 Task: Search for beginner-friendly yoga YouTube channels and organize the information in a spreadsheet with columns for 'Yoga Styles', 'Name of Channels', and 'Expertise'.
Action: Mouse moved to (396, 16)
Screenshot: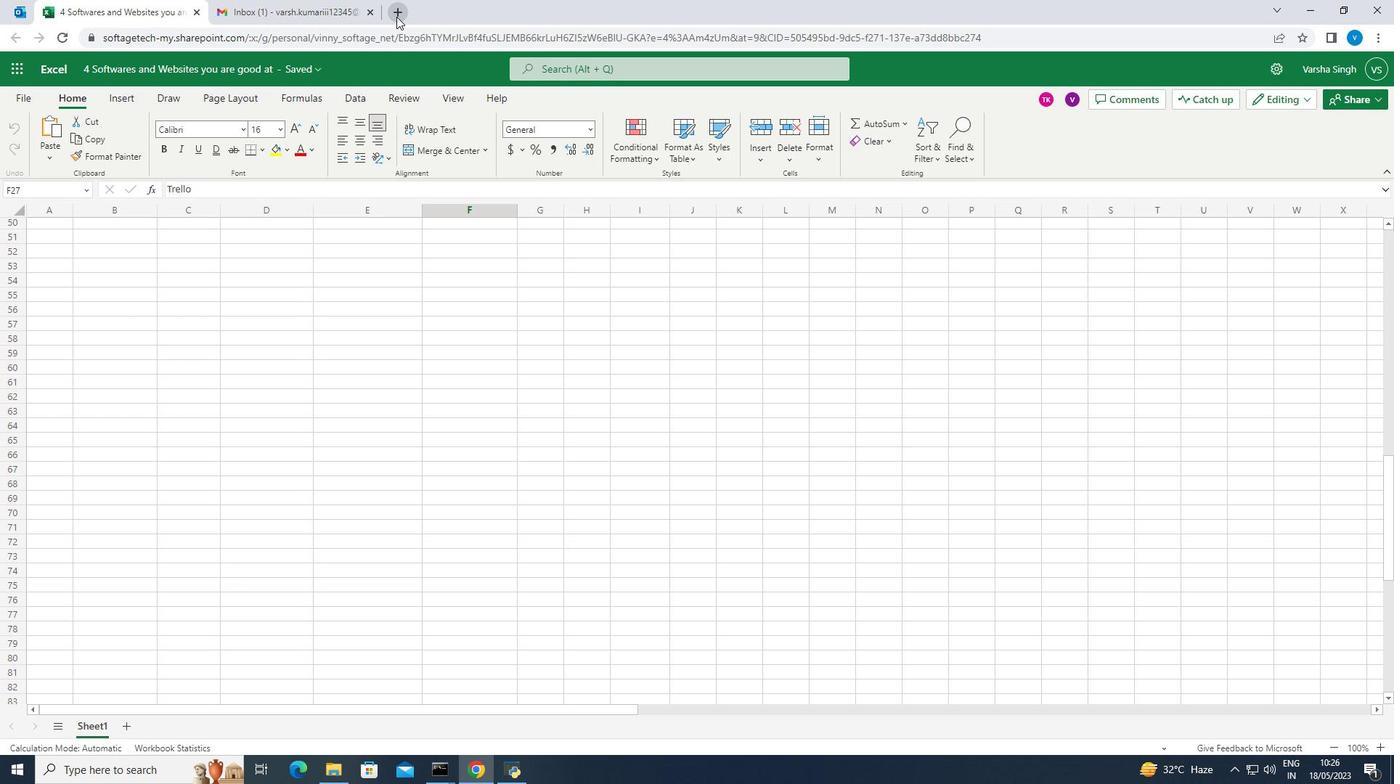 
Action: Mouse pressed left at (396, 16)
Screenshot: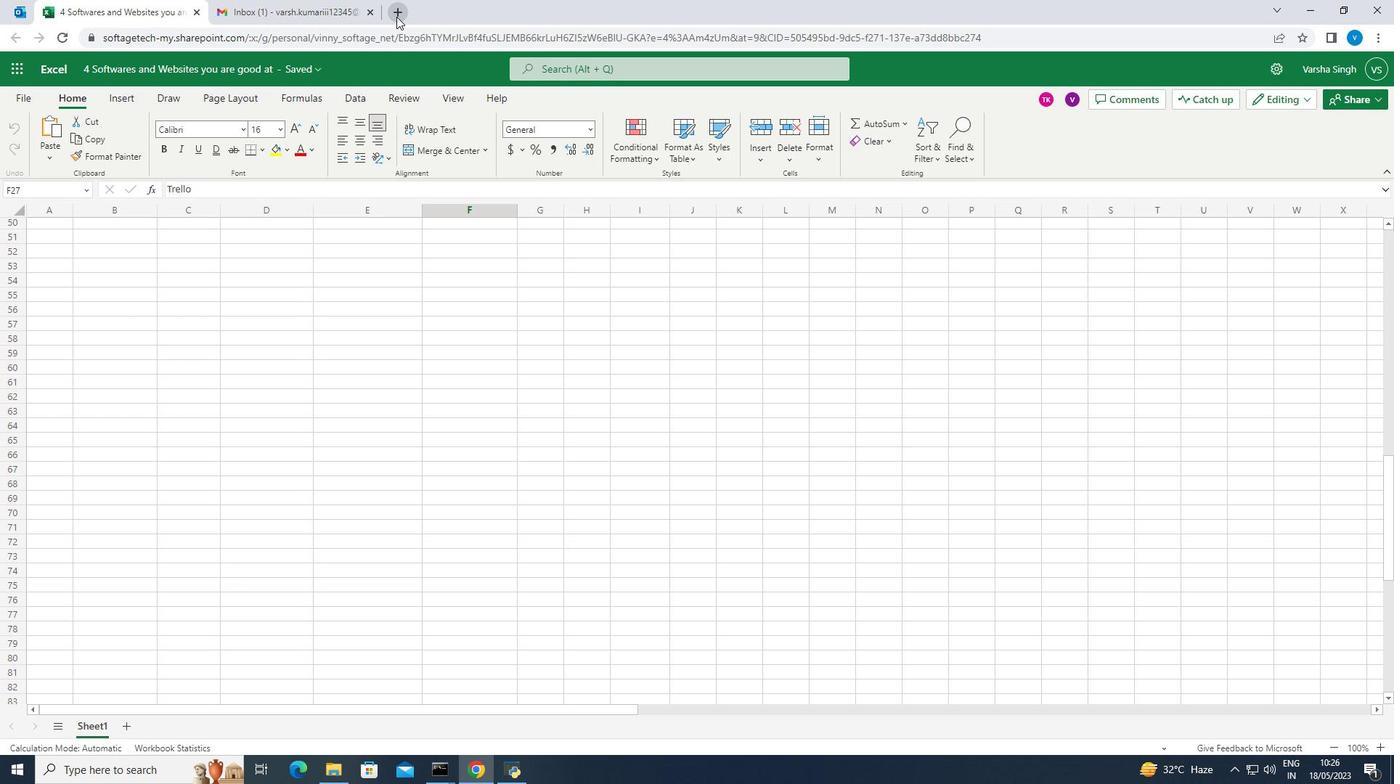 
Action: Mouse moved to (560, 278)
Screenshot: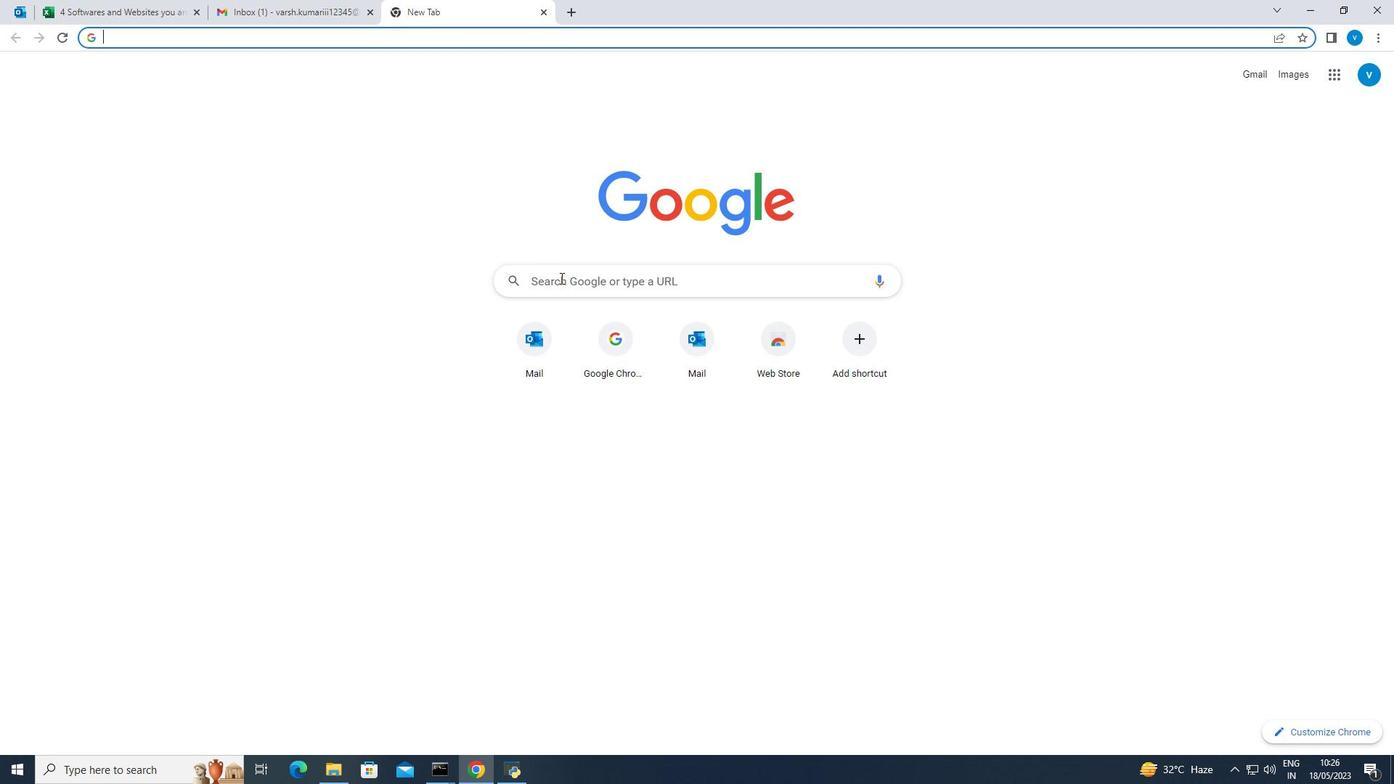 
Action: Mouse pressed left at (560, 278)
Screenshot: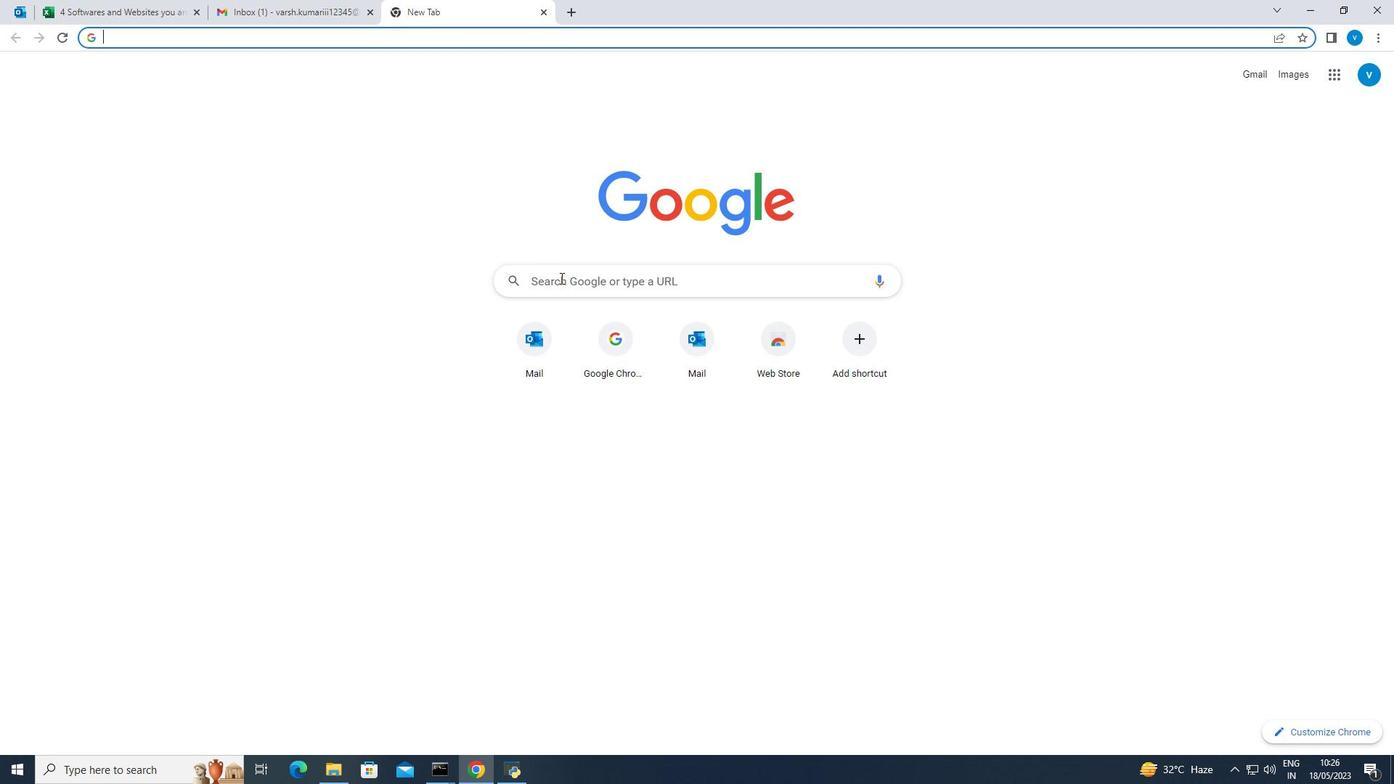 
Action: Key pressed beginner<Key.space>friendly<Key.space><Key.backspace><Key.backspace><Key.backspace><Key.backspace><Key.backspace><Key.backspace><Key.backspace><Key.backspace><Key.backspace><Key.backspace><Key.backspace><Key.backspace><Key.backspace><Key.backspace><Key.backspace><Key.backspace><Key.backspace><Key.backspace><Key.backspace><Key.backspace><Key.backspace><Key.backspace><Key.backspace><Key.backspace>you
Screenshot: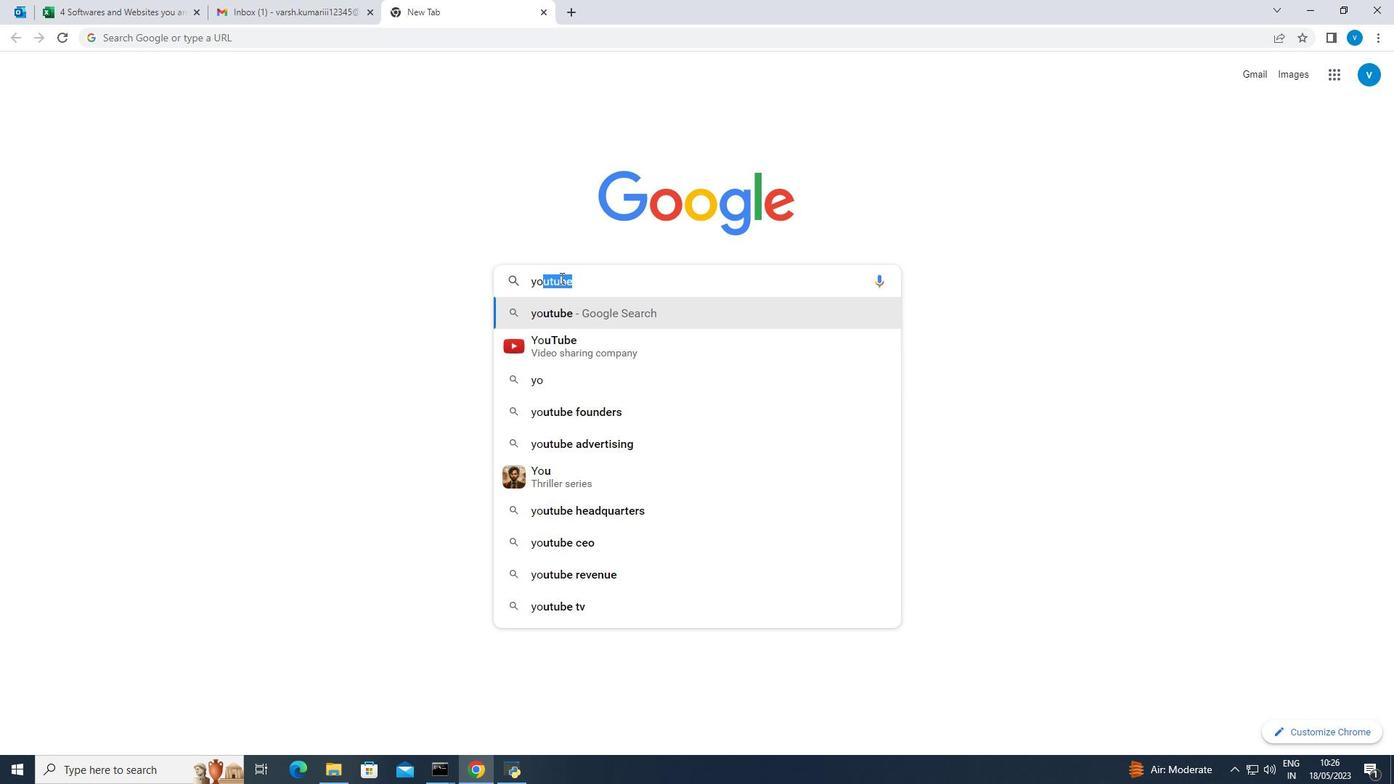 
Action: Mouse moved to (562, 287)
Screenshot: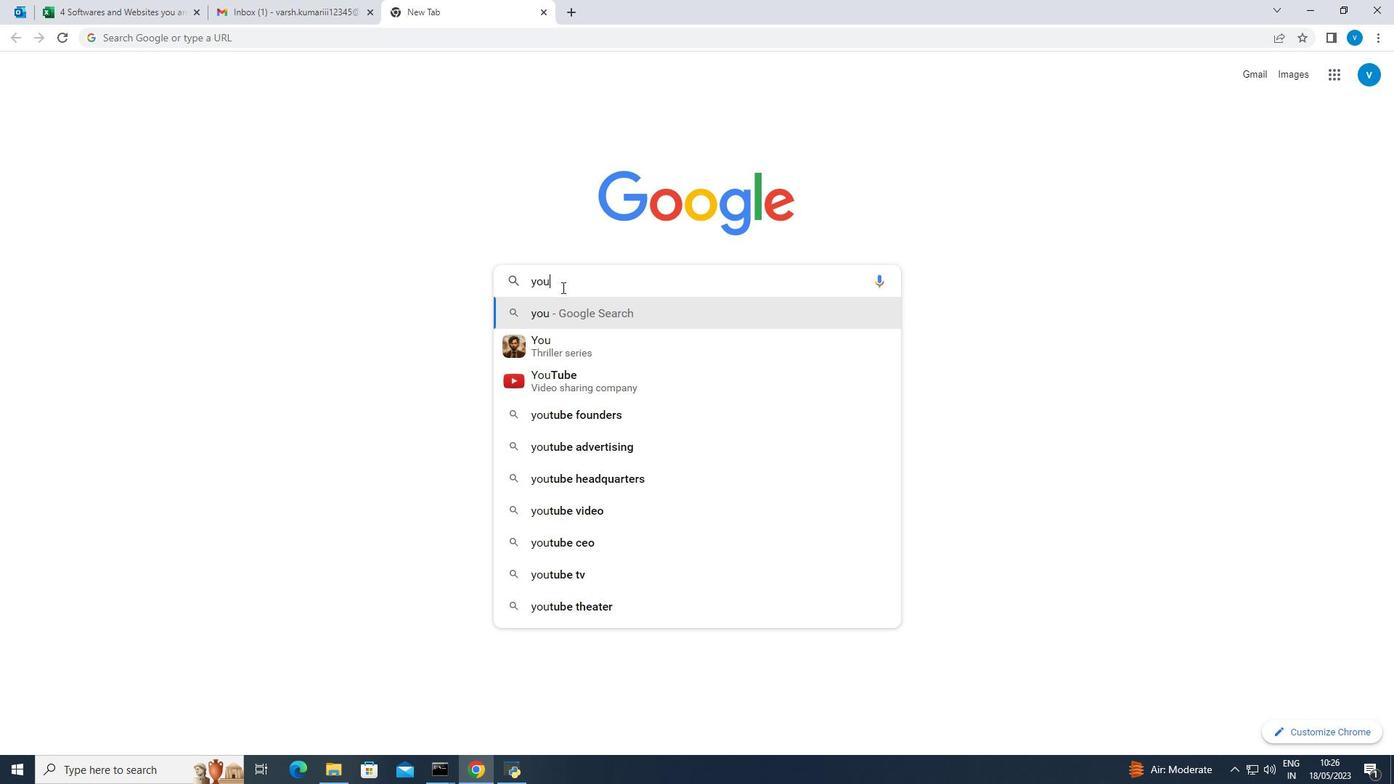 
Action: Key pressed <Key.space>tube<Key.enter>
Screenshot: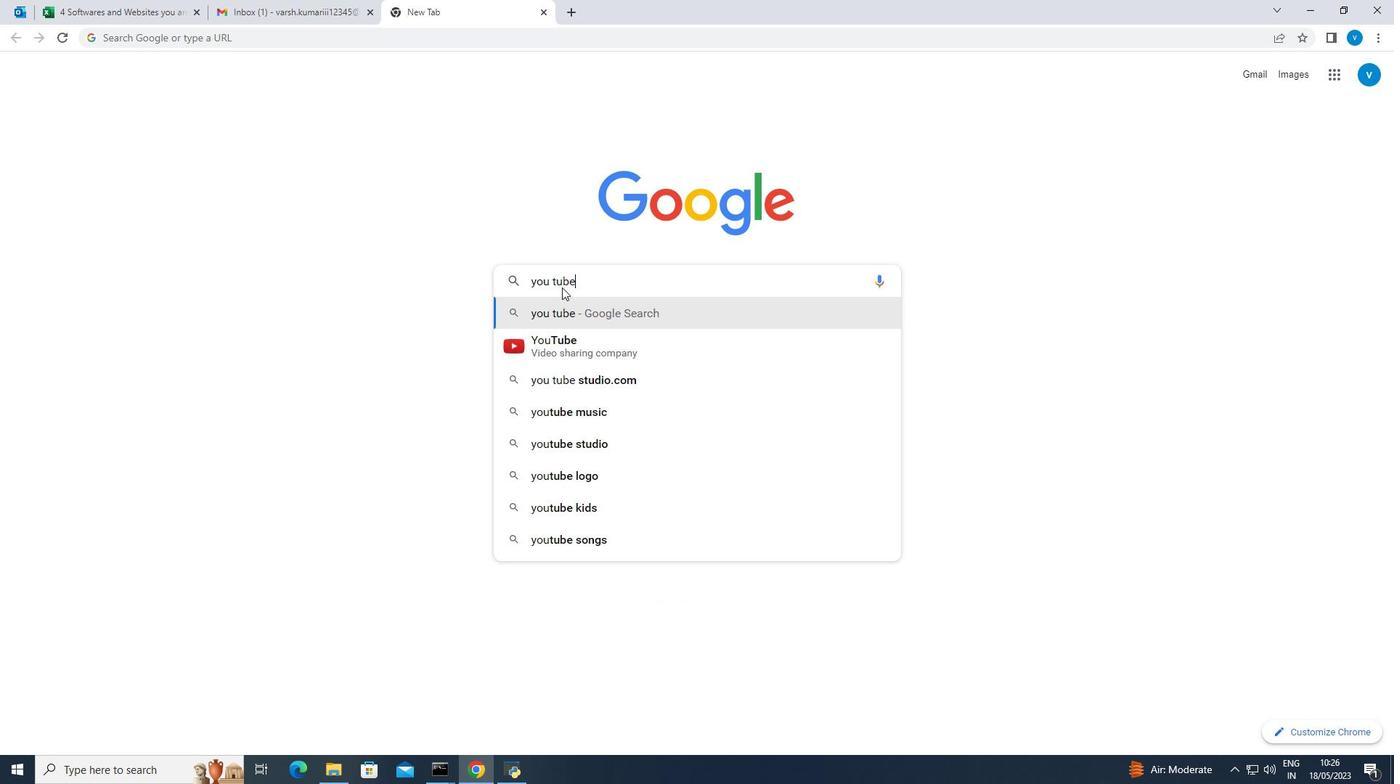 
Action: Mouse moved to (201, 276)
Screenshot: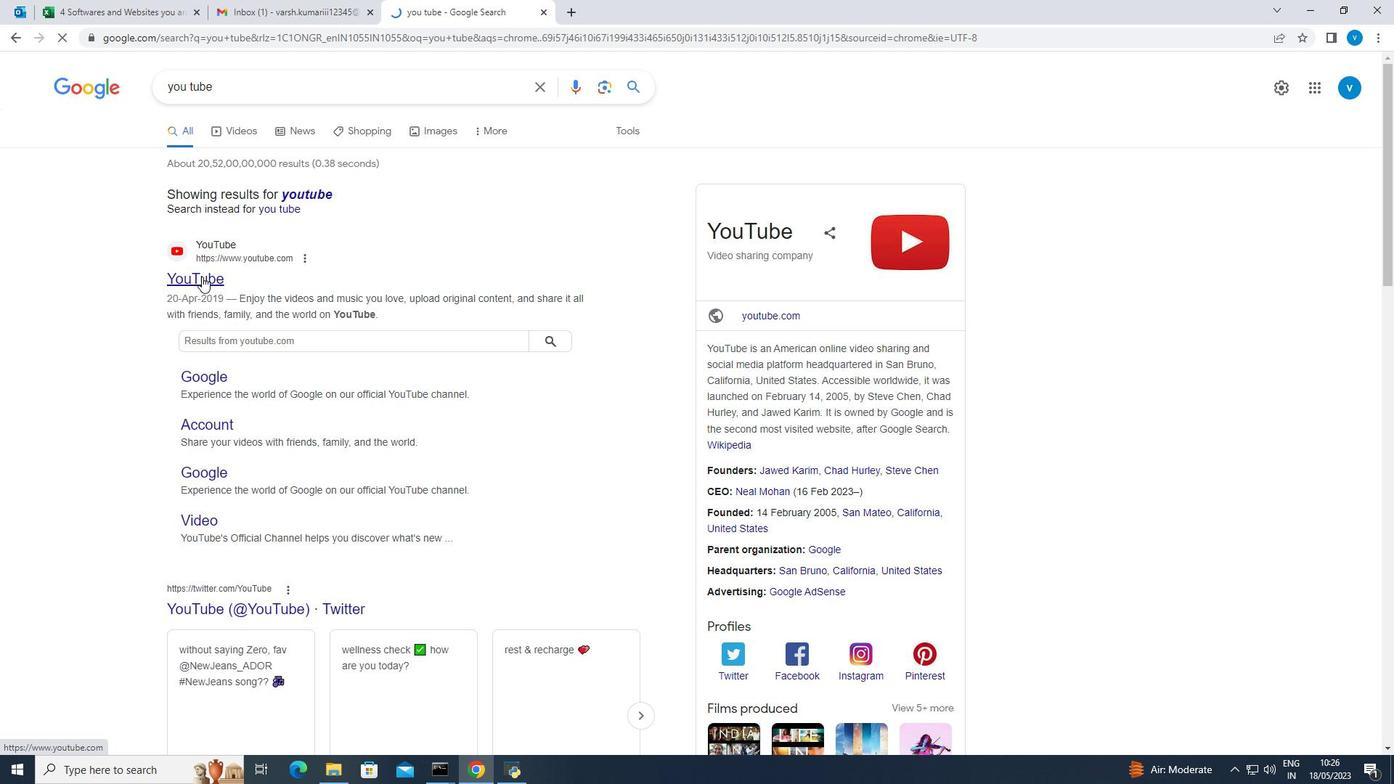 
Action: Mouse pressed left at (201, 276)
Screenshot: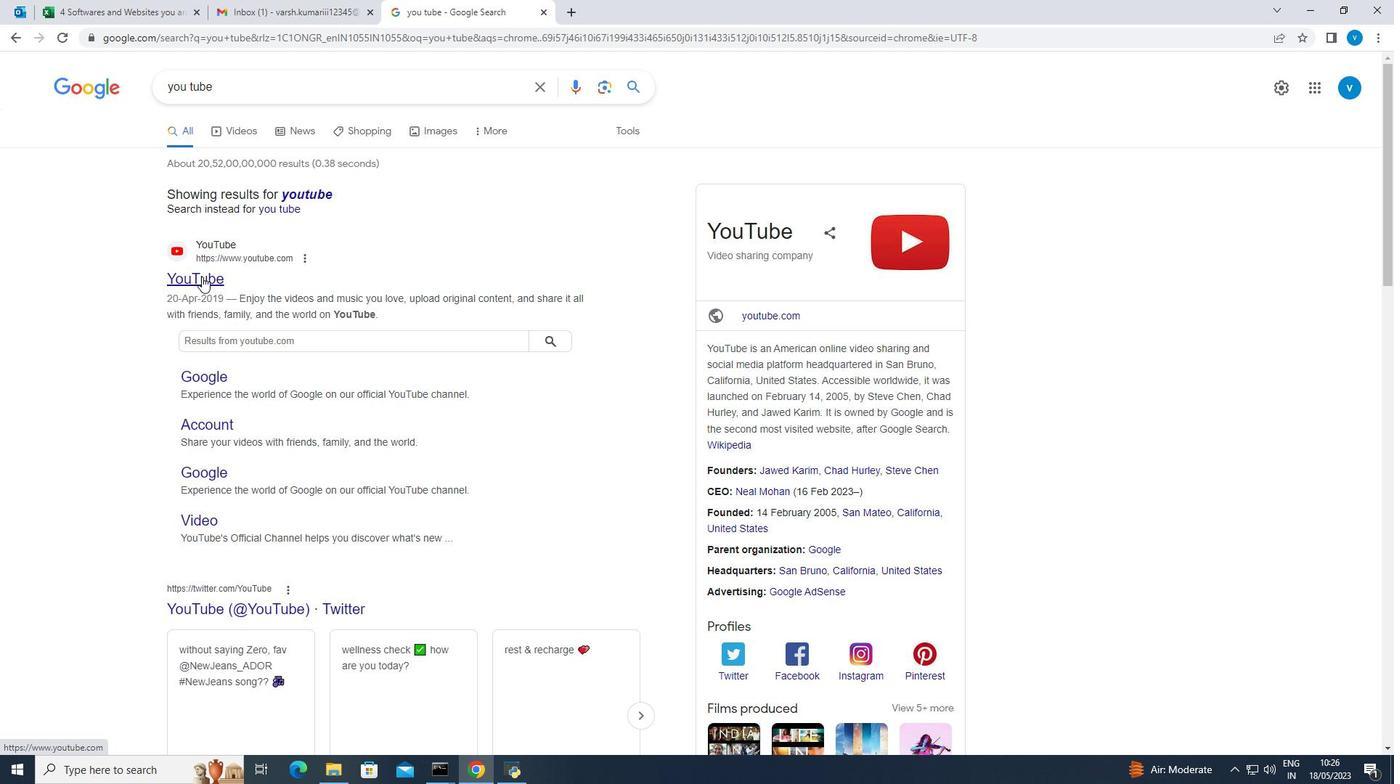 
Action: Mouse pressed left at (201, 276)
Screenshot: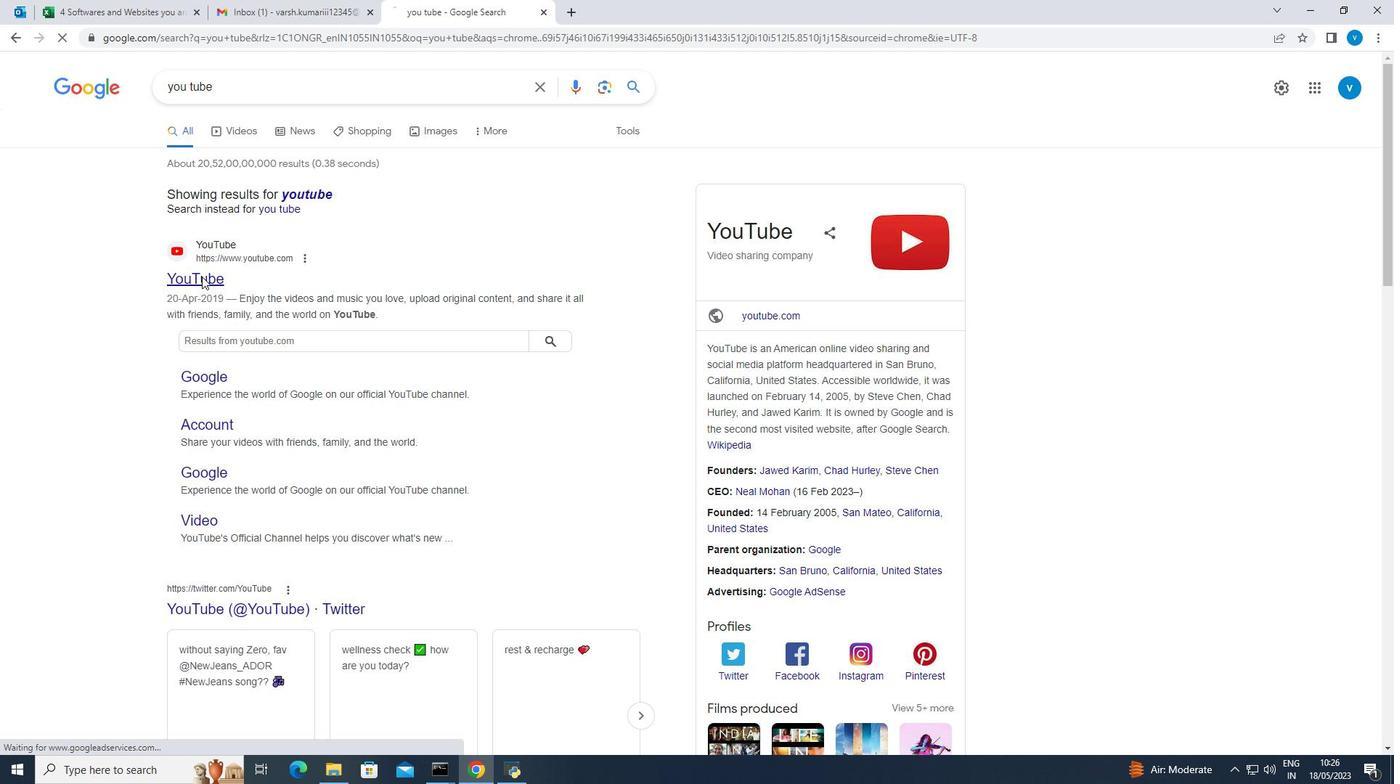 
Action: Mouse moved to (527, 71)
Screenshot: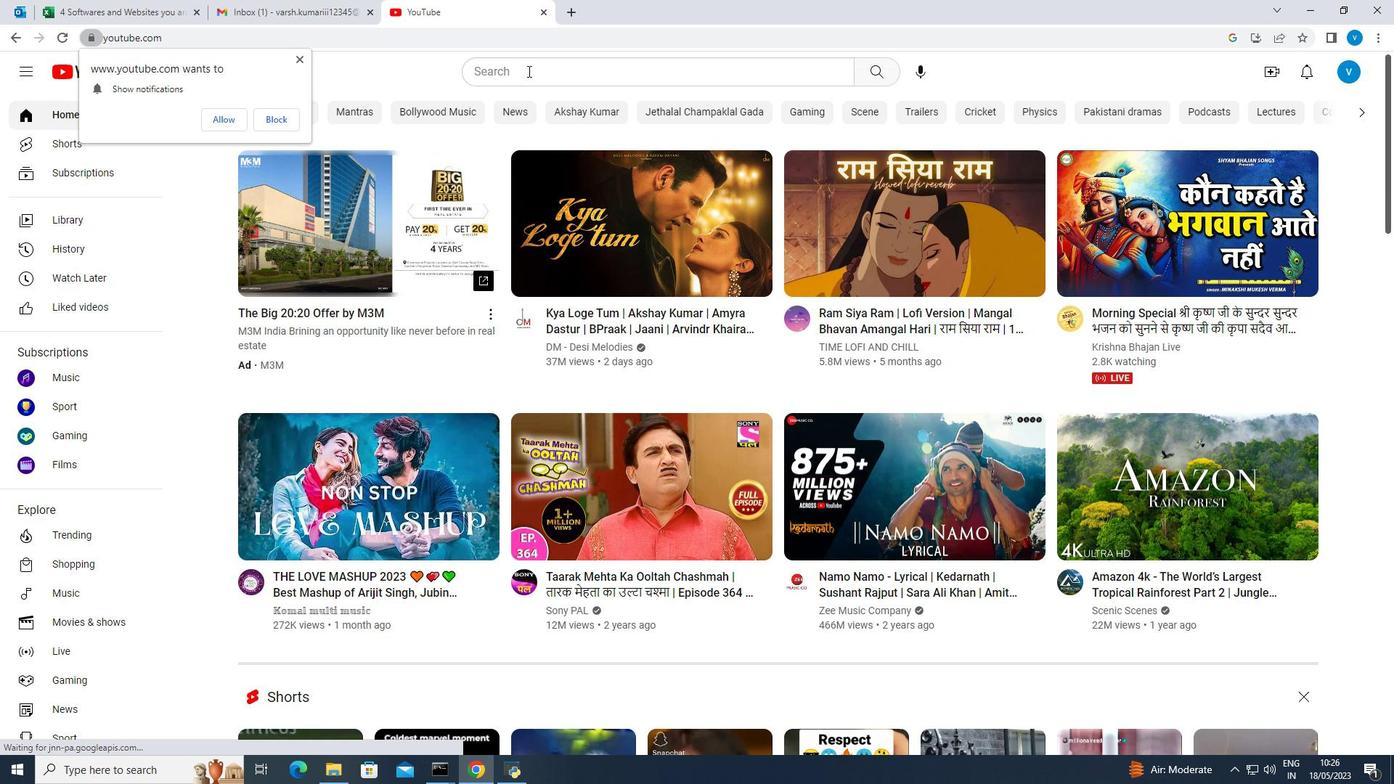 
Action: Mouse pressed left at (527, 71)
Screenshot: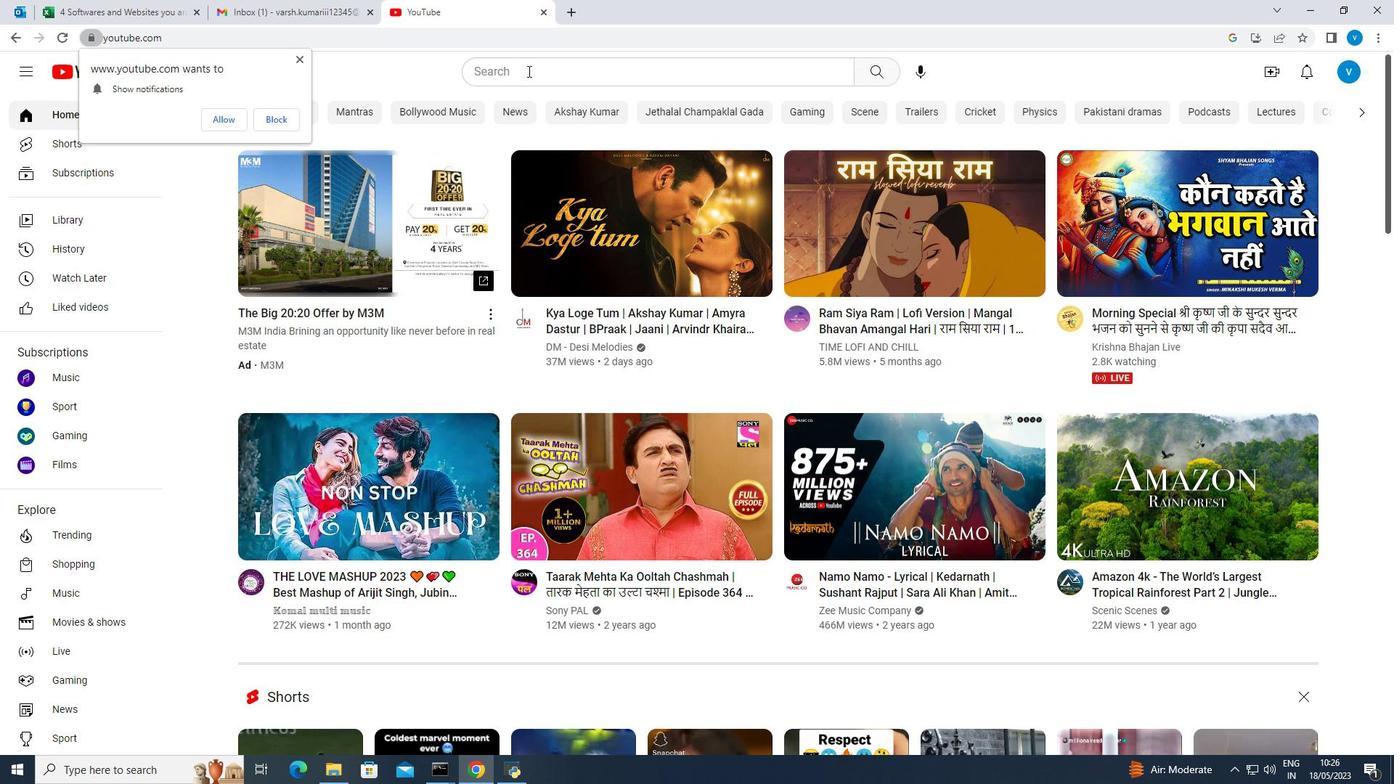 
Action: Key pressed beginner<Key.space>friendly<Key.space>yoga<Key.space>youtube<Key.space>
Screenshot: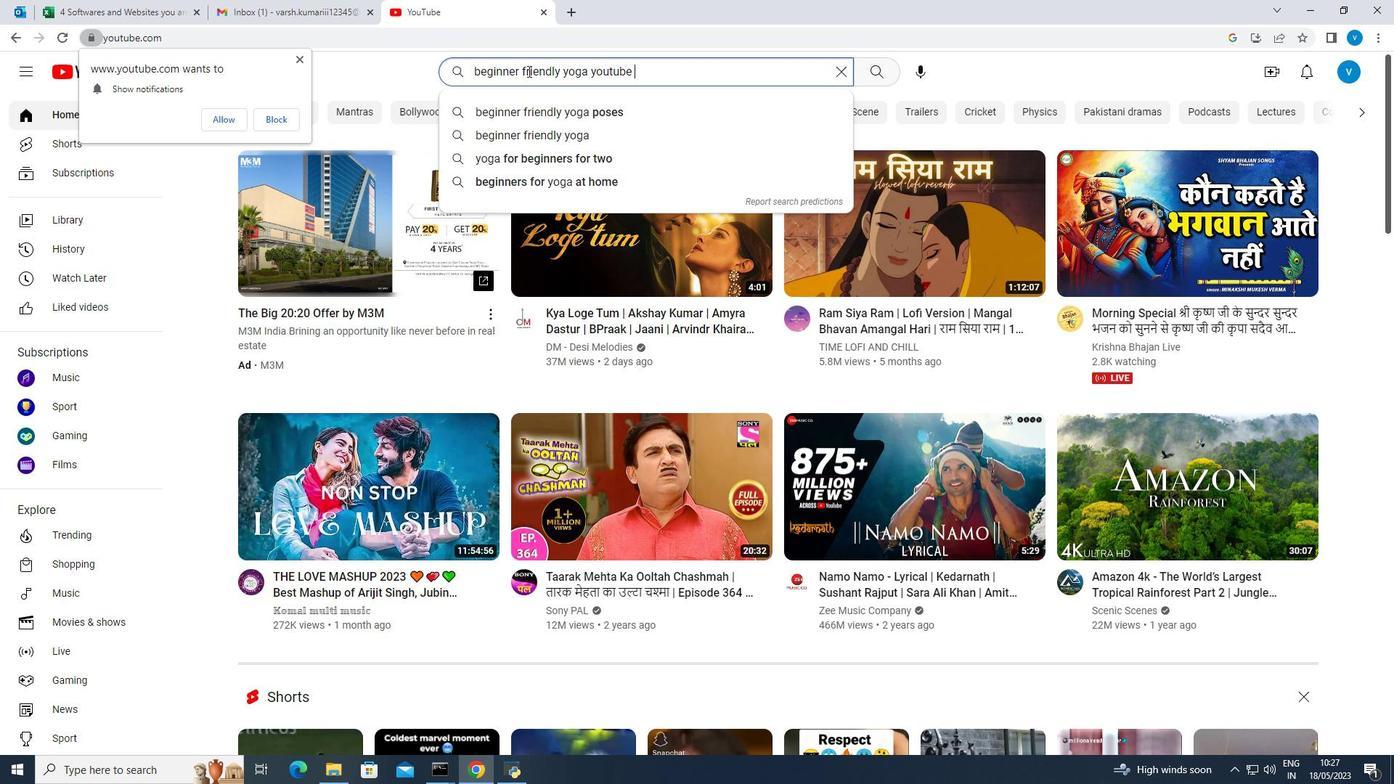 
Action: Mouse moved to (545, 111)
Screenshot: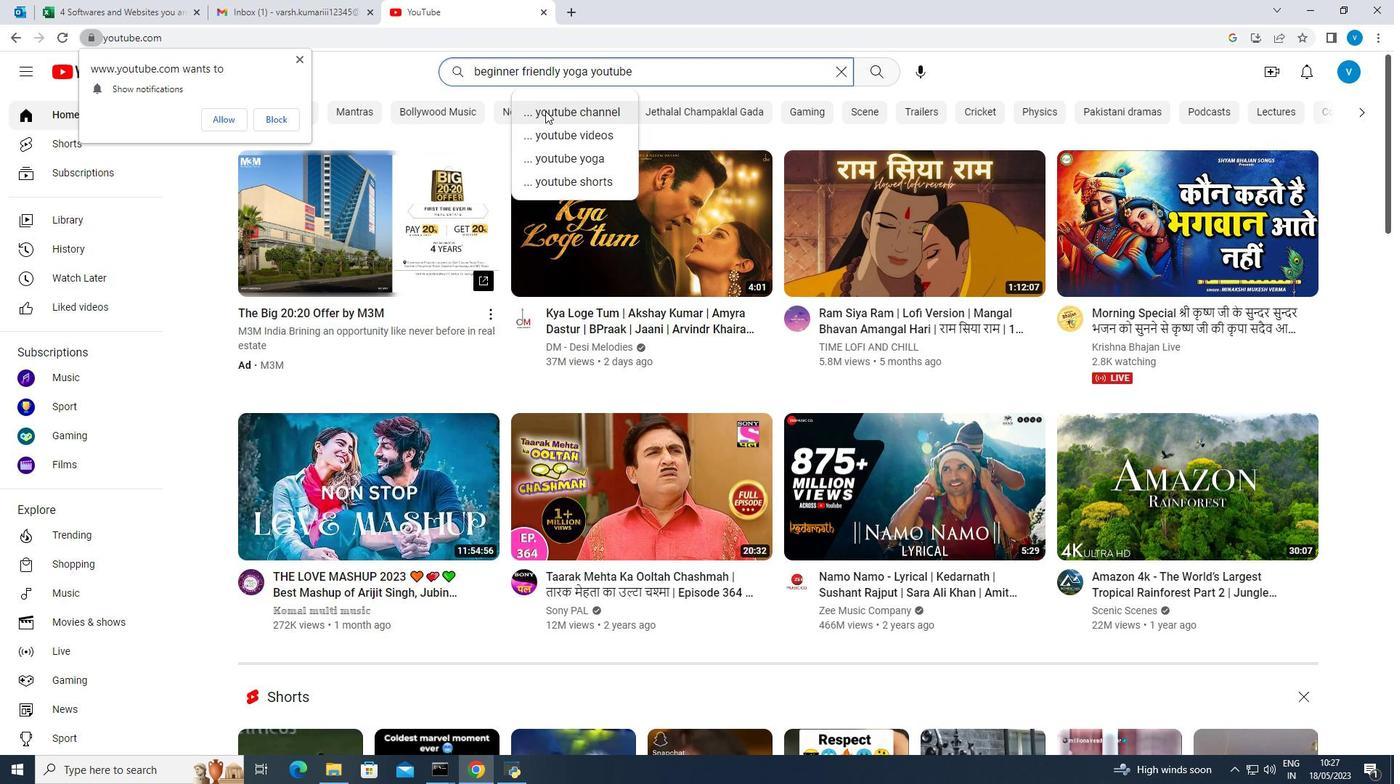 
Action: Mouse pressed left at (545, 111)
Screenshot: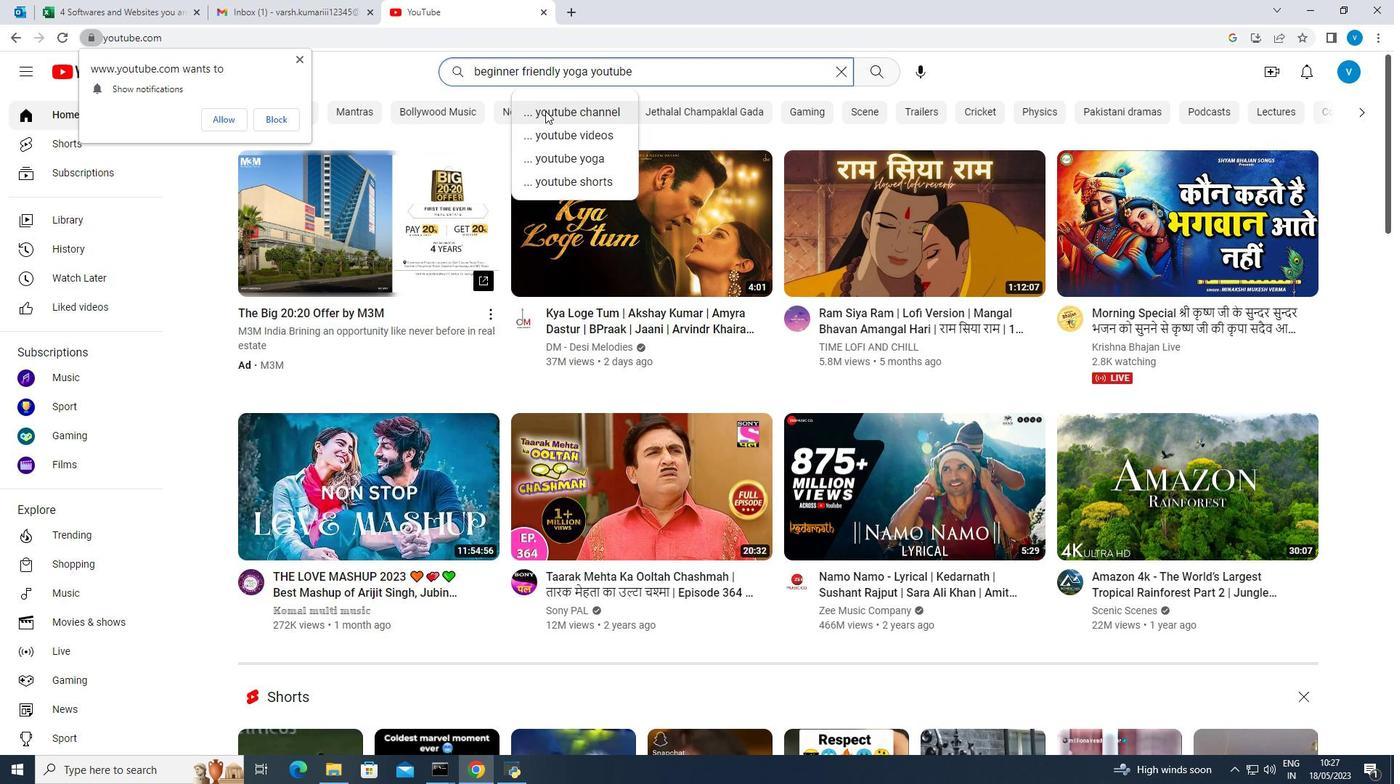 
Action: Mouse moved to (620, 192)
Screenshot: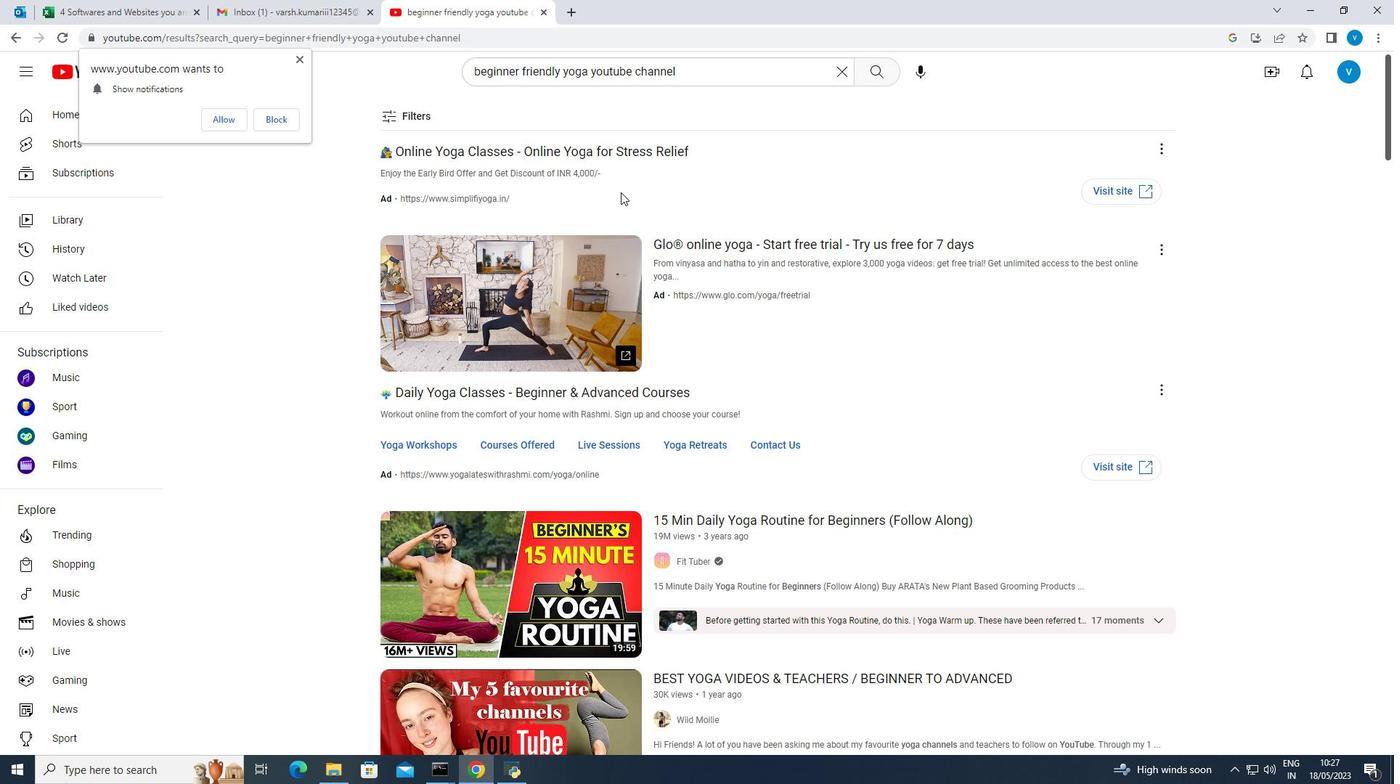 
Action: Mouse scrolled (620, 191) with delta (0, 0)
Screenshot: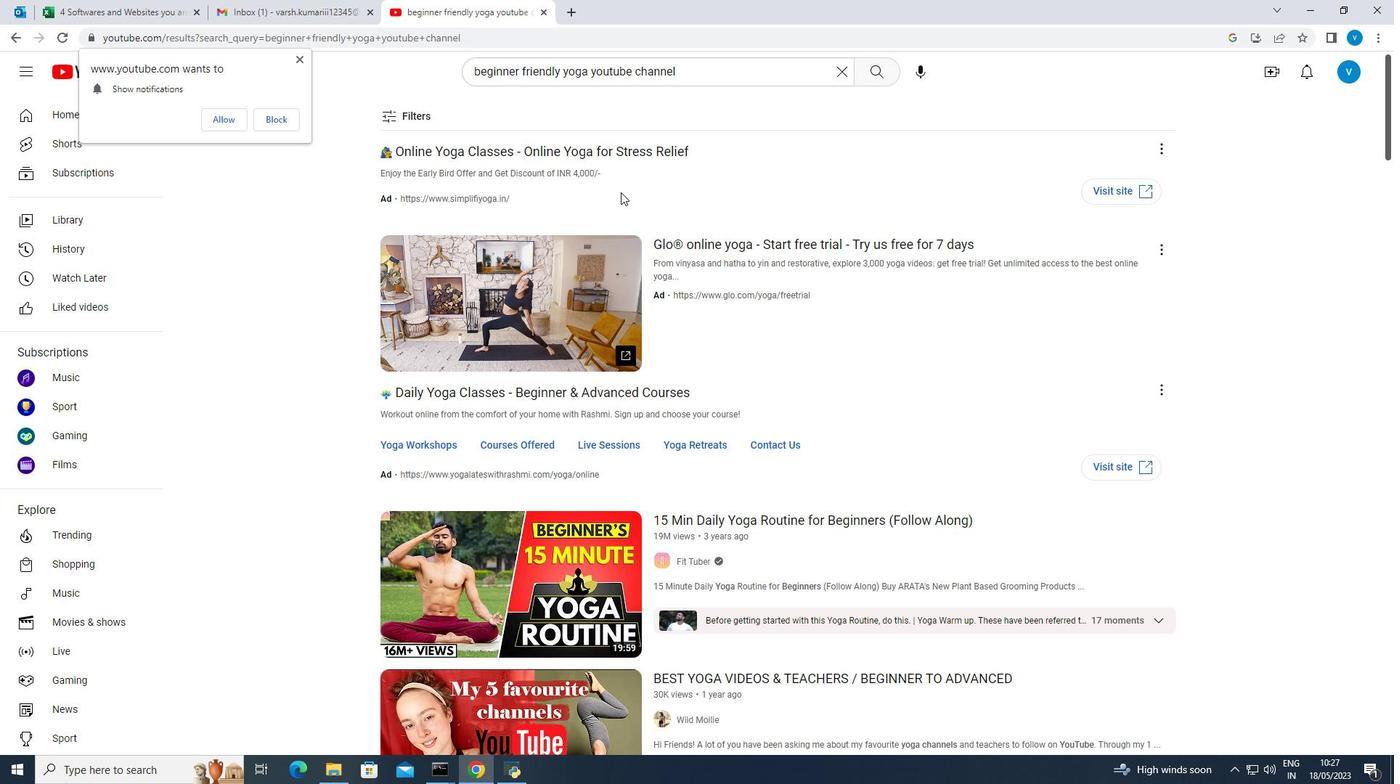 
Action: Mouse moved to (700, 221)
Screenshot: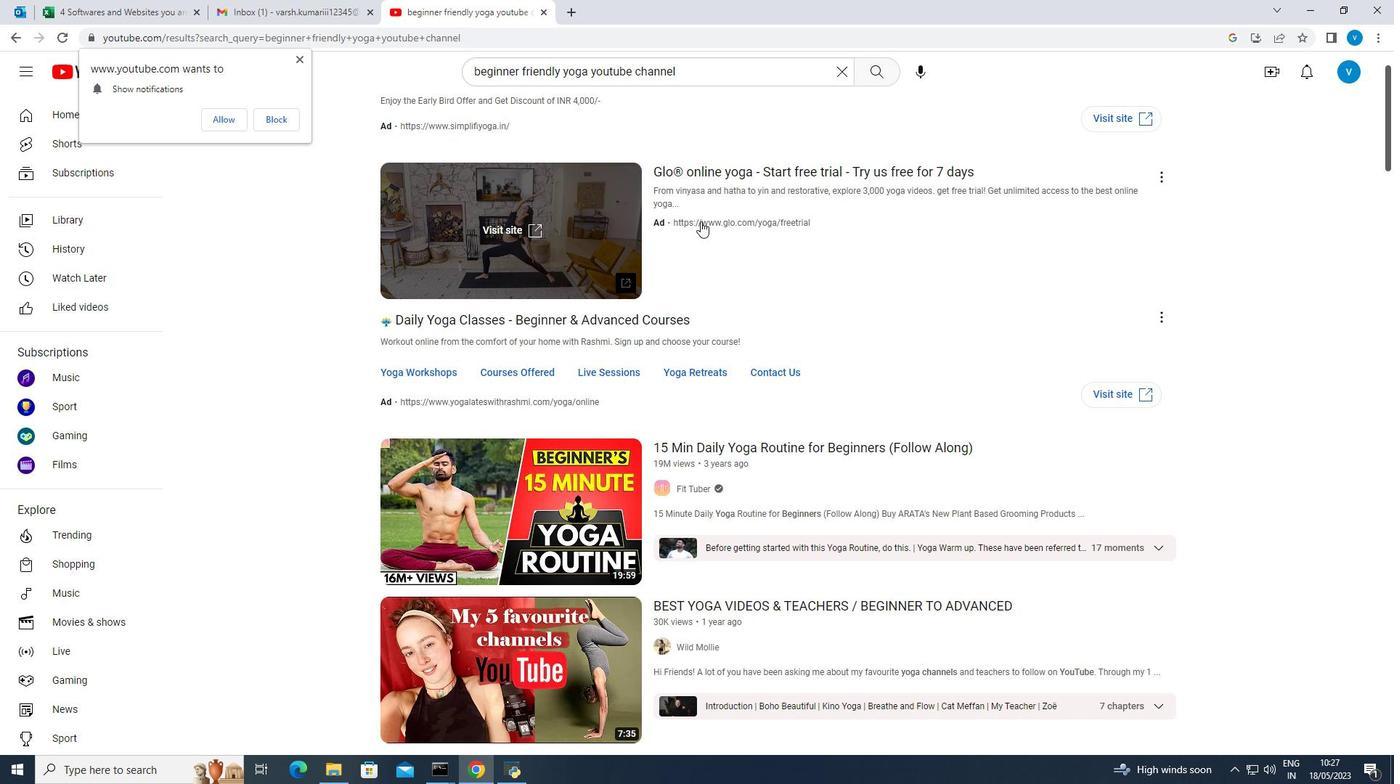 
Action: Mouse scrolled (700, 220) with delta (0, 0)
Screenshot: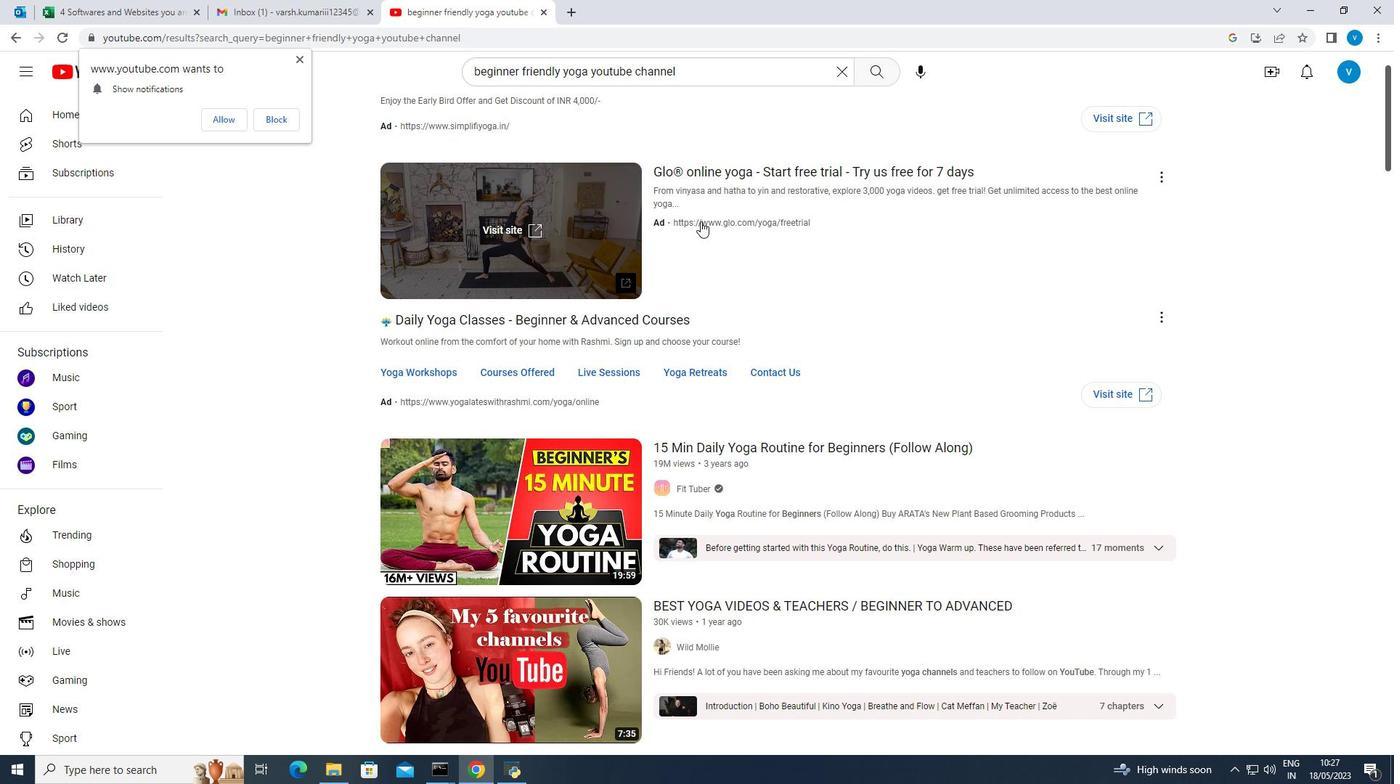
Action: Mouse scrolled (700, 220) with delta (0, 0)
Screenshot: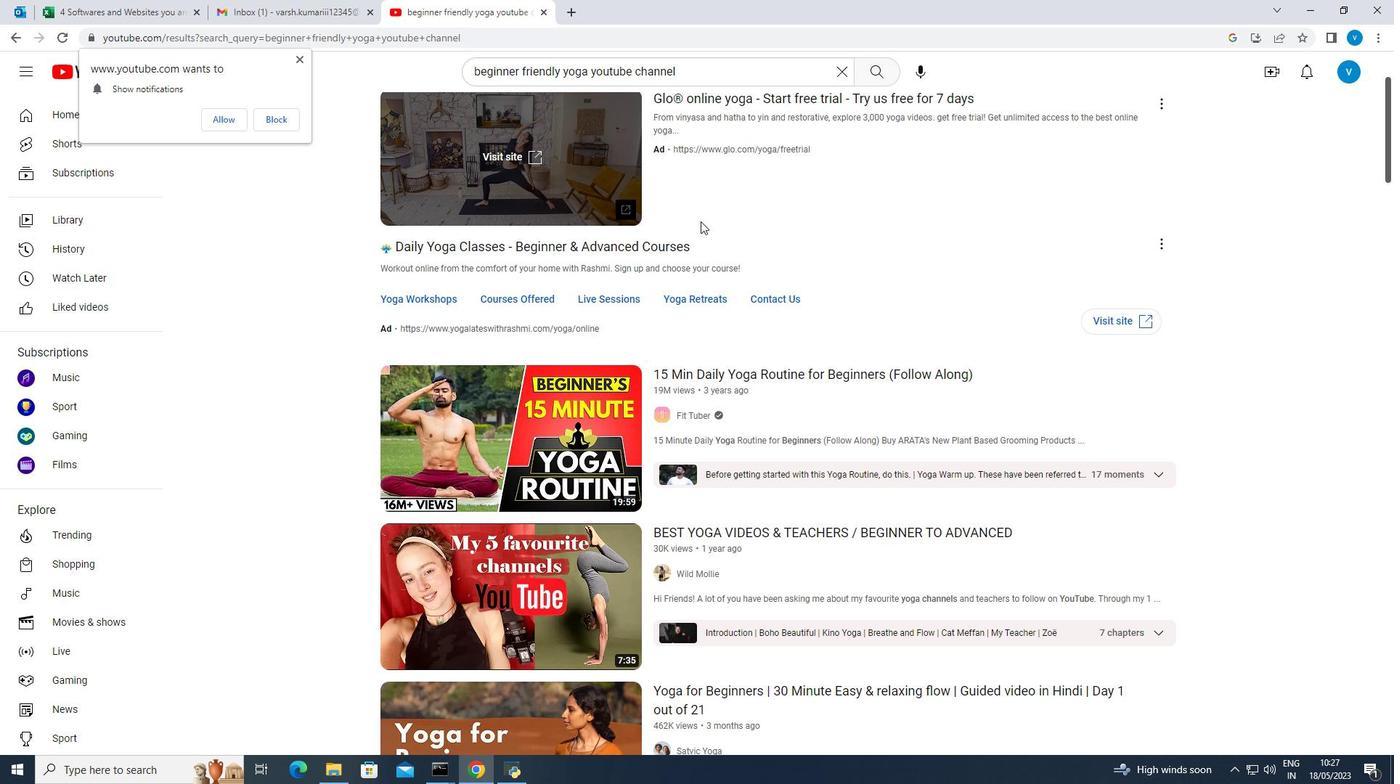 
Action: Mouse moved to (702, 221)
Screenshot: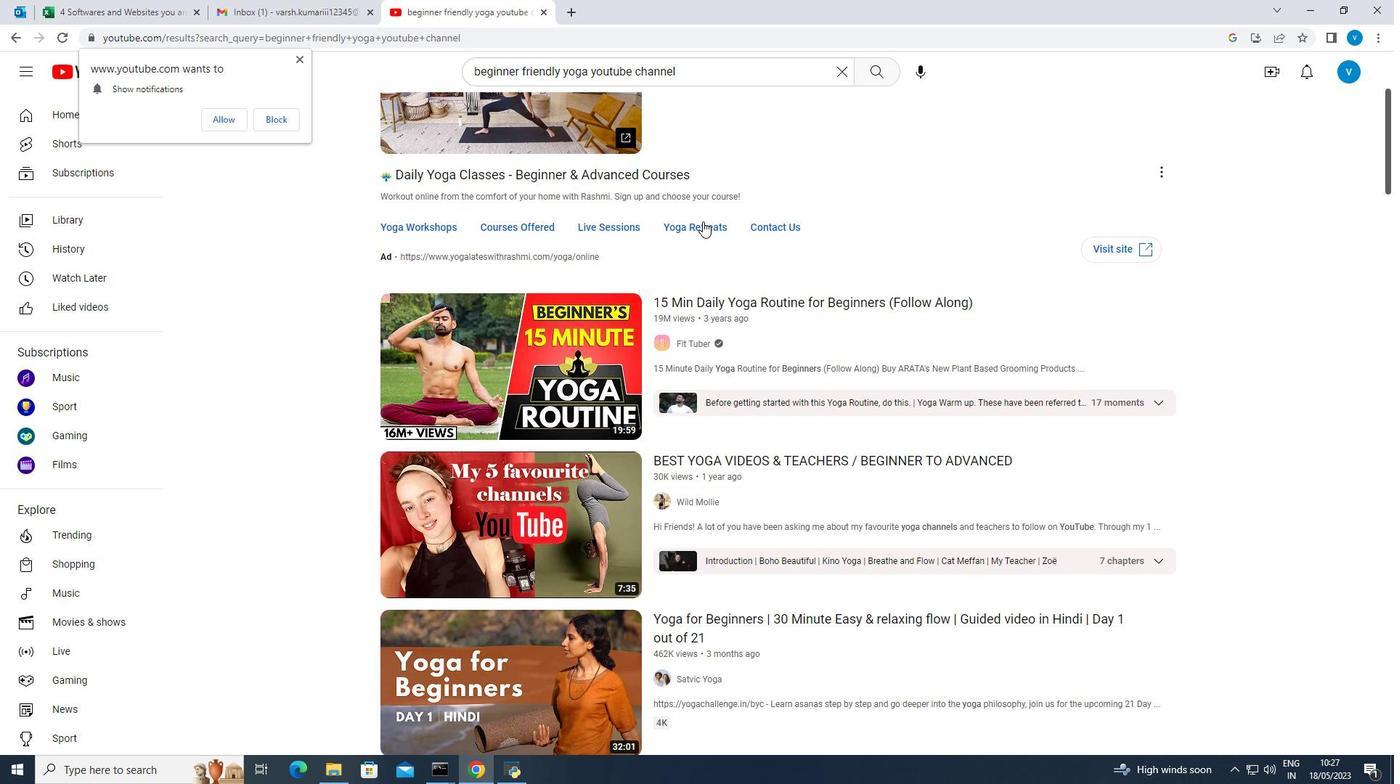 
Action: Mouse scrolled (702, 220) with delta (0, 0)
Screenshot: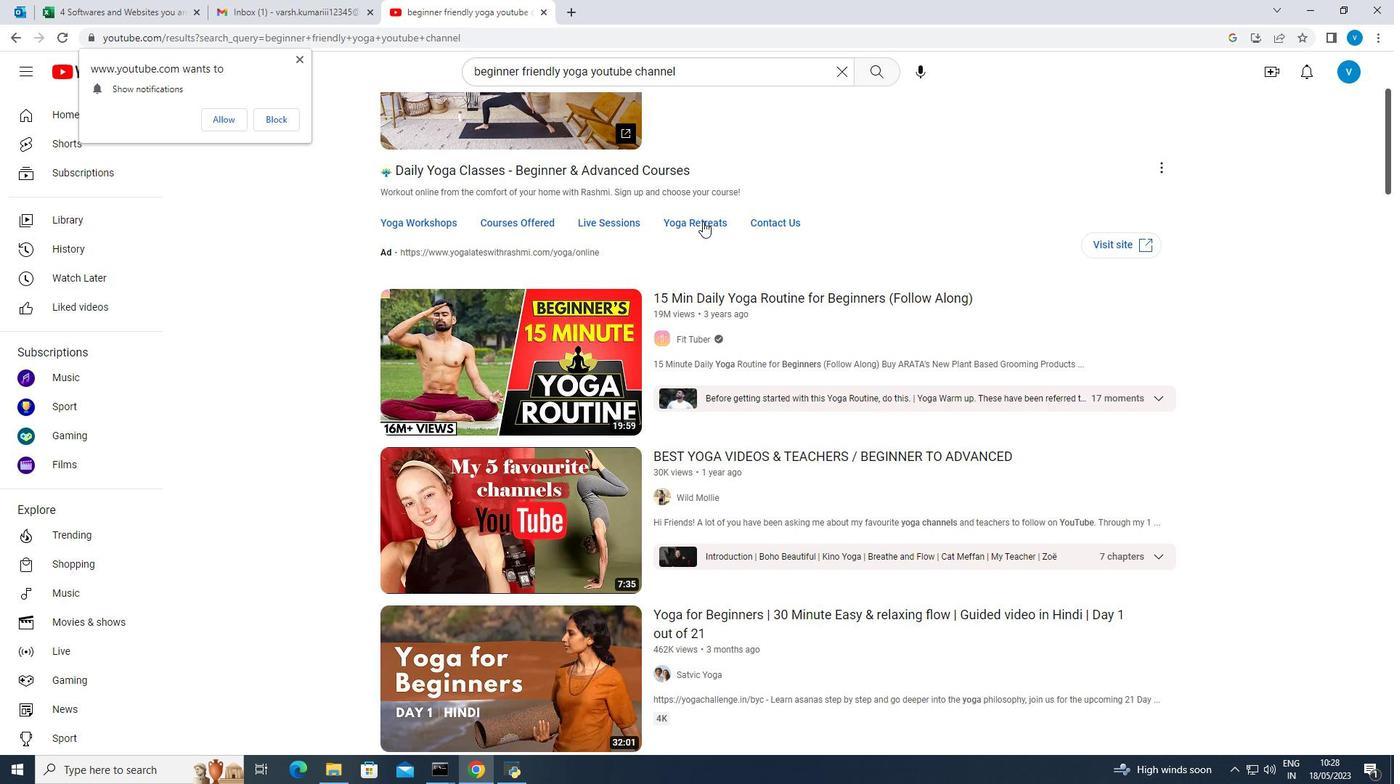 
Action: Mouse moved to (747, 238)
Screenshot: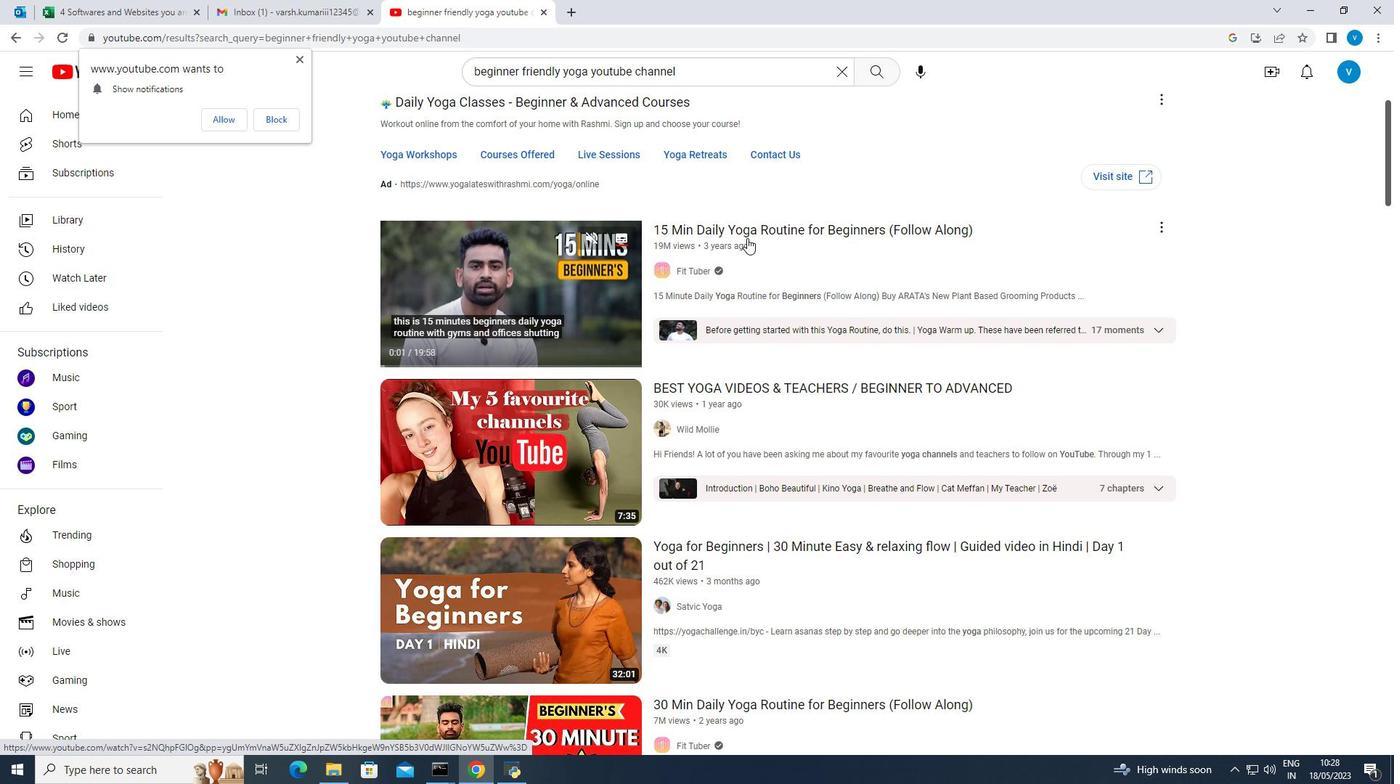 
Action: Mouse scrolled (747, 237) with delta (0, 0)
Screenshot: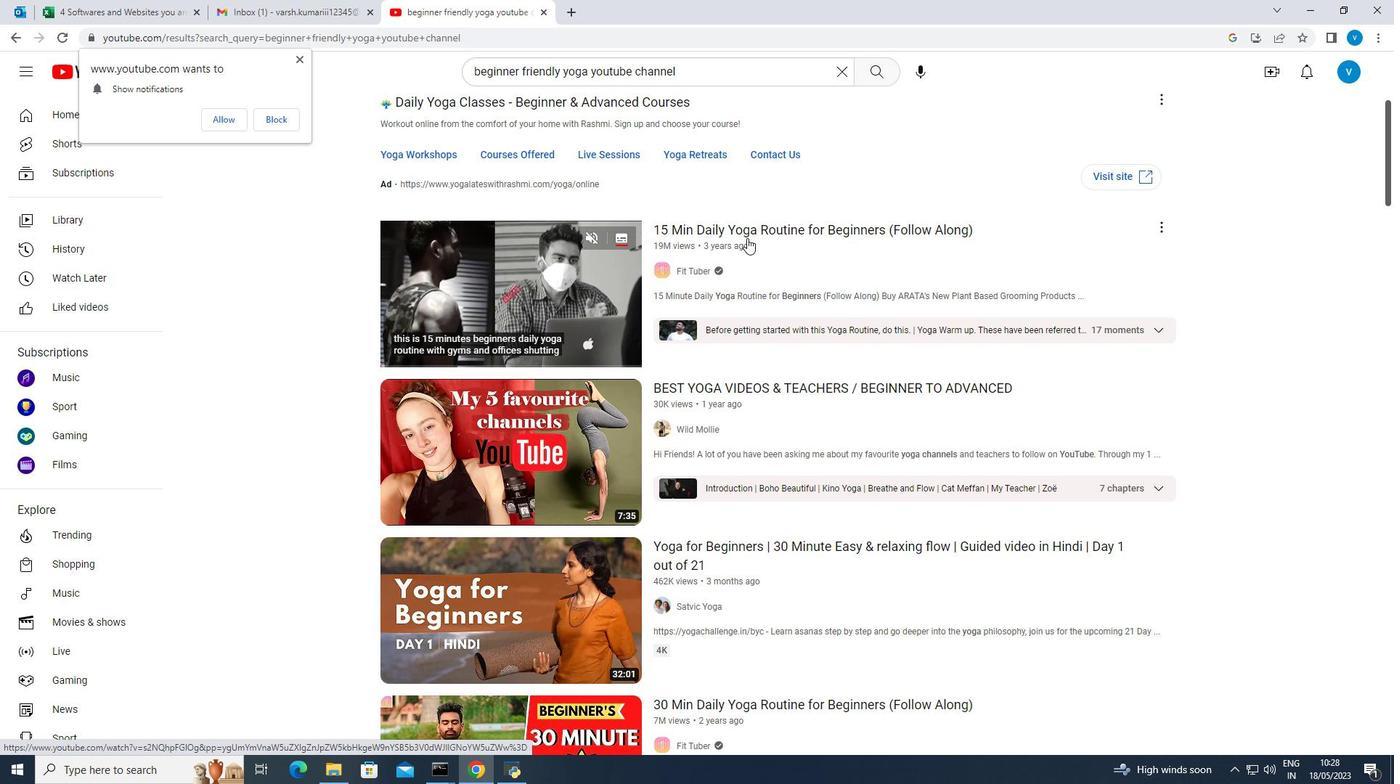 
Action: Mouse scrolled (747, 237) with delta (0, 0)
Screenshot: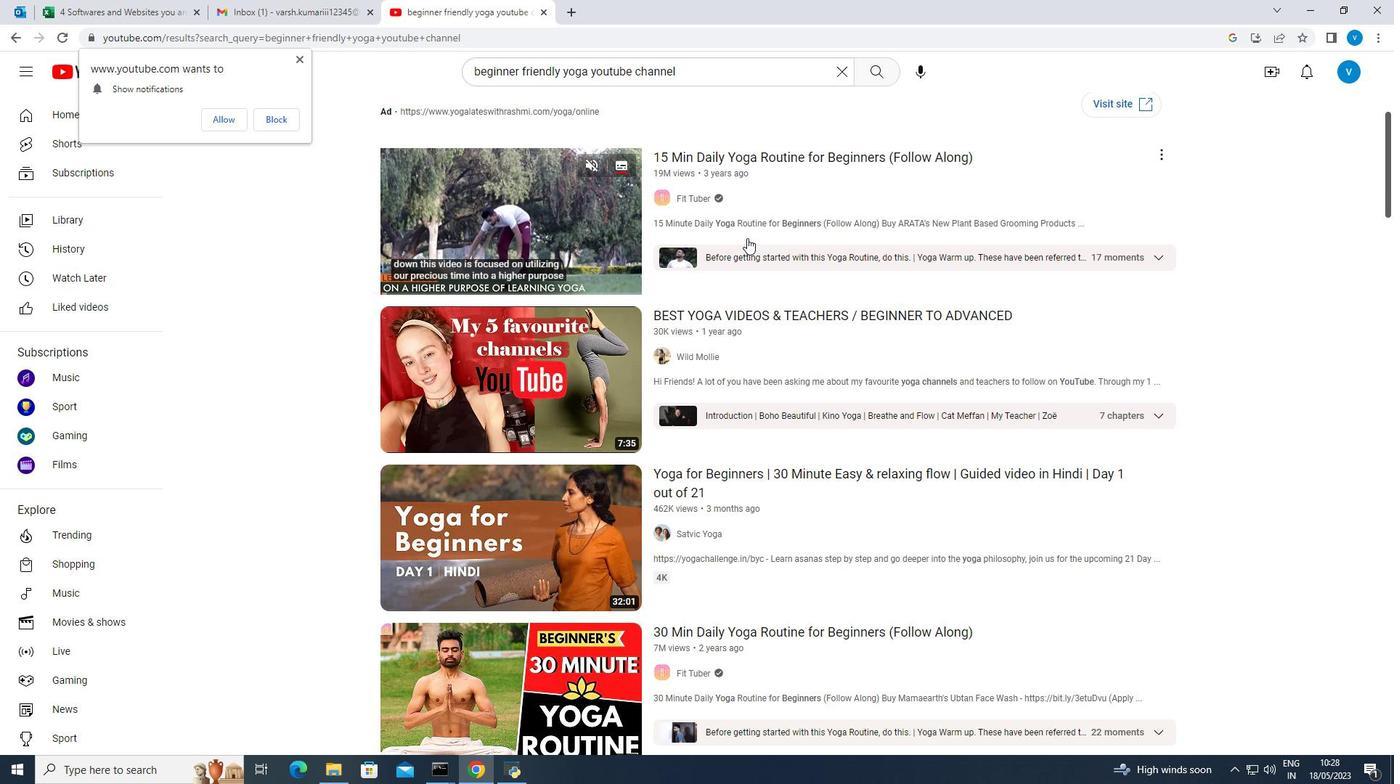 
Action: Mouse scrolled (747, 237) with delta (0, 0)
Screenshot: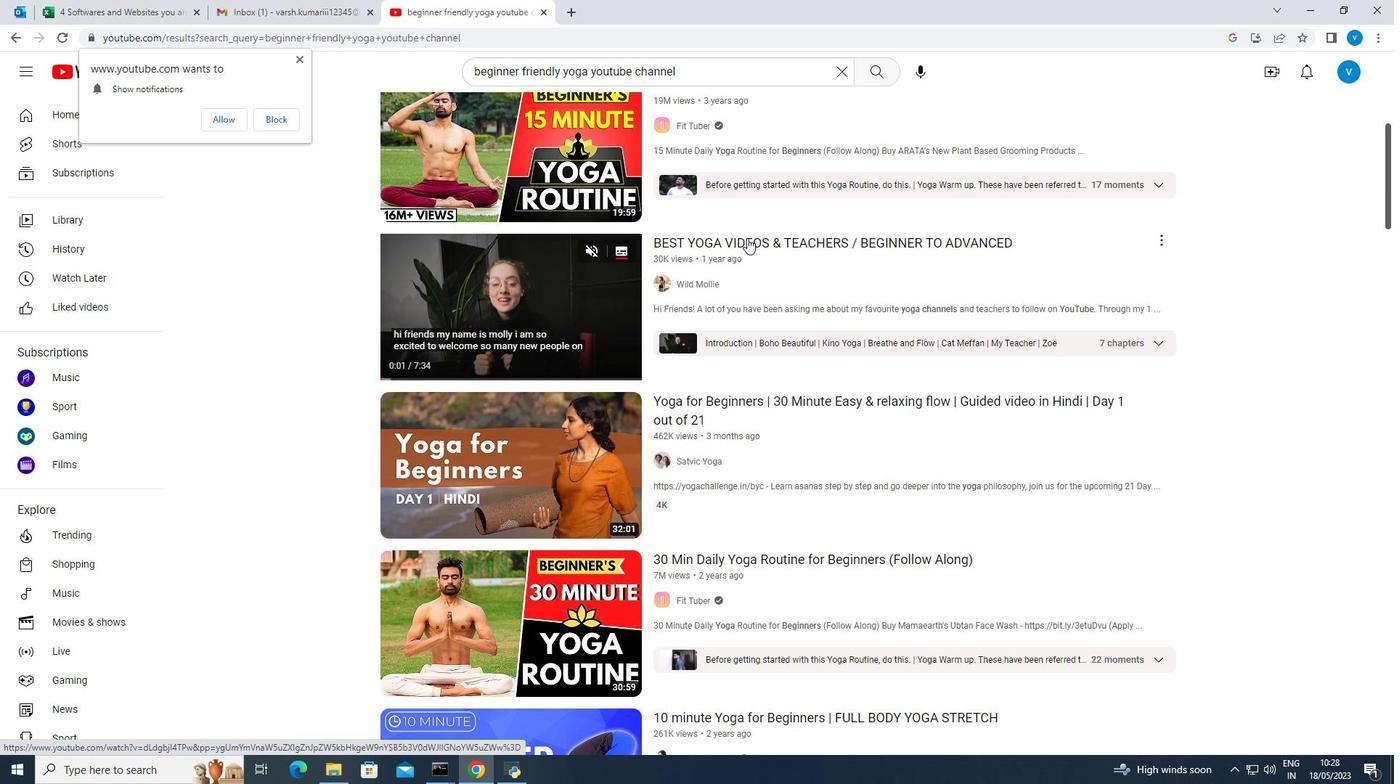 
Action: Mouse scrolled (747, 237) with delta (0, 0)
Screenshot: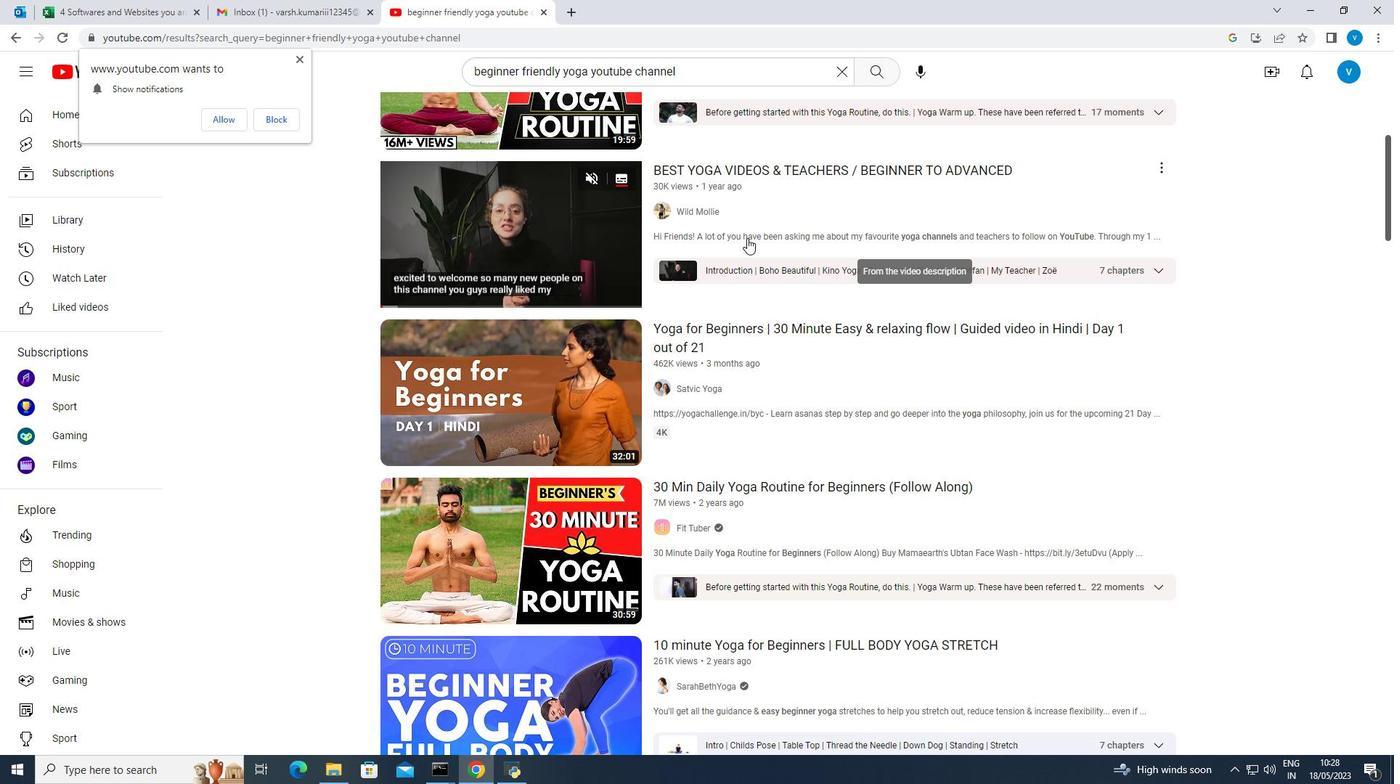 
Action: Mouse scrolled (747, 237) with delta (0, 0)
Screenshot: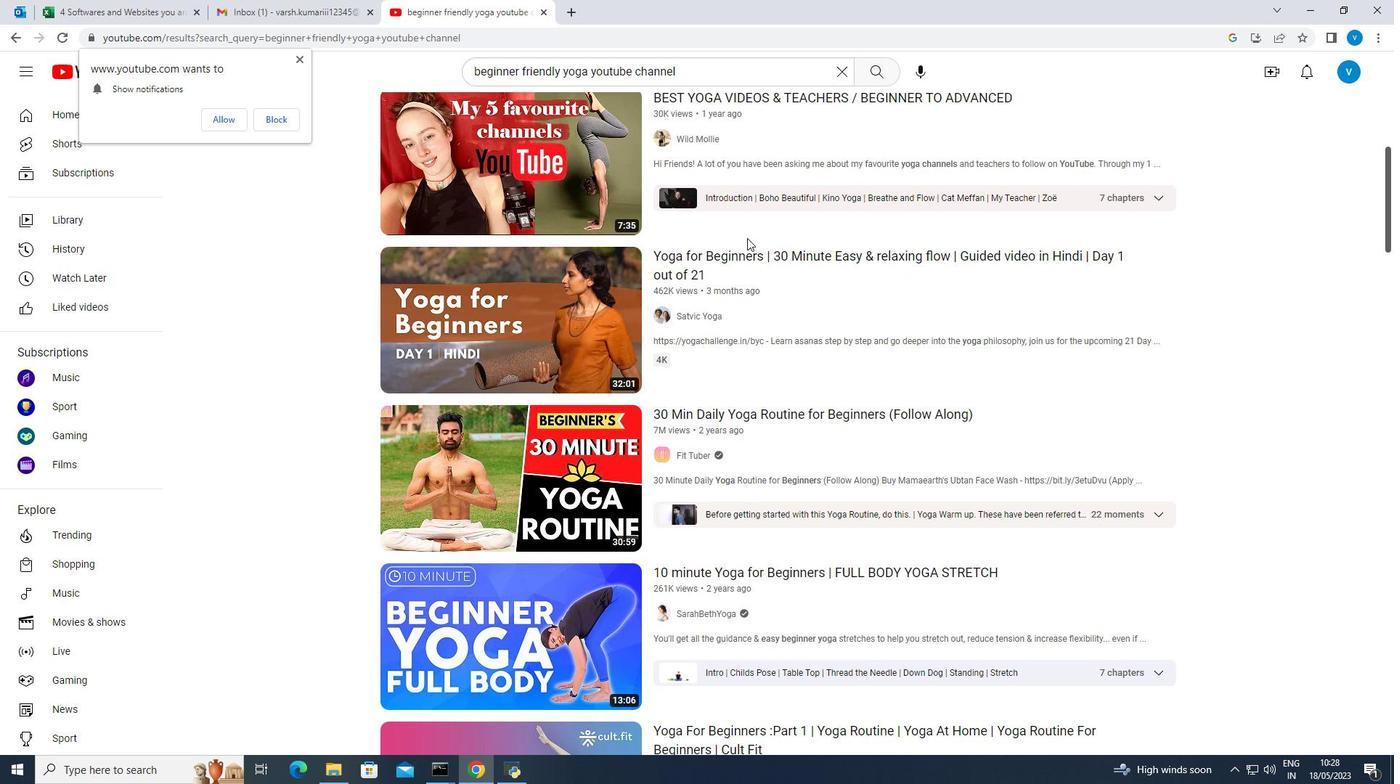 
Action: Mouse scrolled (747, 237) with delta (0, 0)
Screenshot: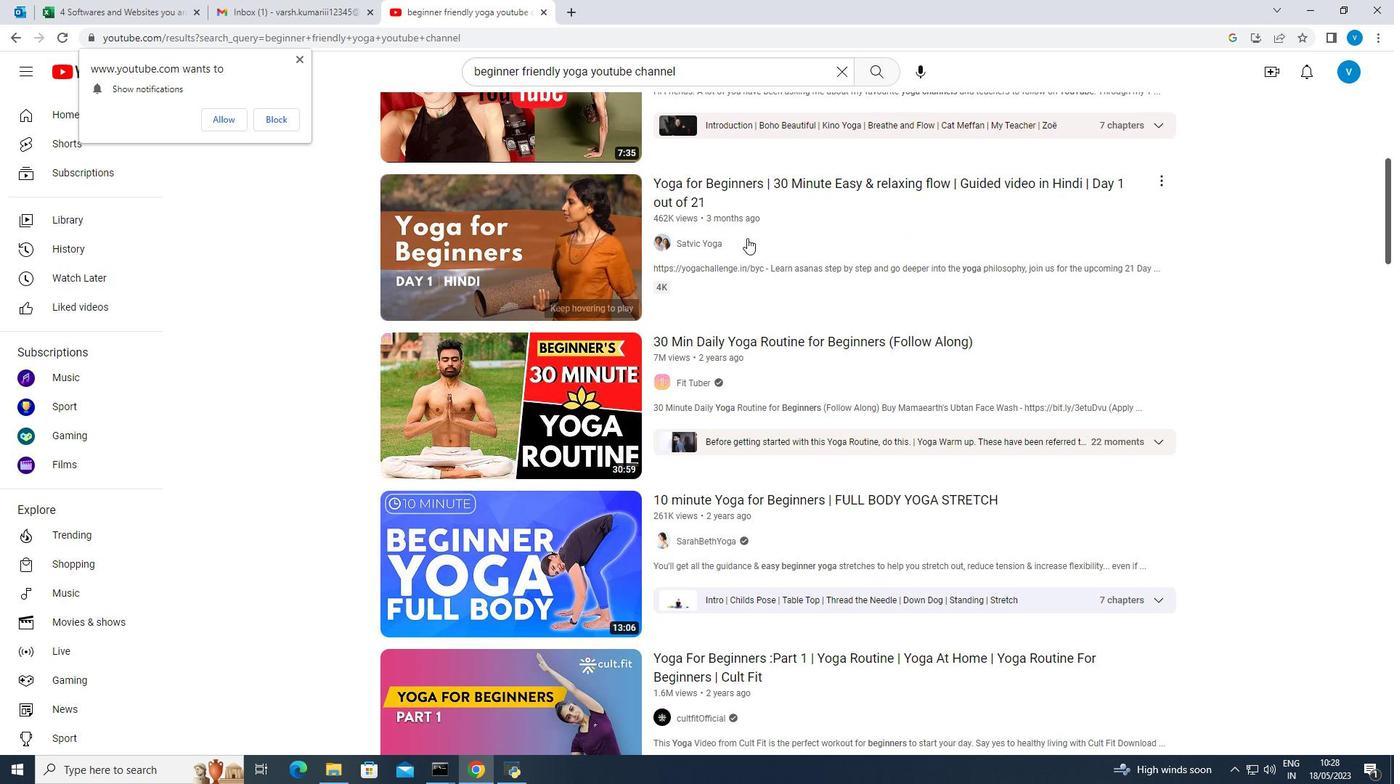 
Action: Mouse scrolled (747, 237) with delta (0, 0)
Screenshot: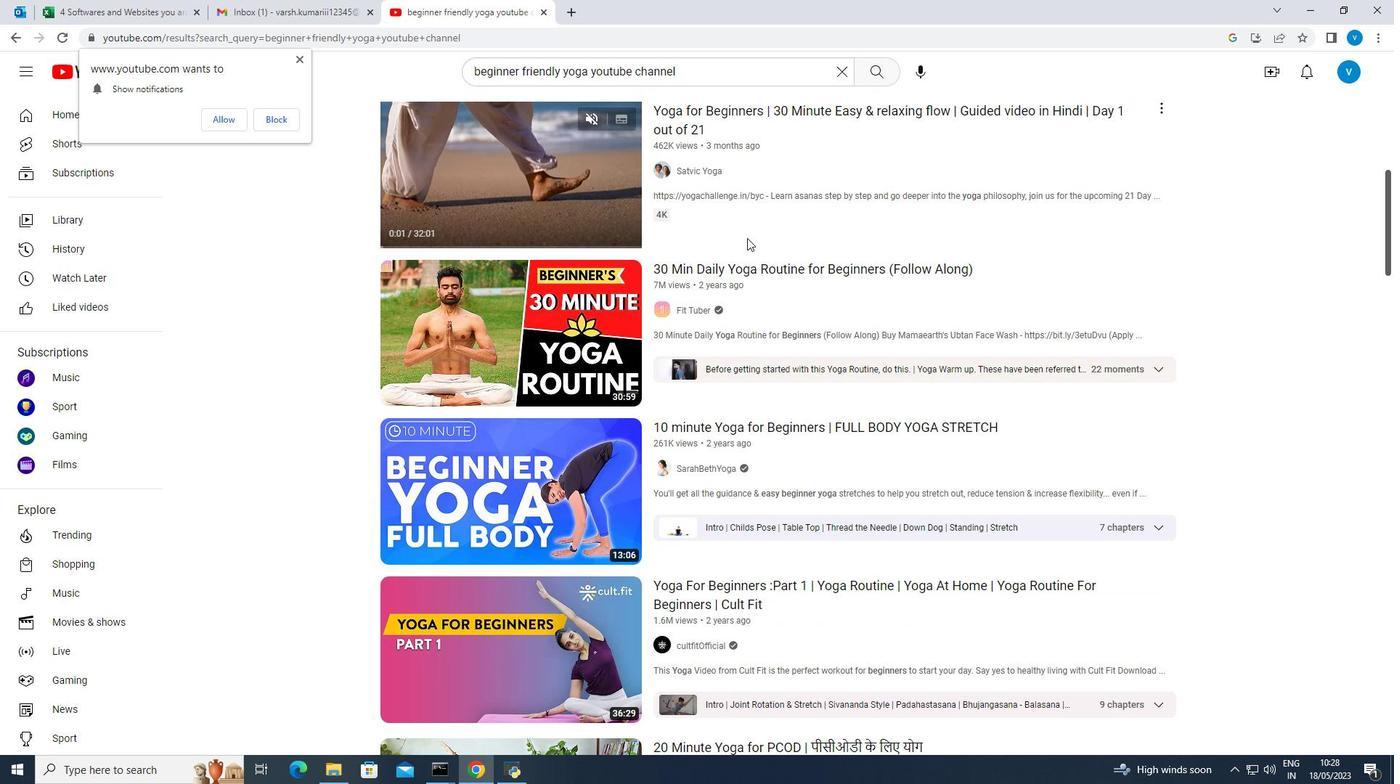 
Action: Mouse scrolled (747, 237) with delta (0, 0)
Screenshot: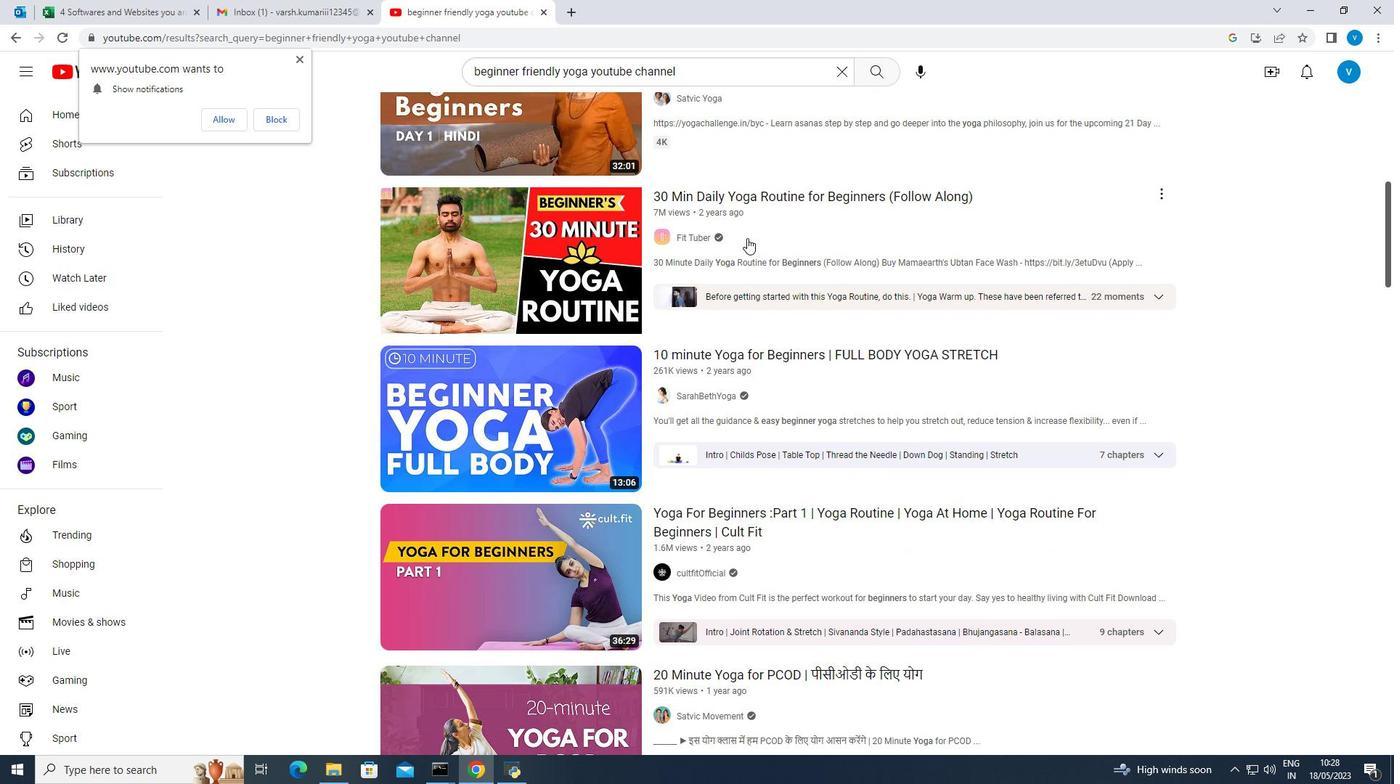 
Action: Mouse scrolled (747, 237) with delta (0, 0)
Screenshot: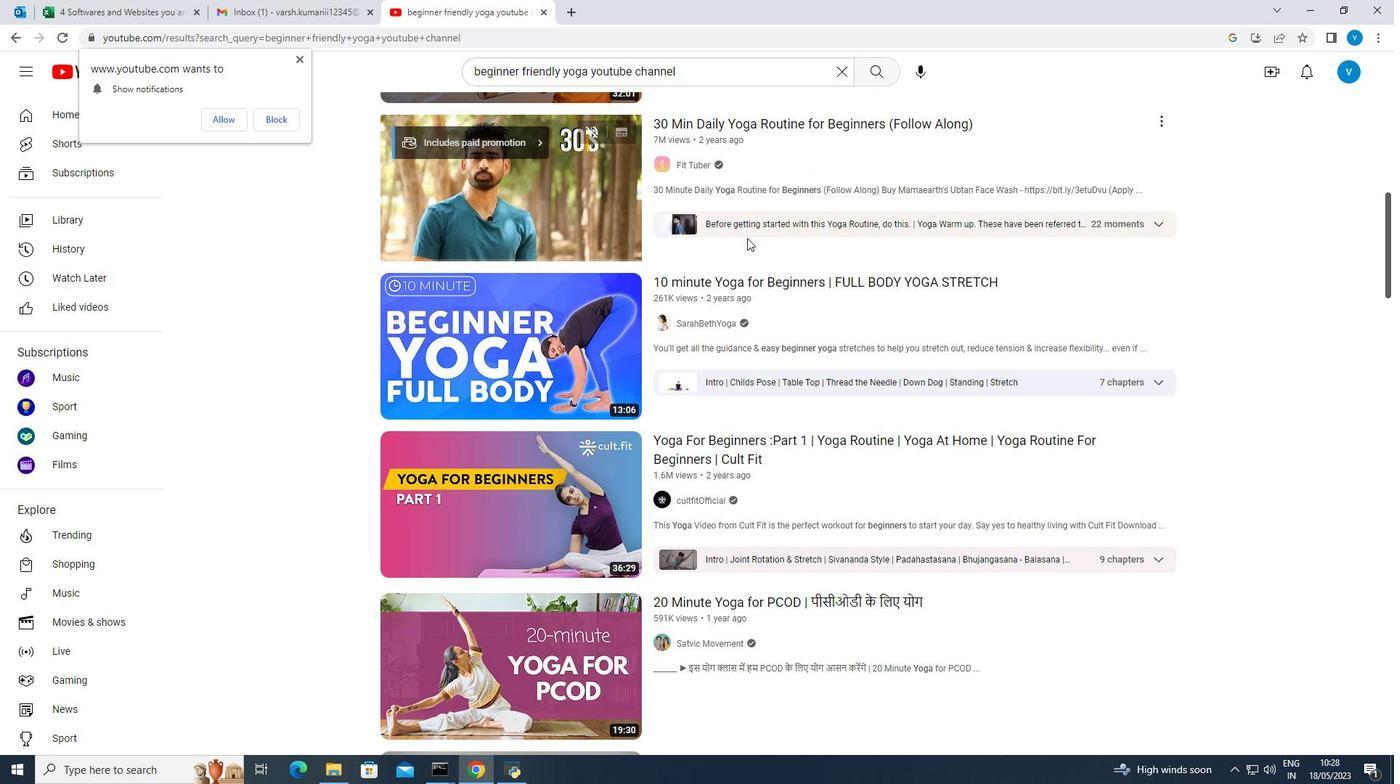 
Action: Mouse scrolled (747, 237) with delta (0, 0)
Screenshot: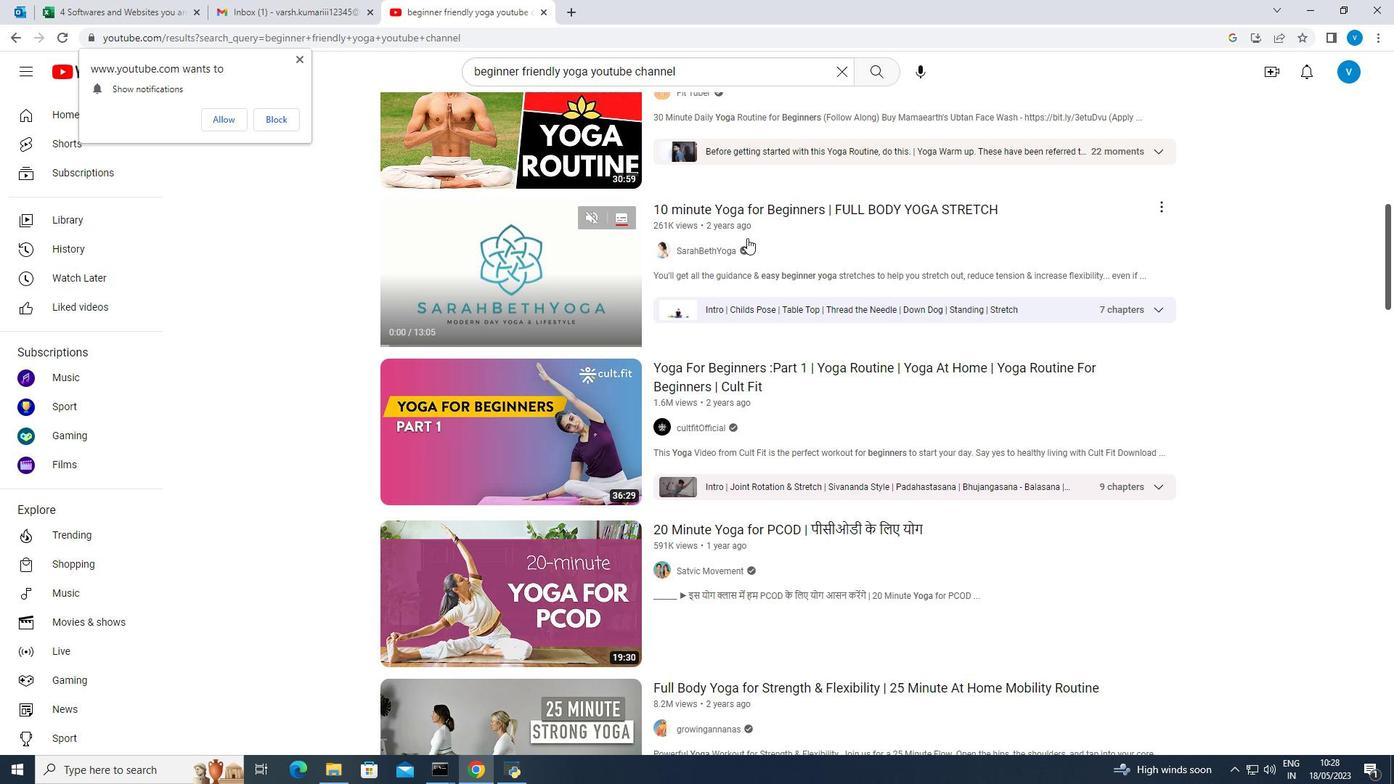 
Action: Mouse scrolled (747, 237) with delta (0, 0)
Screenshot: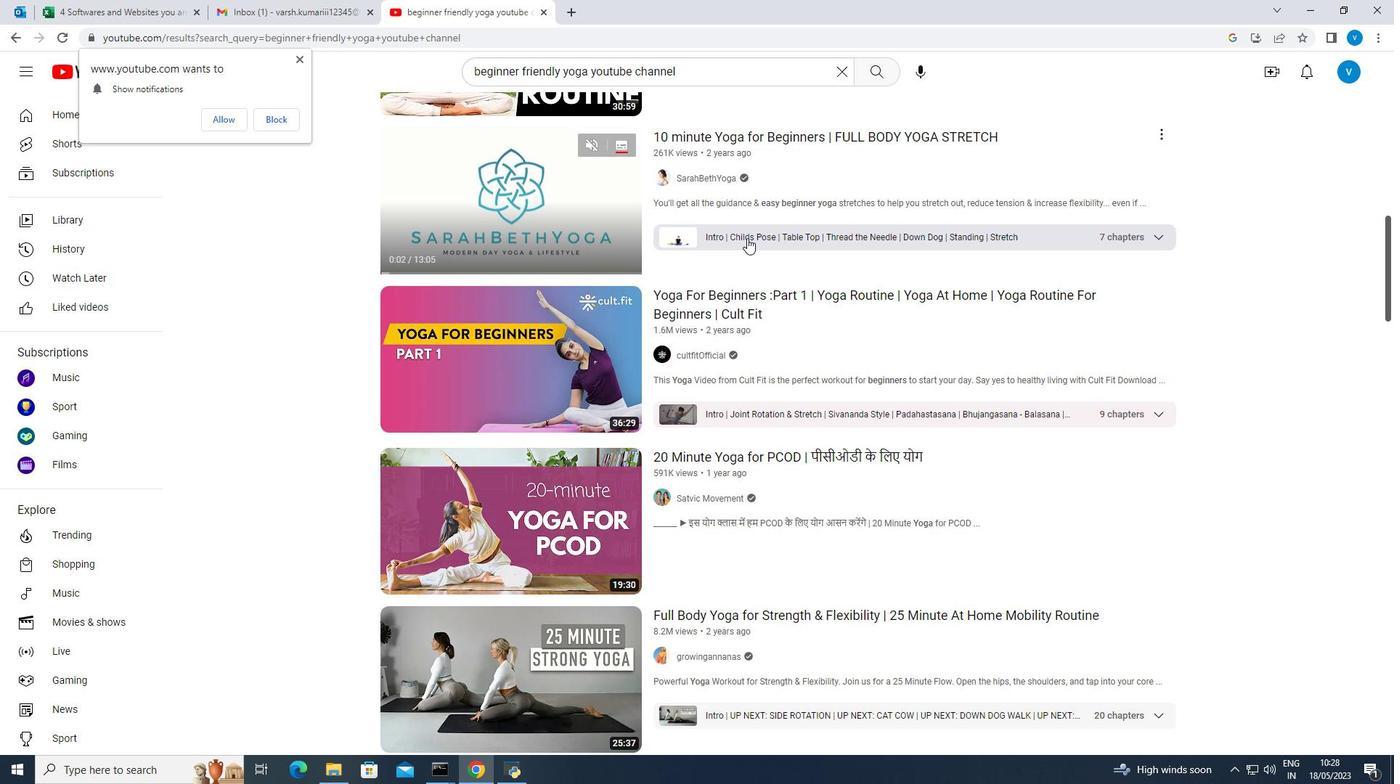 
Action: Mouse scrolled (747, 237) with delta (0, 0)
Screenshot: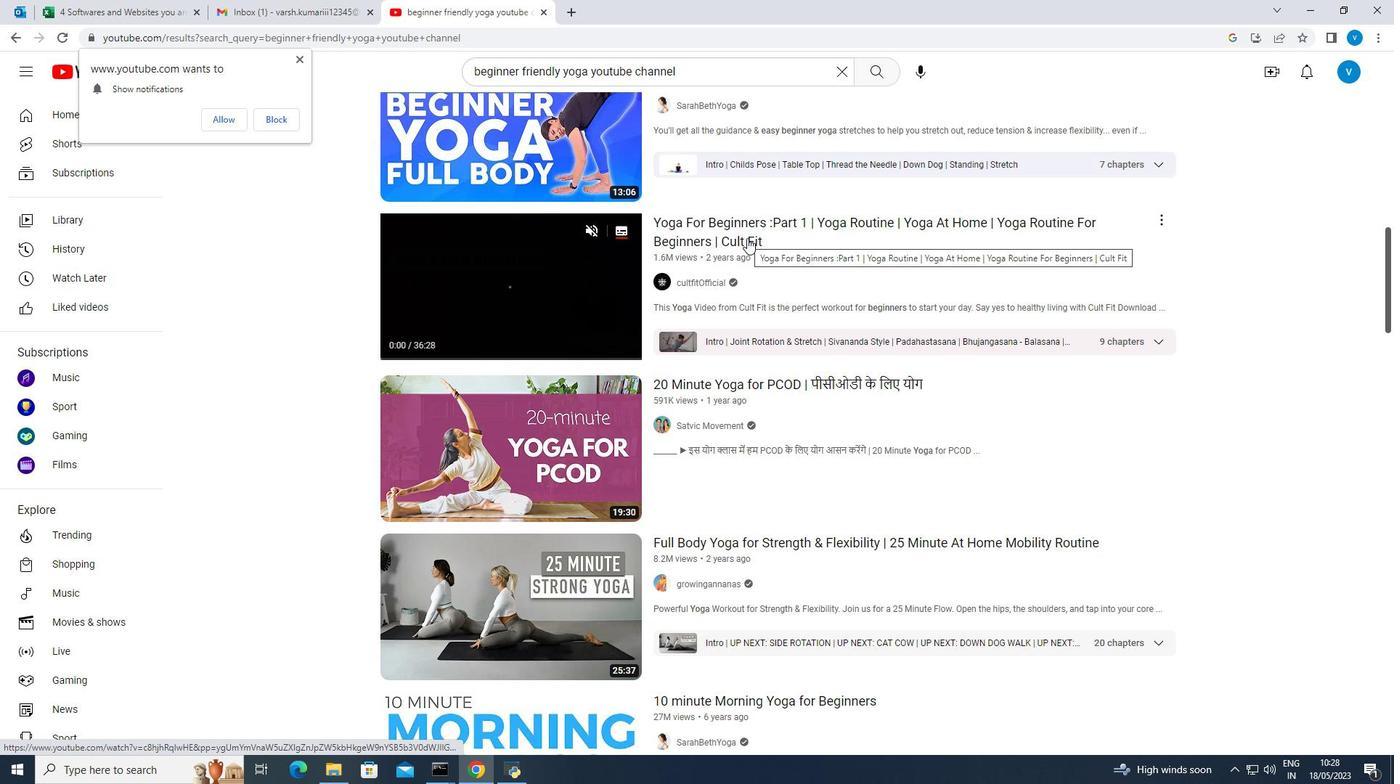 
Action: Mouse scrolled (747, 237) with delta (0, 0)
Screenshot: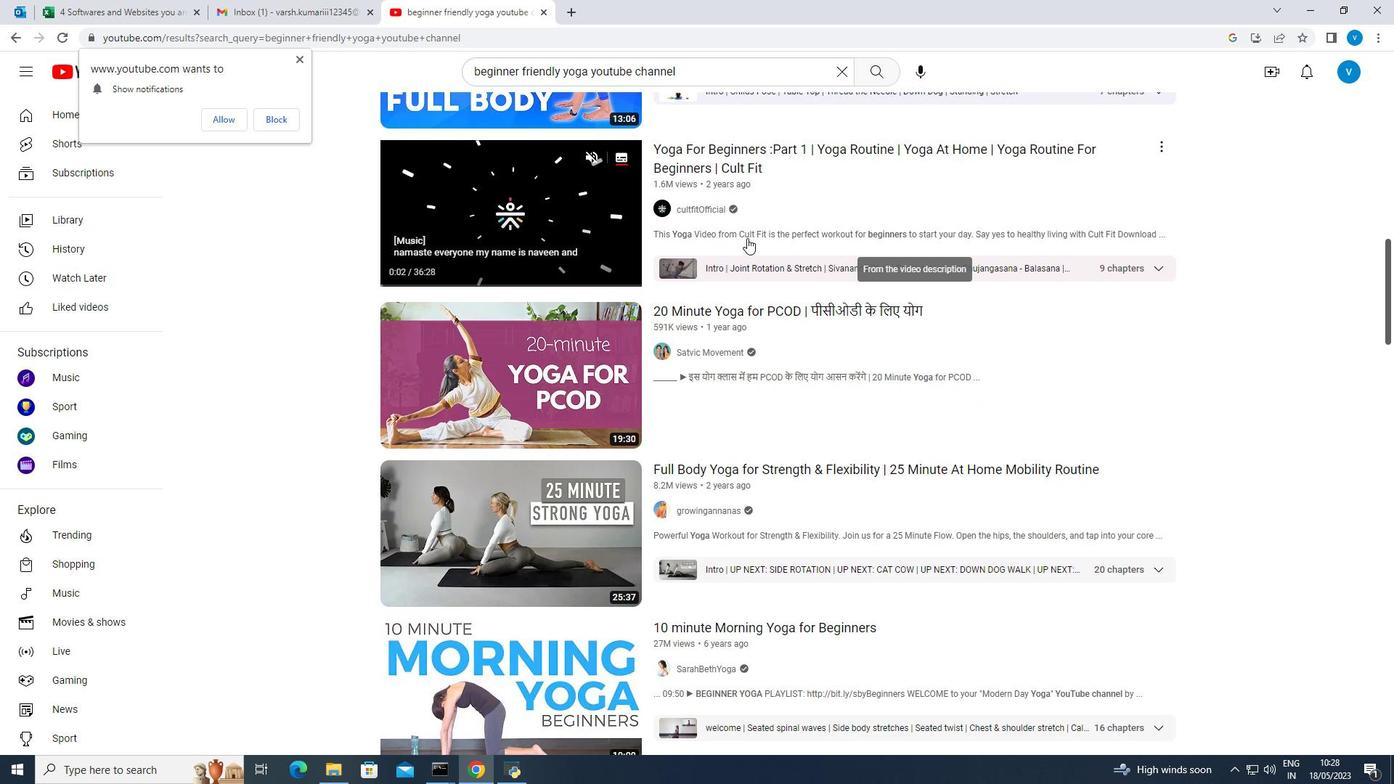 
Action: Mouse scrolled (747, 237) with delta (0, 0)
Screenshot: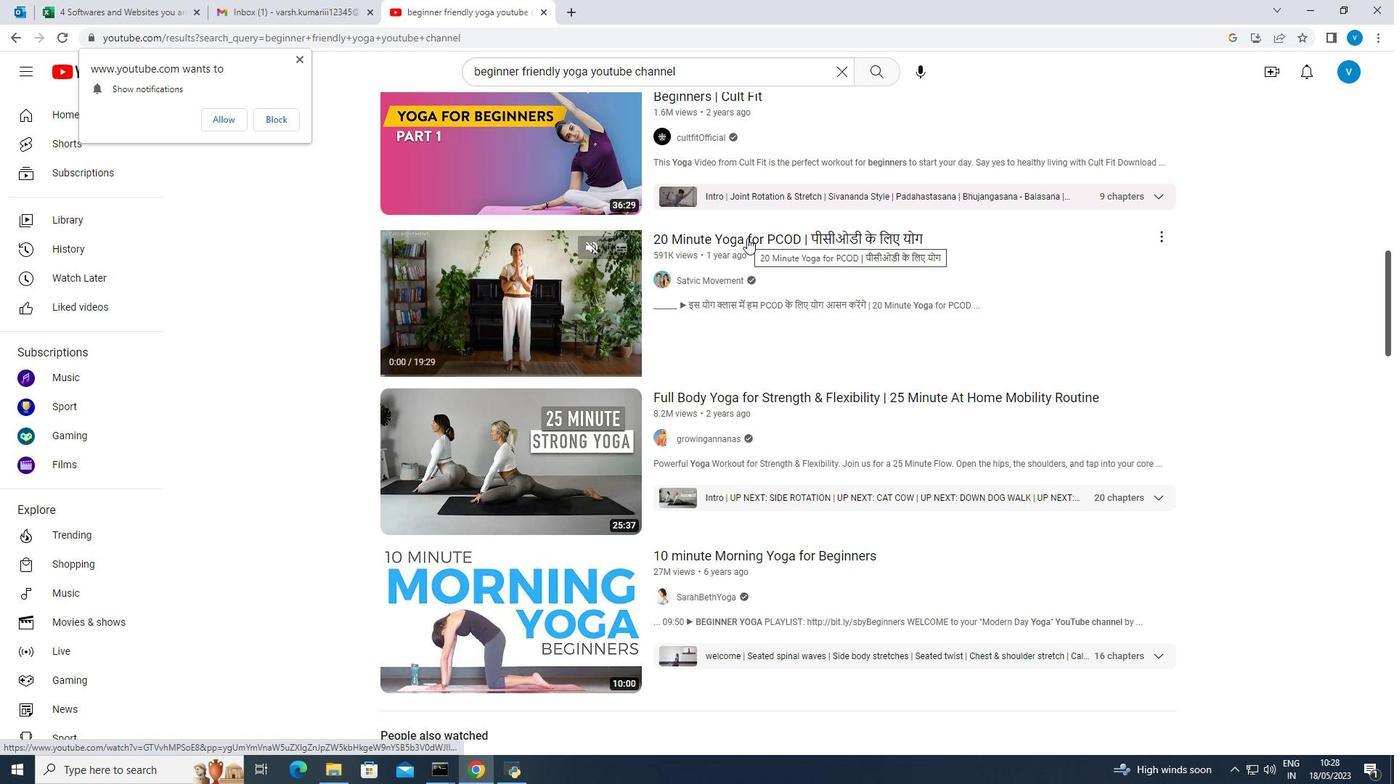 
Action: Mouse scrolled (747, 237) with delta (0, 0)
Screenshot: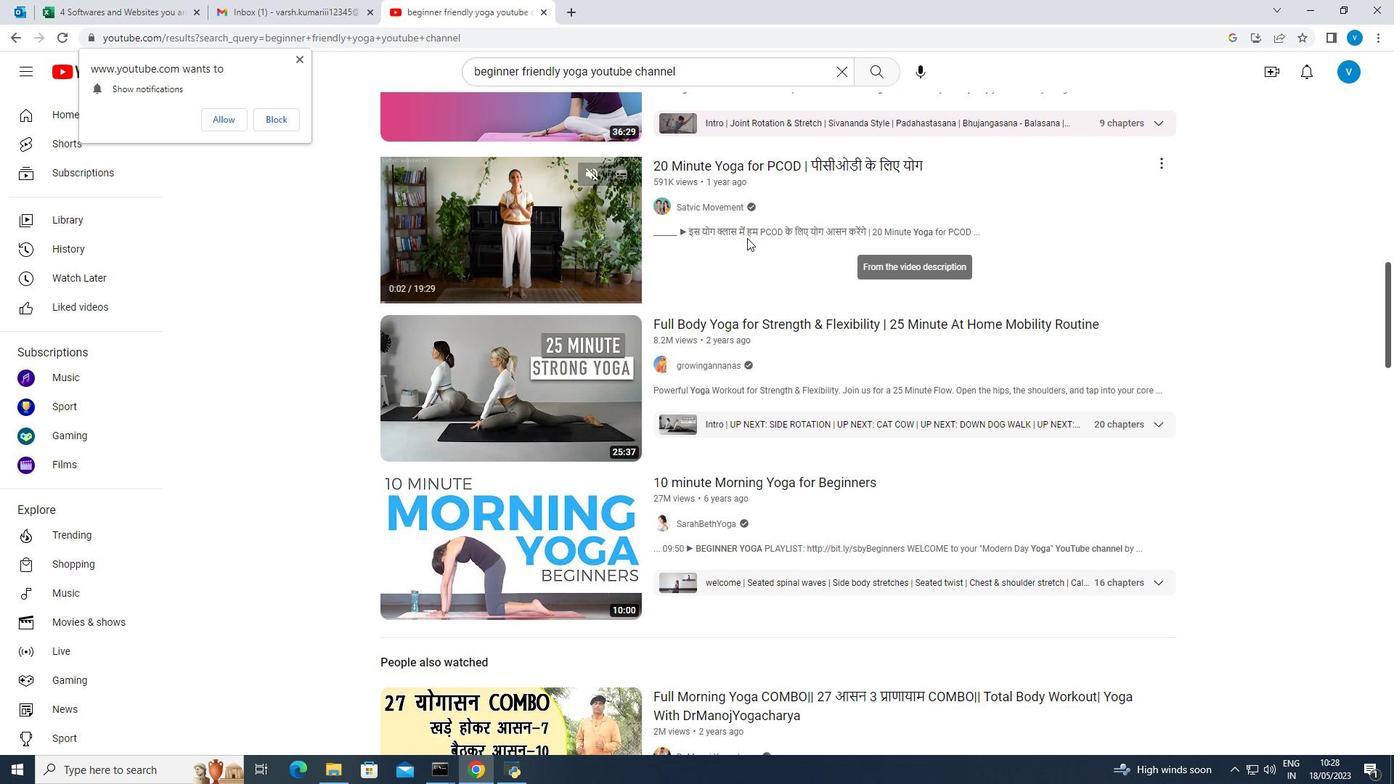 
Action: Mouse moved to (750, 236)
Screenshot: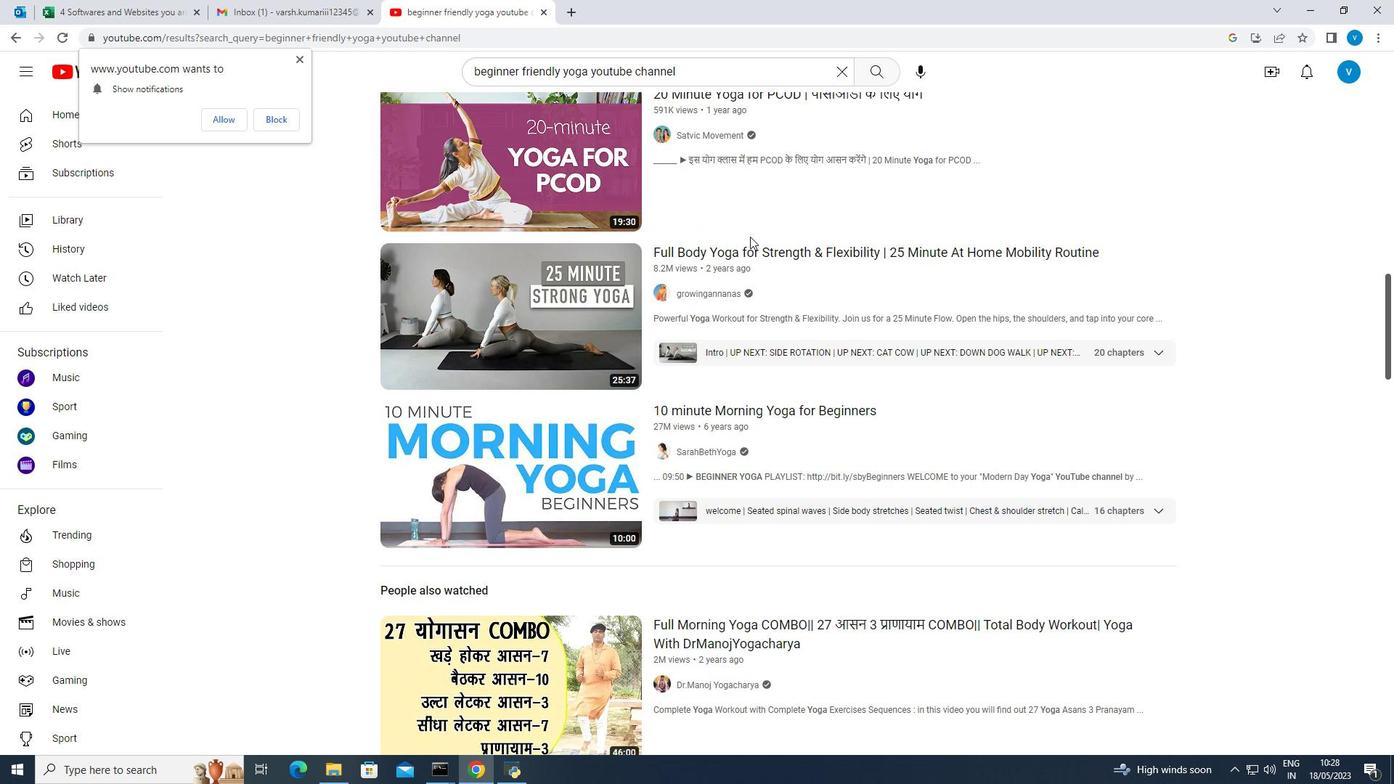 
Action: Mouse scrolled (750, 235) with delta (0, 0)
Screenshot: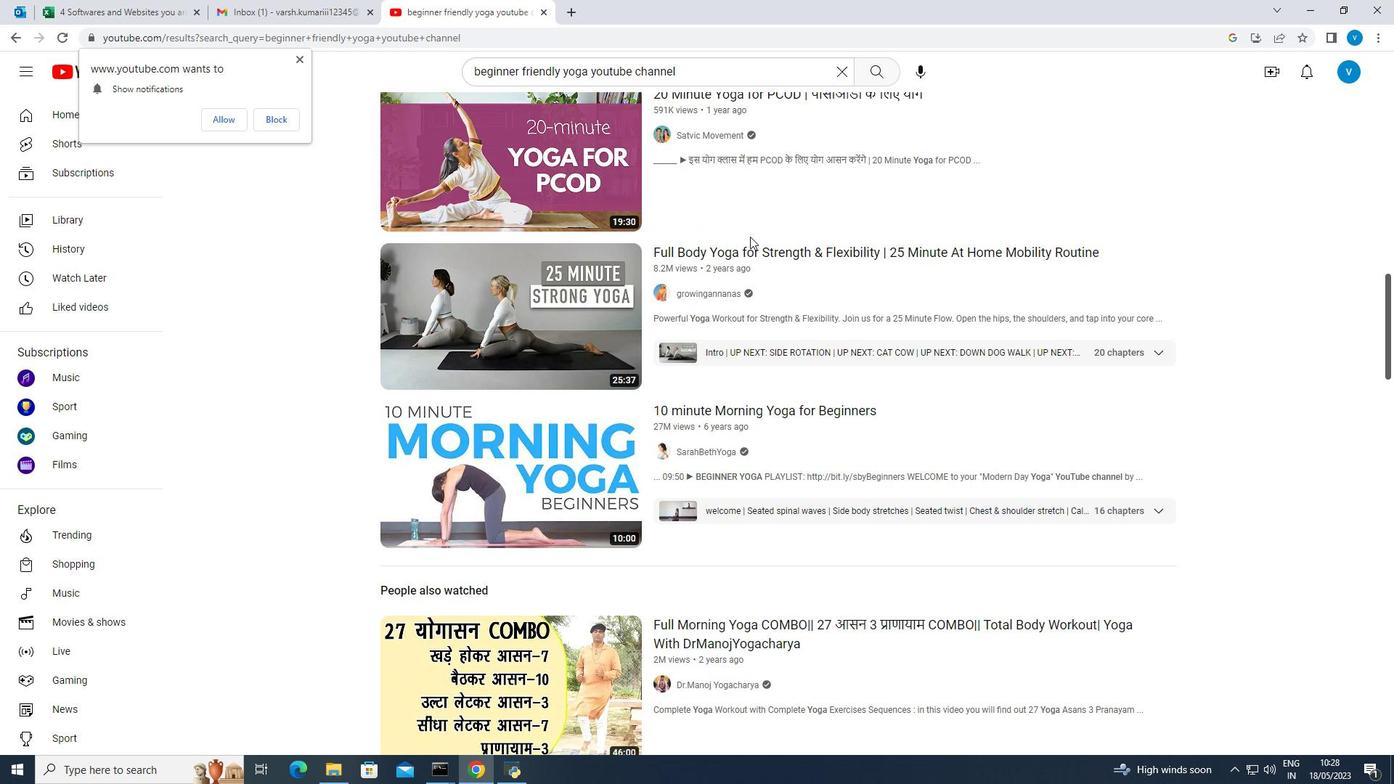 
Action: Mouse scrolled (750, 235) with delta (0, 0)
Screenshot: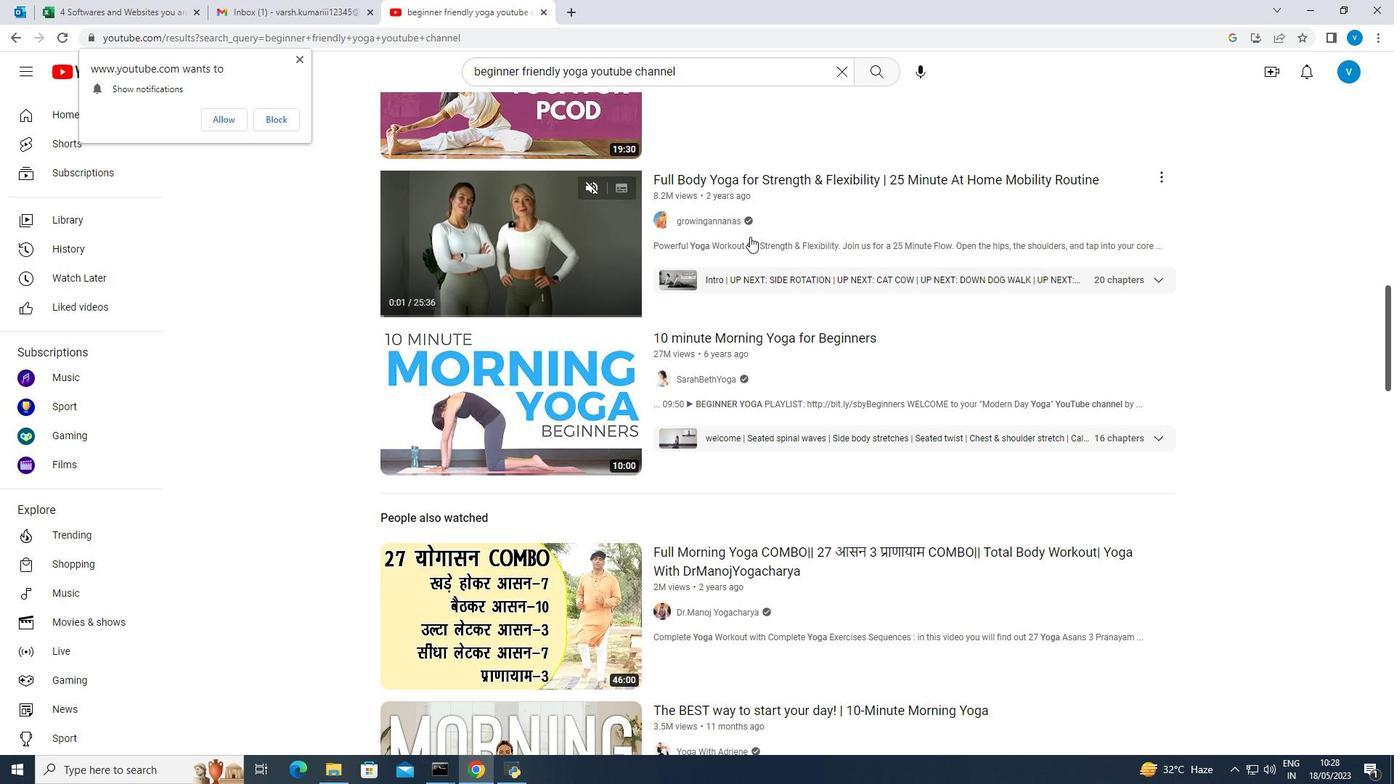 
Action: Mouse moved to (750, 235)
Screenshot: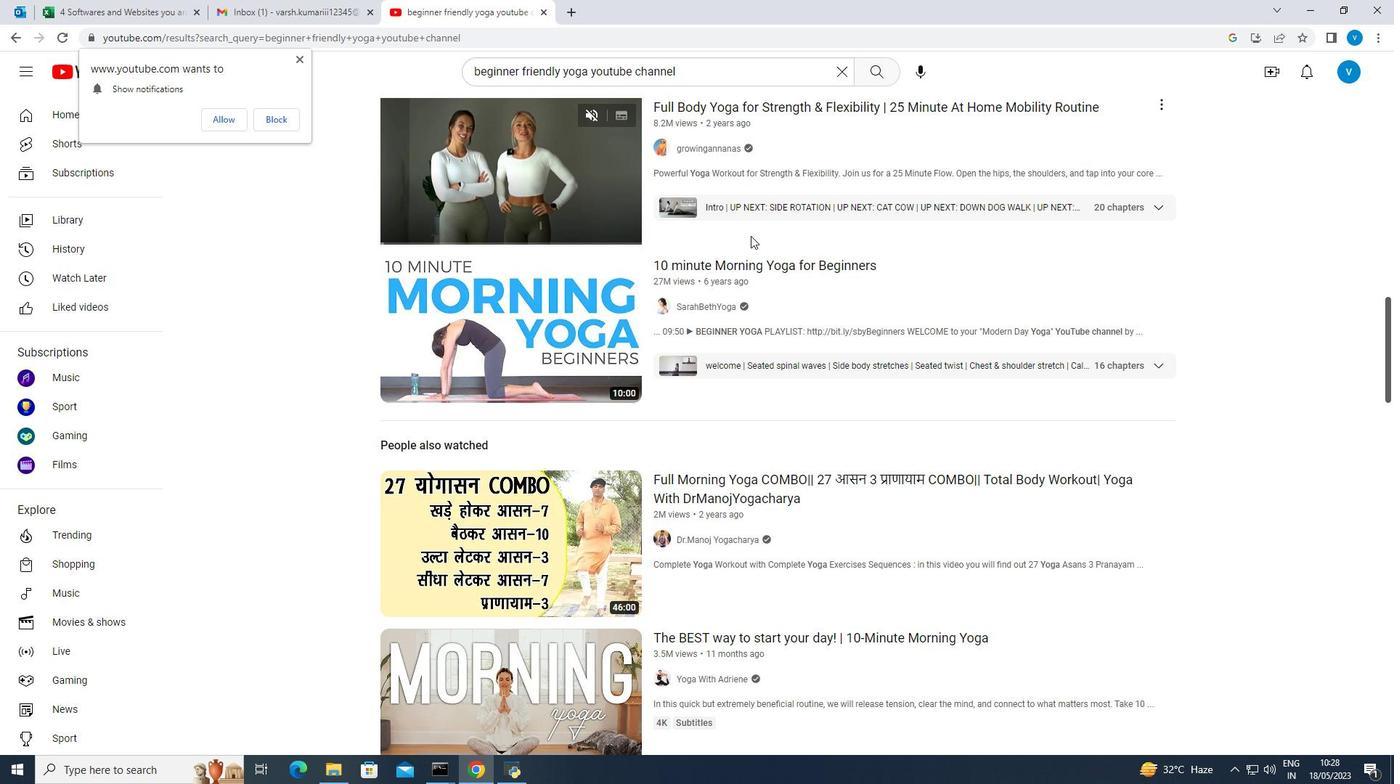 
Action: Mouse scrolled (750, 235) with delta (0, 0)
Screenshot: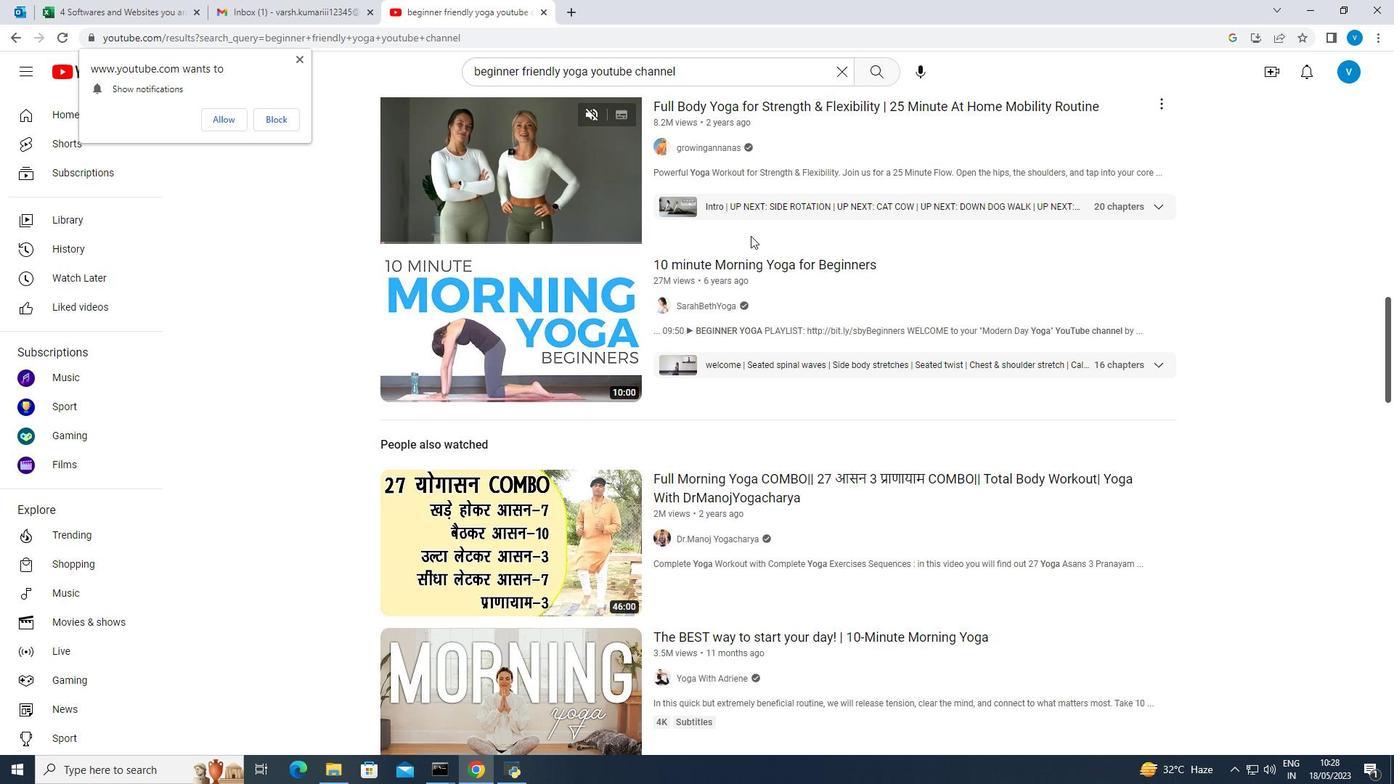 
Action: Mouse scrolled (750, 235) with delta (0, 0)
Screenshot: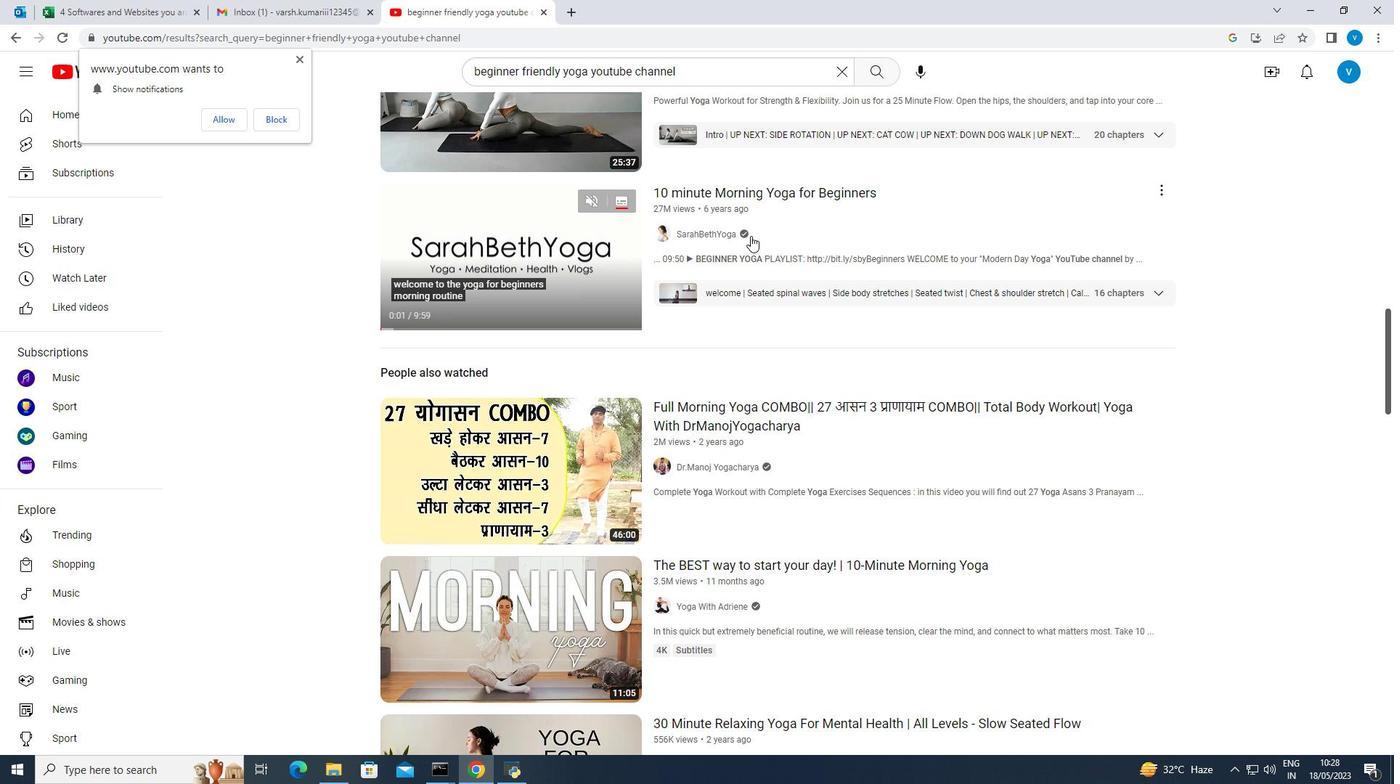 
Action: Mouse scrolled (750, 235) with delta (0, 0)
Screenshot: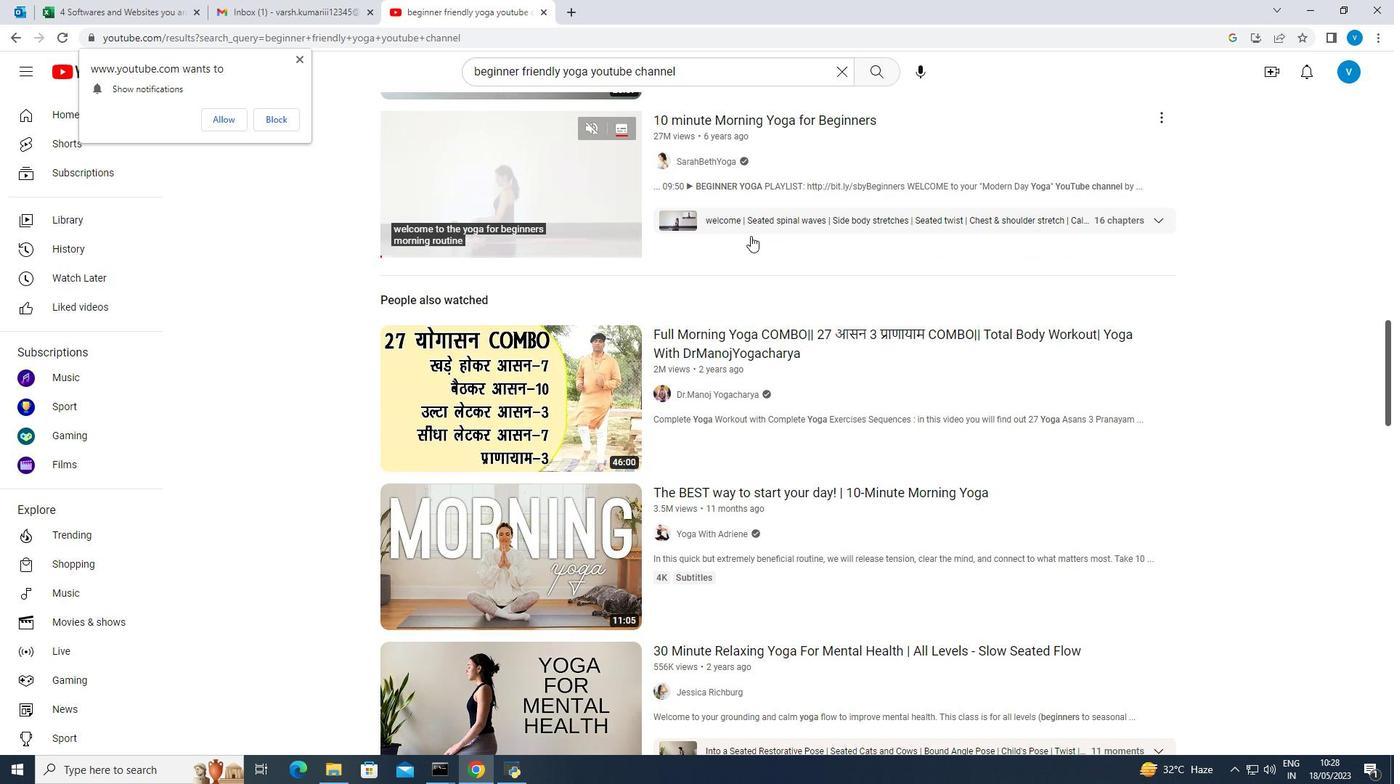 
Action: Mouse moved to (754, 233)
Screenshot: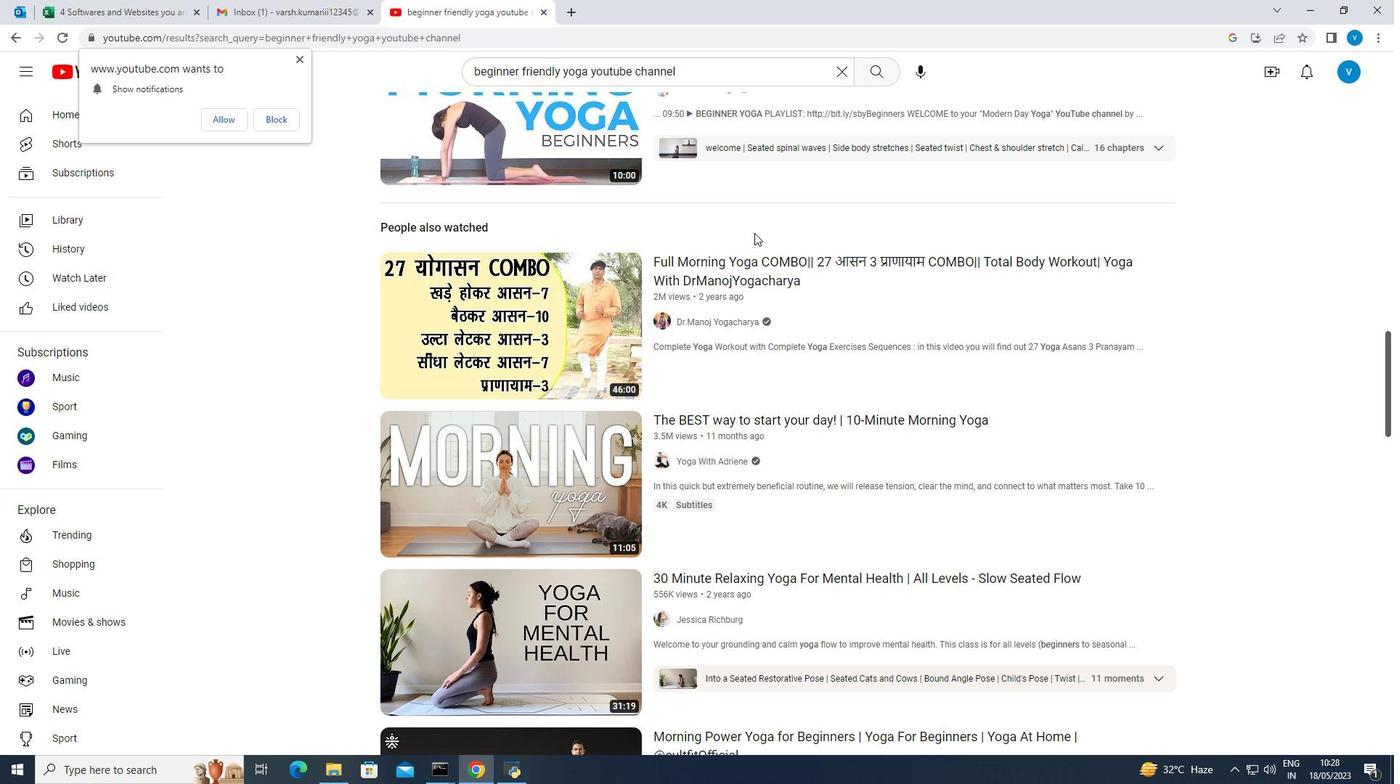 
Action: Mouse scrolled (754, 232) with delta (0, 0)
Screenshot: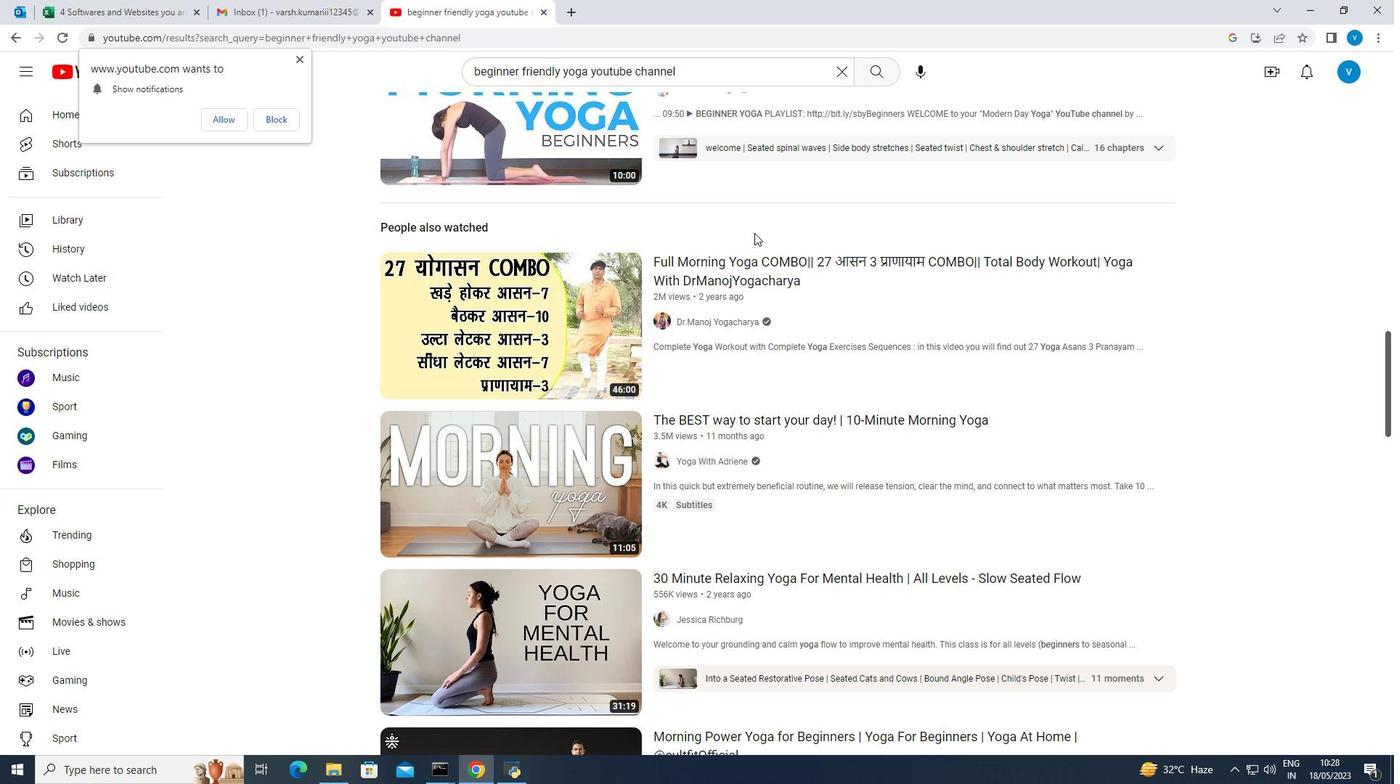 
Action: Mouse moved to (755, 232)
Screenshot: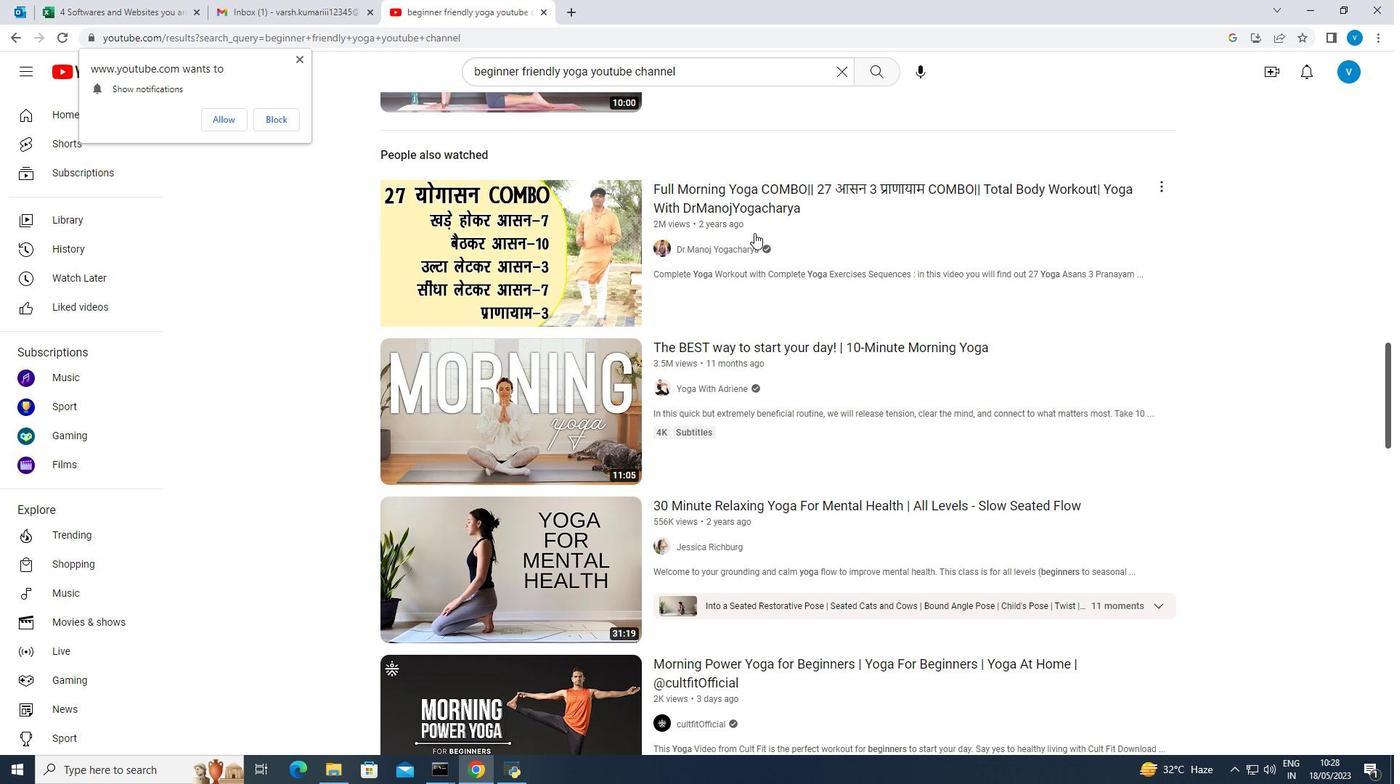 
Action: Mouse scrolled (755, 231) with delta (0, 0)
Screenshot: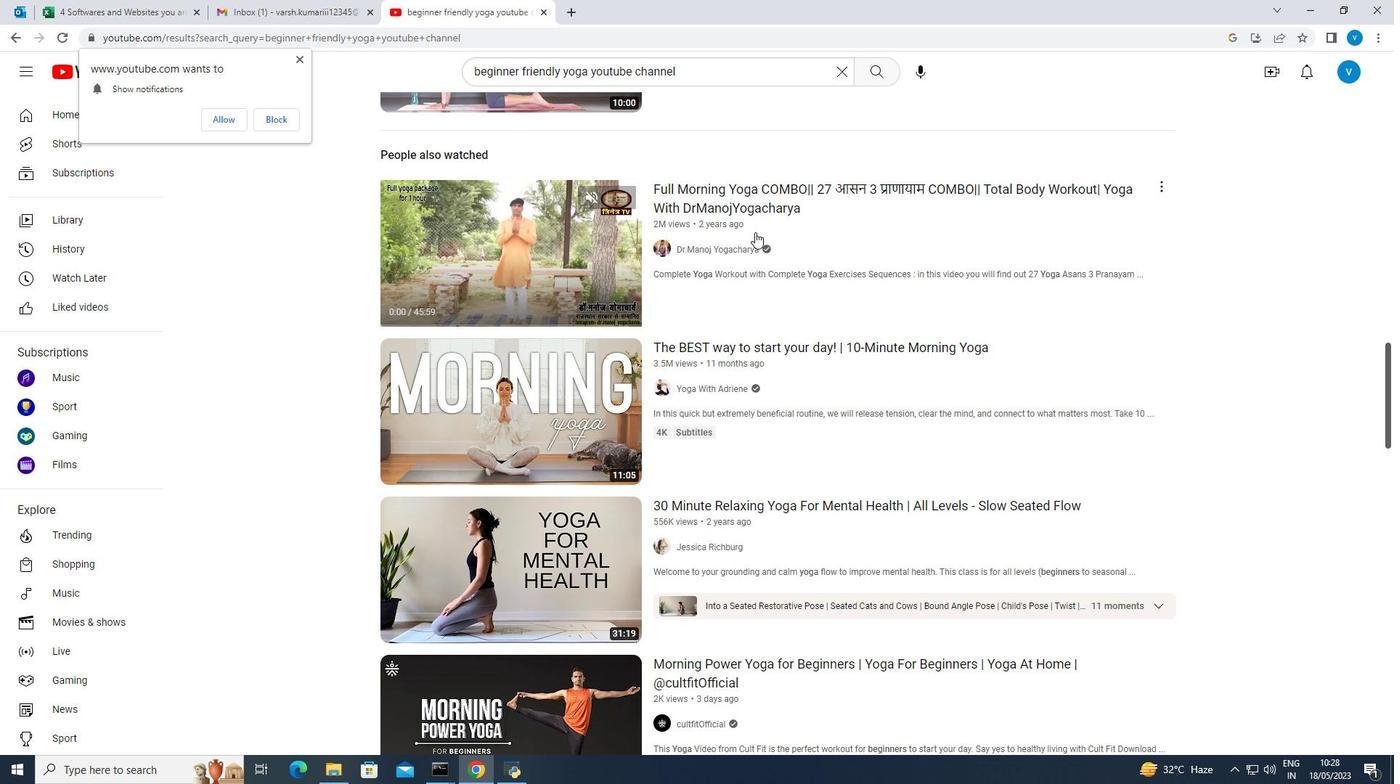 
Action: Mouse moved to (763, 246)
Screenshot: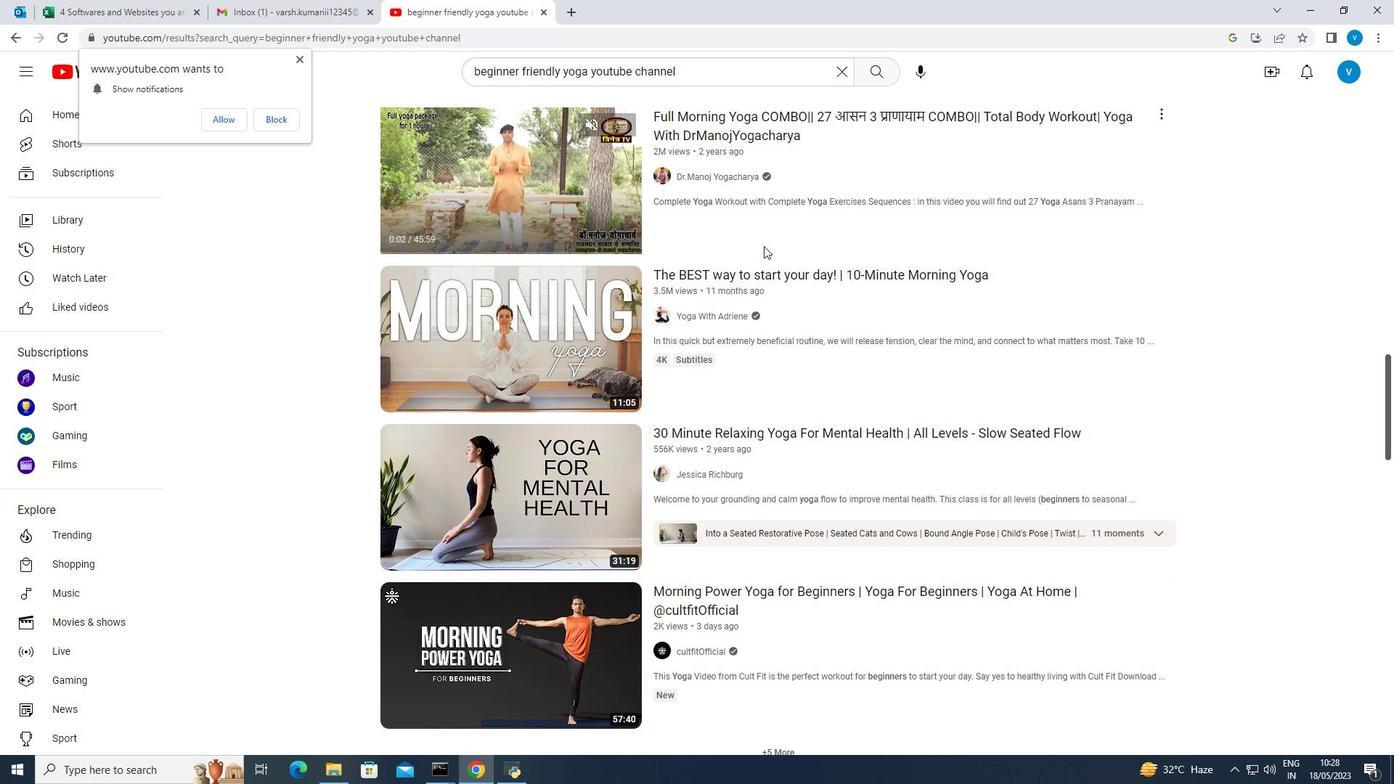 
Action: Mouse scrolled (763, 245) with delta (0, 0)
Screenshot: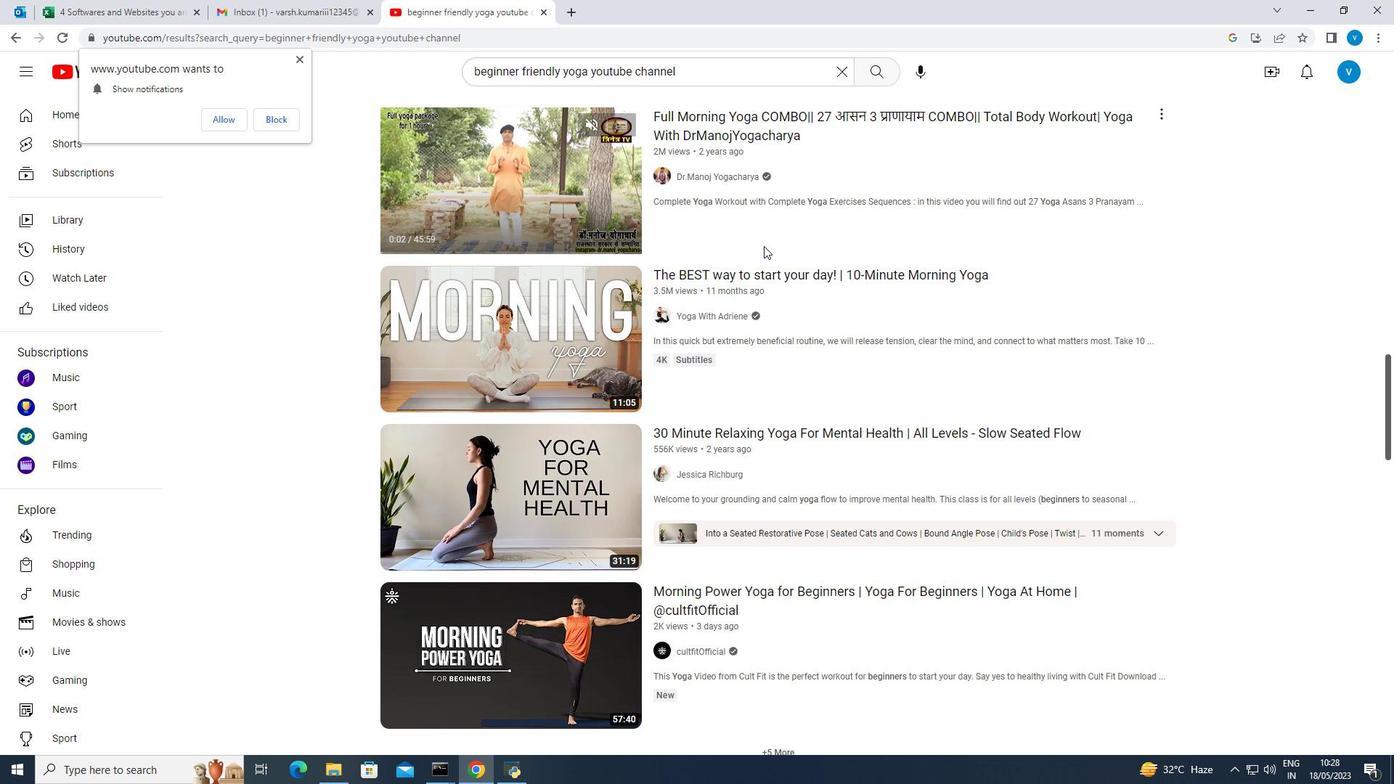 
Action: Mouse moved to (765, 246)
Screenshot: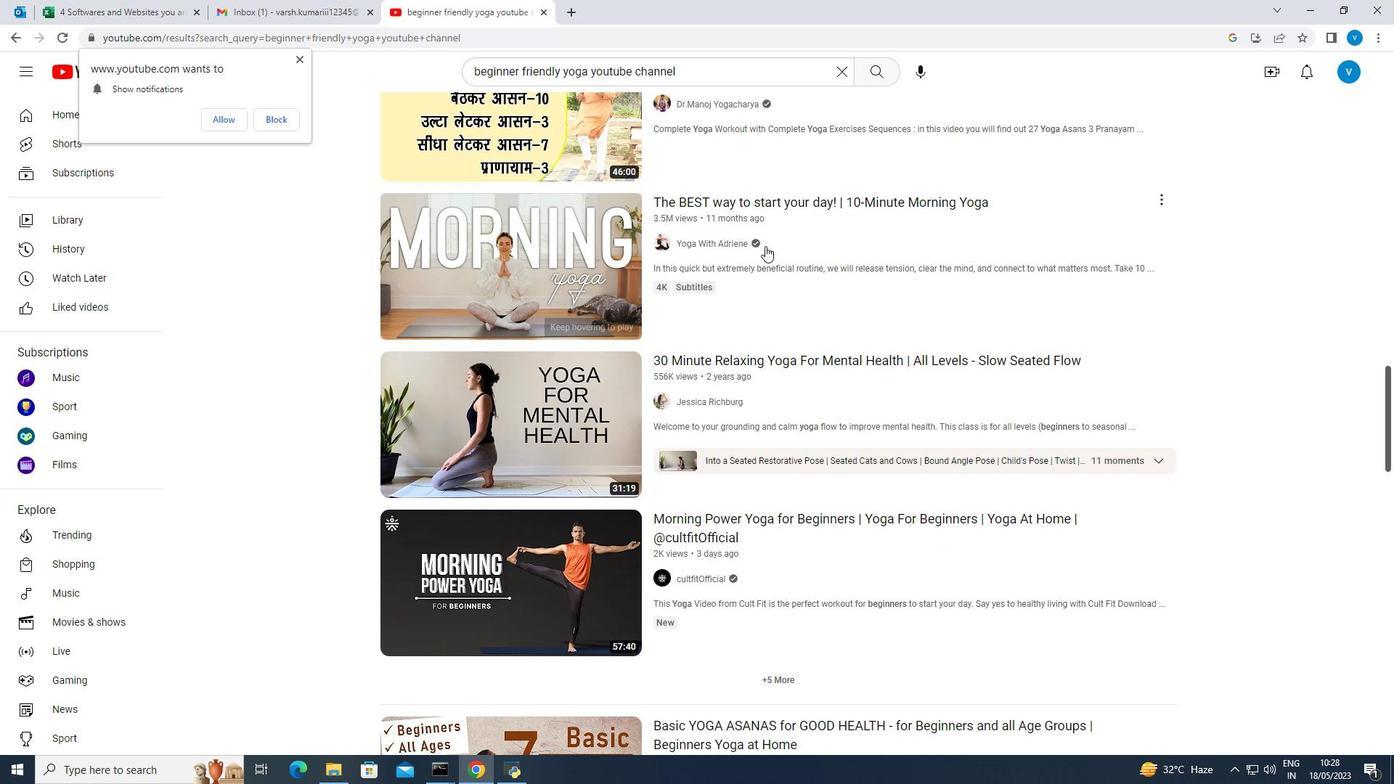 
Action: Mouse scrolled (765, 245) with delta (0, 0)
Screenshot: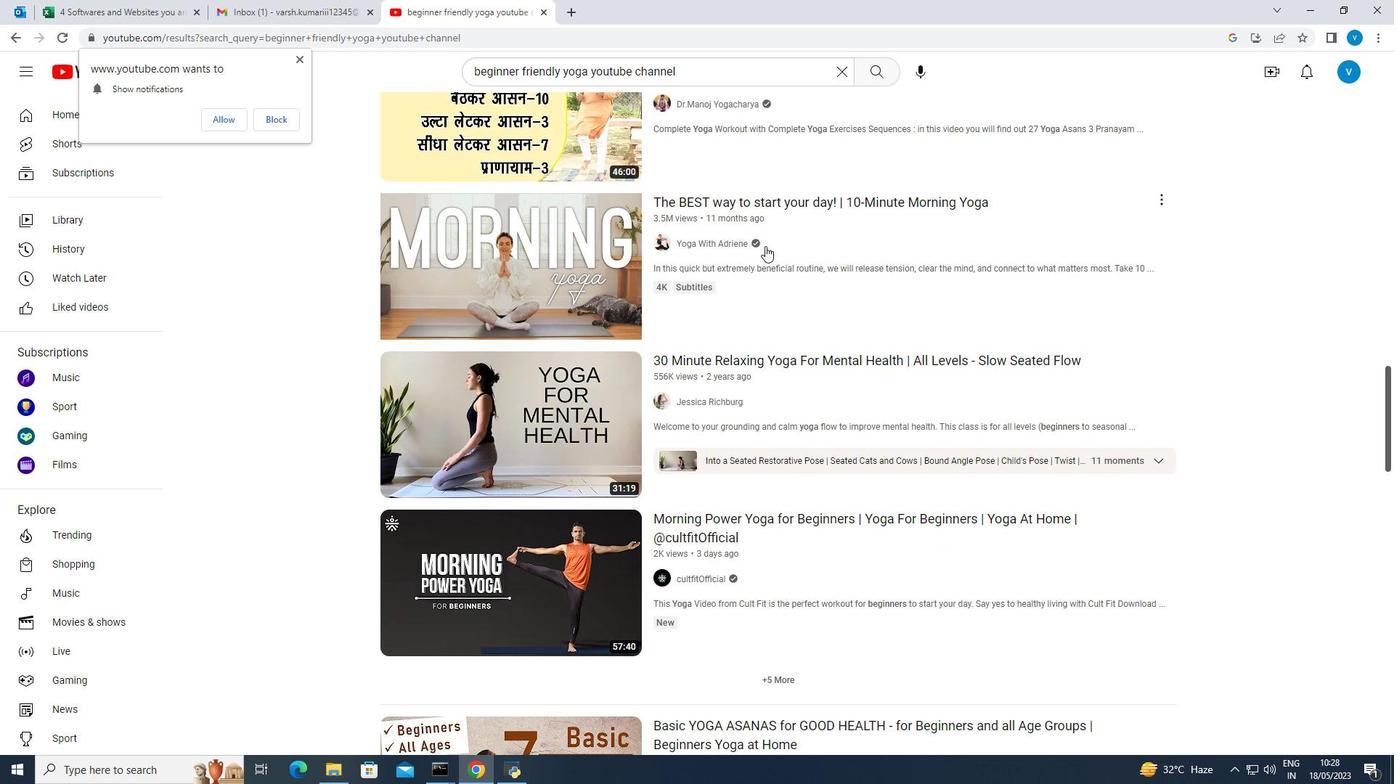 
Action: Mouse moved to (766, 246)
Screenshot: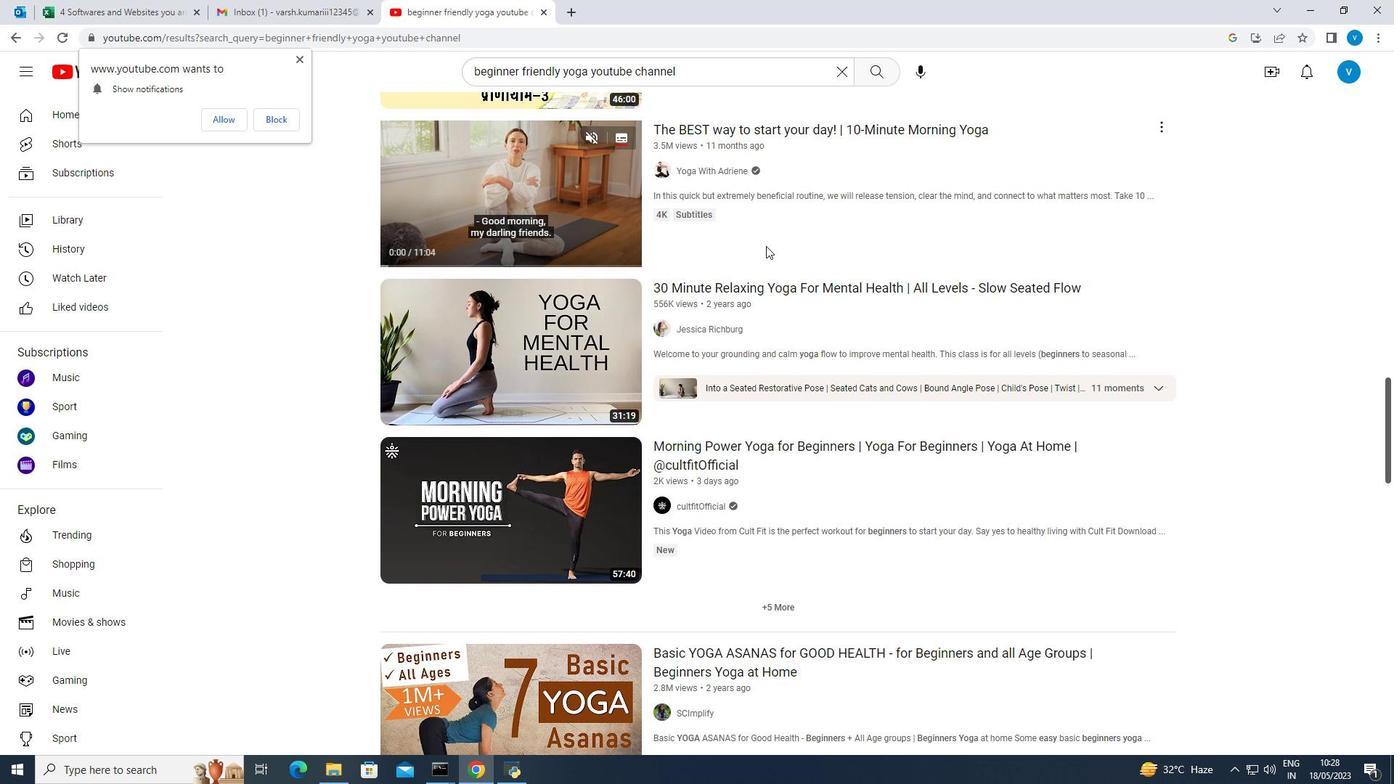 
Action: Mouse scrolled (766, 245) with delta (0, 0)
Screenshot: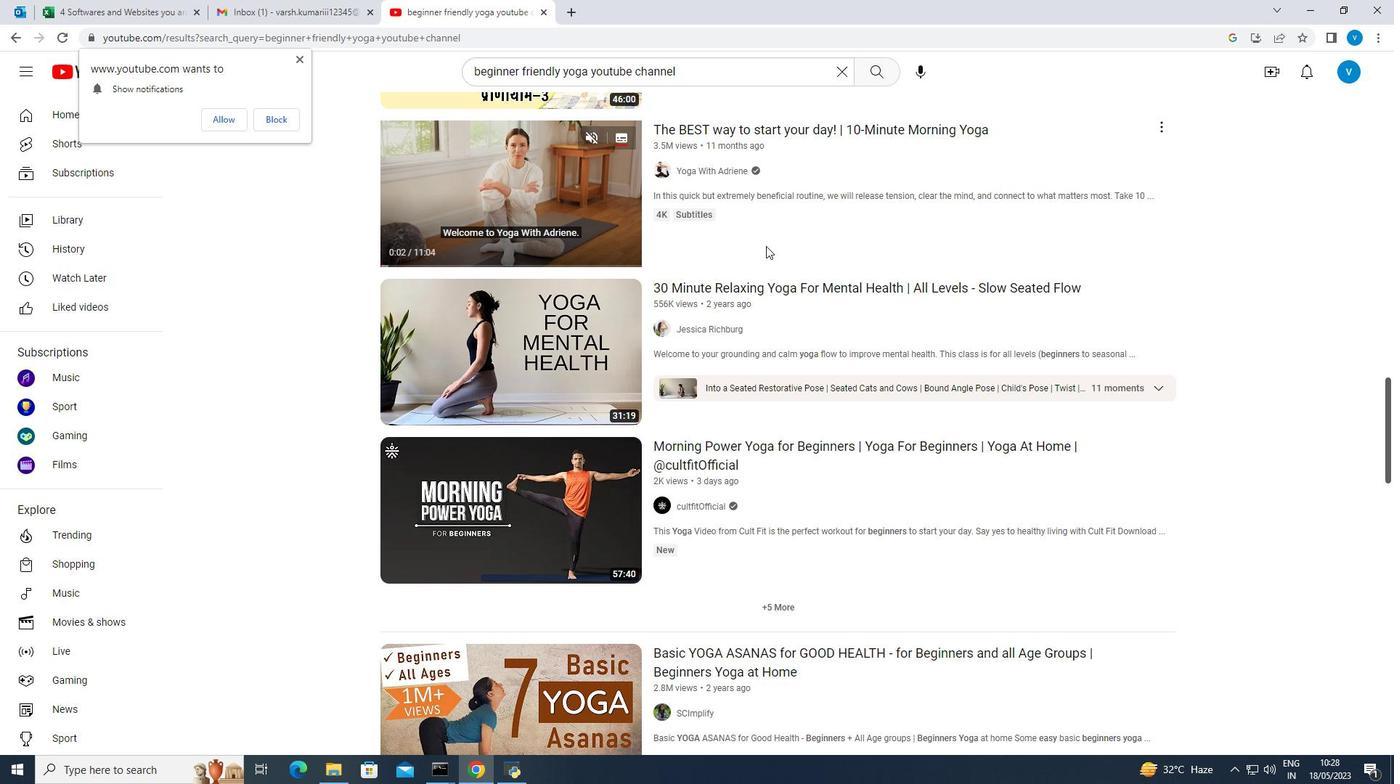 
Action: Mouse scrolled (766, 245) with delta (0, 0)
Screenshot: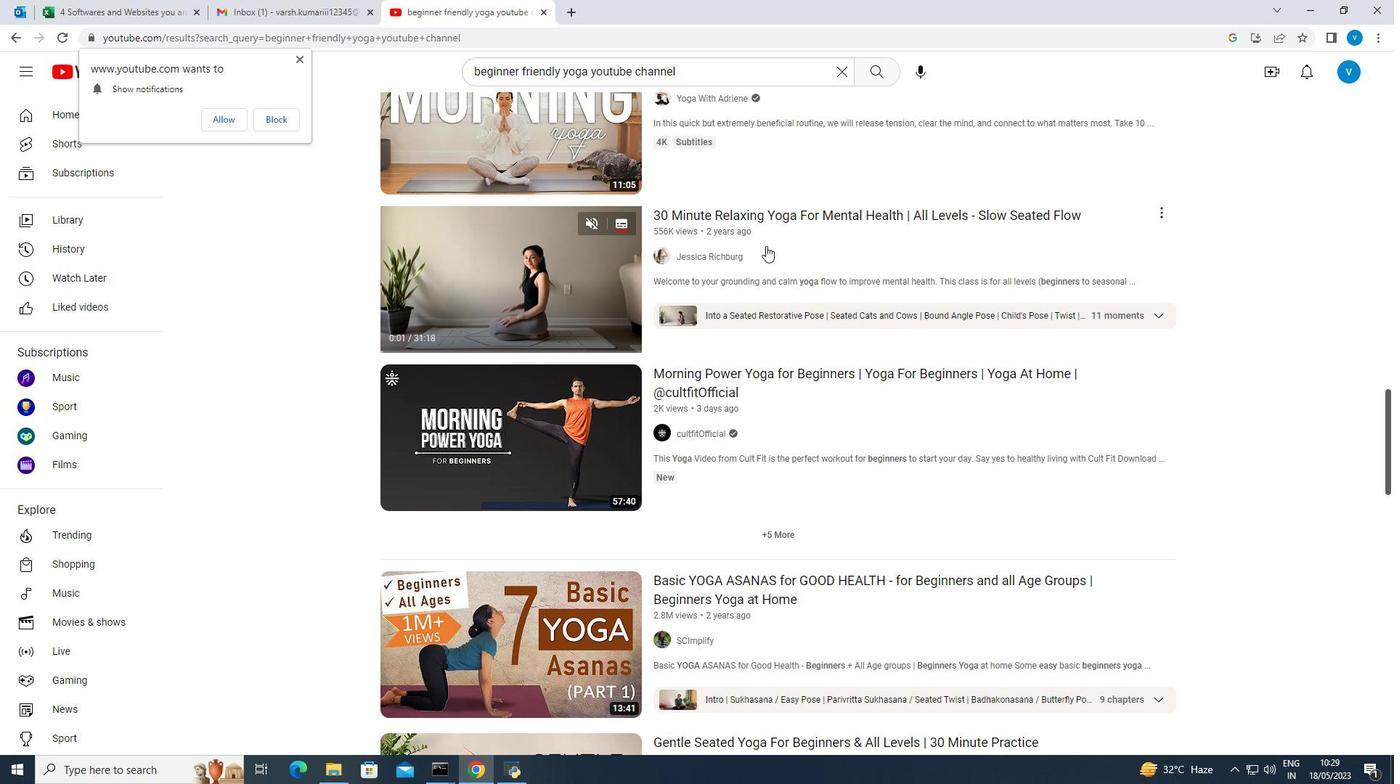 
Action: Mouse moved to (766, 246)
Screenshot: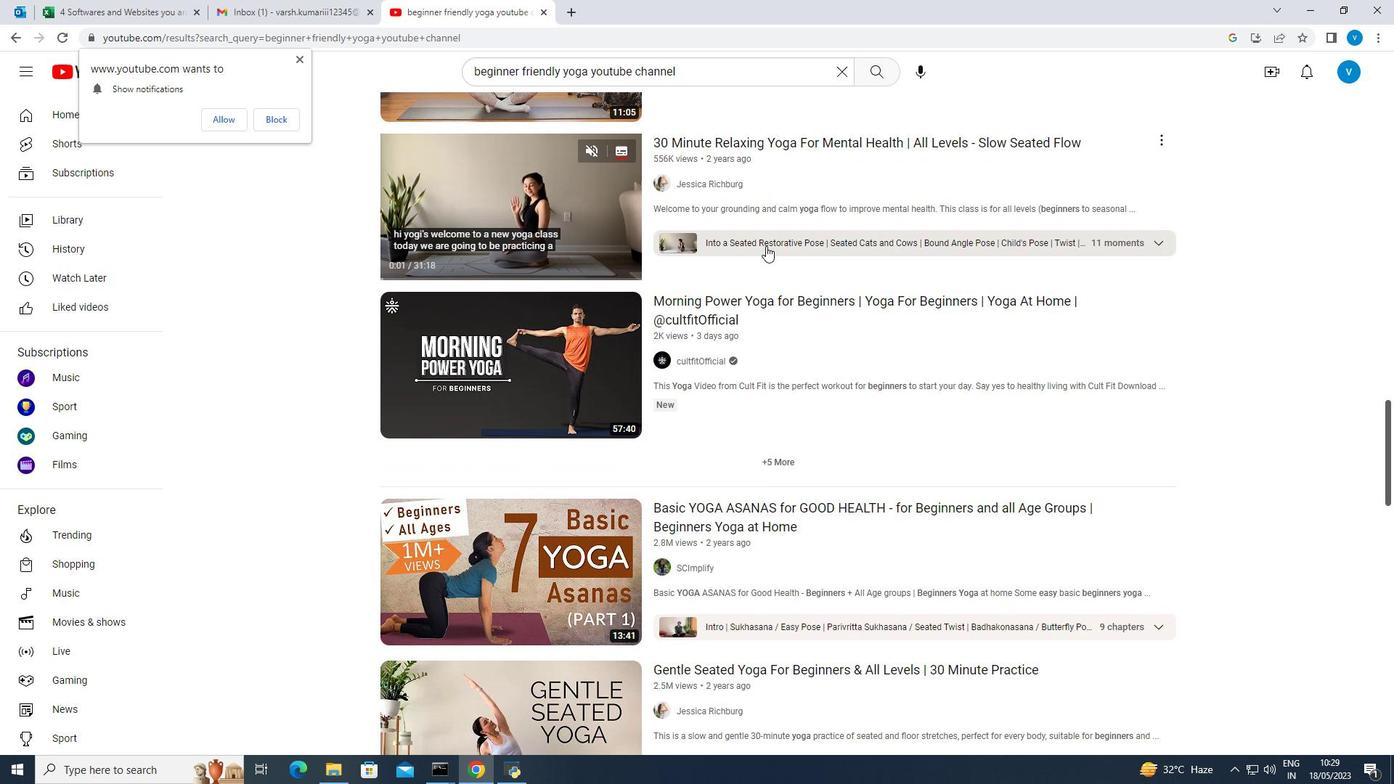 
Action: Mouse scrolled (766, 245) with delta (0, 0)
Screenshot: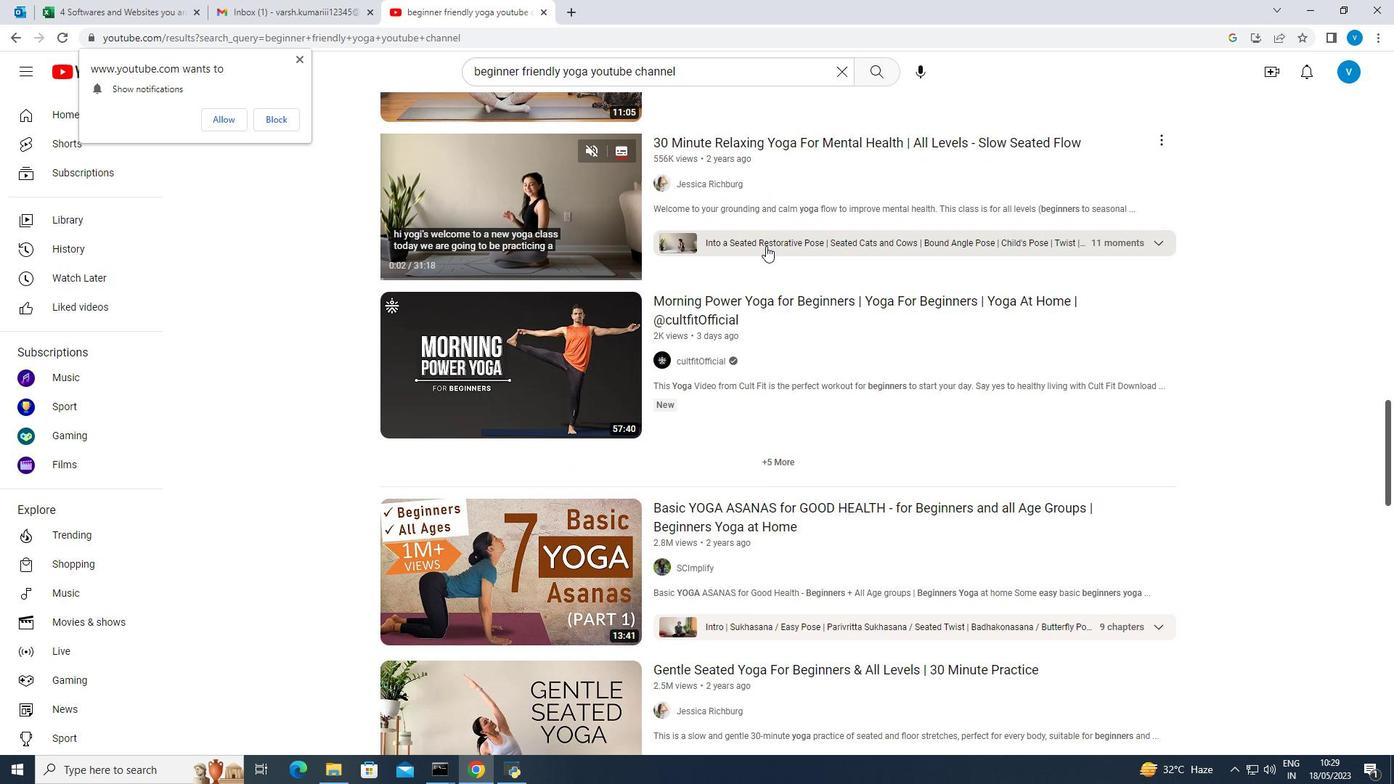 
Action: Mouse scrolled (766, 245) with delta (0, 0)
Screenshot: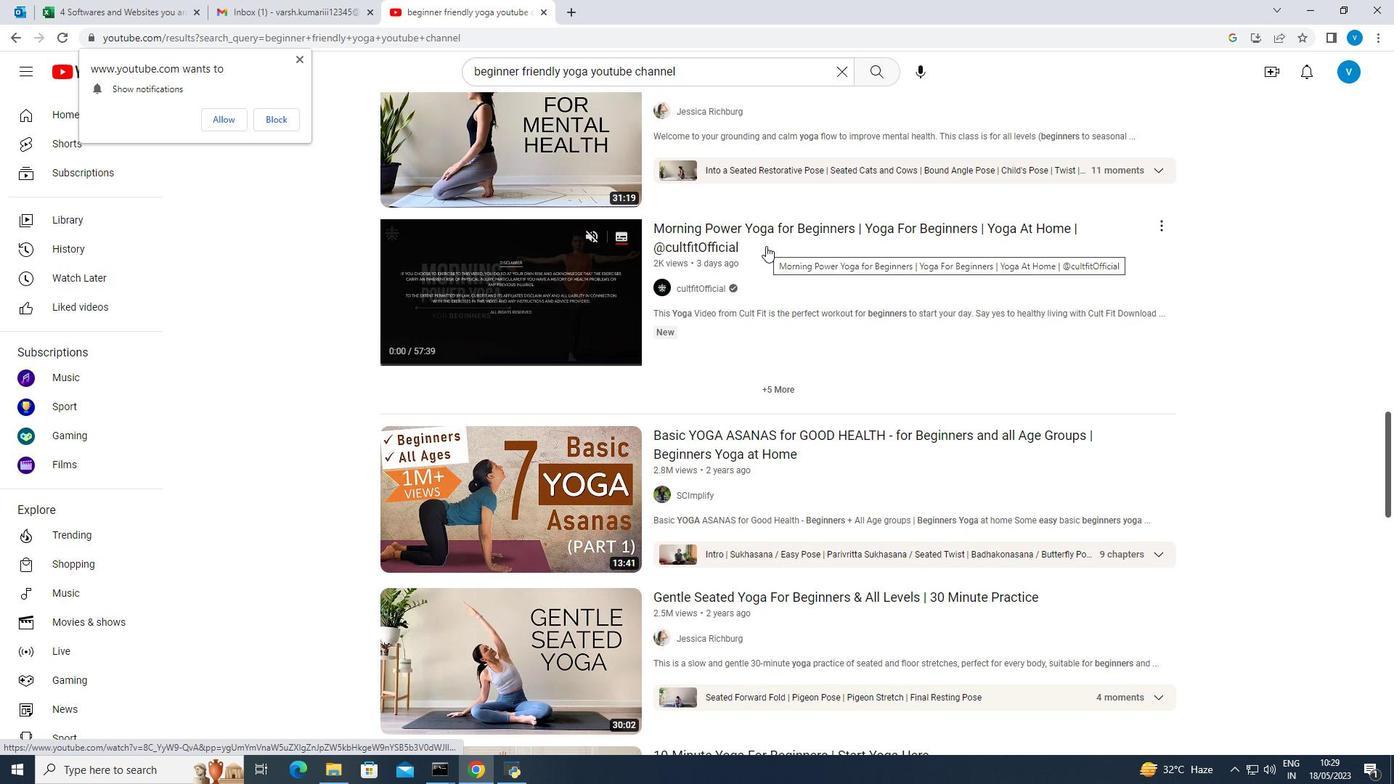 
Action: Mouse scrolled (766, 245) with delta (0, 0)
Screenshot: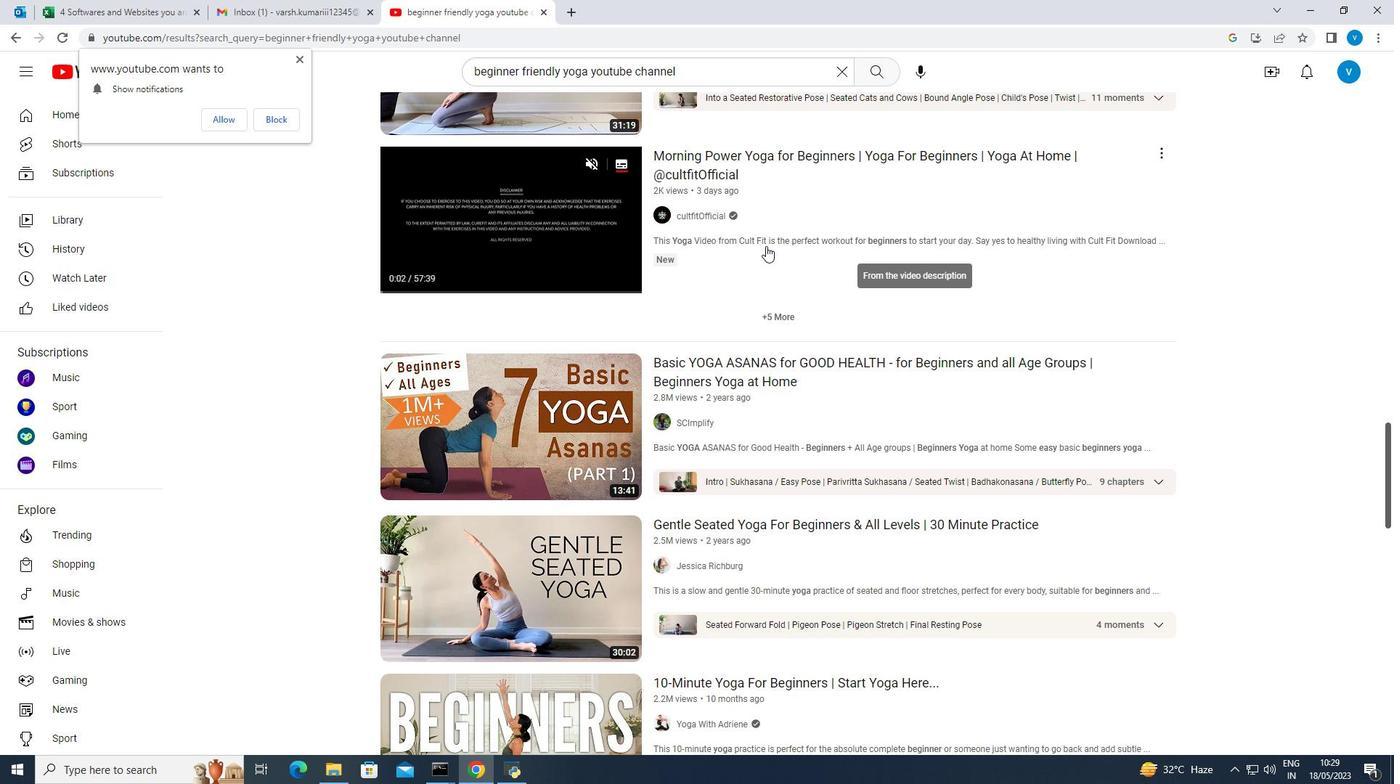 
Action: Mouse scrolled (766, 245) with delta (0, 0)
Screenshot: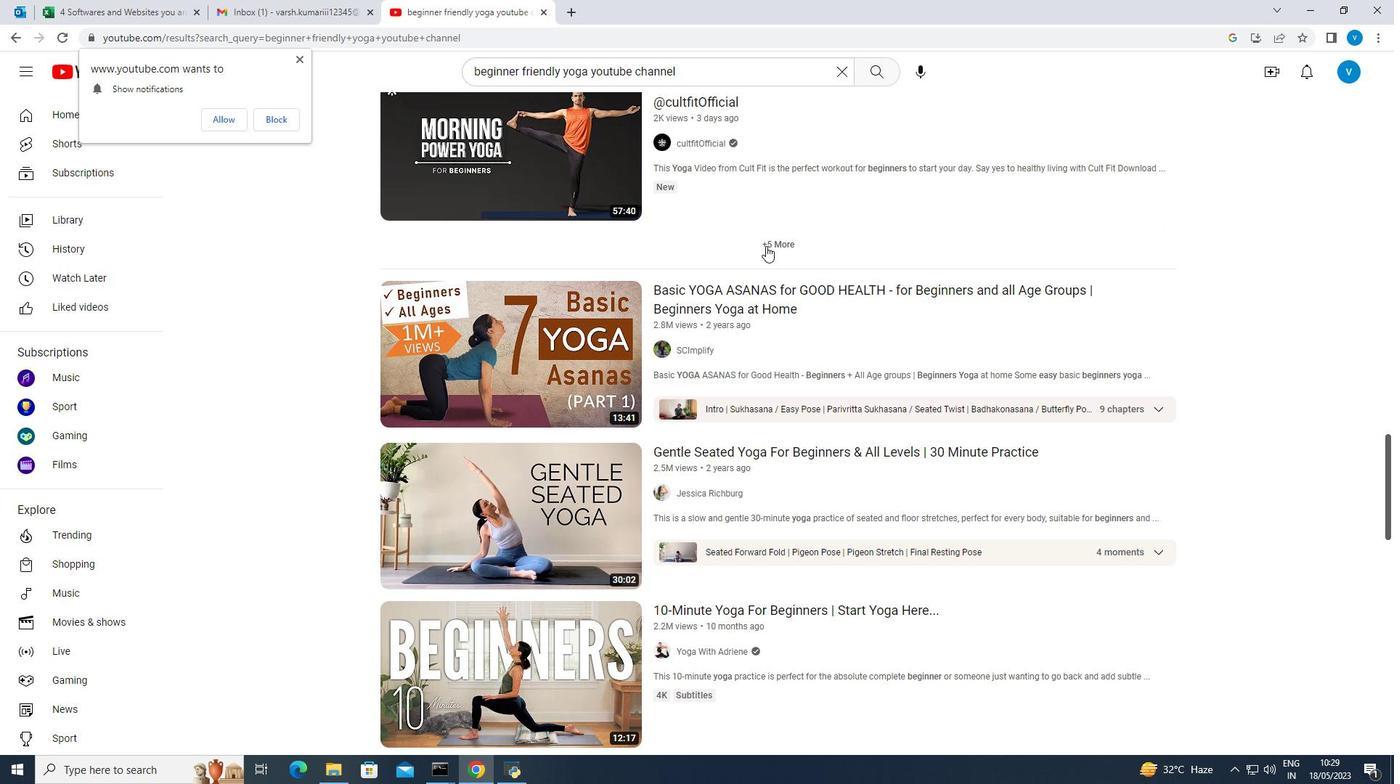 
Action: Mouse moved to (766, 246)
Screenshot: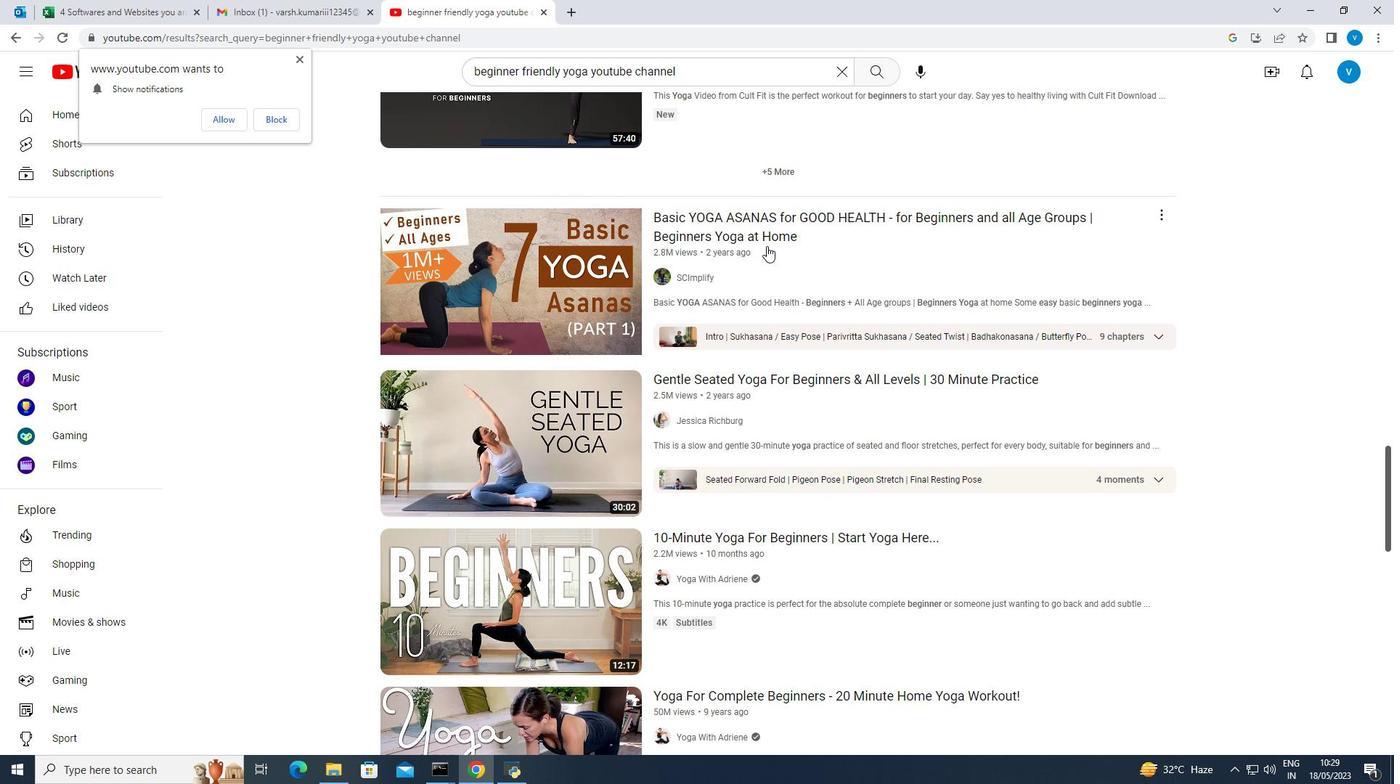 
Action: Mouse scrolled (766, 245) with delta (0, 0)
Screenshot: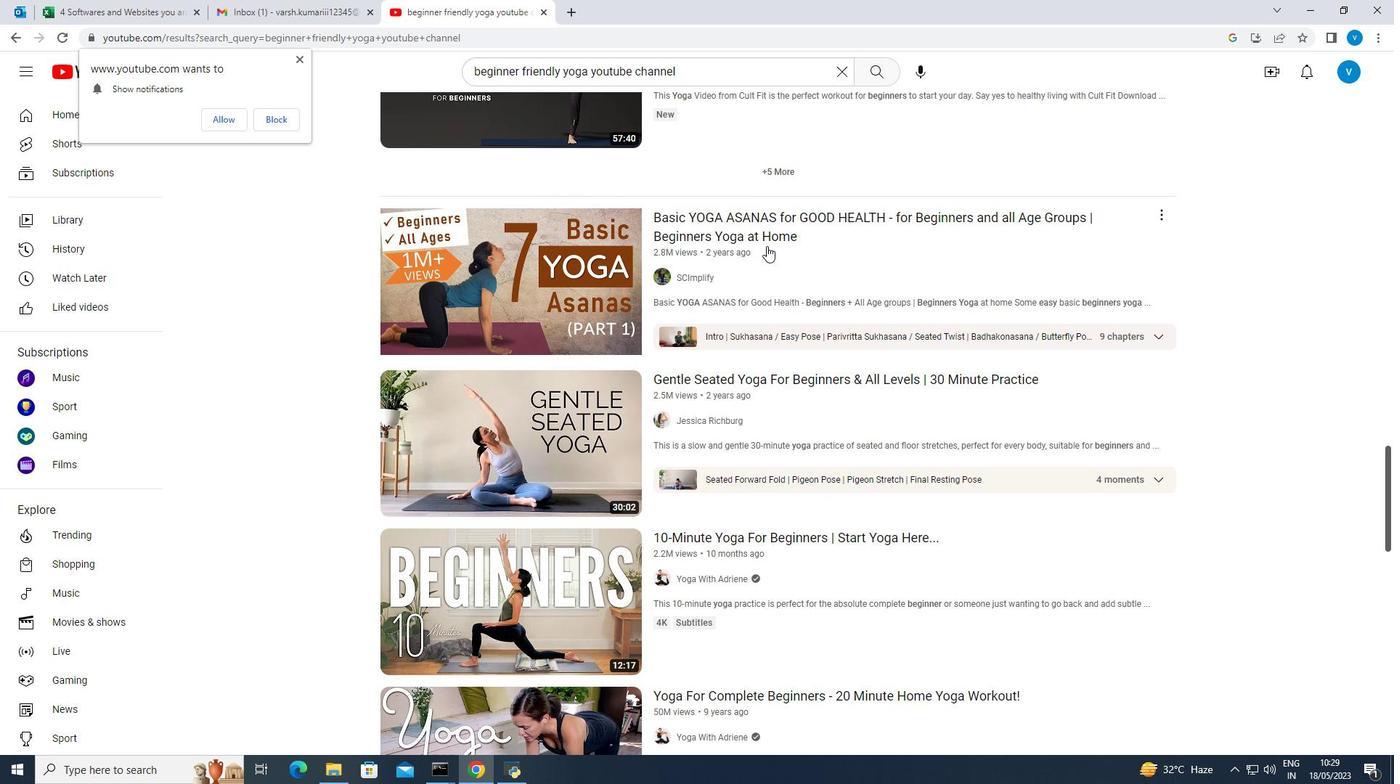 
Action: Mouse scrolled (766, 245) with delta (0, 0)
Screenshot: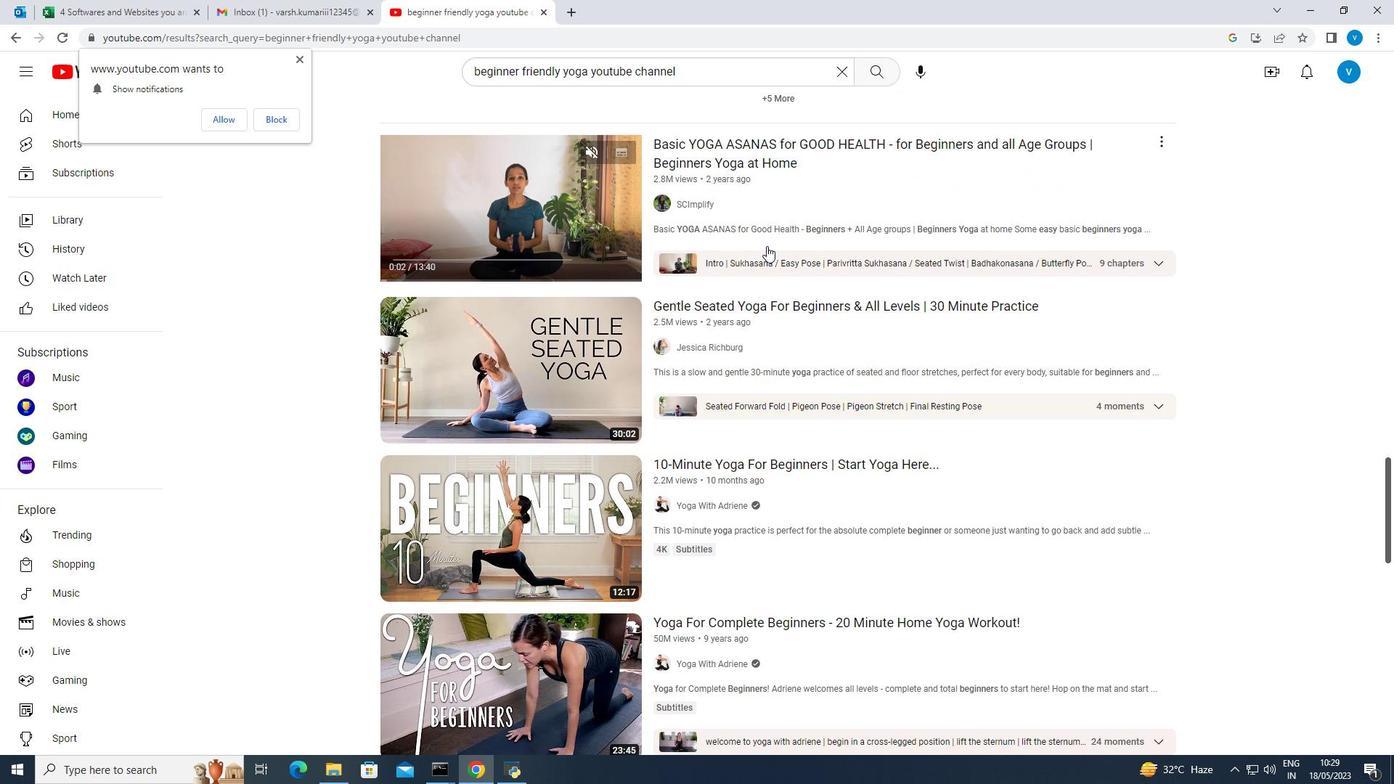 
Action: Mouse scrolled (766, 245) with delta (0, 0)
Screenshot: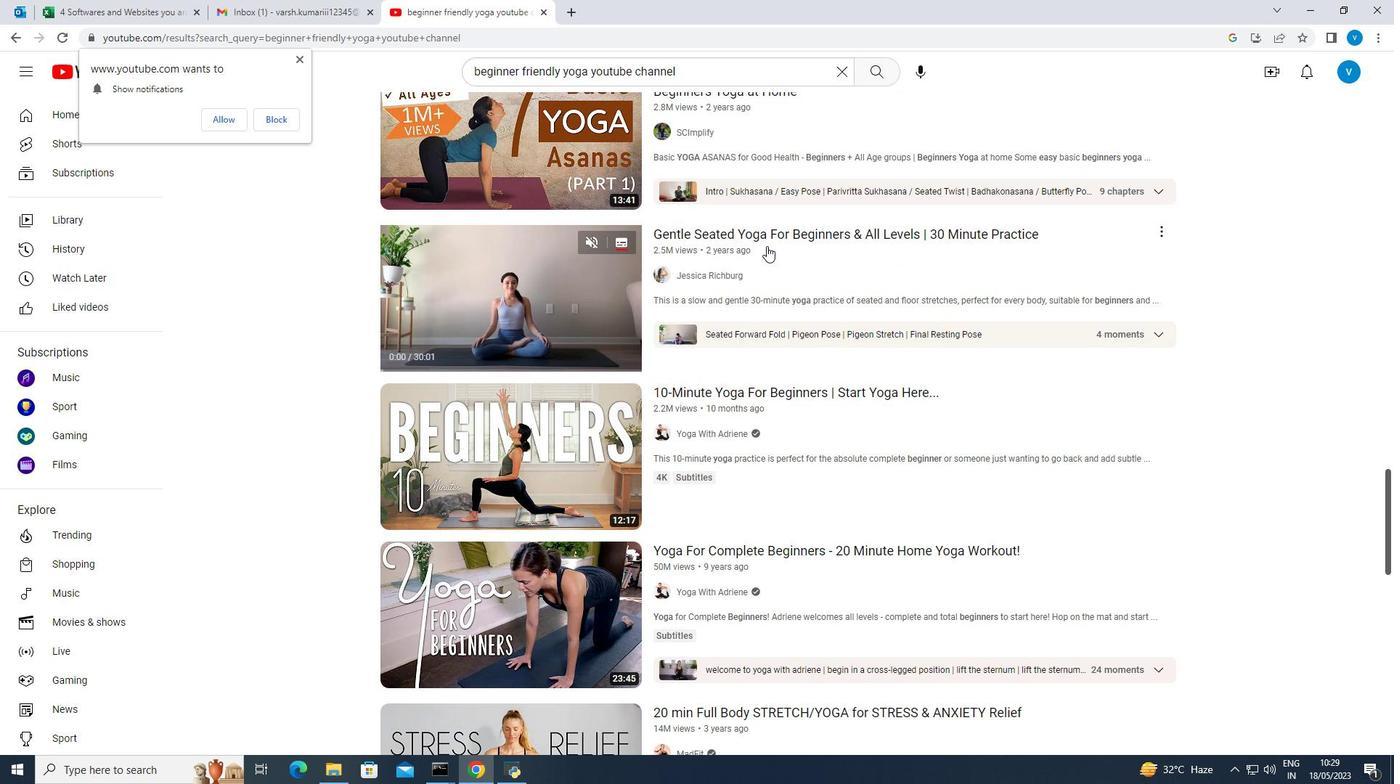 
Action: Mouse scrolled (766, 245) with delta (0, 0)
Screenshot: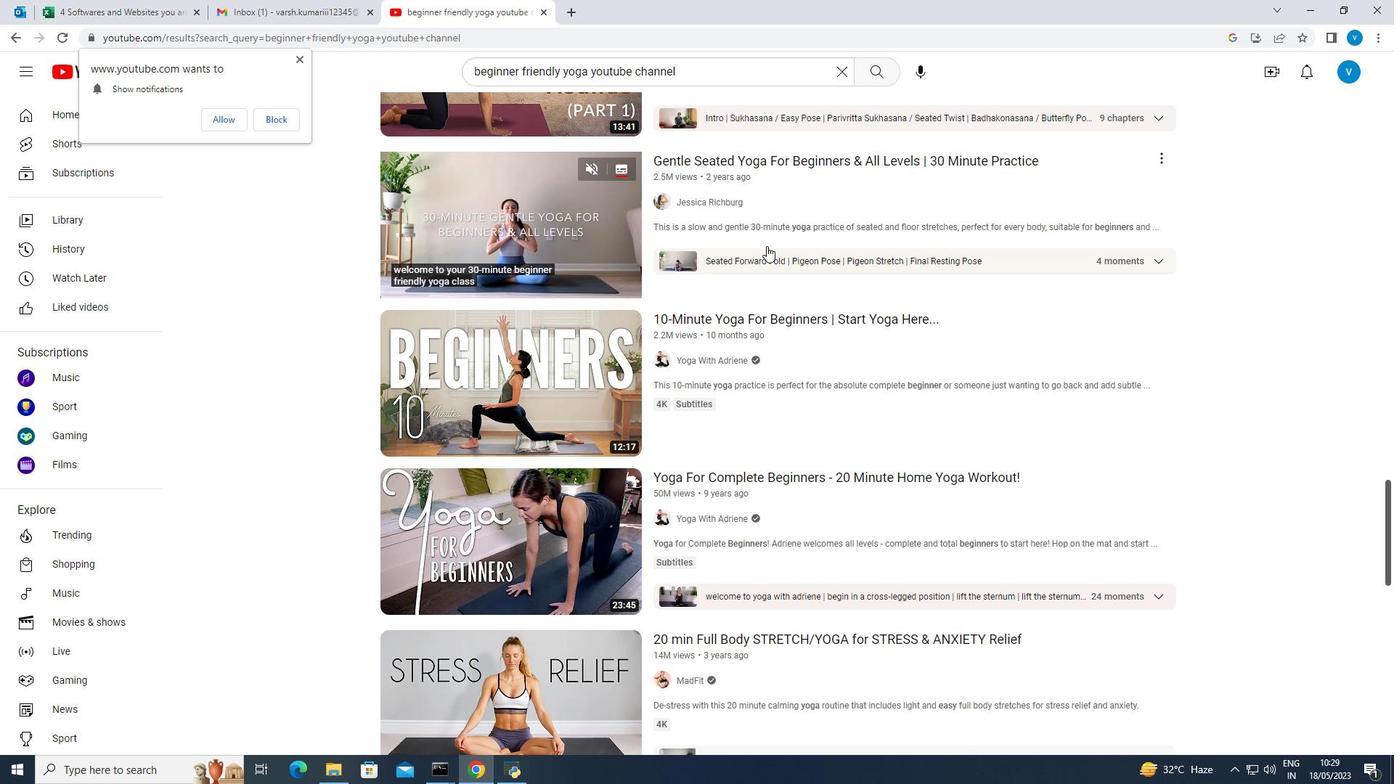 
Action: Mouse scrolled (766, 245) with delta (0, 0)
Screenshot: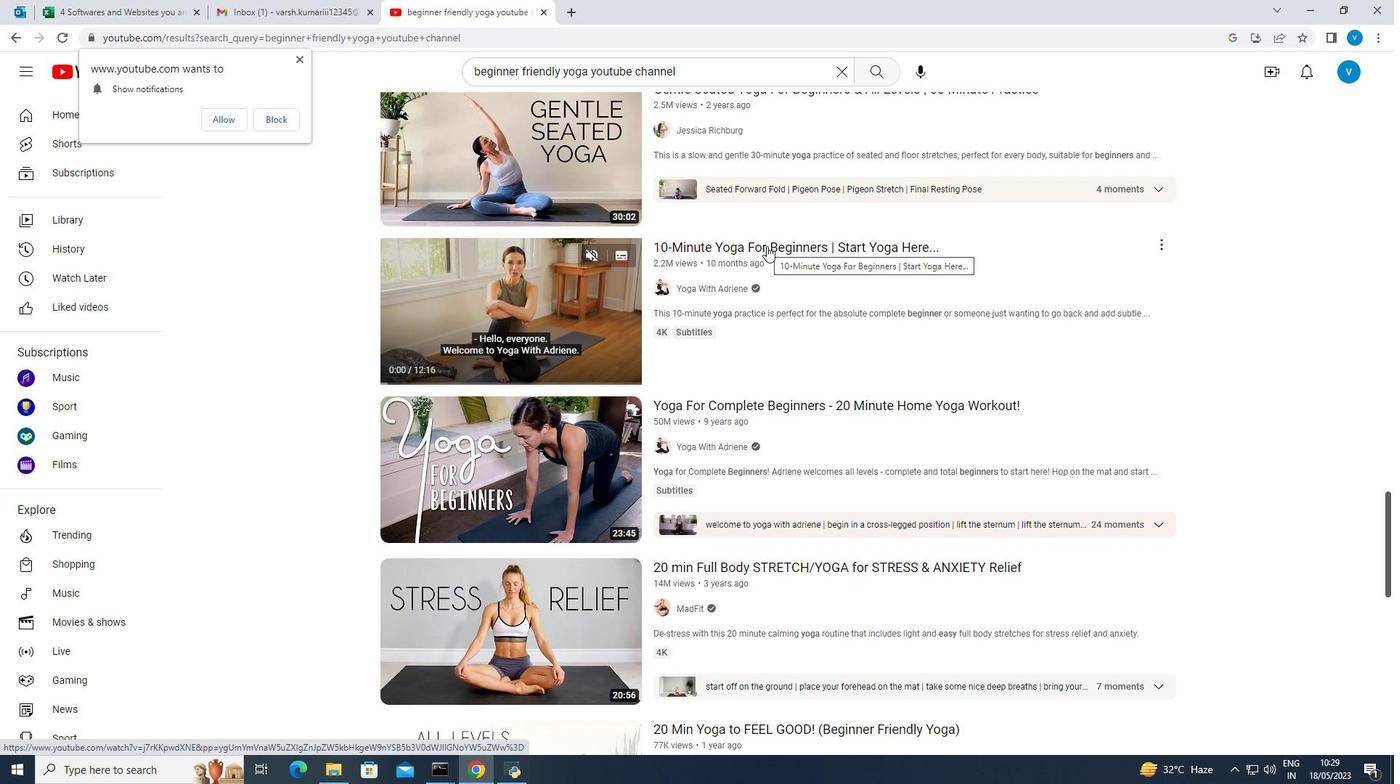 
Action: Mouse scrolled (766, 245) with delta (0, 0)
Screenshot: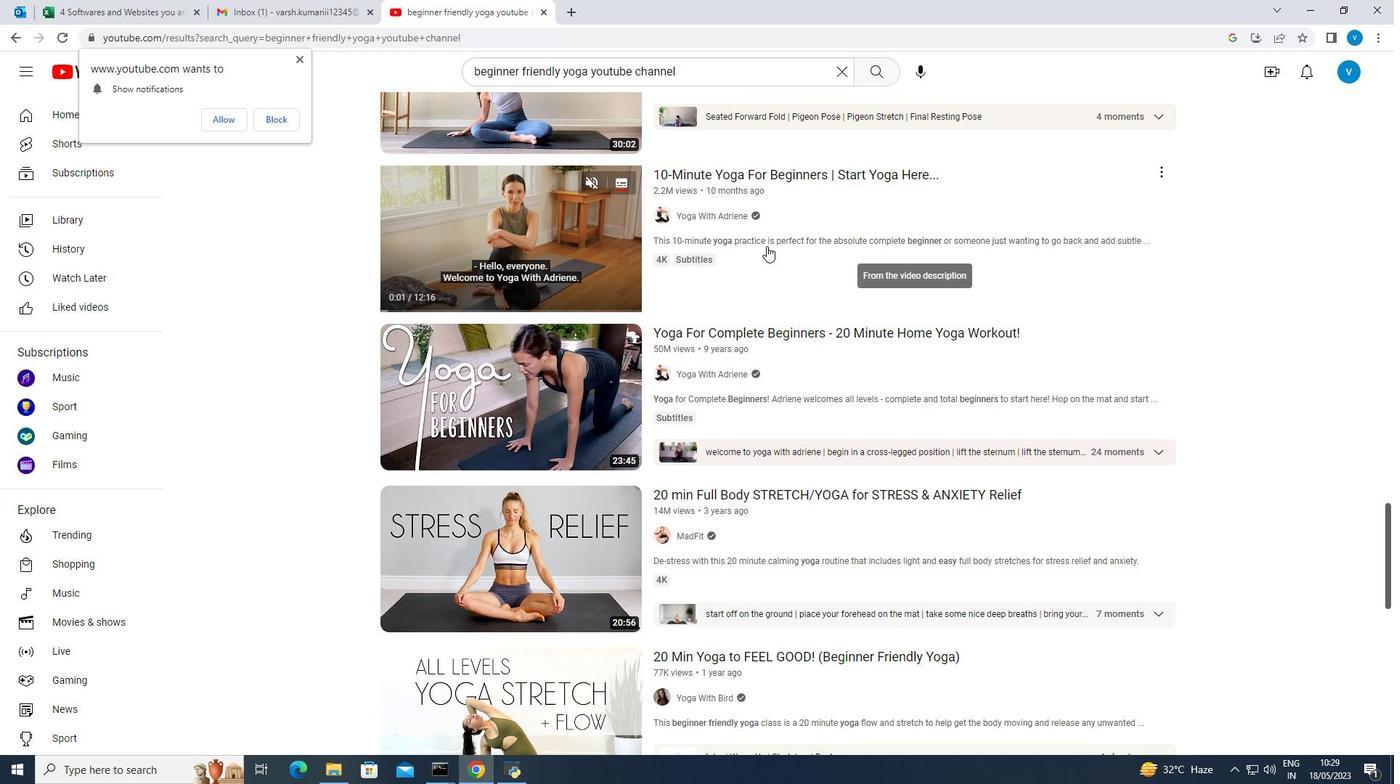 
Action: Mouse scrolled (766, 245) with delta (0, 0)
Screenshot: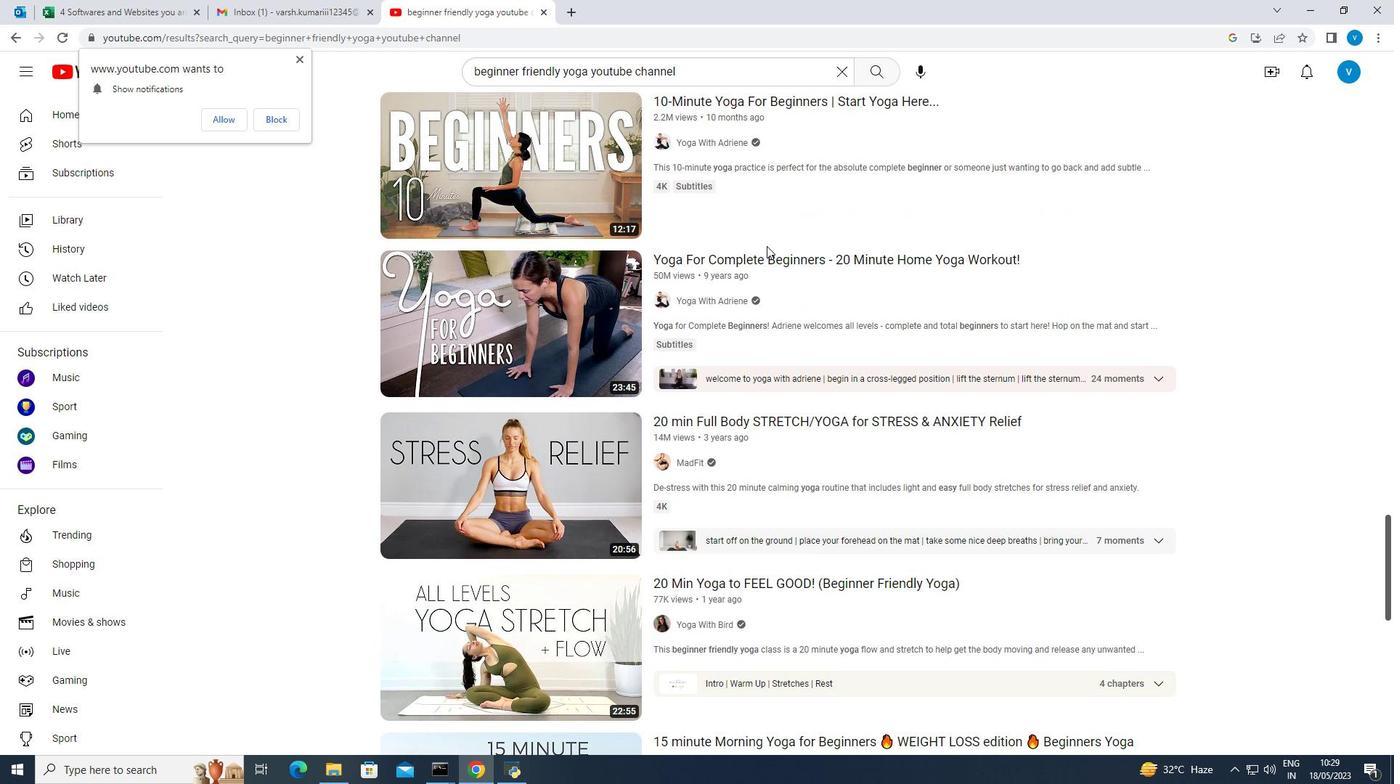 
Action: Mouse scrolled (766, 245) with delta (0, 0)
Screenshot: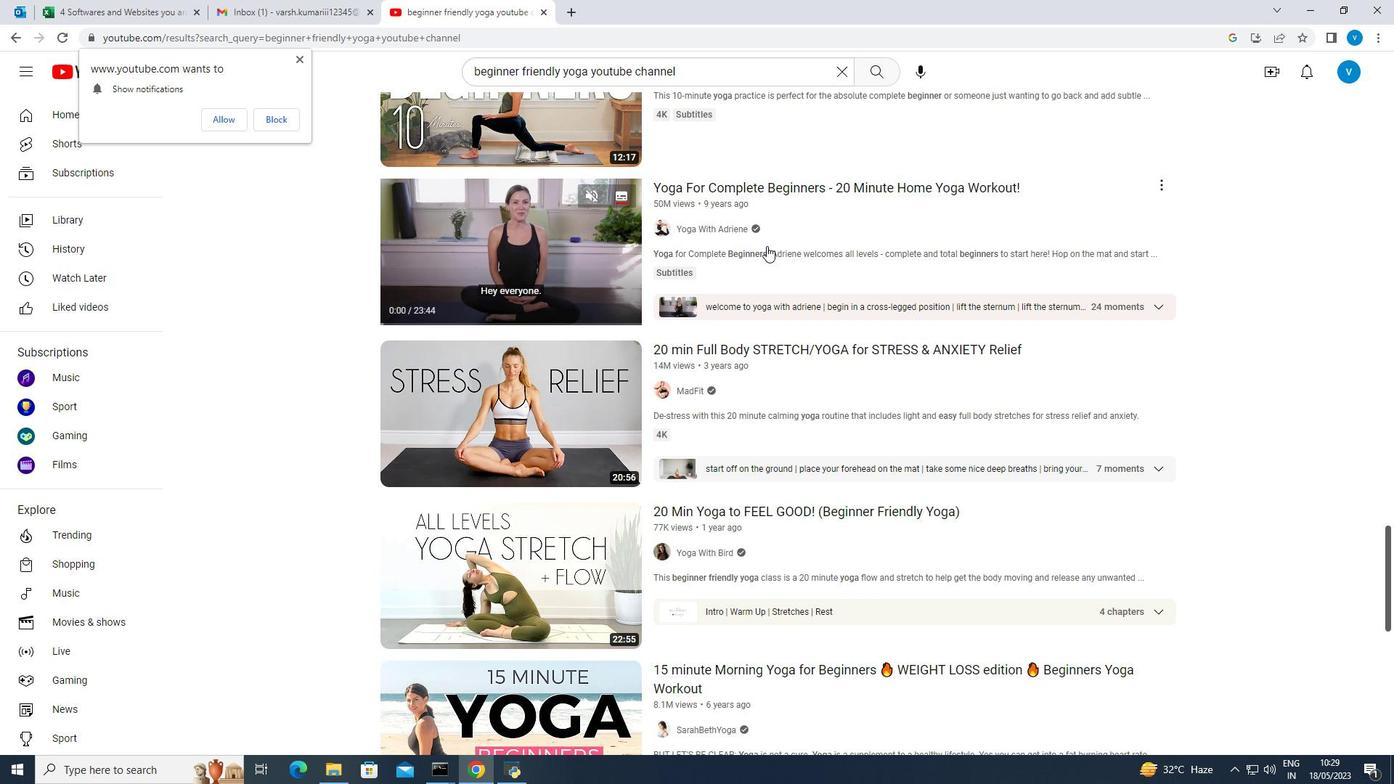 
Action: Mouse scrolled (766, 245) with delta (0, 0)
Screenshot: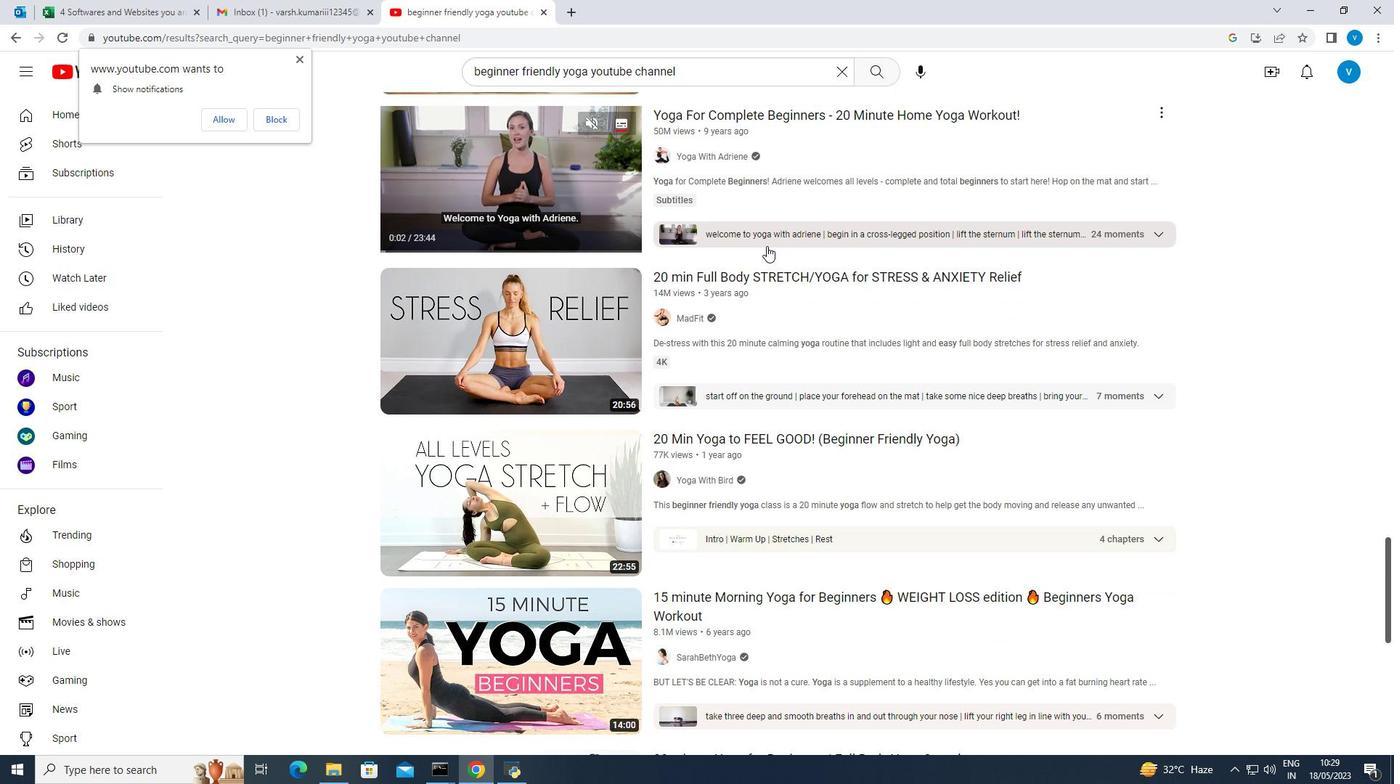 
Action: Mouse scrolled (766, 245) with delta (0, 0)
Screenshot: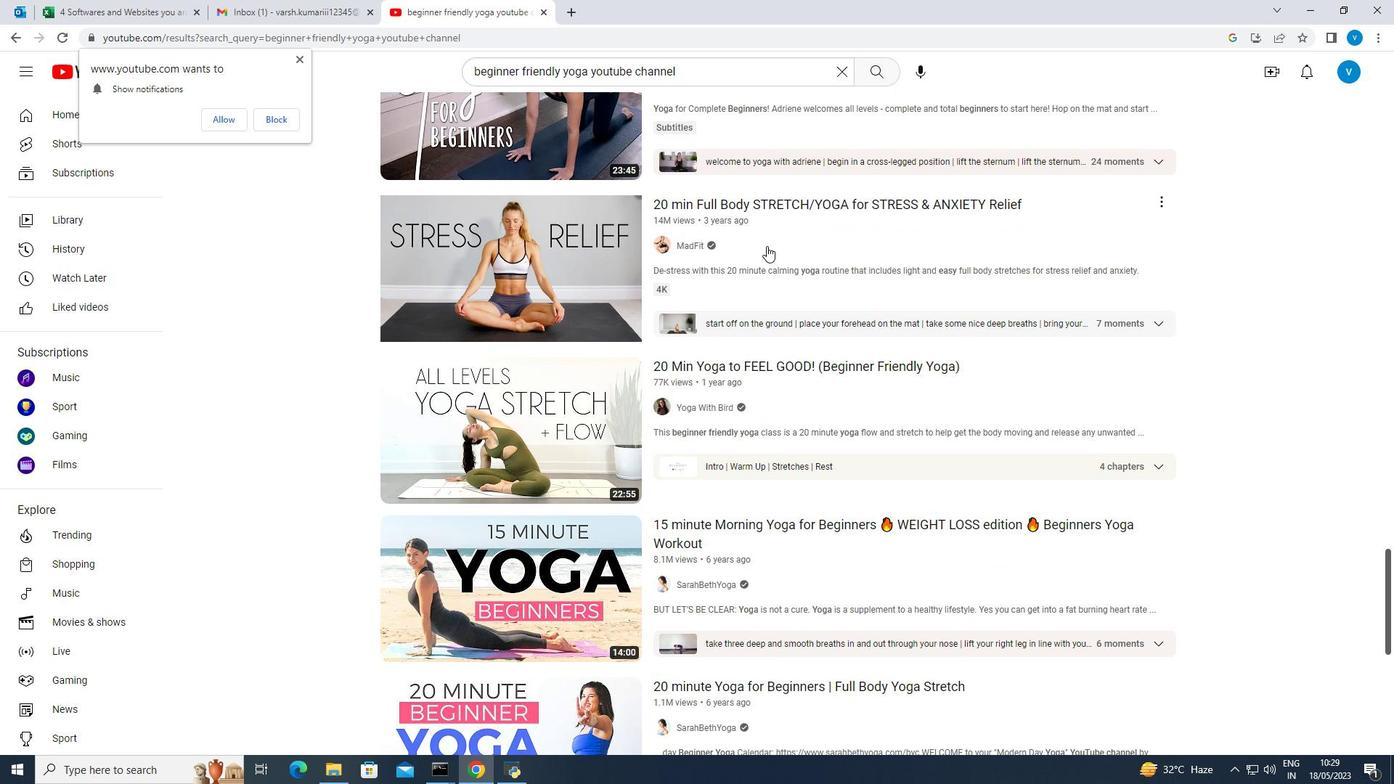 
Action: Mouse scrolled (766, 245) with delta (0, 0)
Screenshot: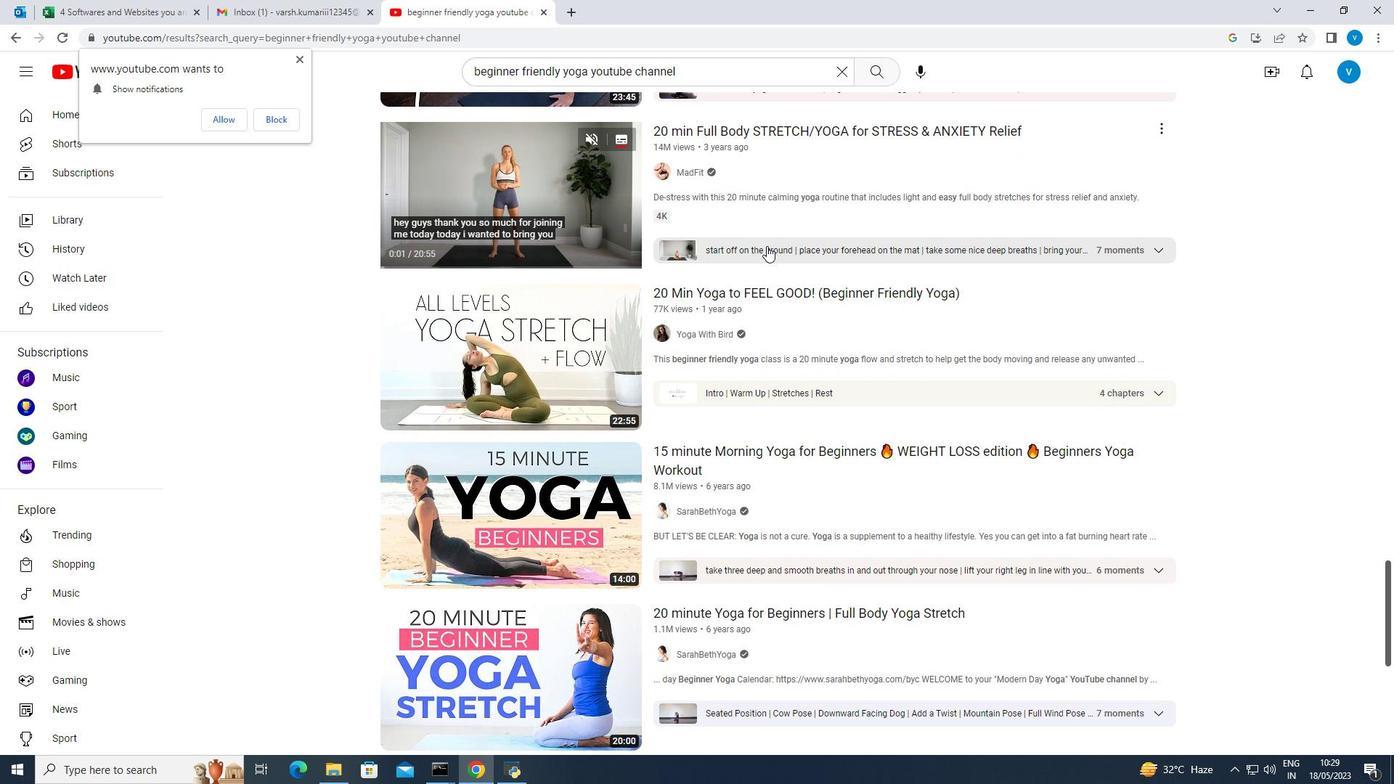 
Action: Mouse moved to (766, 246)
Screenshot: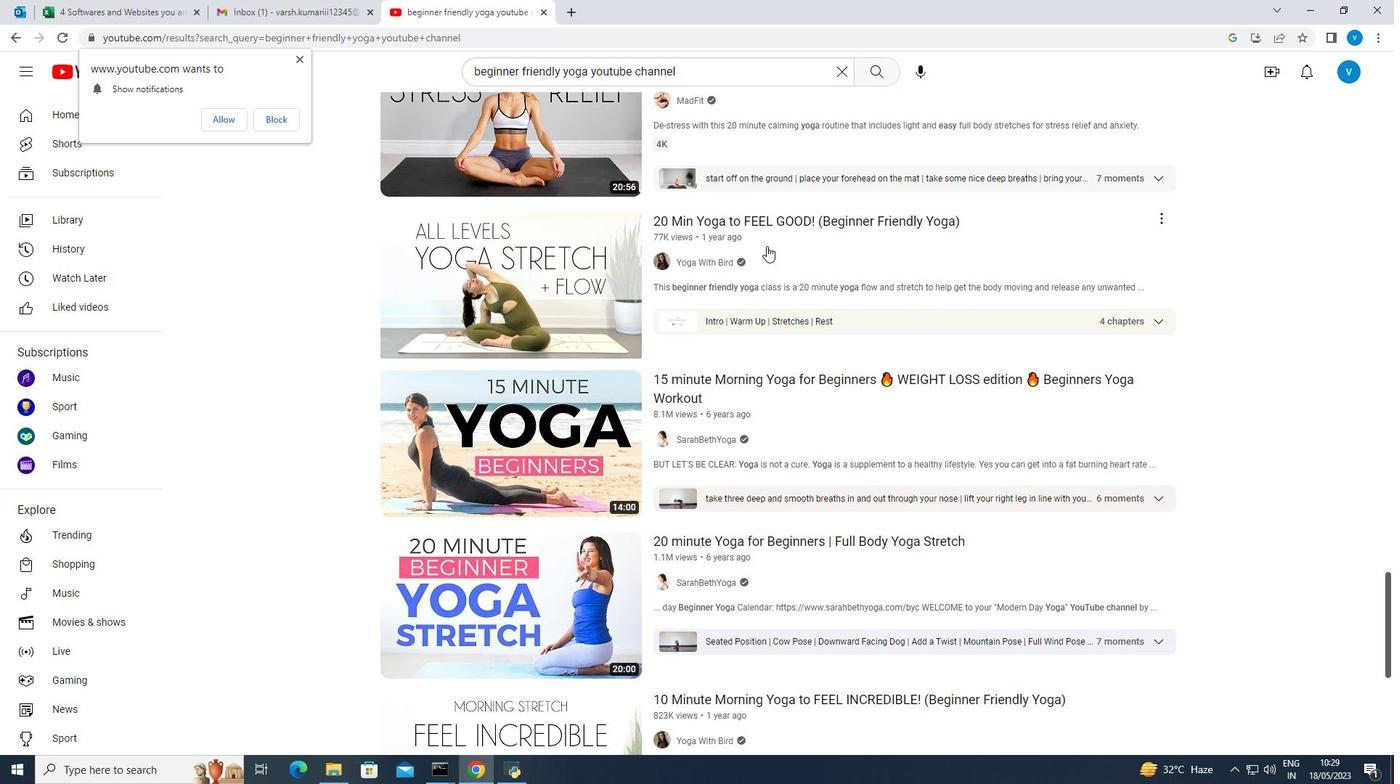 
Action: Mouse scrolled (766, 245) with delta (0, 0)
Screenshot: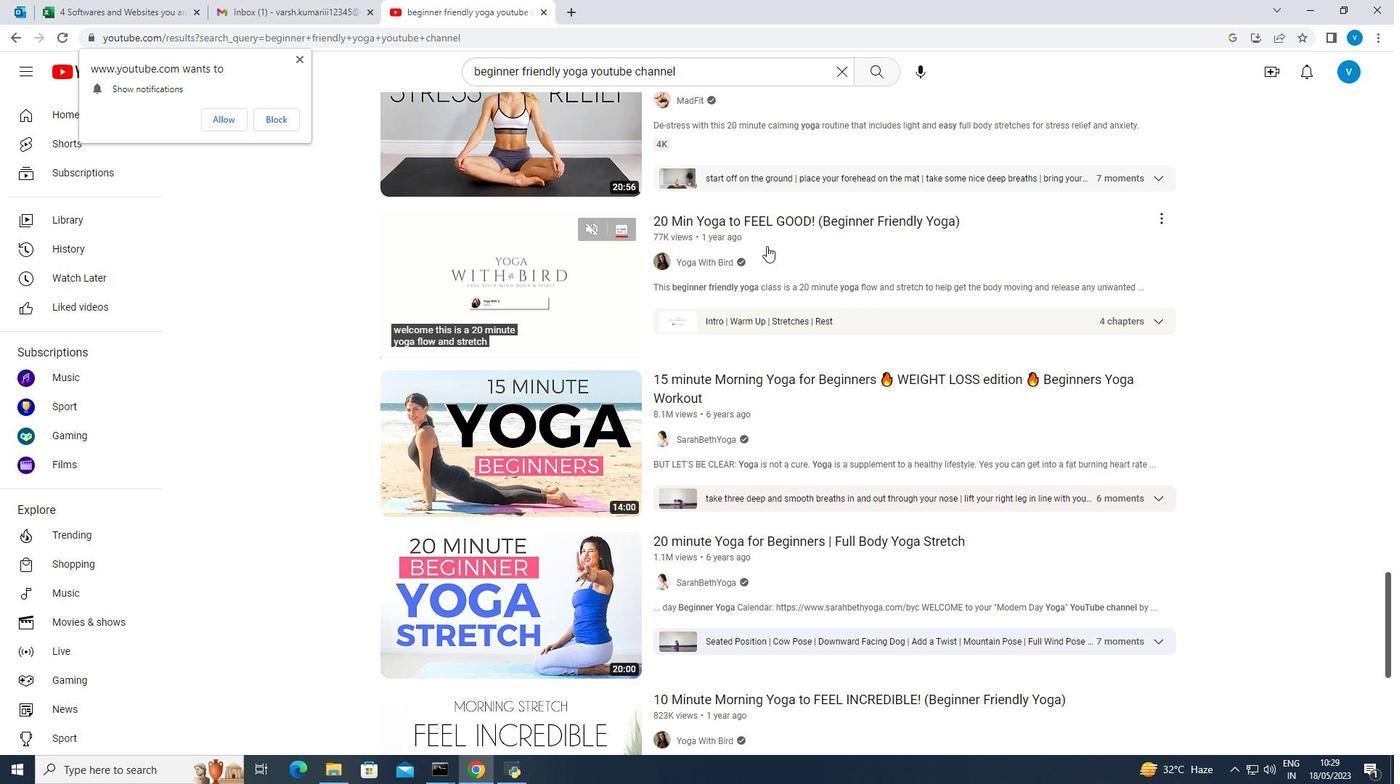 
Action: Mouse scrolled (766, 245) with delta (0, 0)
Screenshot: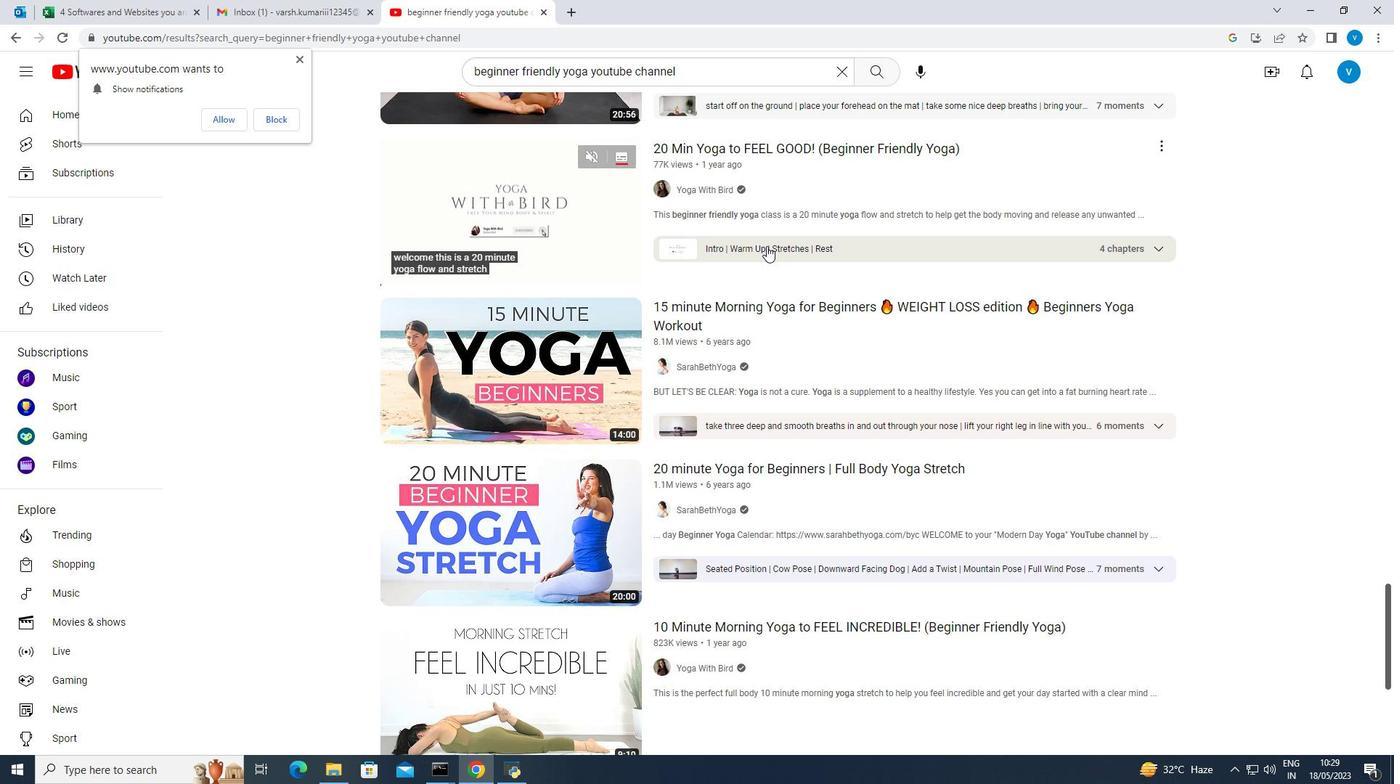 
Action: Mouse scrolled (766, 245) with delta (0, 0)
Screenshot: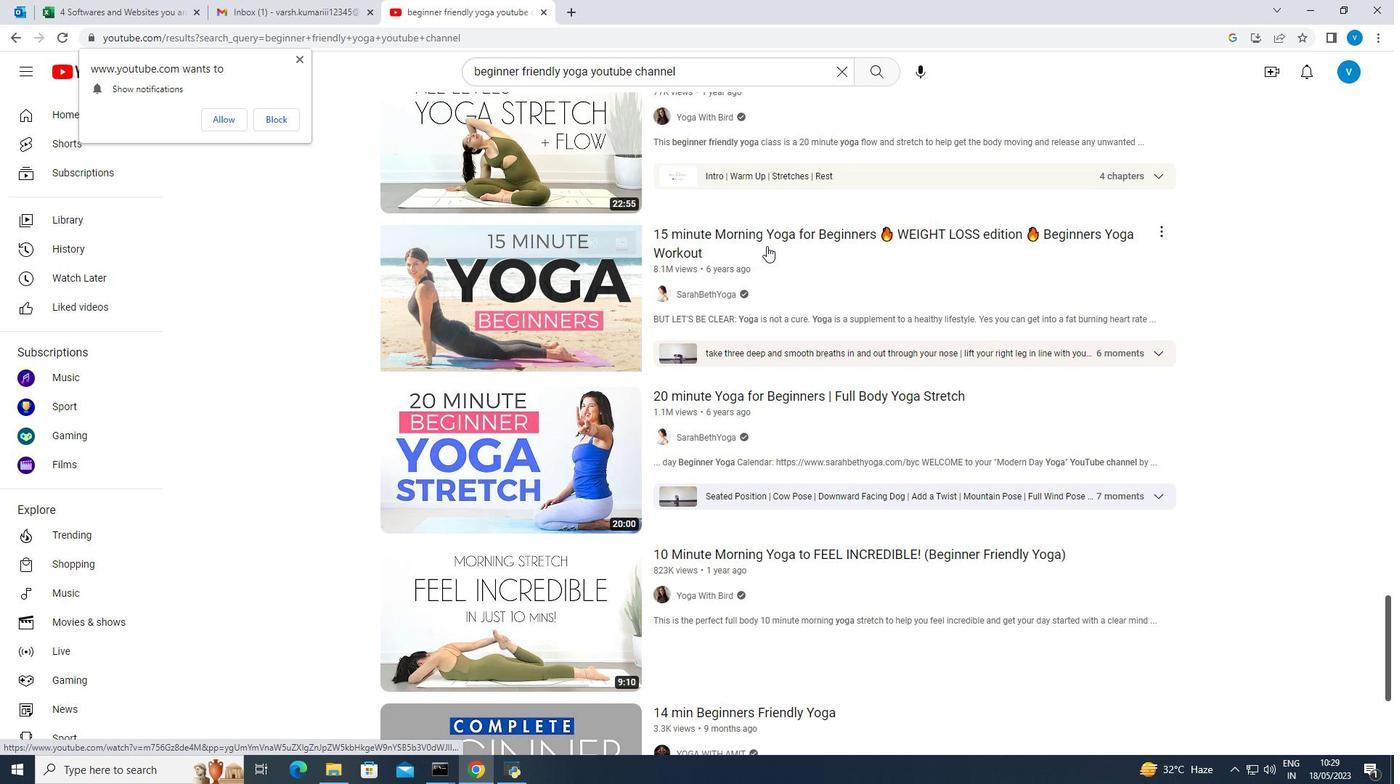 
Action: Mouse scrolled (766, 245) with delta (0, 0)
Screenshot: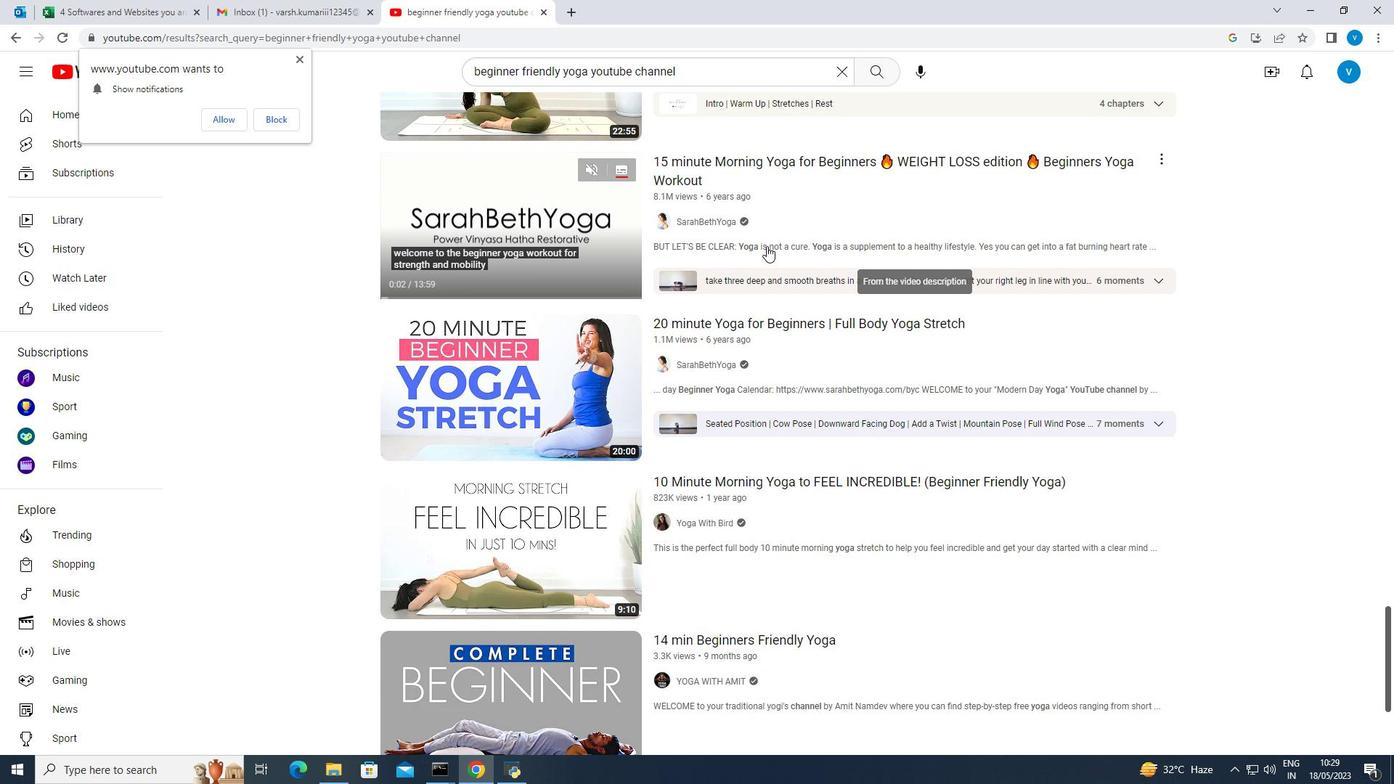 
Action: Mouse scrolled (766, 245) with delta (0, 0)
Screenshot: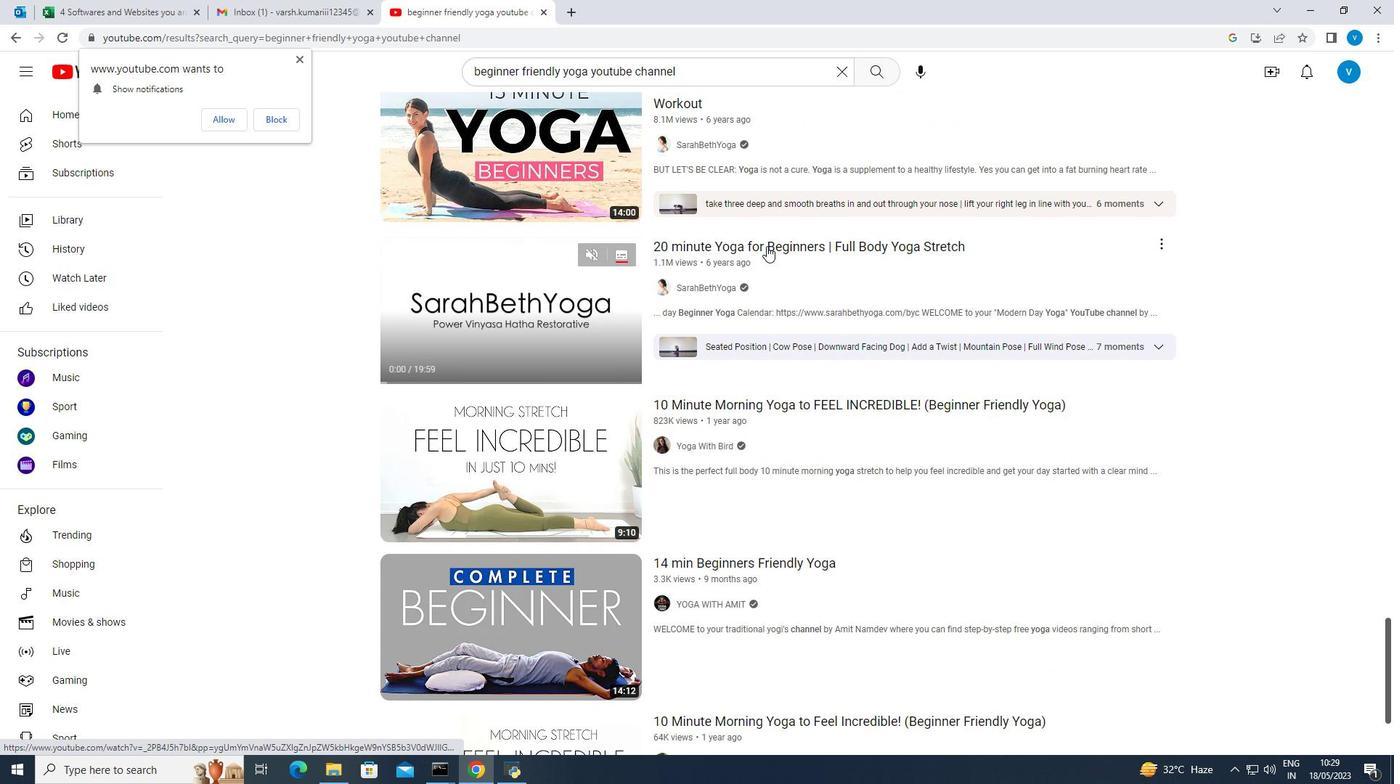
Action: Mouse scrolled (766, 245) with delta (0, 0)
Screenshot: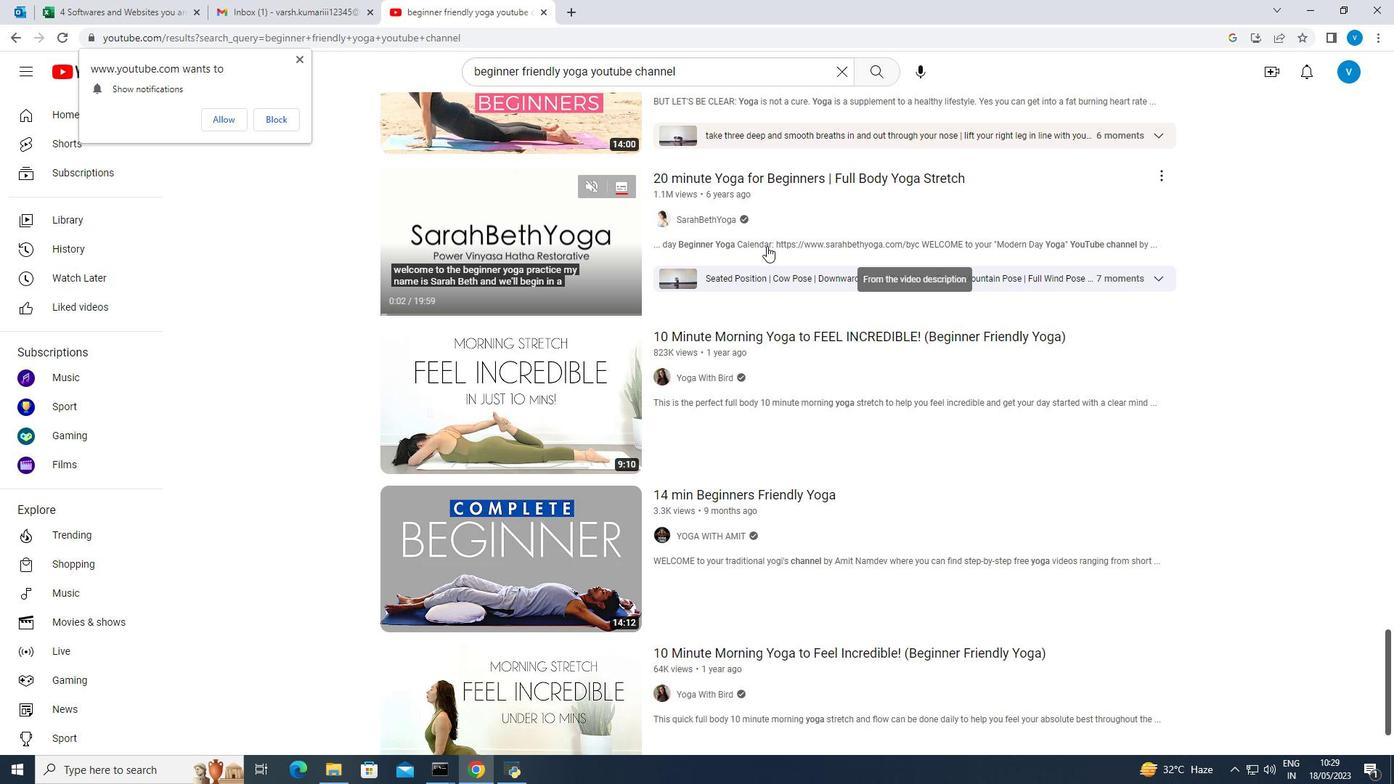
Action: Mouse scrolled (766, 245) with delta (0, 0)
Screenshot: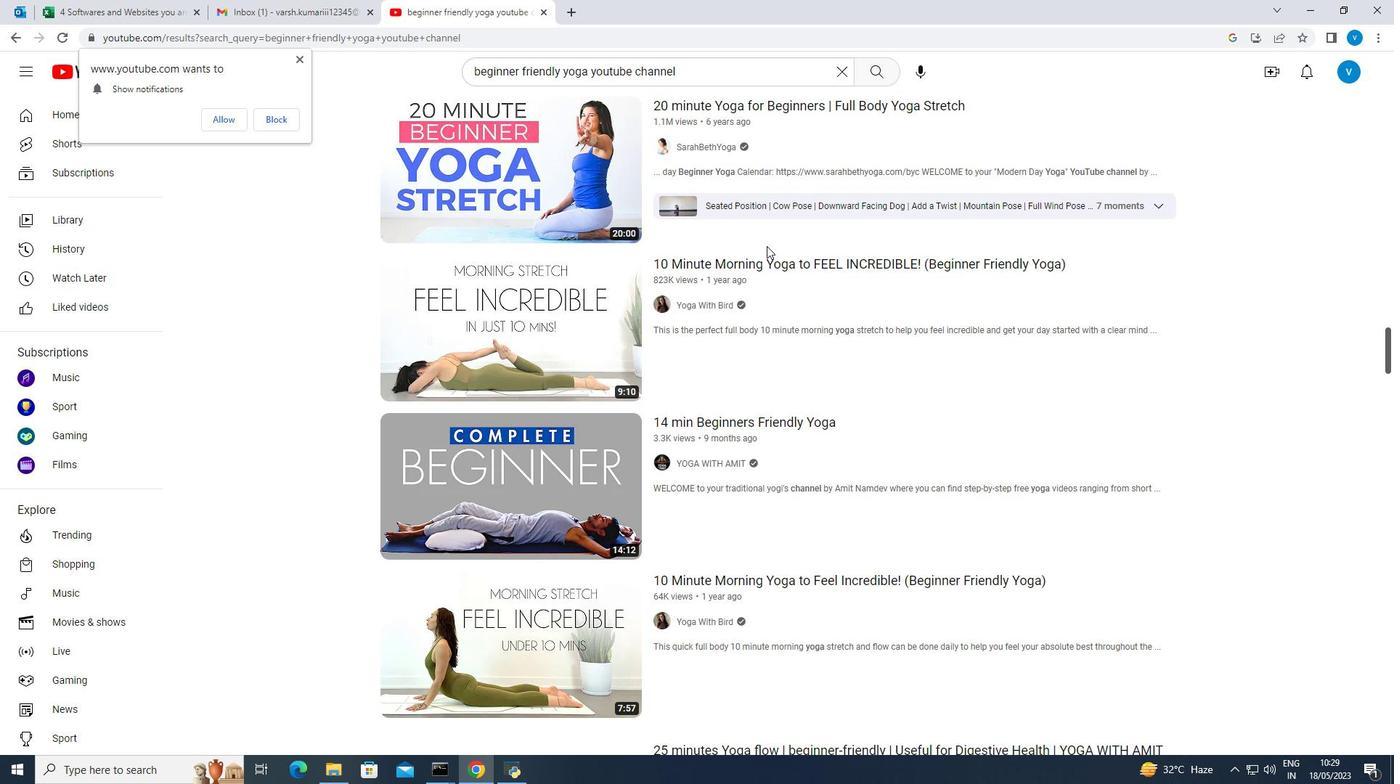 
Action: Mouse scrolled (766, 245) with delta (0, 0)
Screenshot: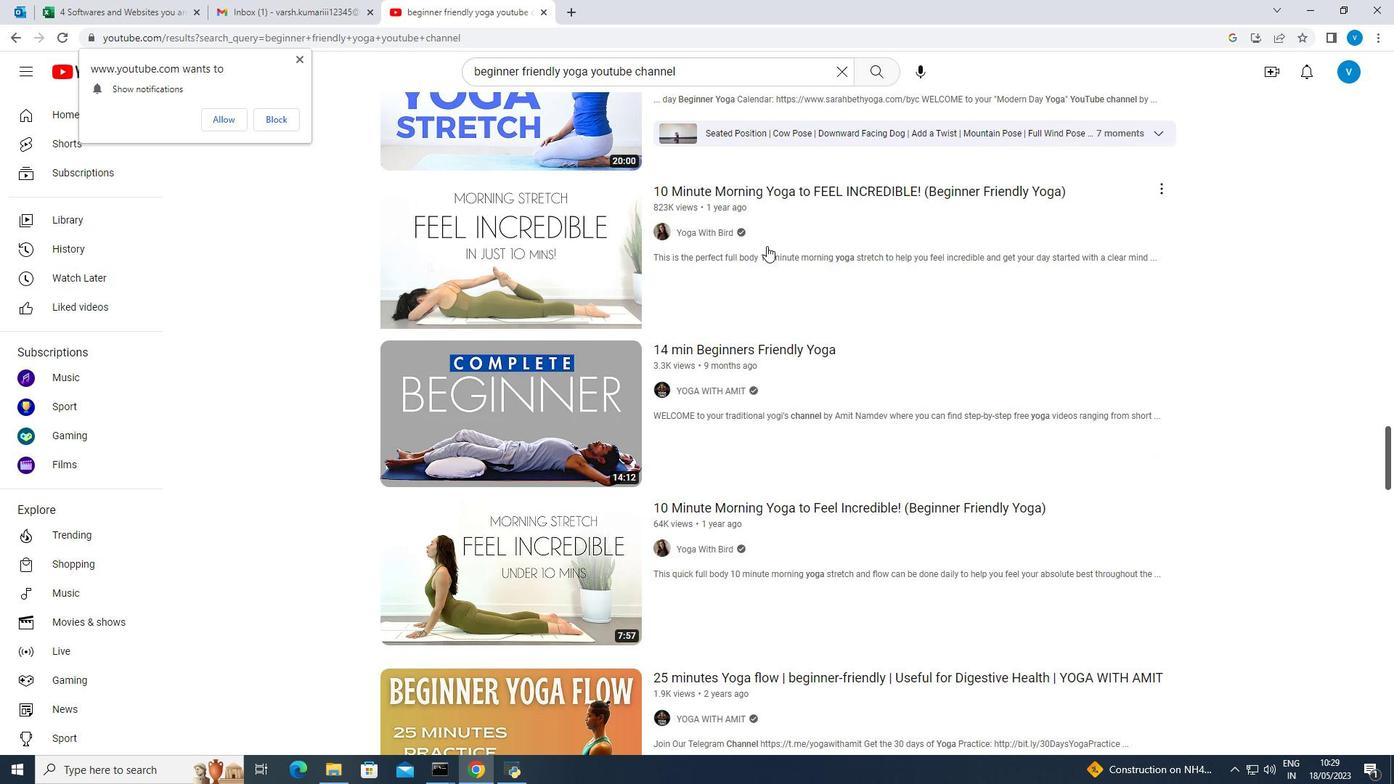 
Action: Mouse scrolled (766, 245) with delta (0, 0)
Screenshot: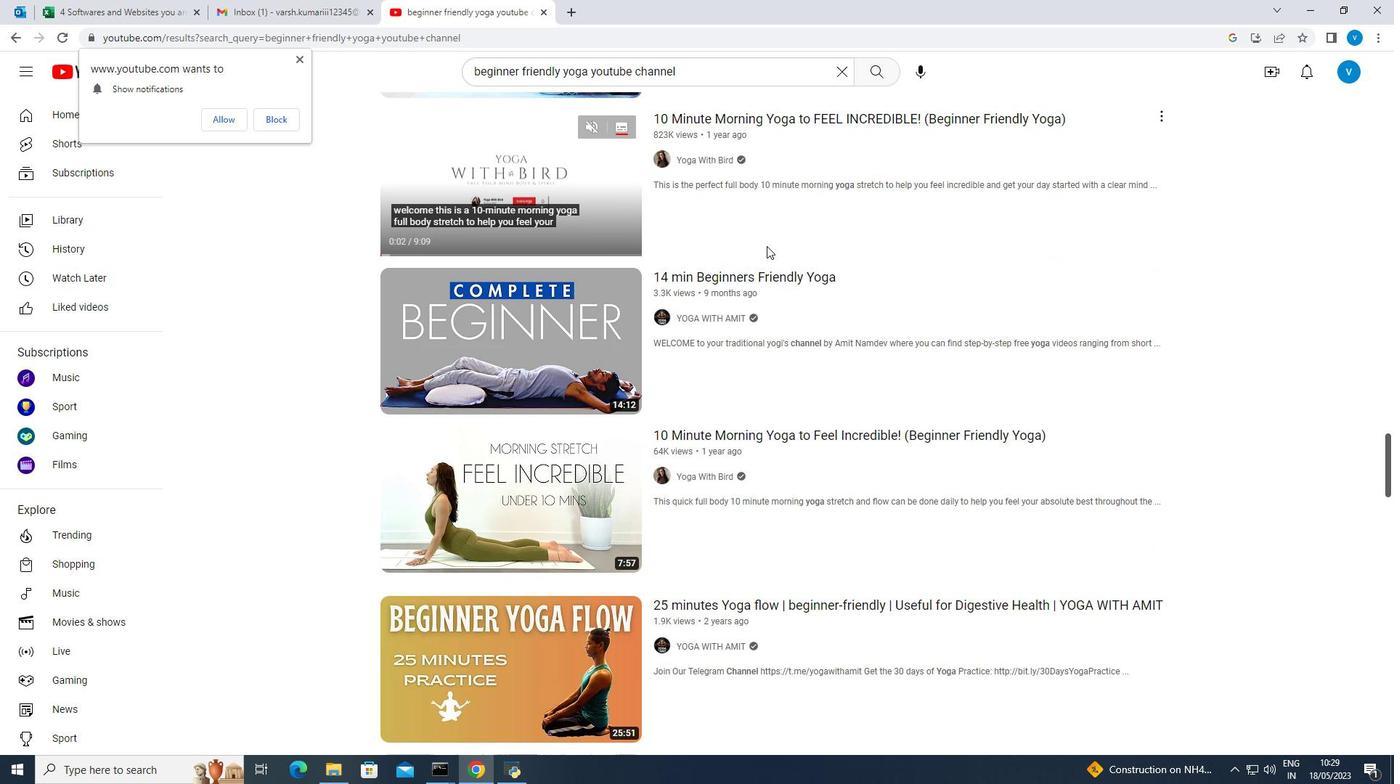 
Action: Mouse scrolled (766, 245) with delta (0, 0)
Screenshot: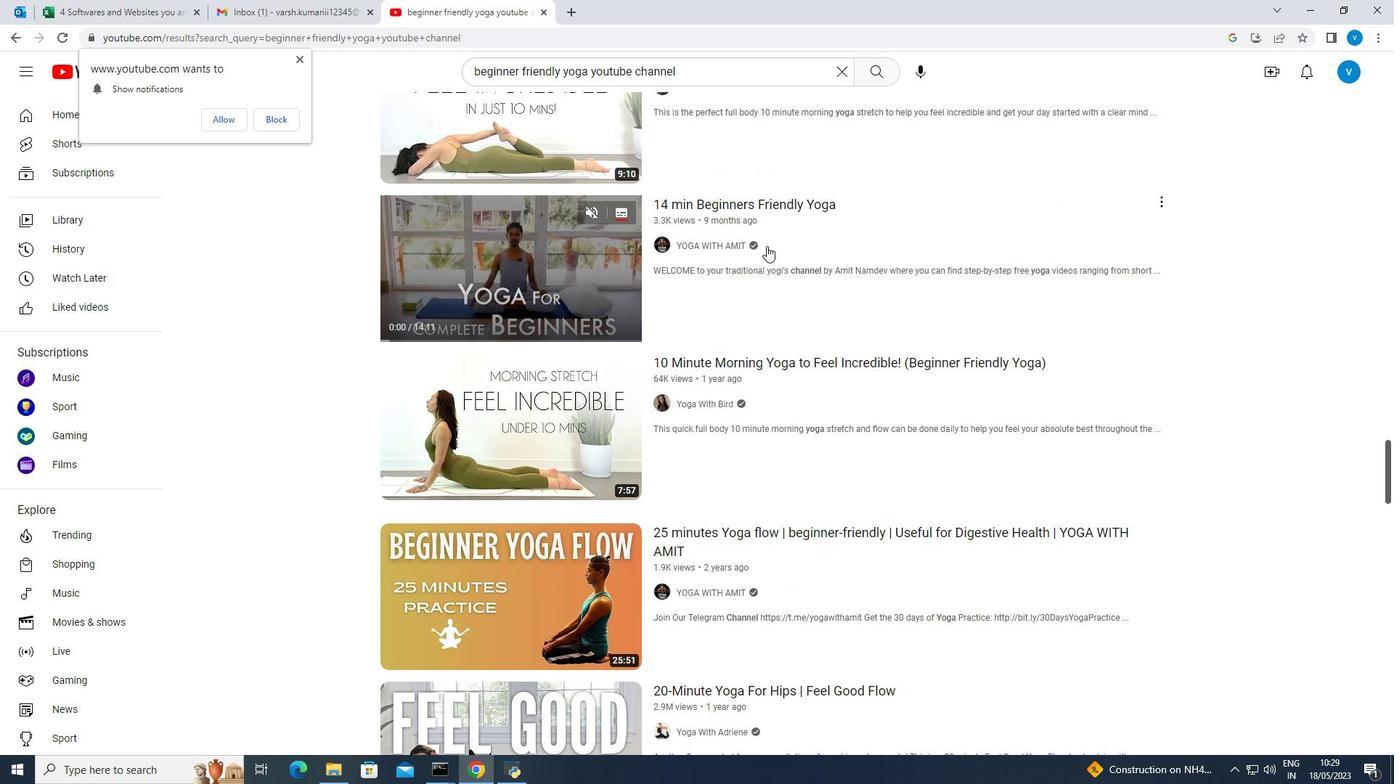 
Action: Mouse scrolled (766, 245) with delta (0, 0)
Screenshot: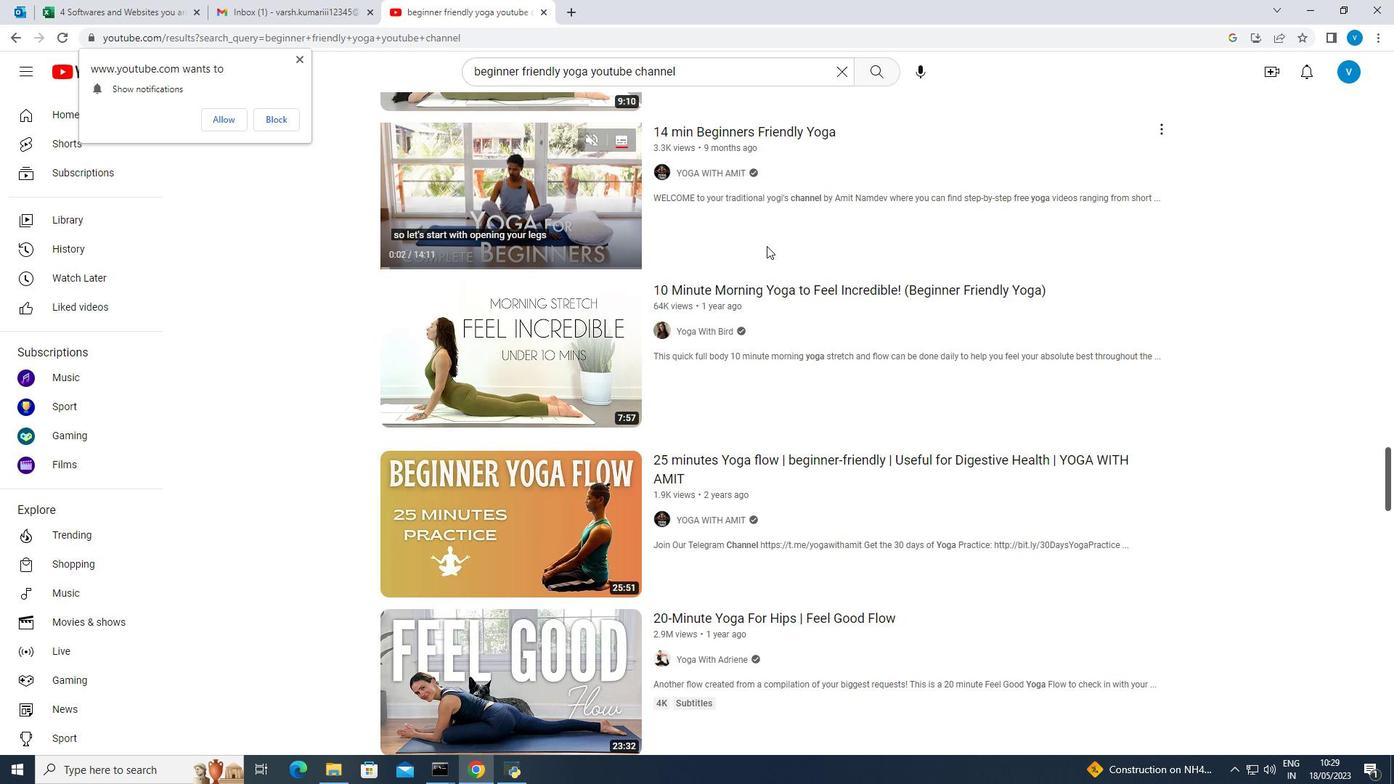 
Action: Mouse scrolled (766, 245) with delta (0, 0)
Screenshot: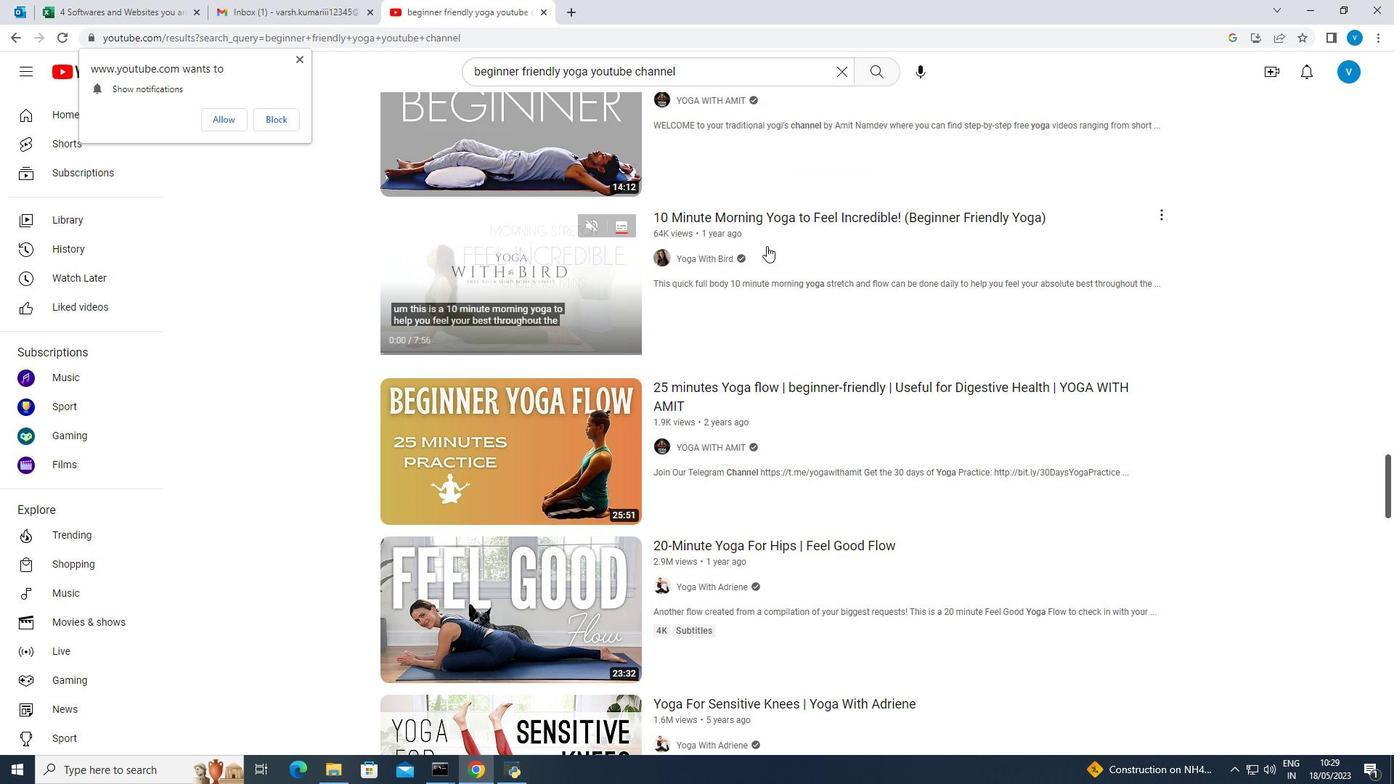 
Action: Mouse scrolled (766, 245) with delta (0, 0)
Screenshot: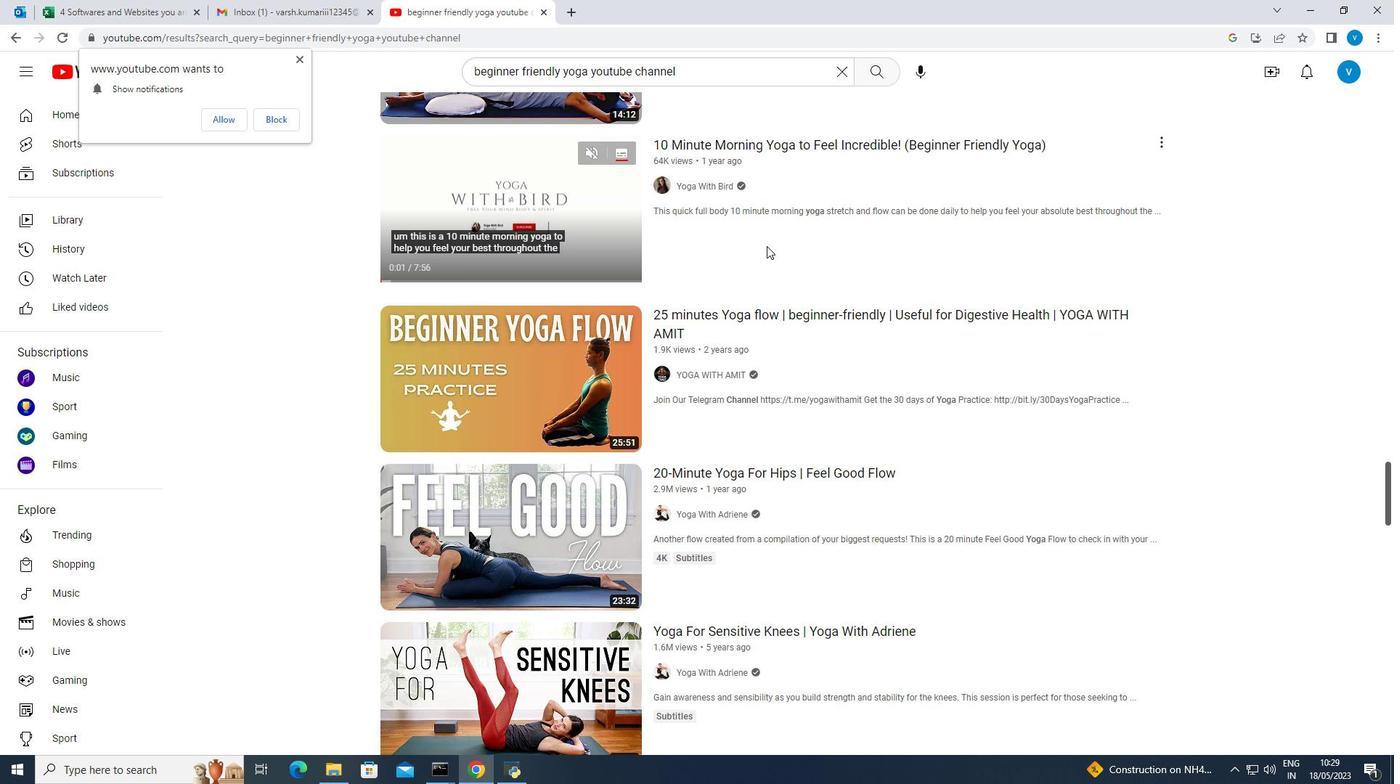 
Action: Mouse scrolled (766, 245) with delta (0, 0)
Screenshot: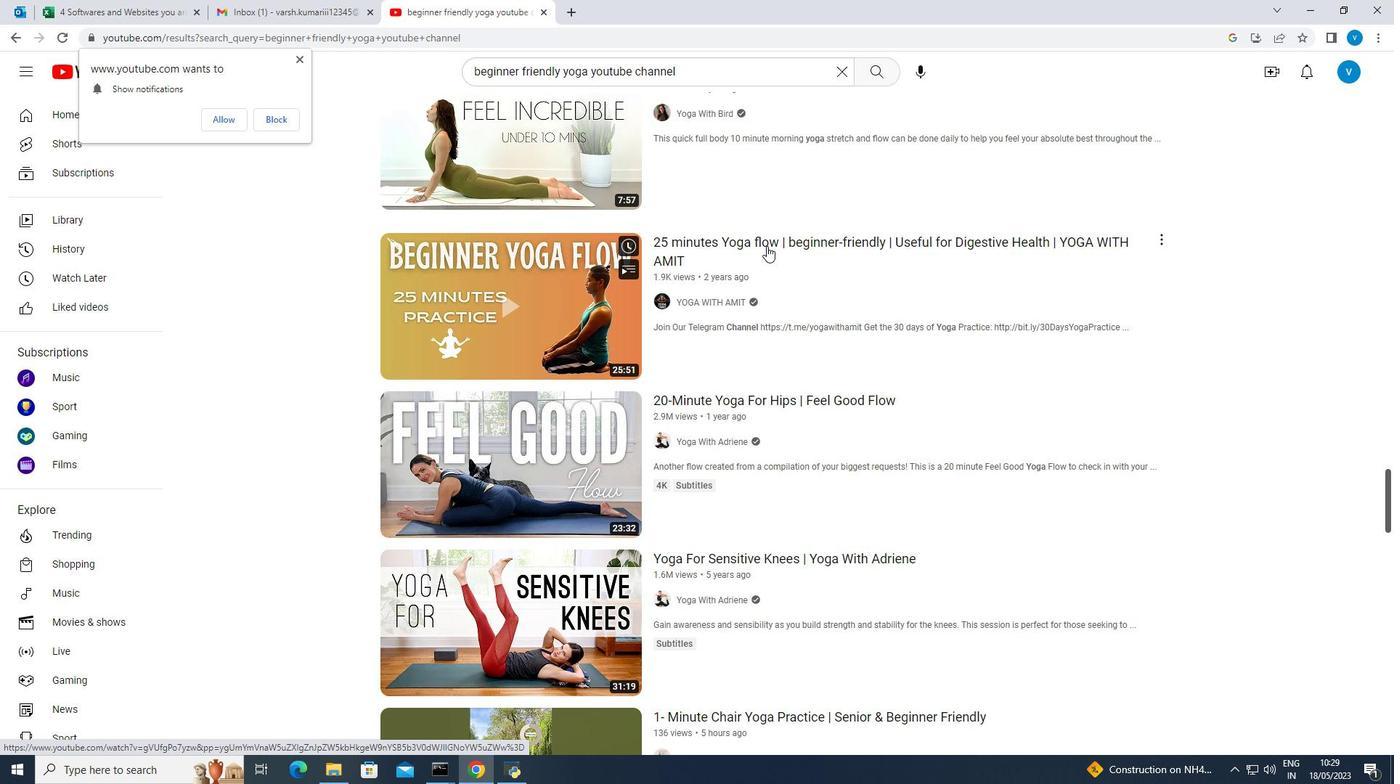 
Action: Mouse scrolled (766, 245) with delta (0, 0)
Screenshot: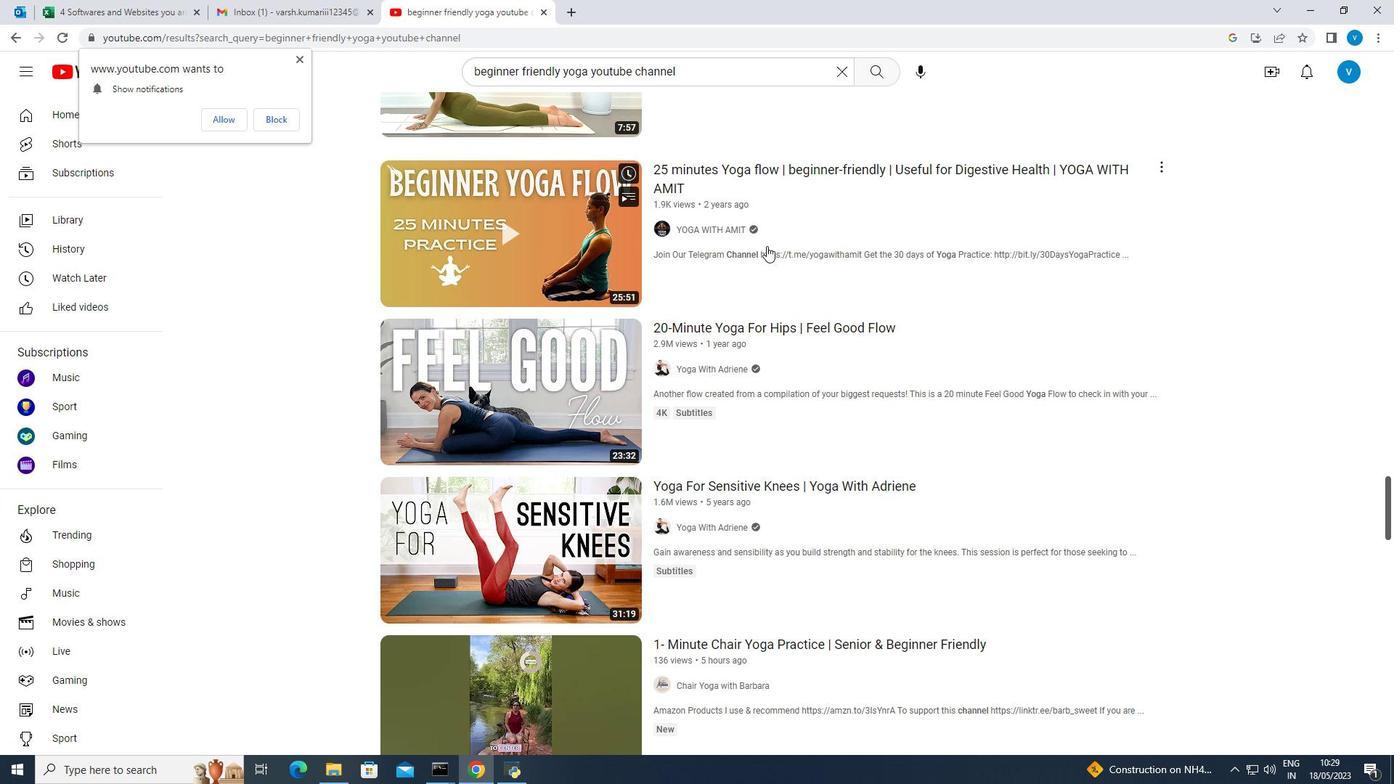 
Action: Mouse scrolled (766, 245) with delta (0, 0)
Screenshot: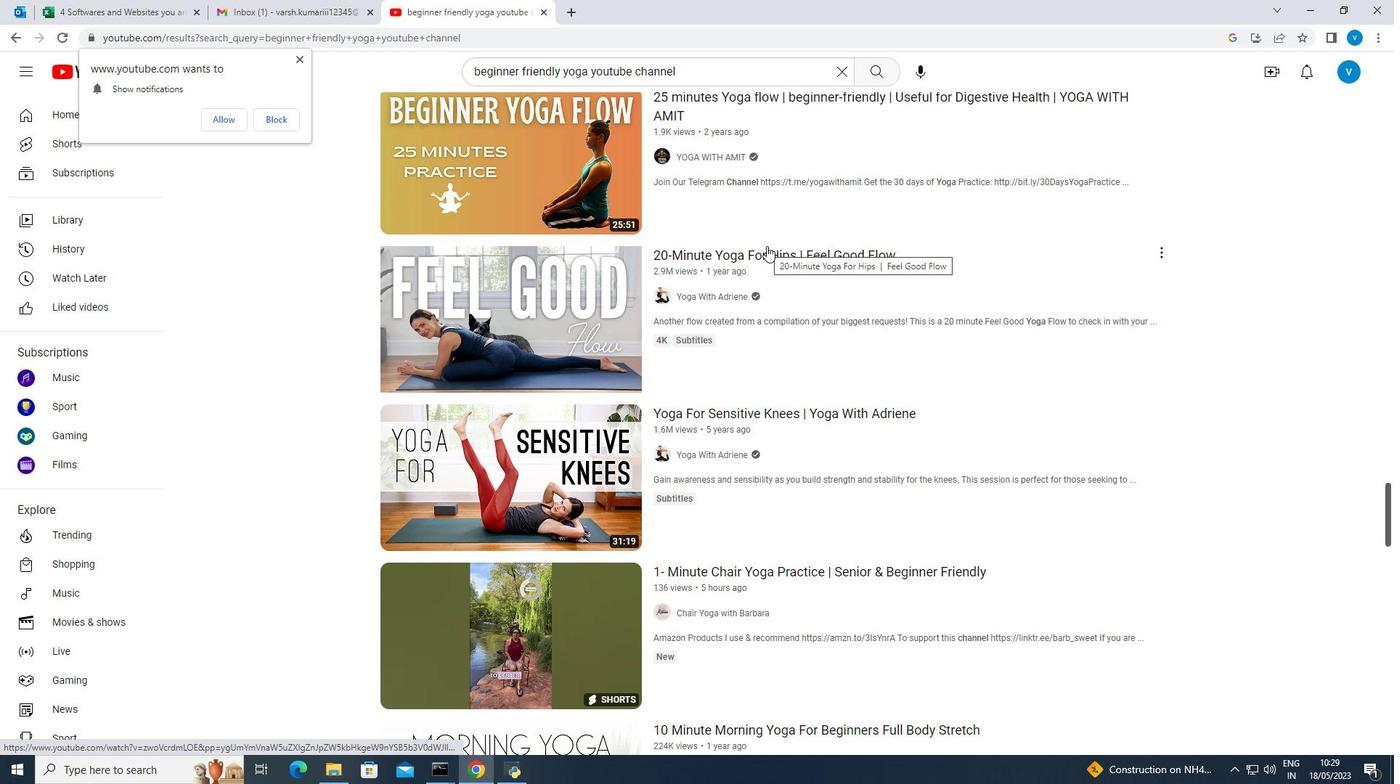 
Action: Mouse scrolled (766, 245) with delta (0, 0)
Screenshot: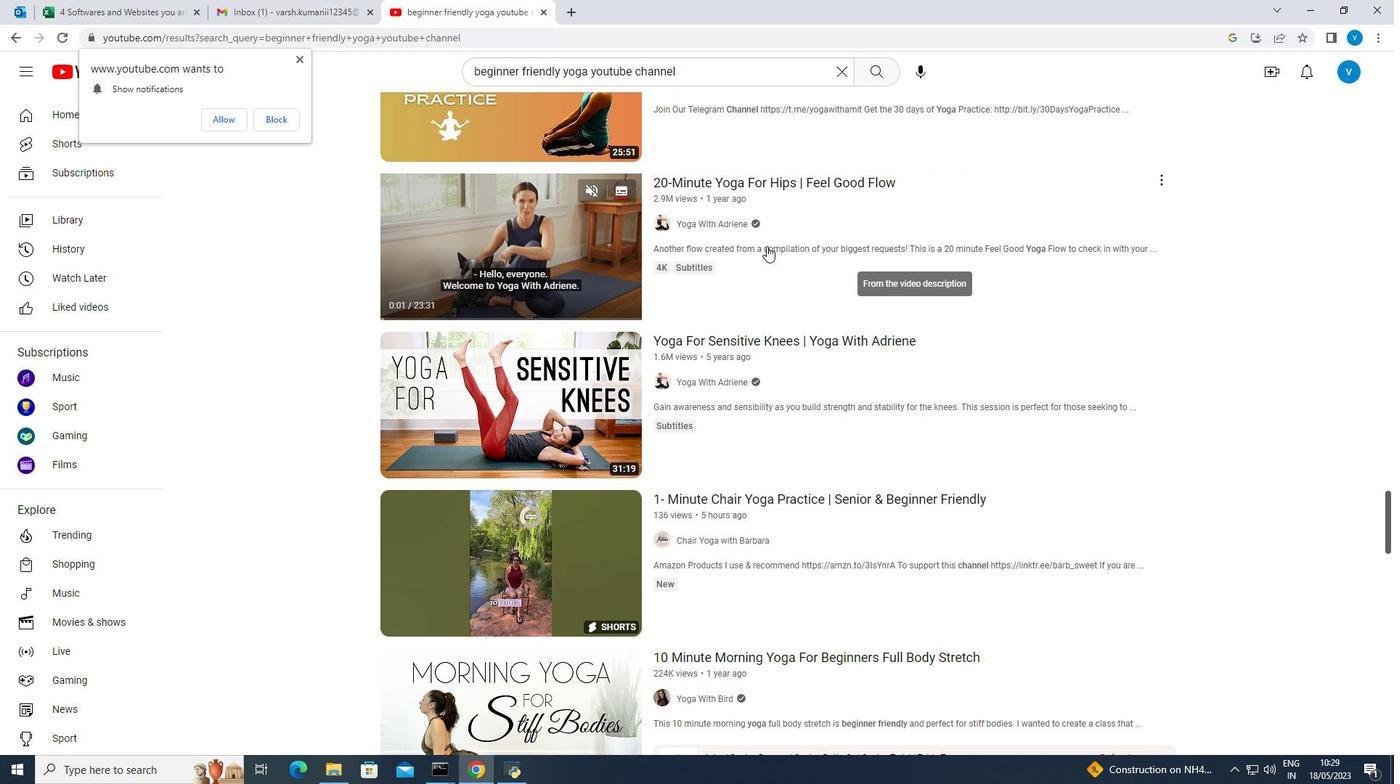 
Action: Mouse scrolled (766, 245) with delta (0, 0)
Screenshot: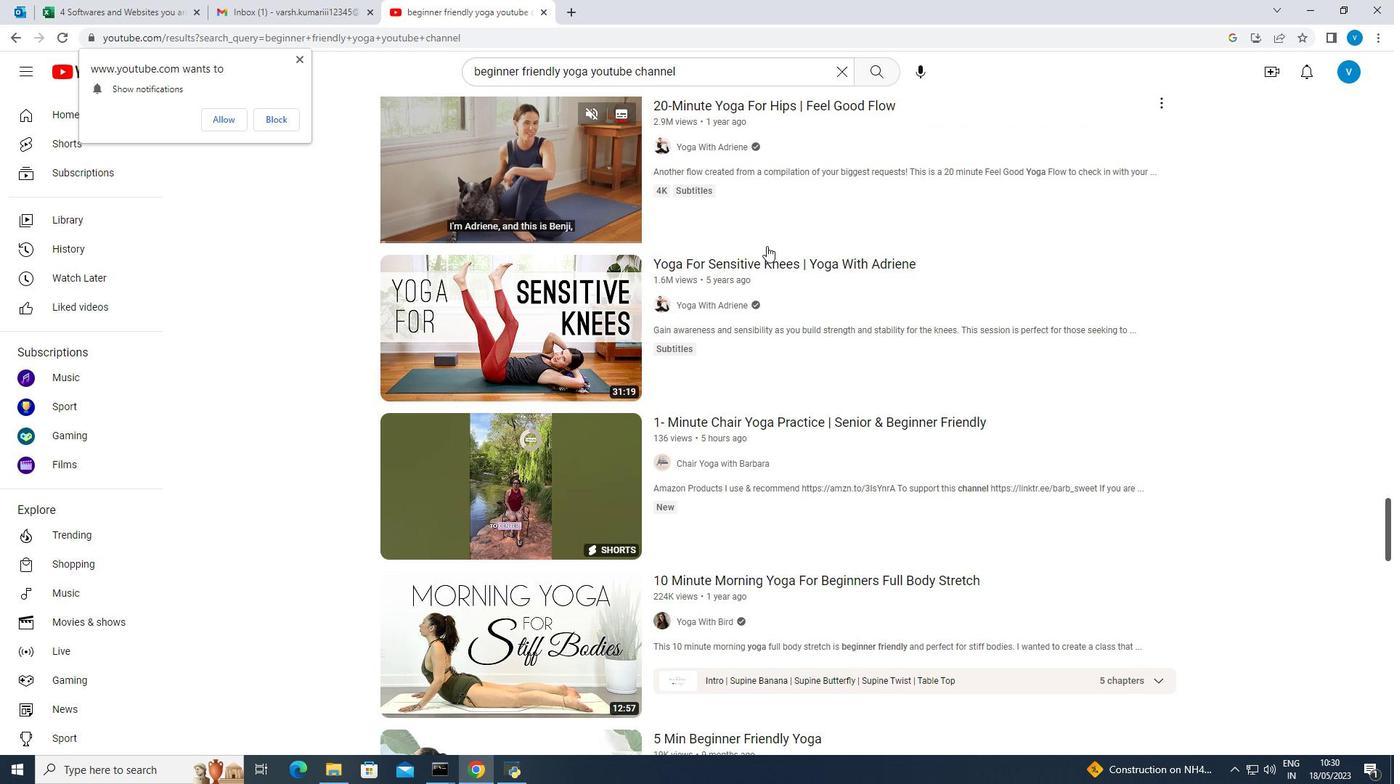 
Action: Mouse scrolled (766, 245) with delta (0, 0)
Screenshot: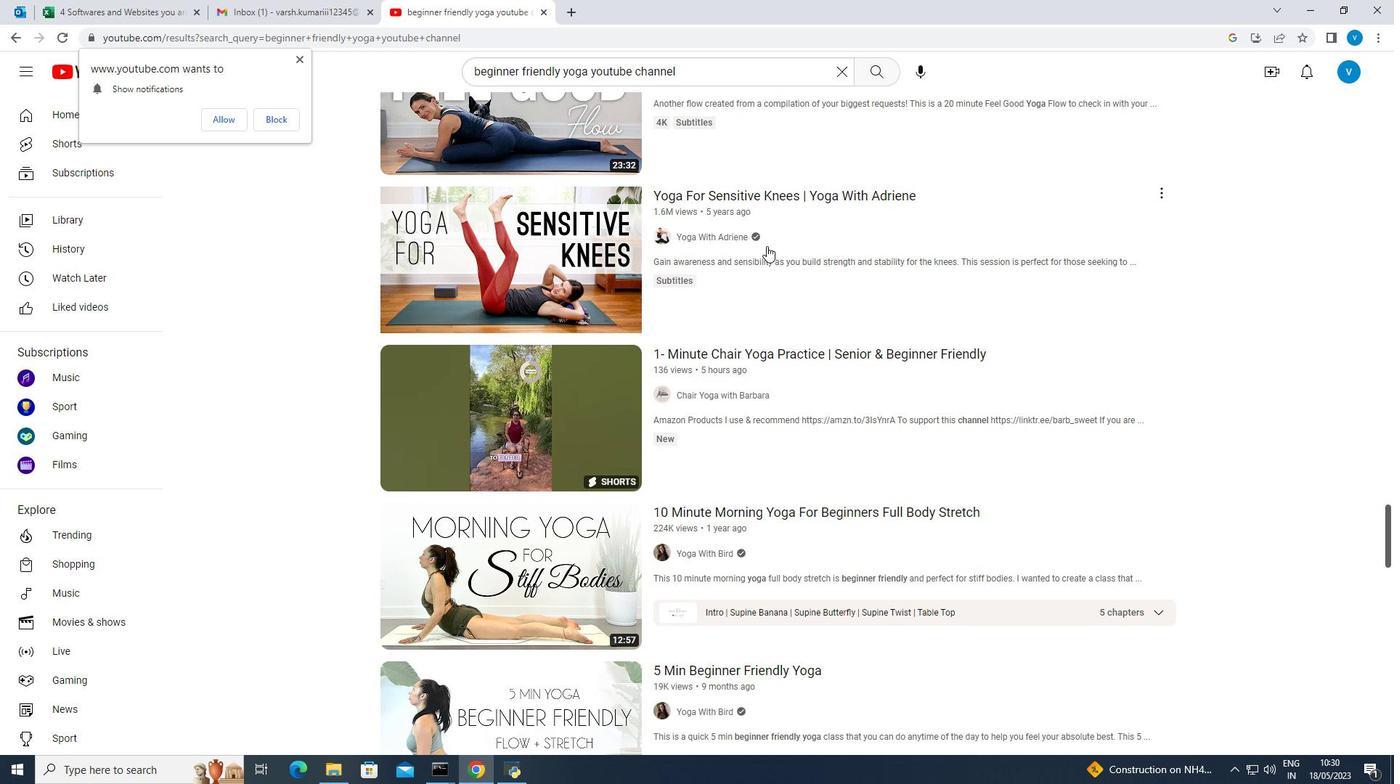 
Action: Mouse scrolled (766, 245) with delta (0, 0)
Screenshot: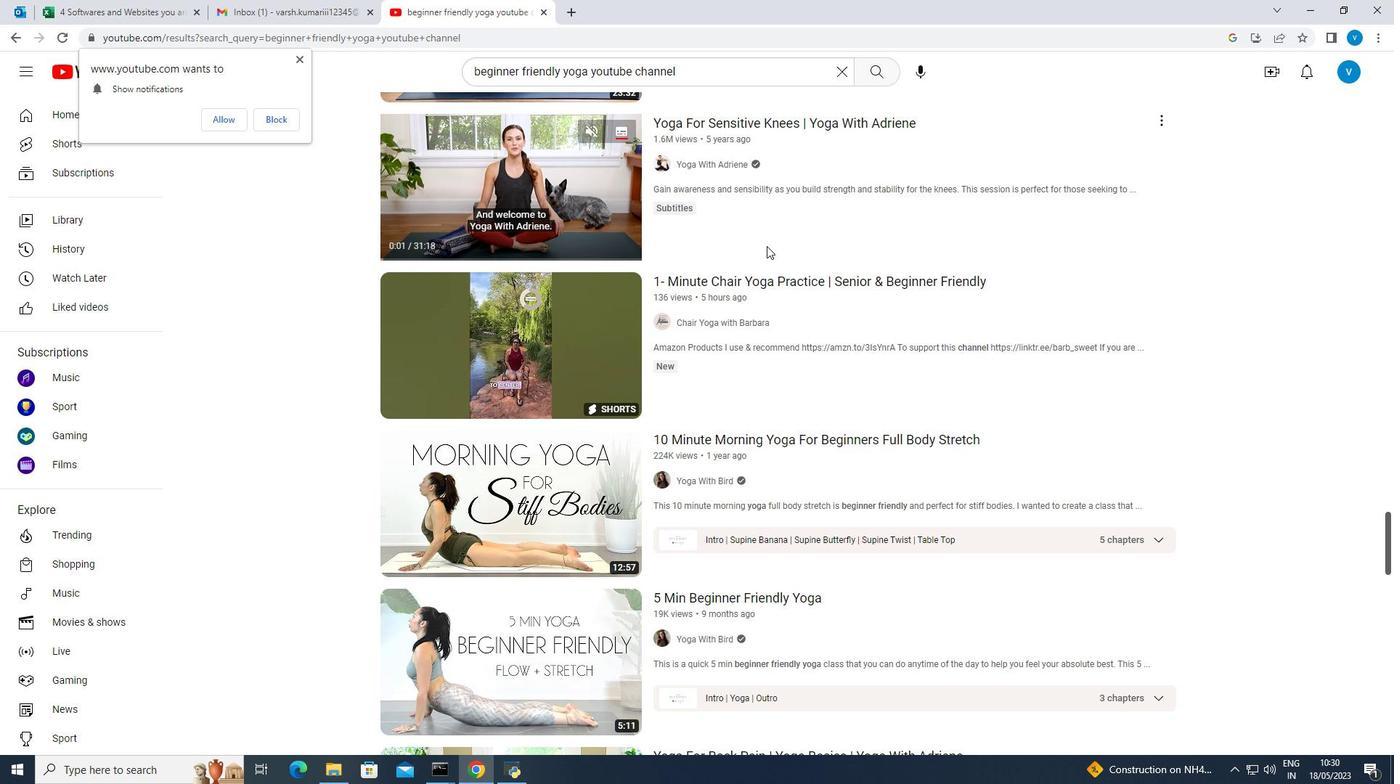 
Action: Mouse scrolled (766, 245) with delta (0, 0)
Screenshot: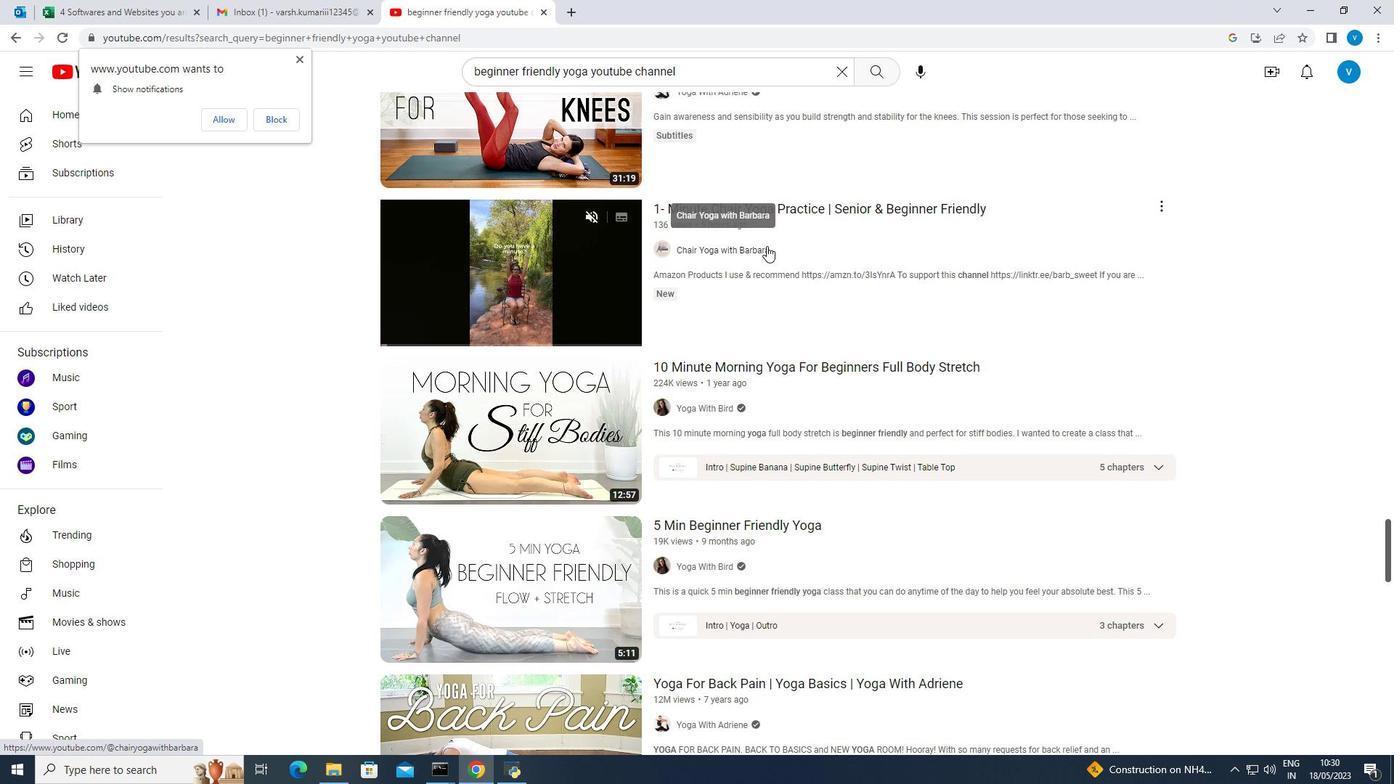 
Action: Mouse scrolled (766, 245) with delta (0, 0)
Screenshot: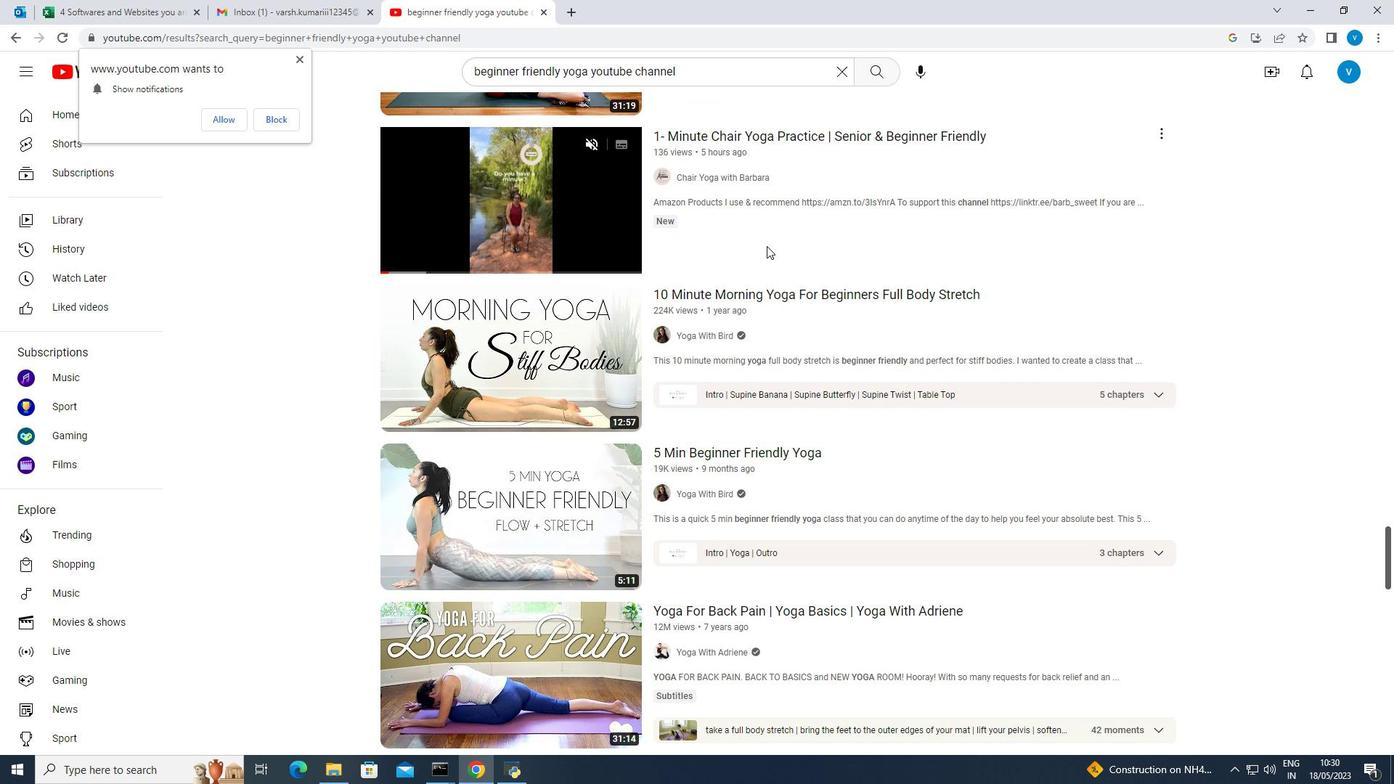 
Action: Mouse scrolled (766, 245) with delta (0, 0)
Screenshot: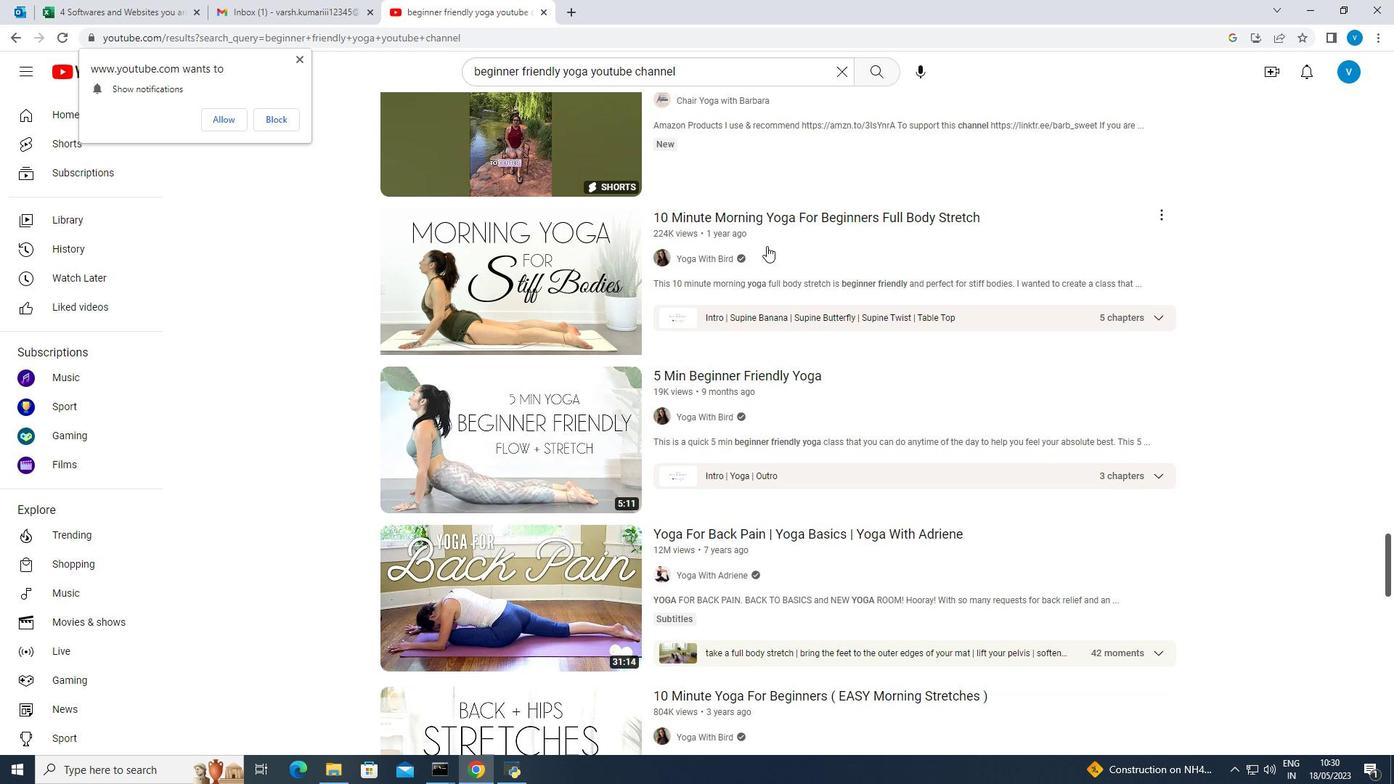 
Action: Mouse scrolled (766, 245) with delta (0, 0)
Screenshot: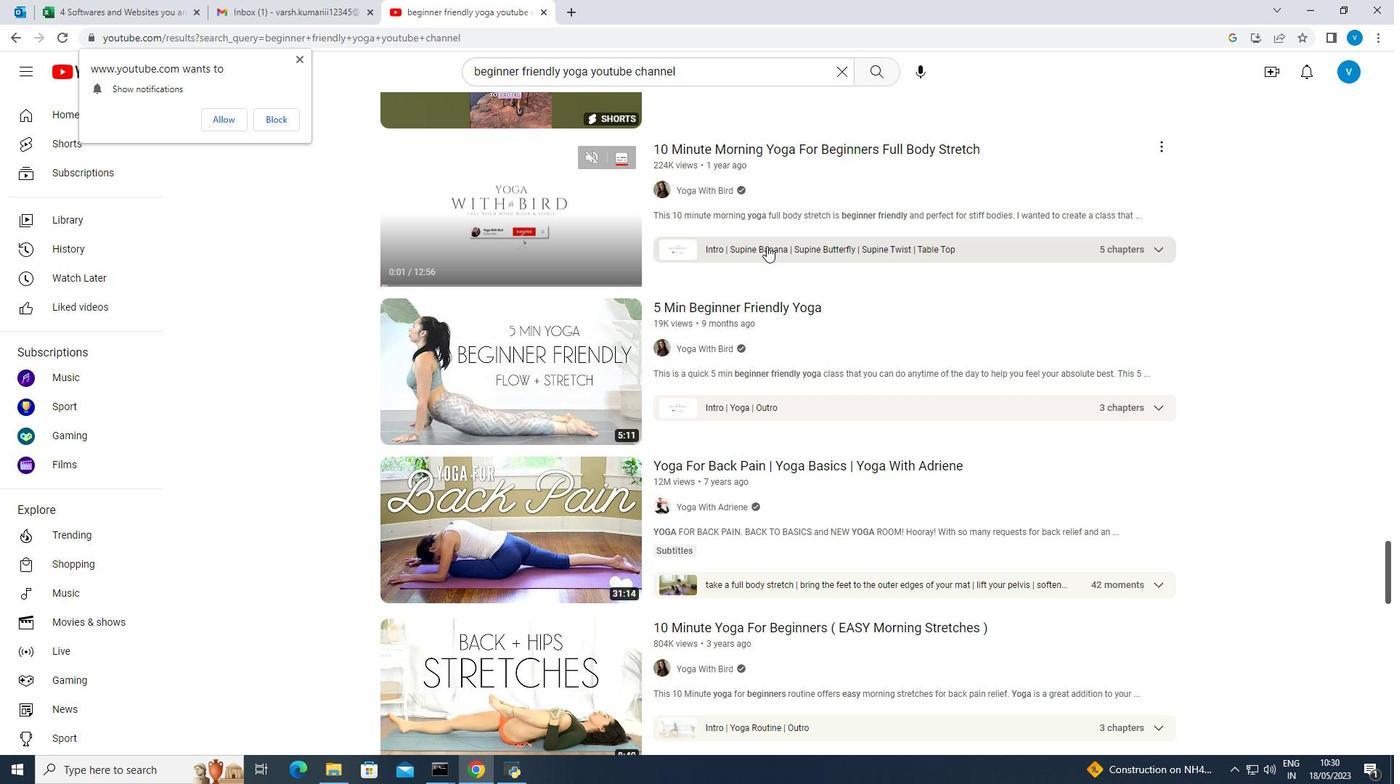 
Action: Mouse scrolled (766, 245) with delta (0, 0)
Screenshot: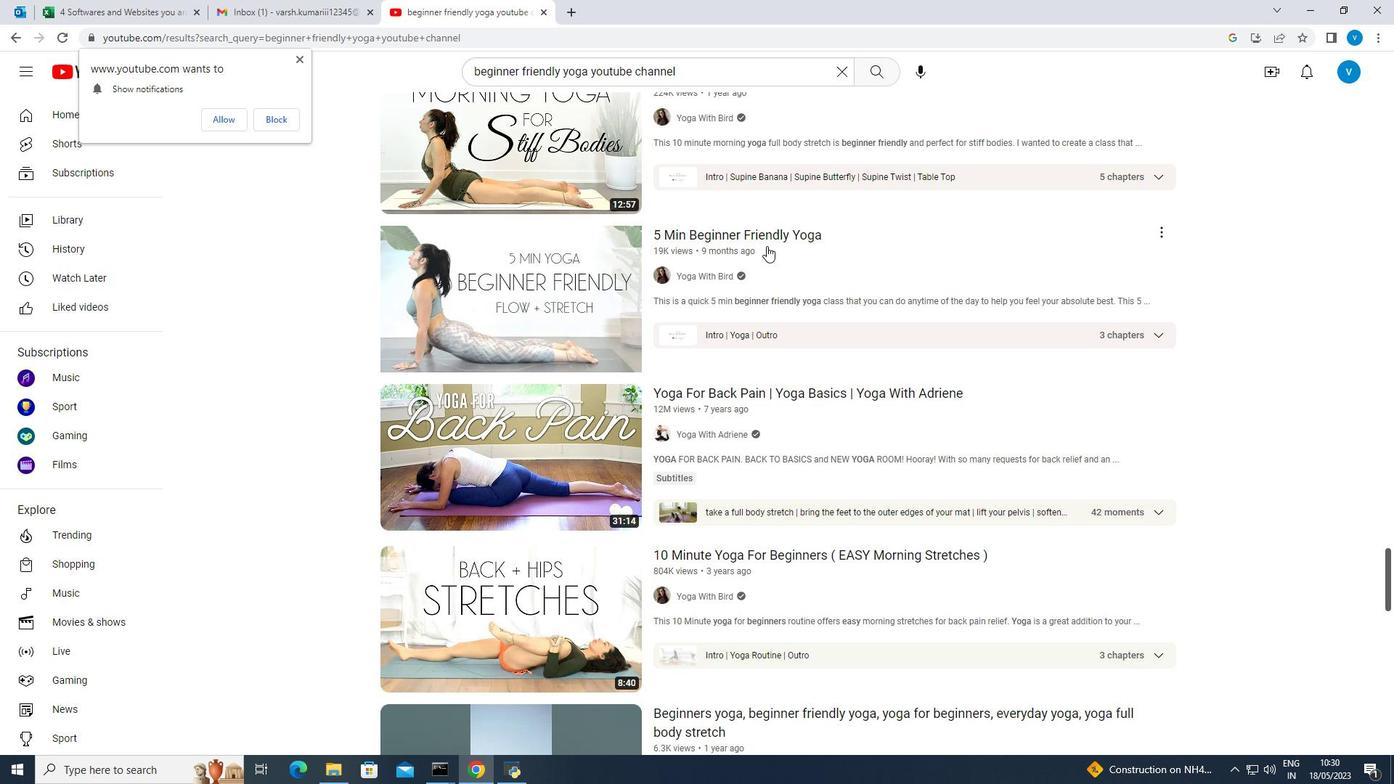 
Action: Mouse scrolled (766, 245) with delta (0, 0)
Screenshot: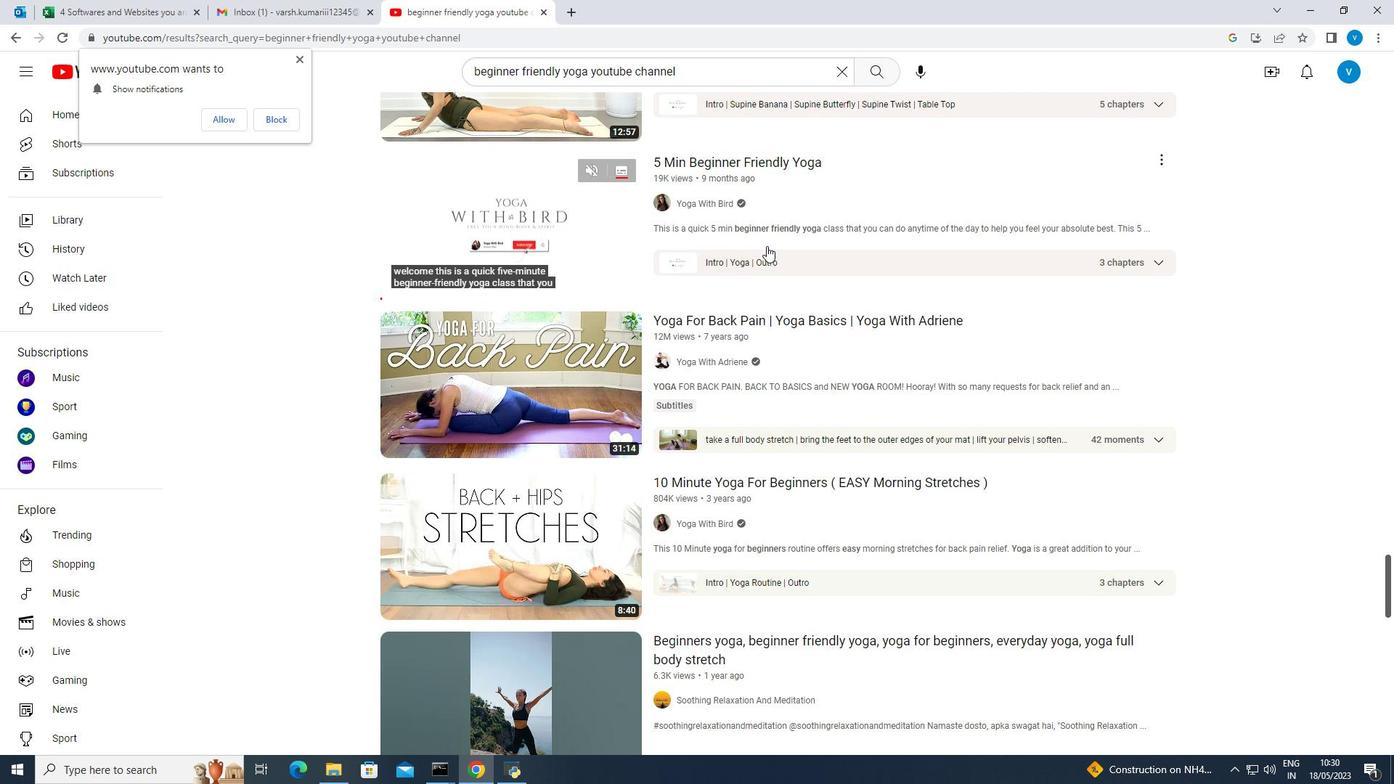 
Action: Mouse scrolled (766, 245) with delta (0, 0)
Screenshot: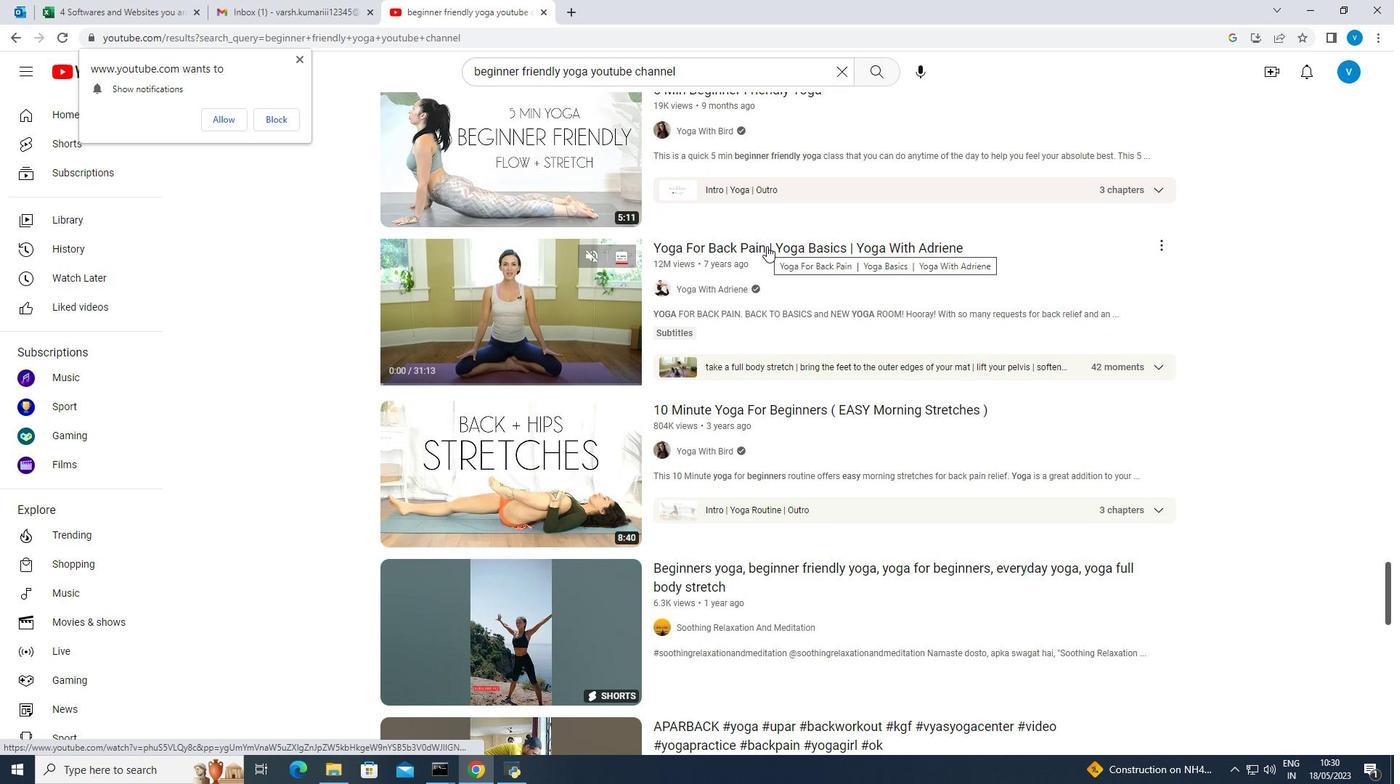 
Action: Mouse scrolled (766, 245) with delta (0, 0)
Screenshot: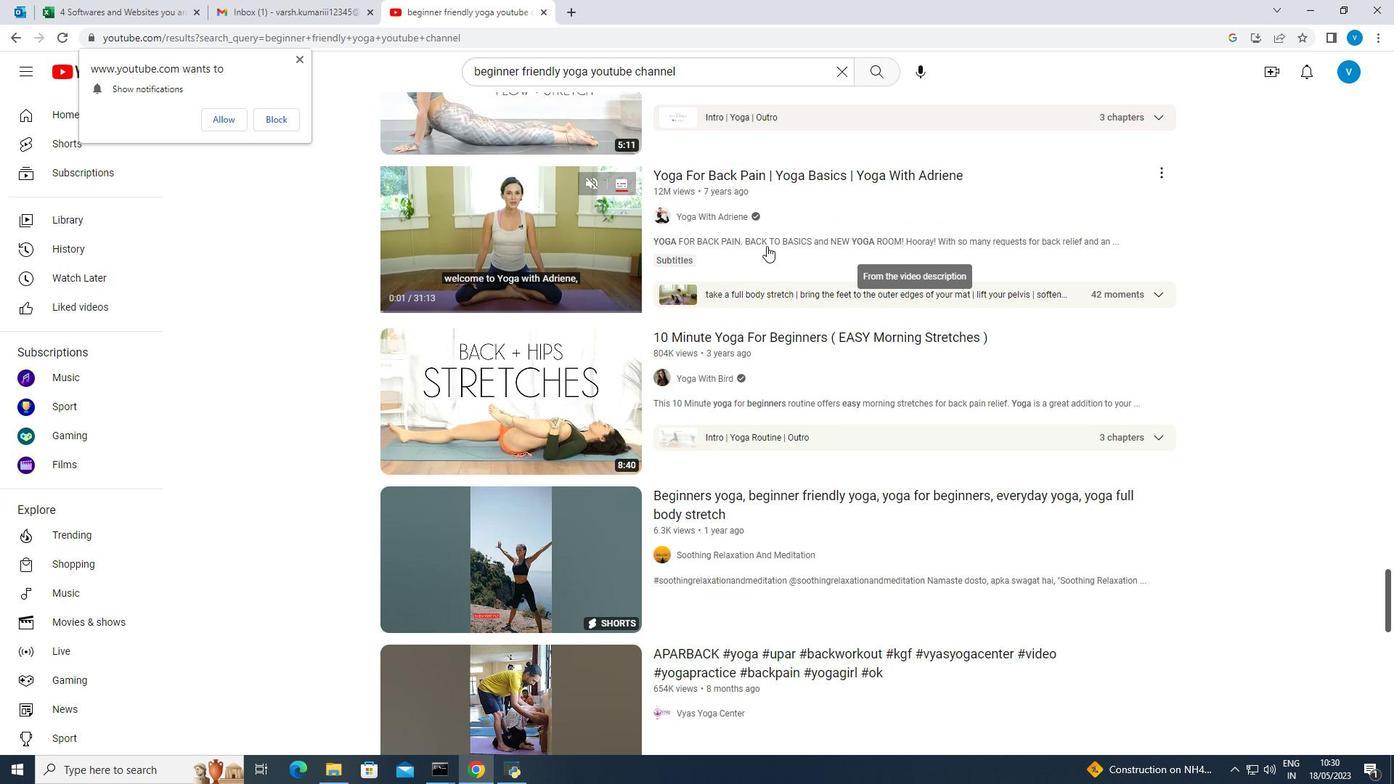 
Action: Mouse scrolled (766, 245) with delta (0, 0)
Screenshot: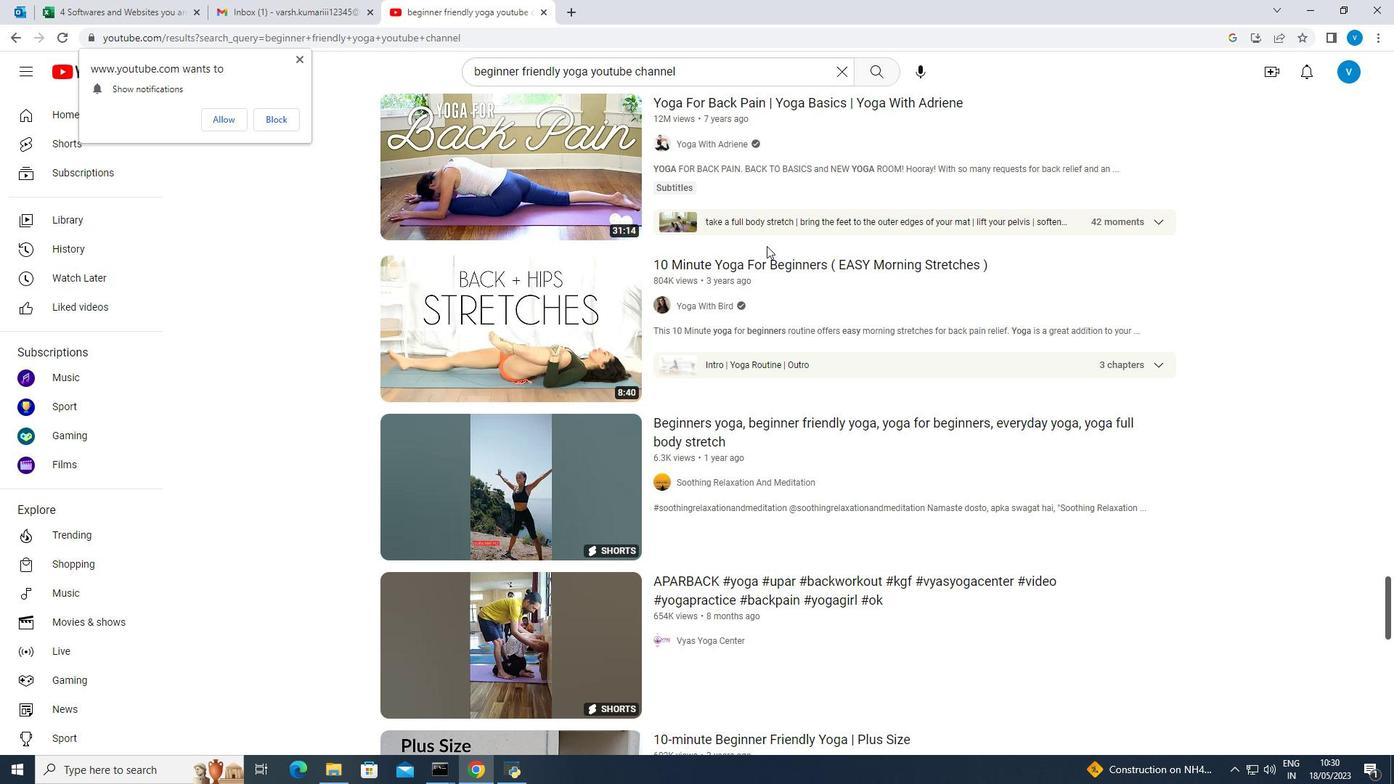 
Action: Mouse scrolled (766, 245) with delta (0, 0)
Screenshot: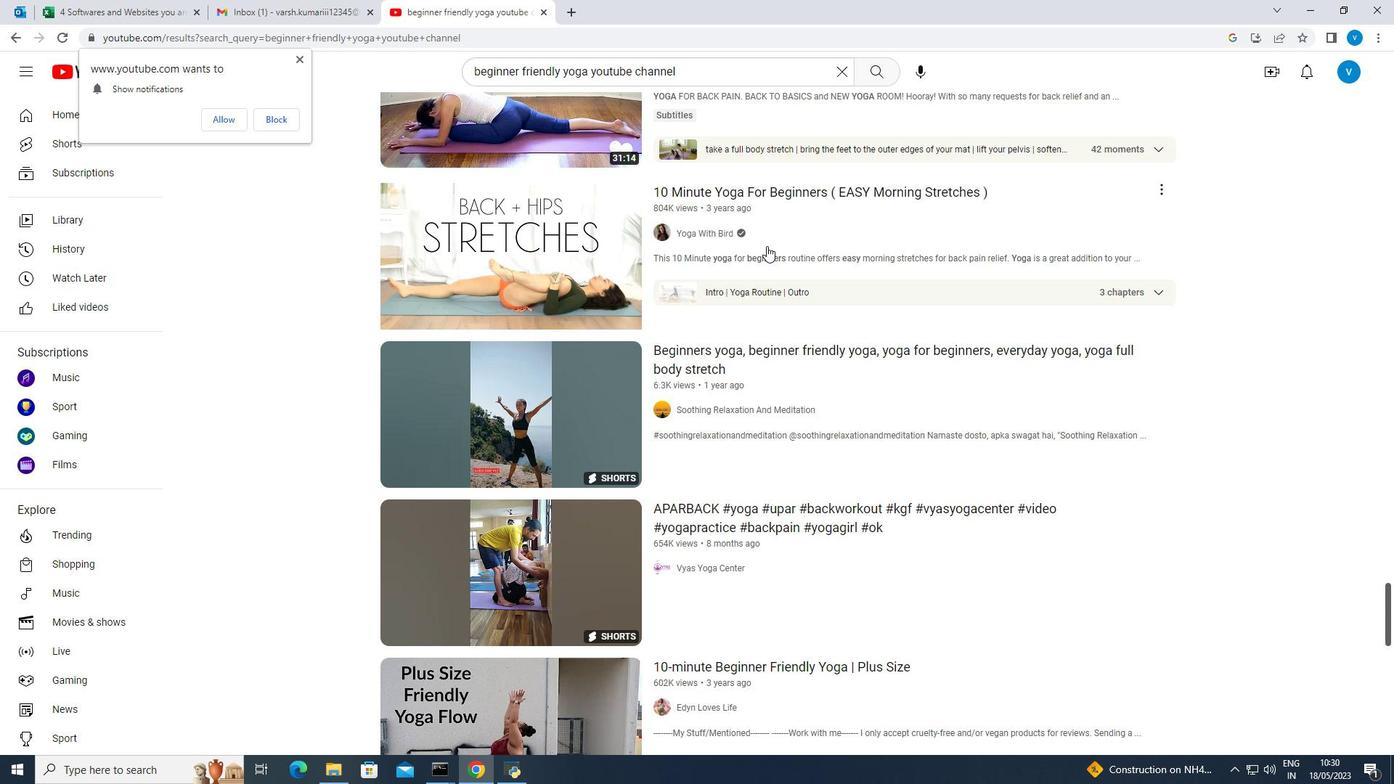 
Action: Mouse scrolled (766, 245) with delta (0, 0)
Screenshot: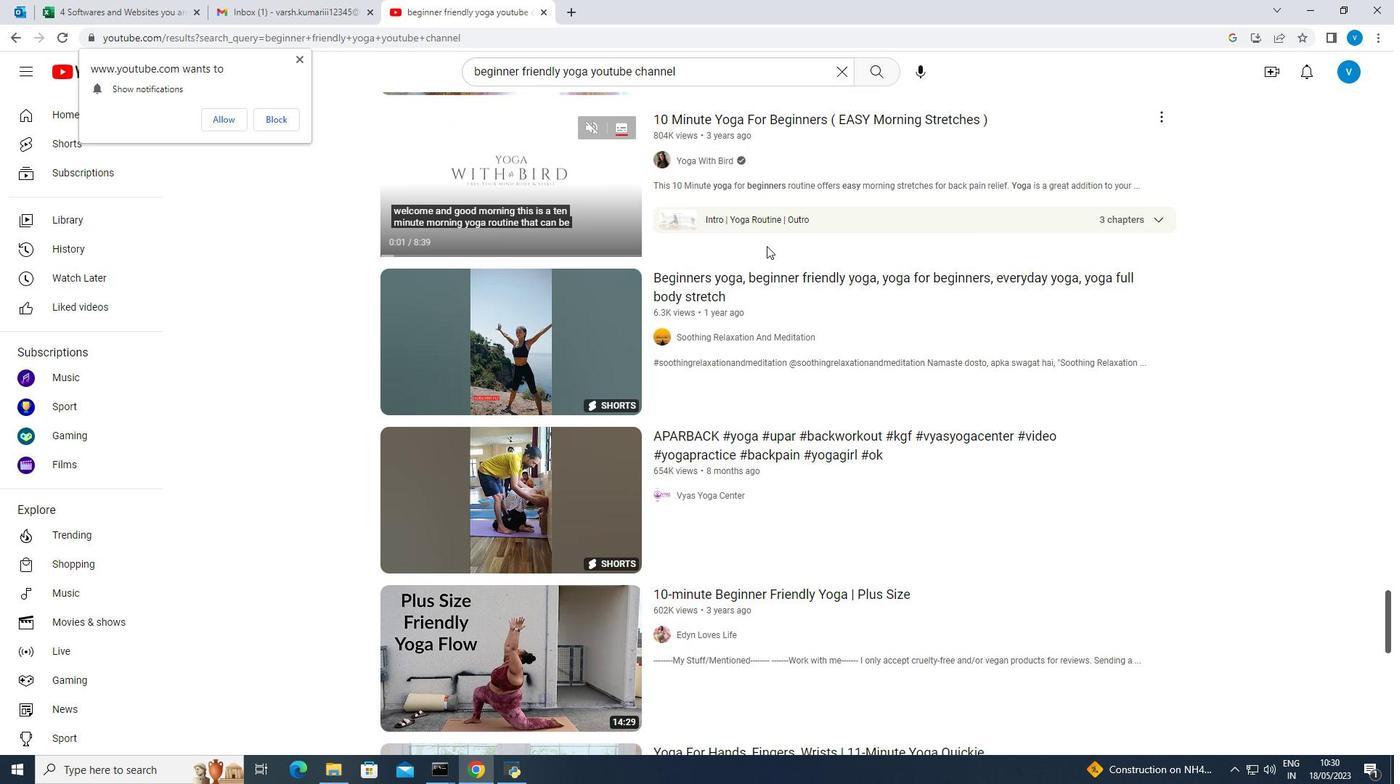 
Action: Mouse scrolled (766, 245) with delta (0, 0)
Screenshot: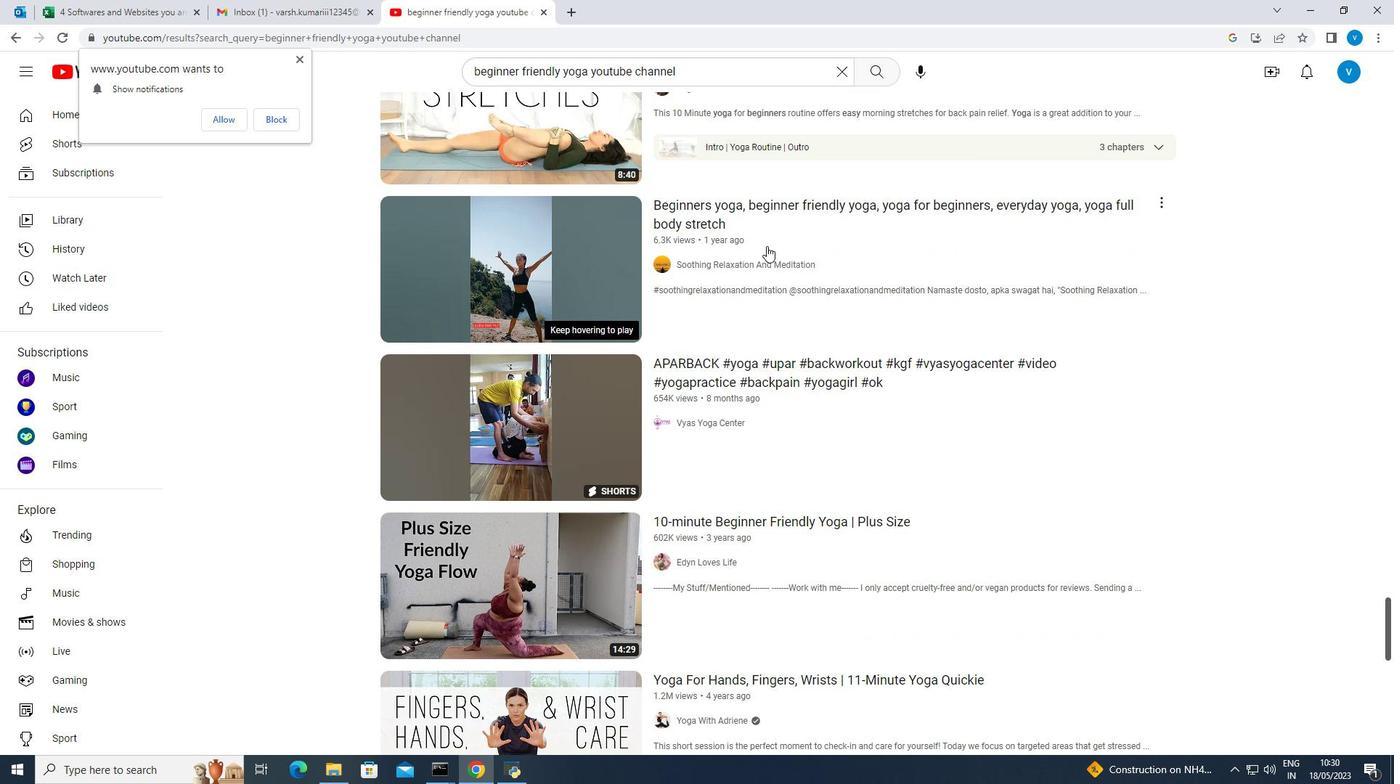 
Action: Mouse moved to (768, 244)
Screenshot: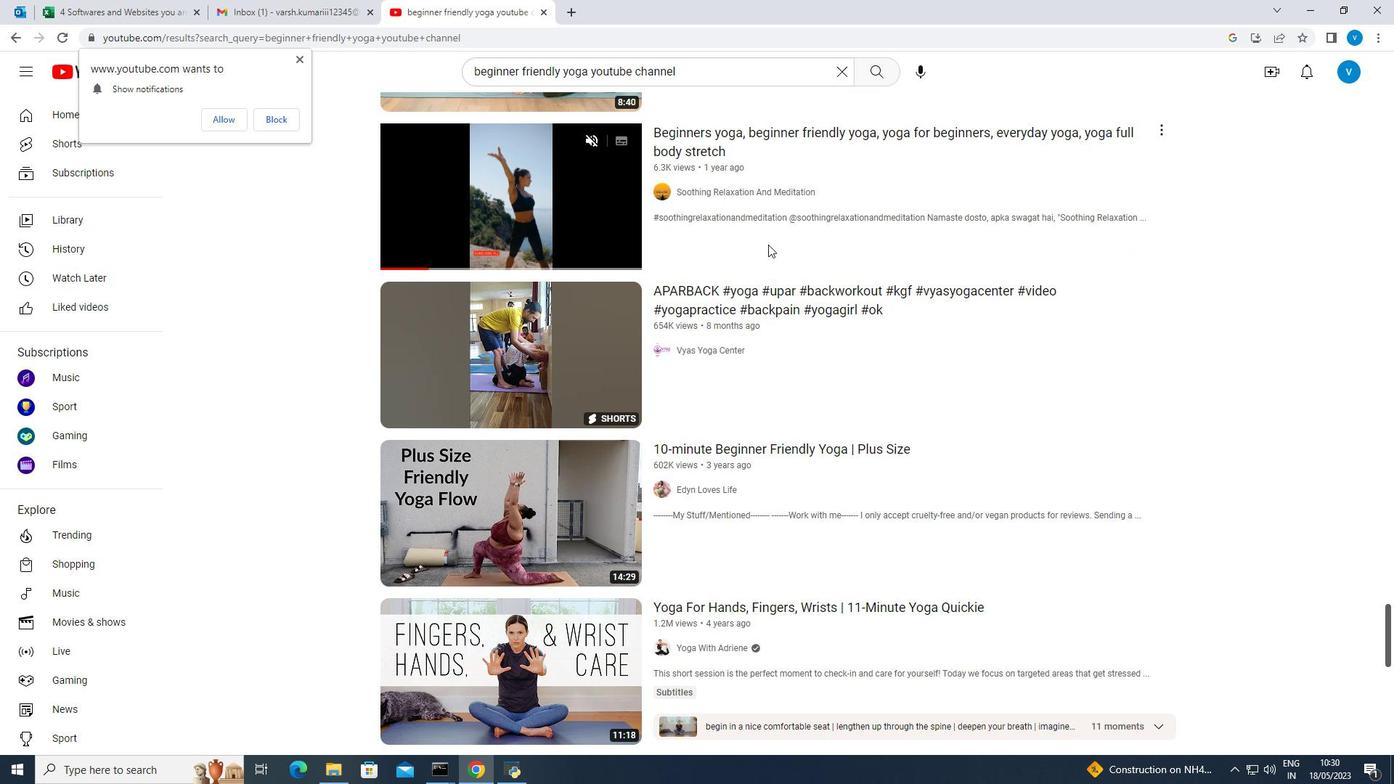 
Action: Mouse scrolled (768, 243) with delta (0, 0)
Screenshot: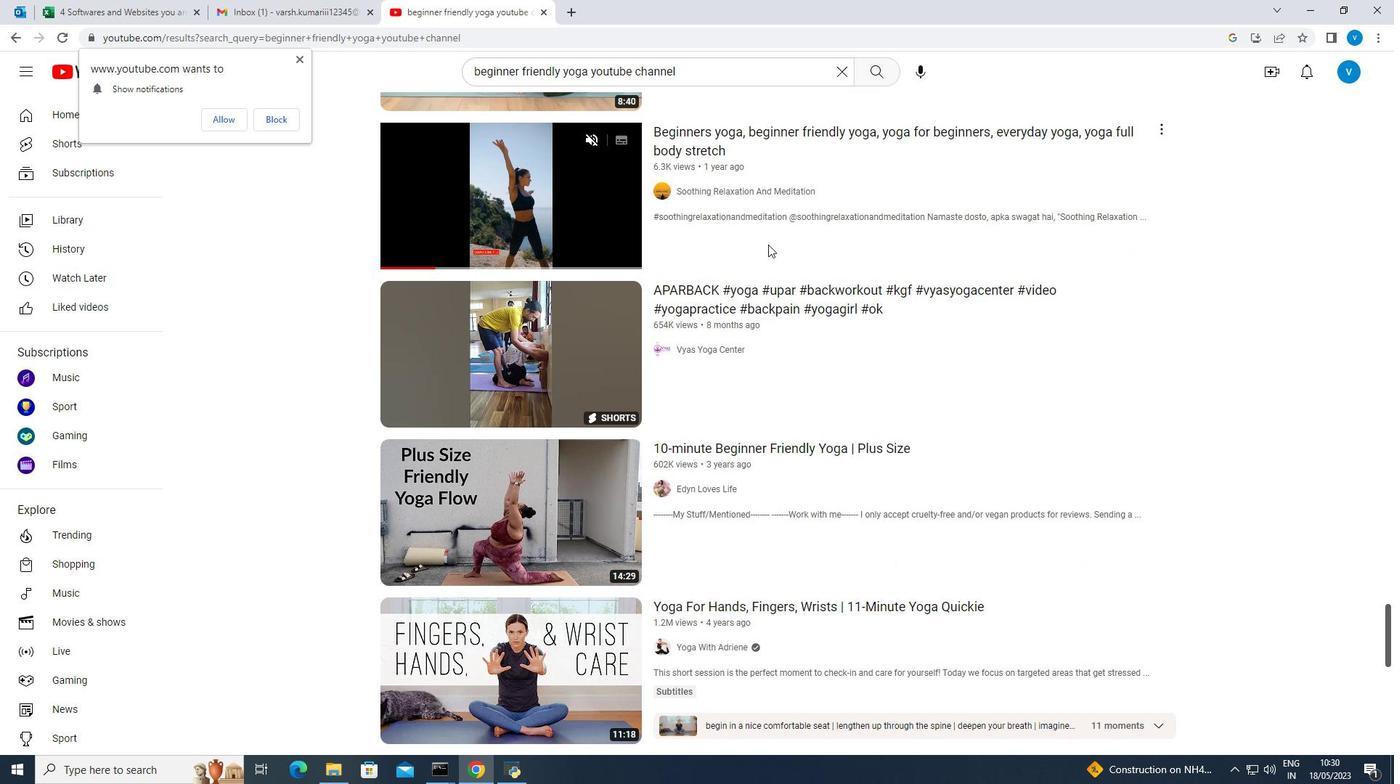 
Action: Mouse scrolled (768, 243) with delta (0, 0)
Screenshot: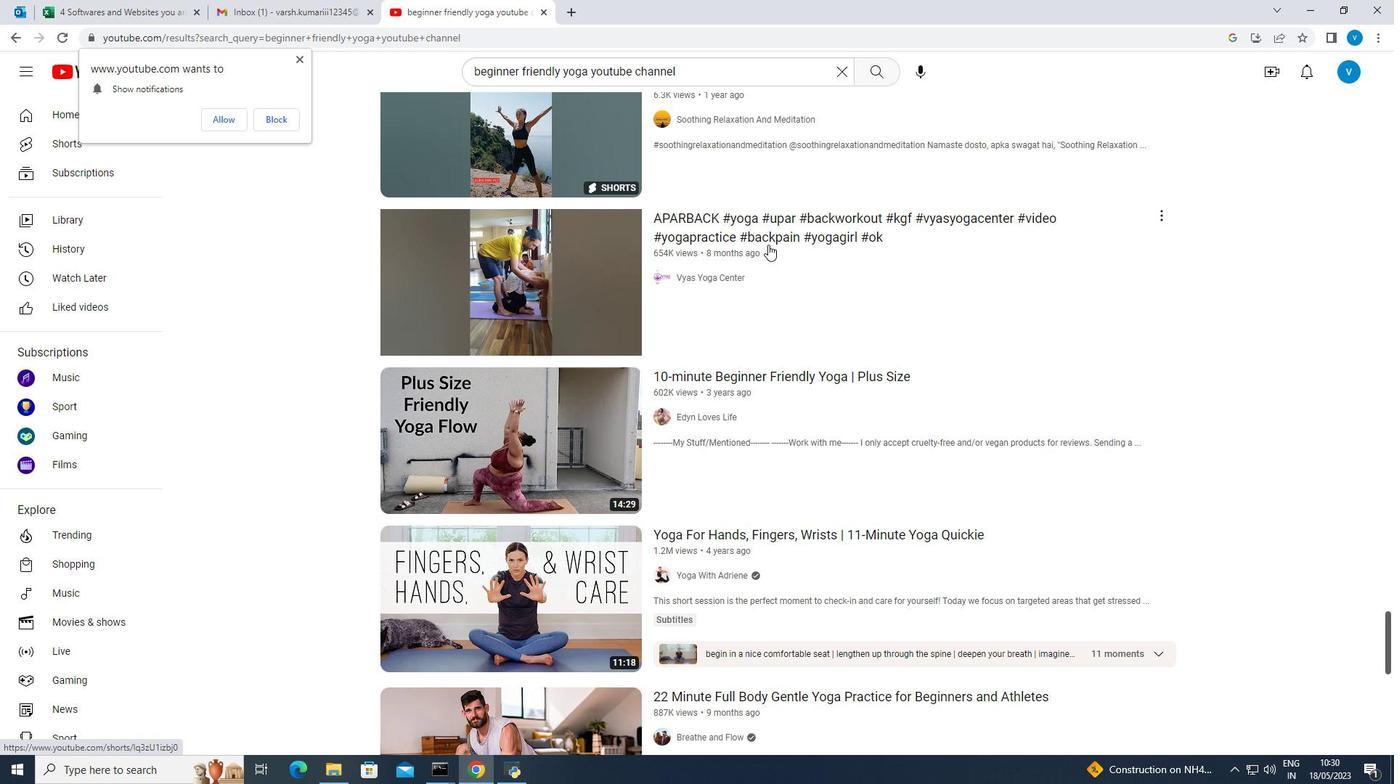 
Action: Mouse scrolled (768, 243) with delta (0, 0)
Screenshot: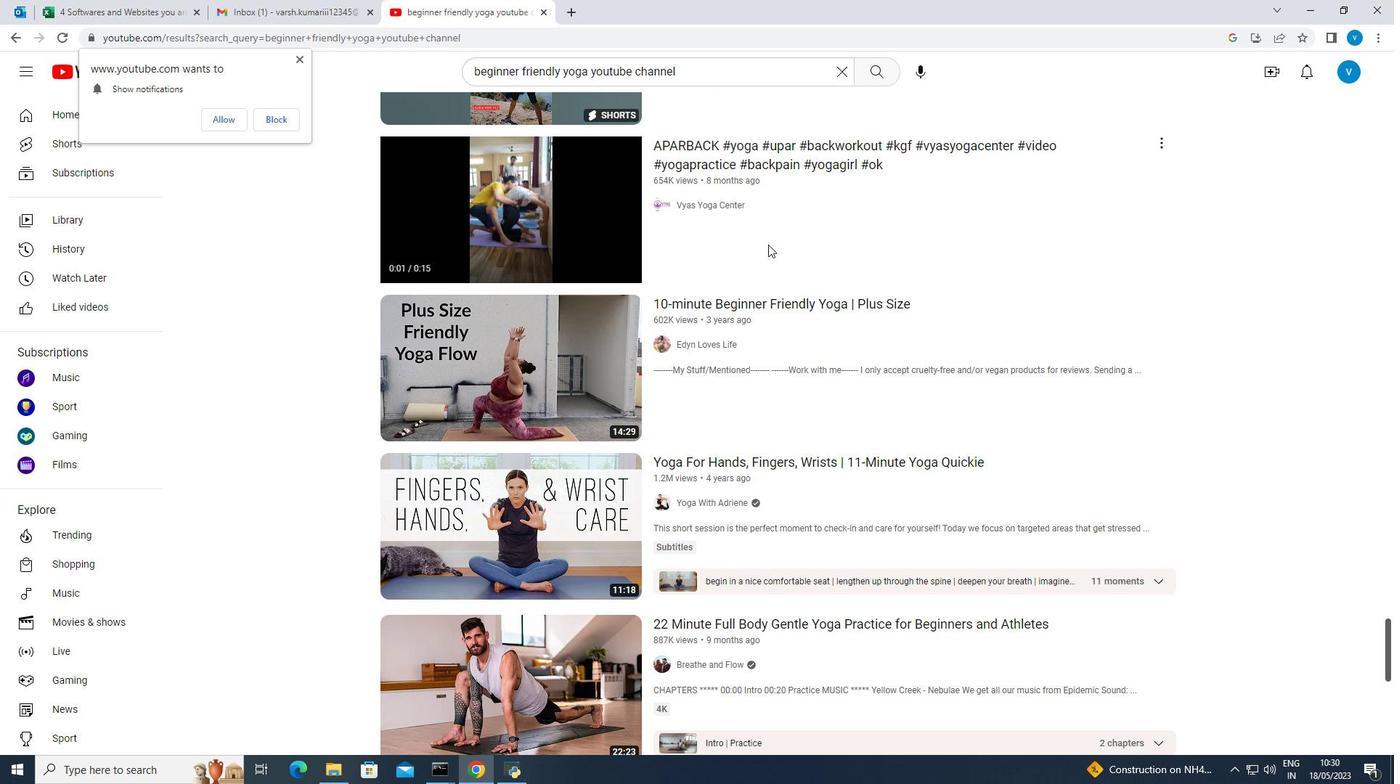 
Action: Mouse moved to (627, 413)
Screenshot: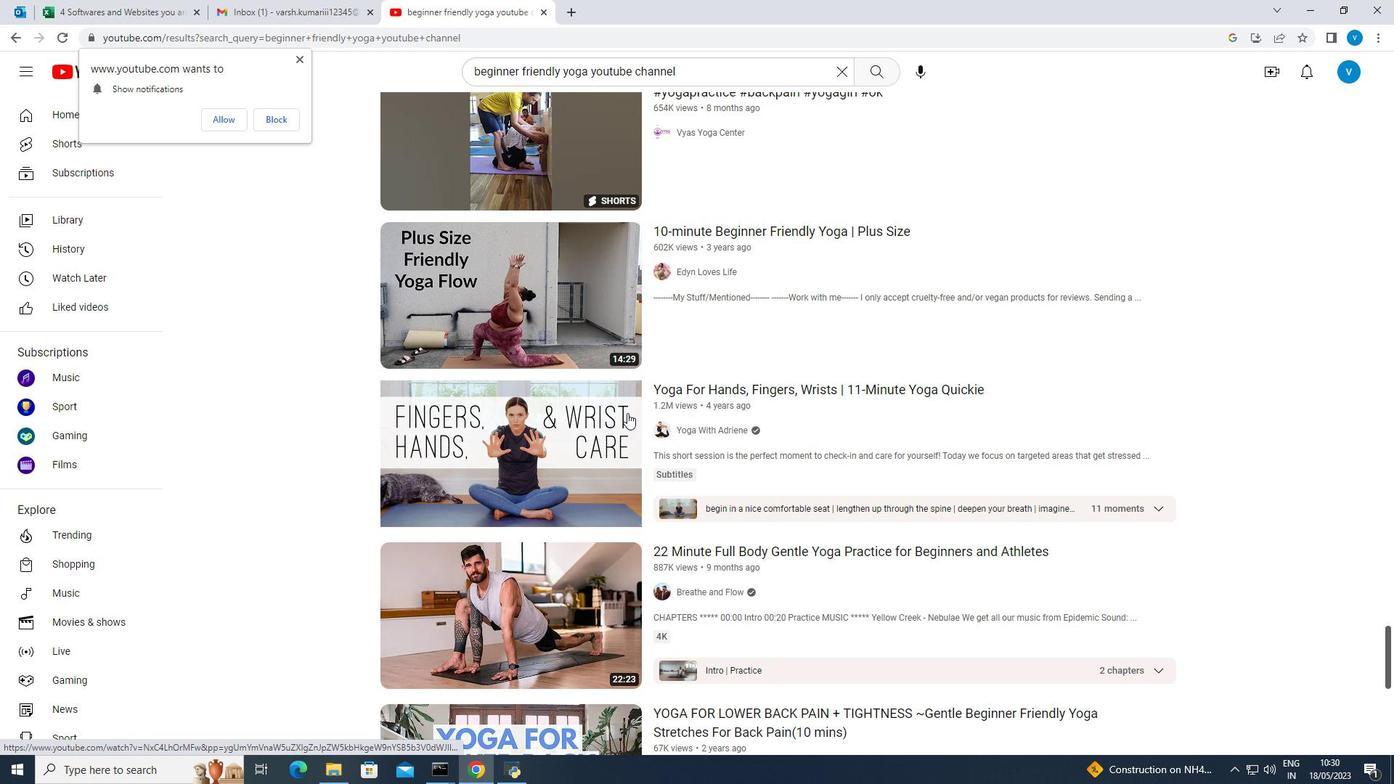 
Action: Mouse pressed left at (627, 413)
Screenshot: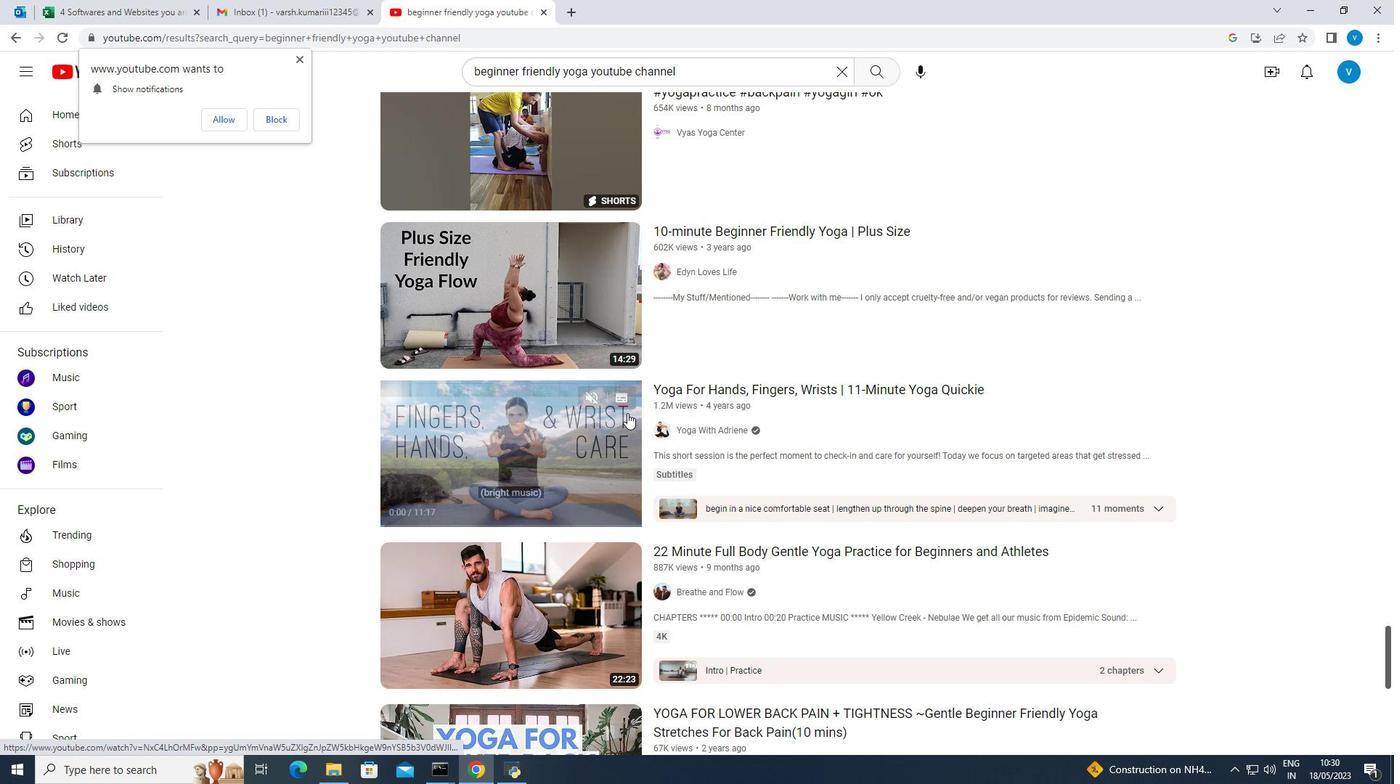 
Action: Mouse moved to (276, 115)
Screenshot: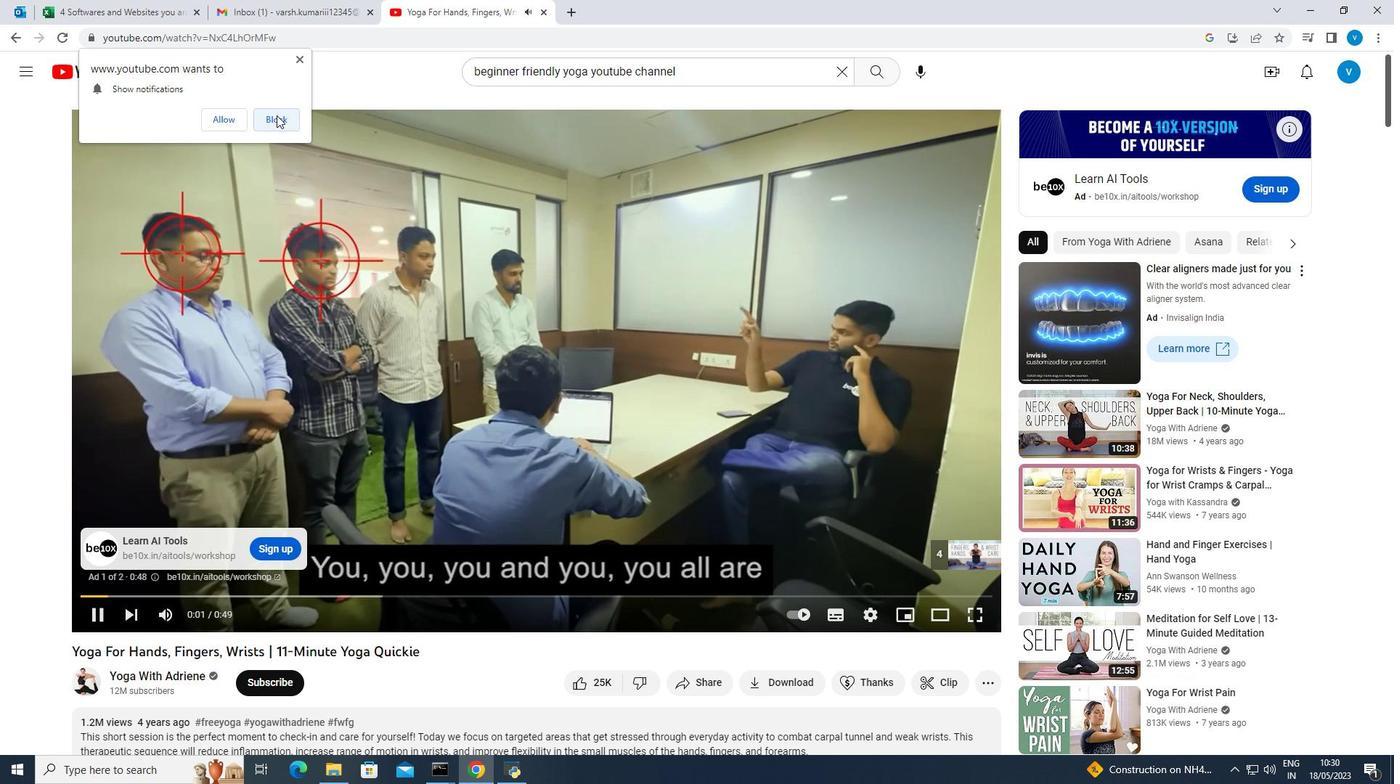 
Action: Mouse pressed left at (276, 115)
Screenshot: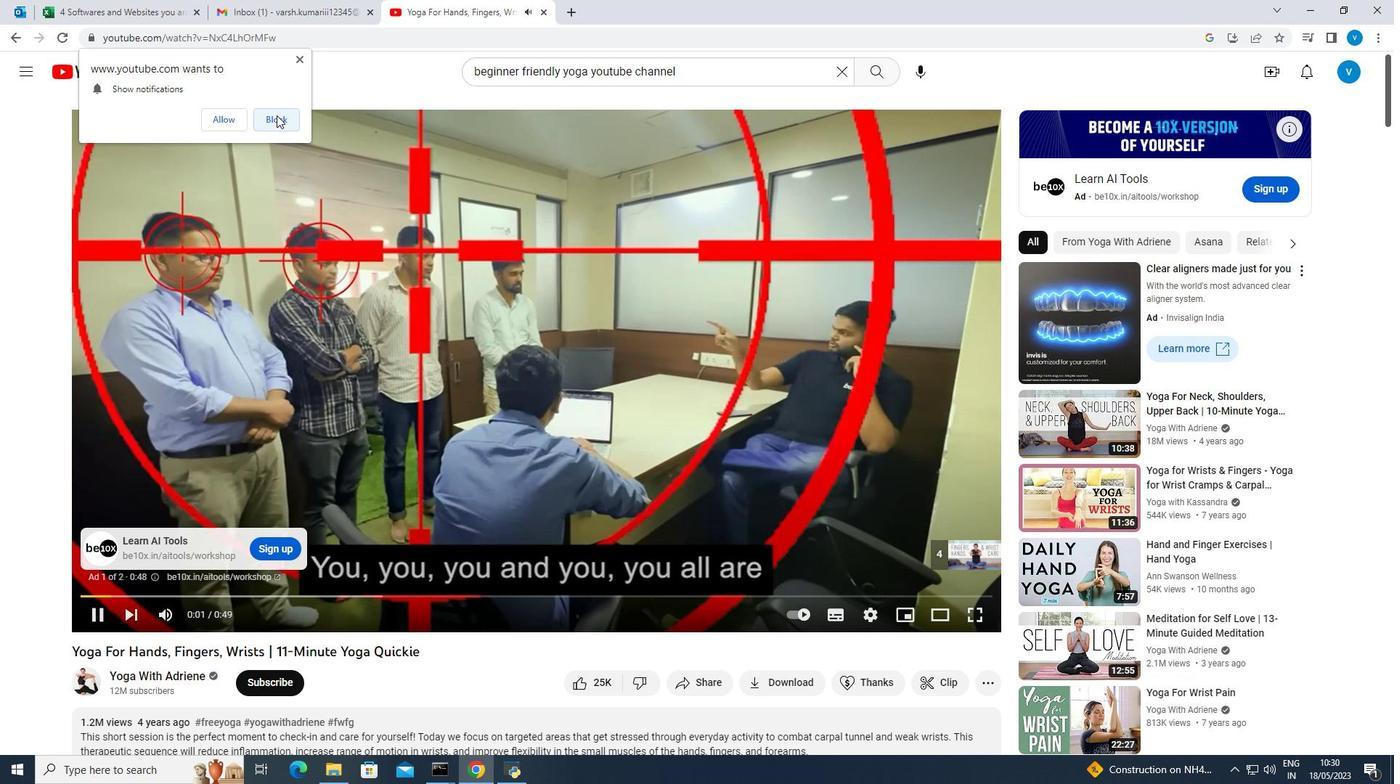
Action: Mouse moved to (972, 554)
Screenshot: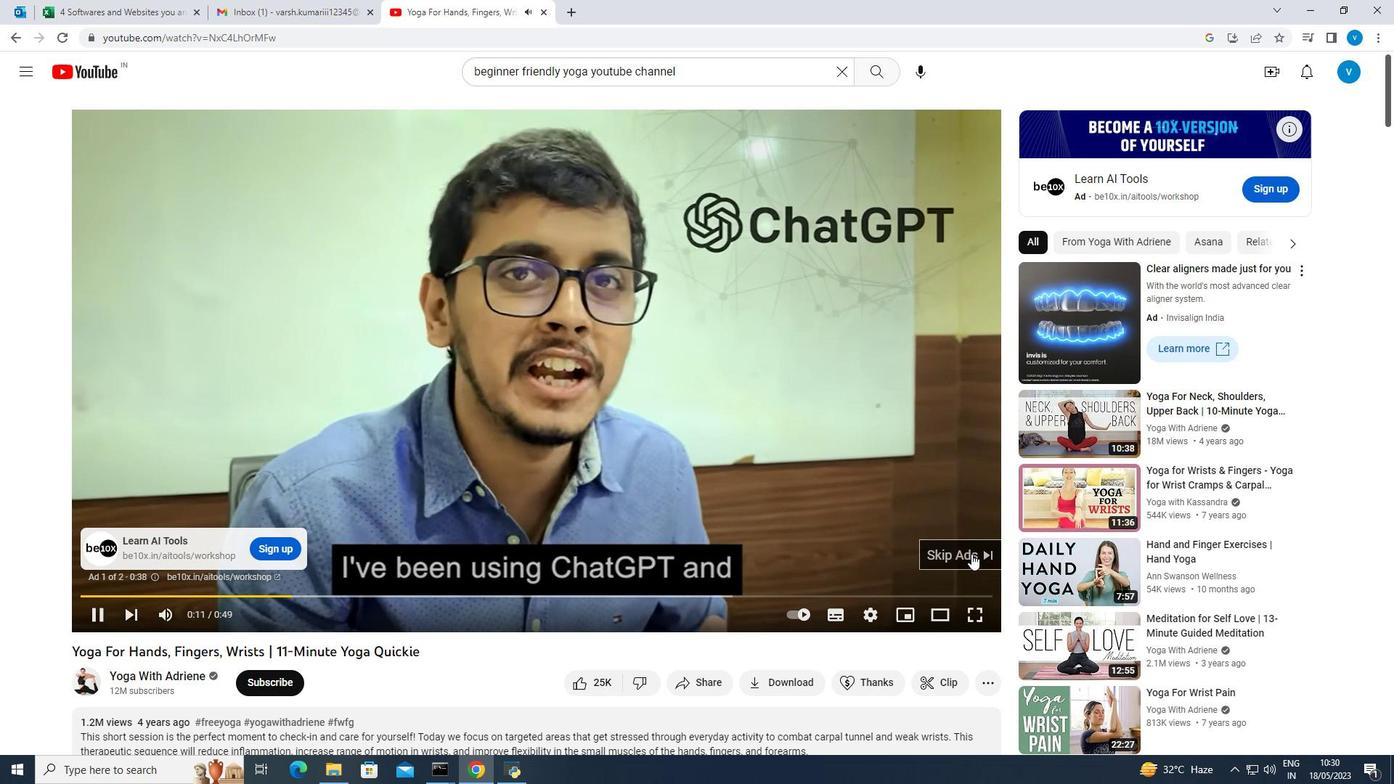 
Action: Mouse pressed left at (972, 554)
Screenshot: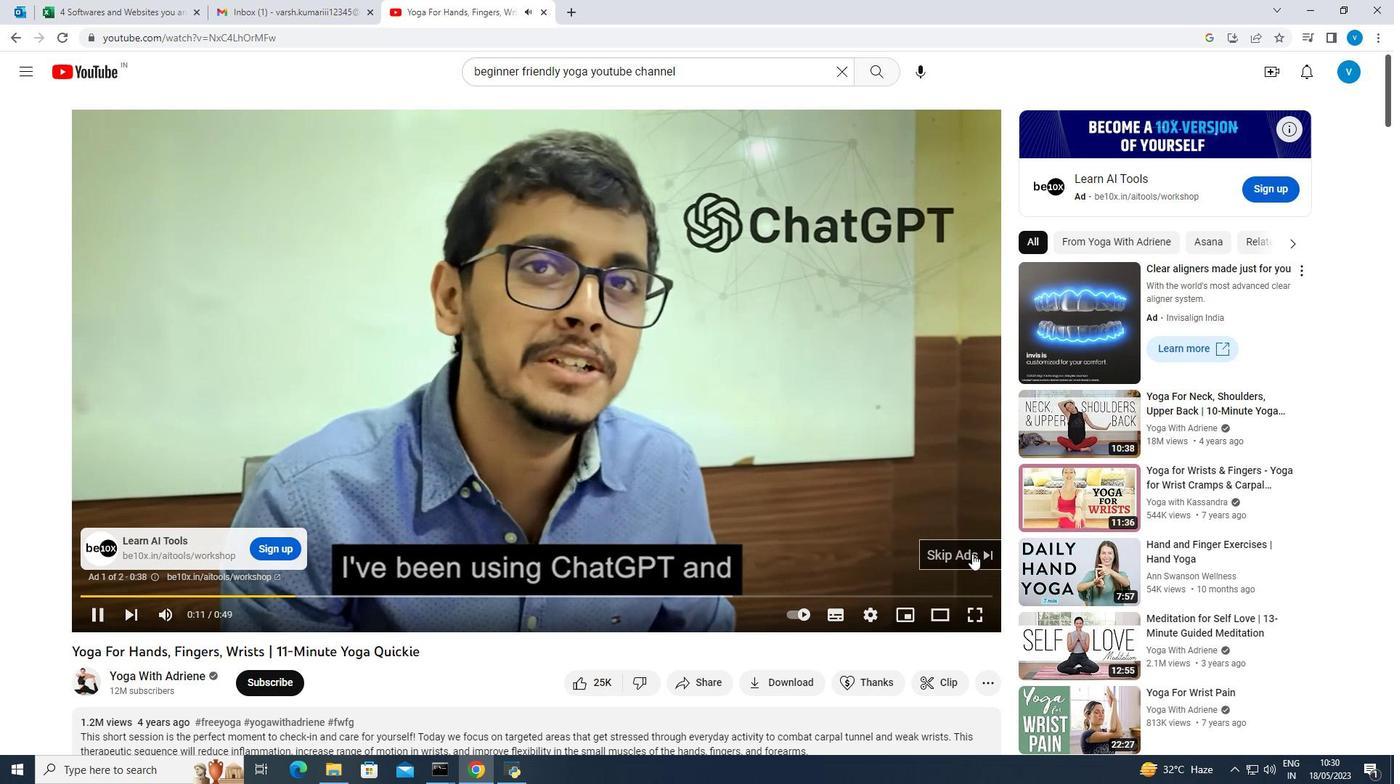 
Action: Mouse moved to (270, 716)
Screenshot: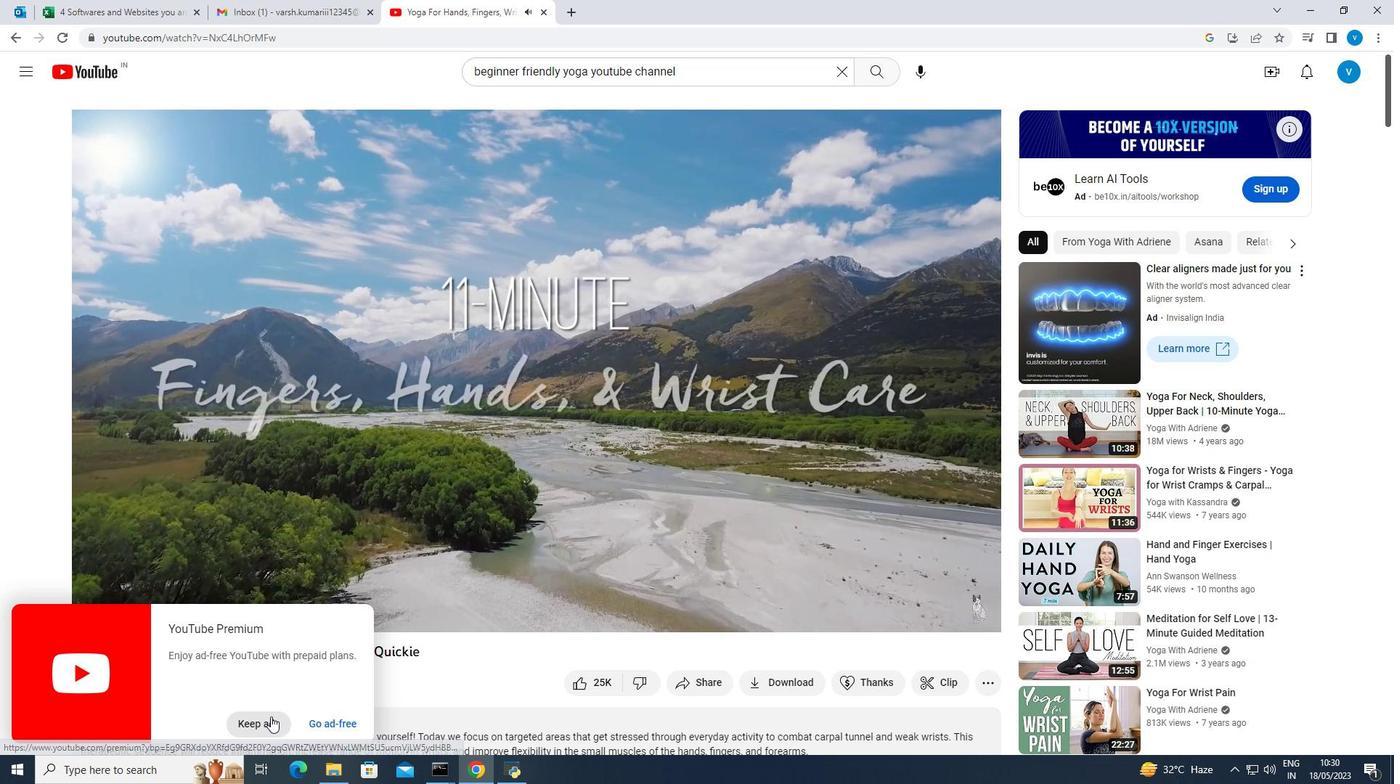 
Action: Mouse pressed left at (270, 716)
Screenshot: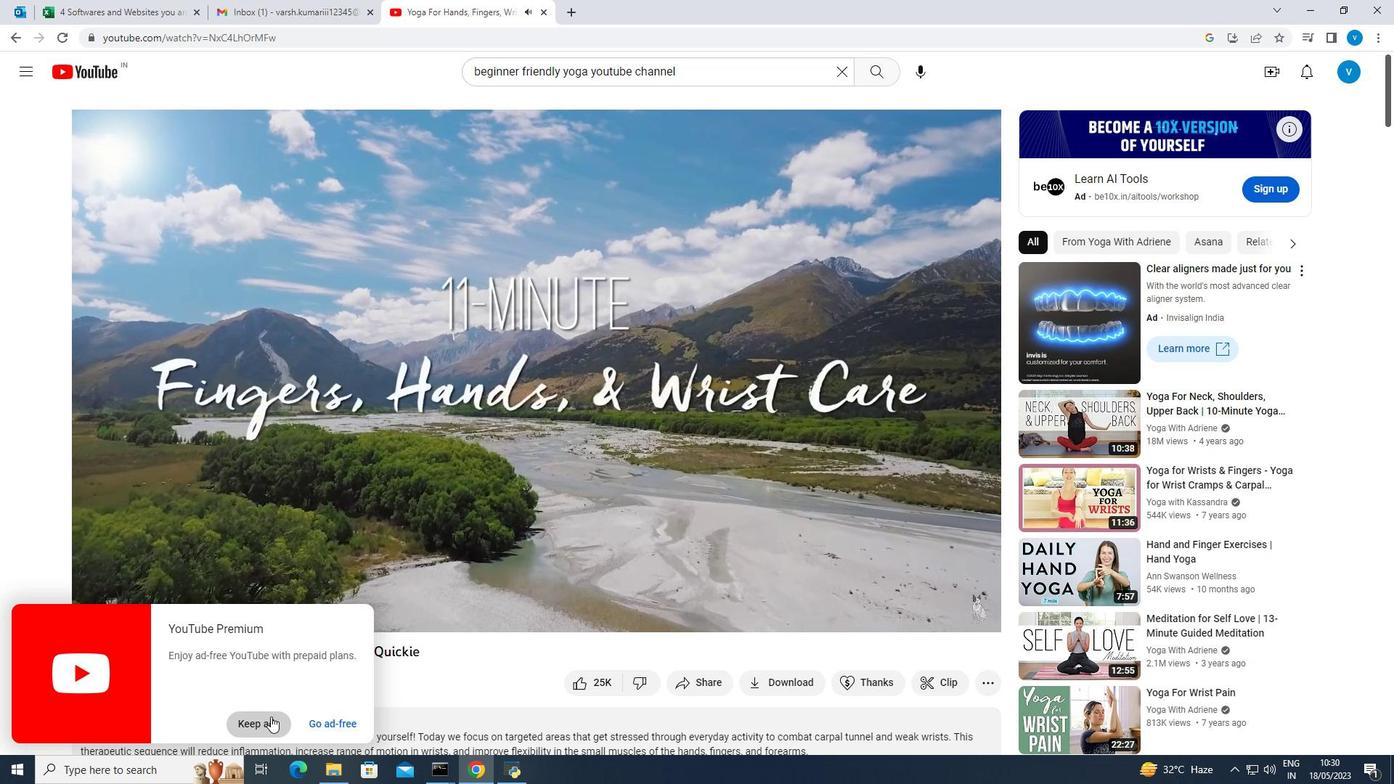 
Action: Mouse moved to (448, 529)
Screenshot: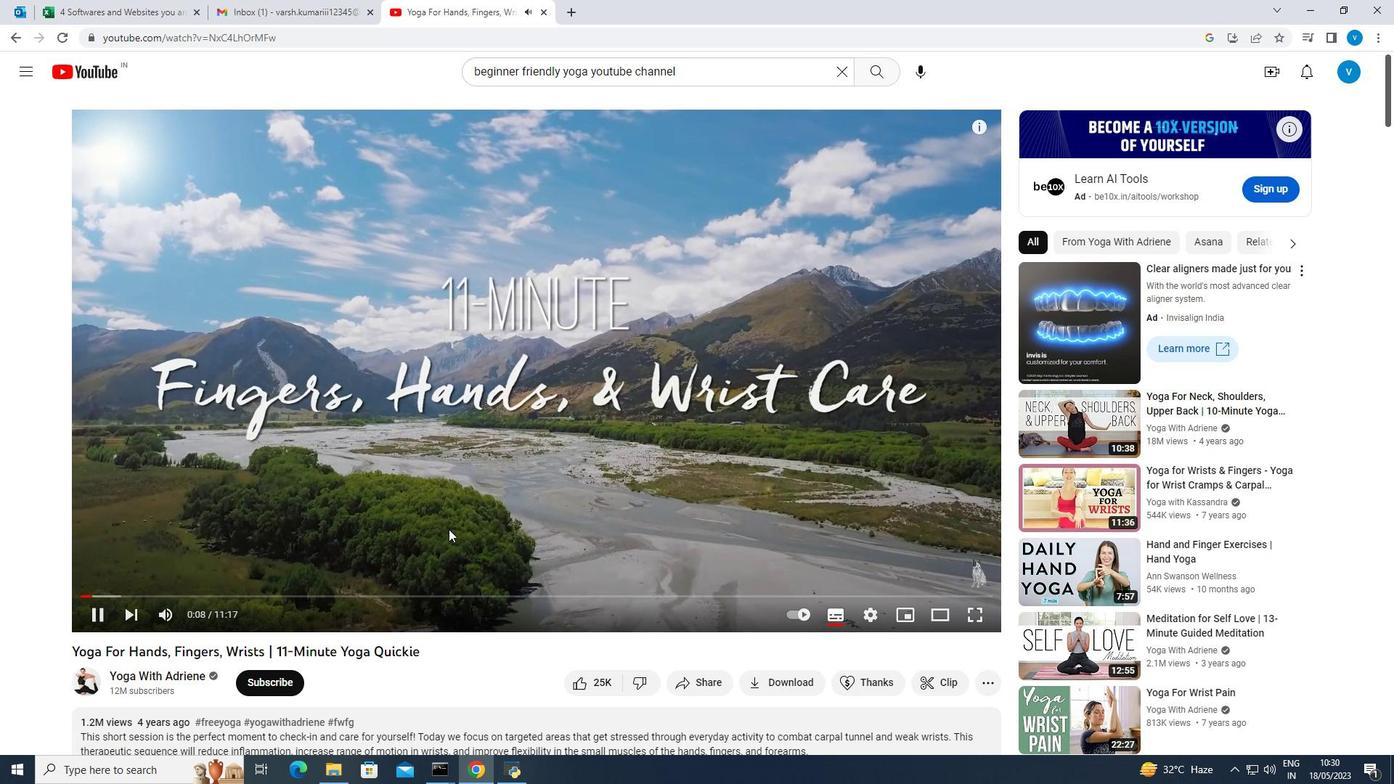 
Action: Mouse scrolled (448, 528) with delta (0, 0)
Screenshot: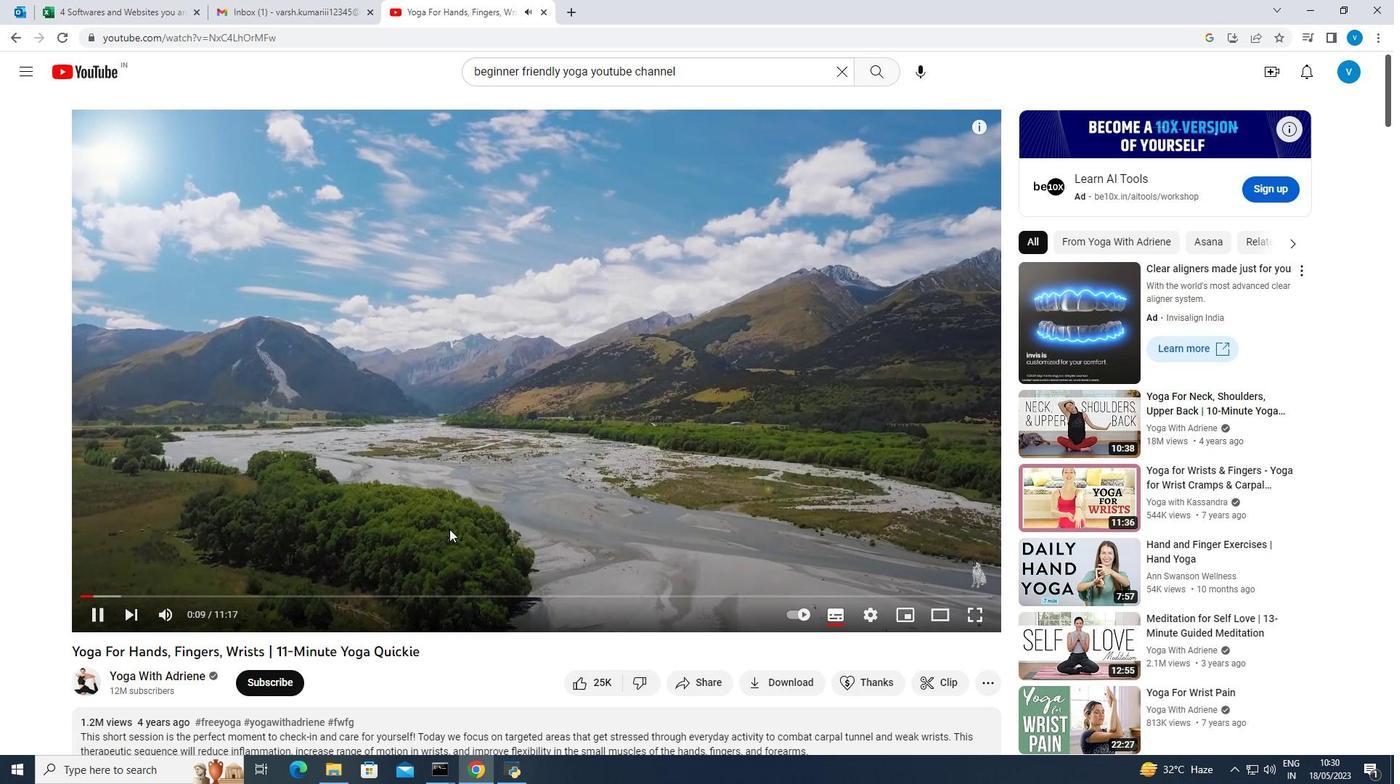 
Action: Mouse moved to (449, 529)
Screenshot: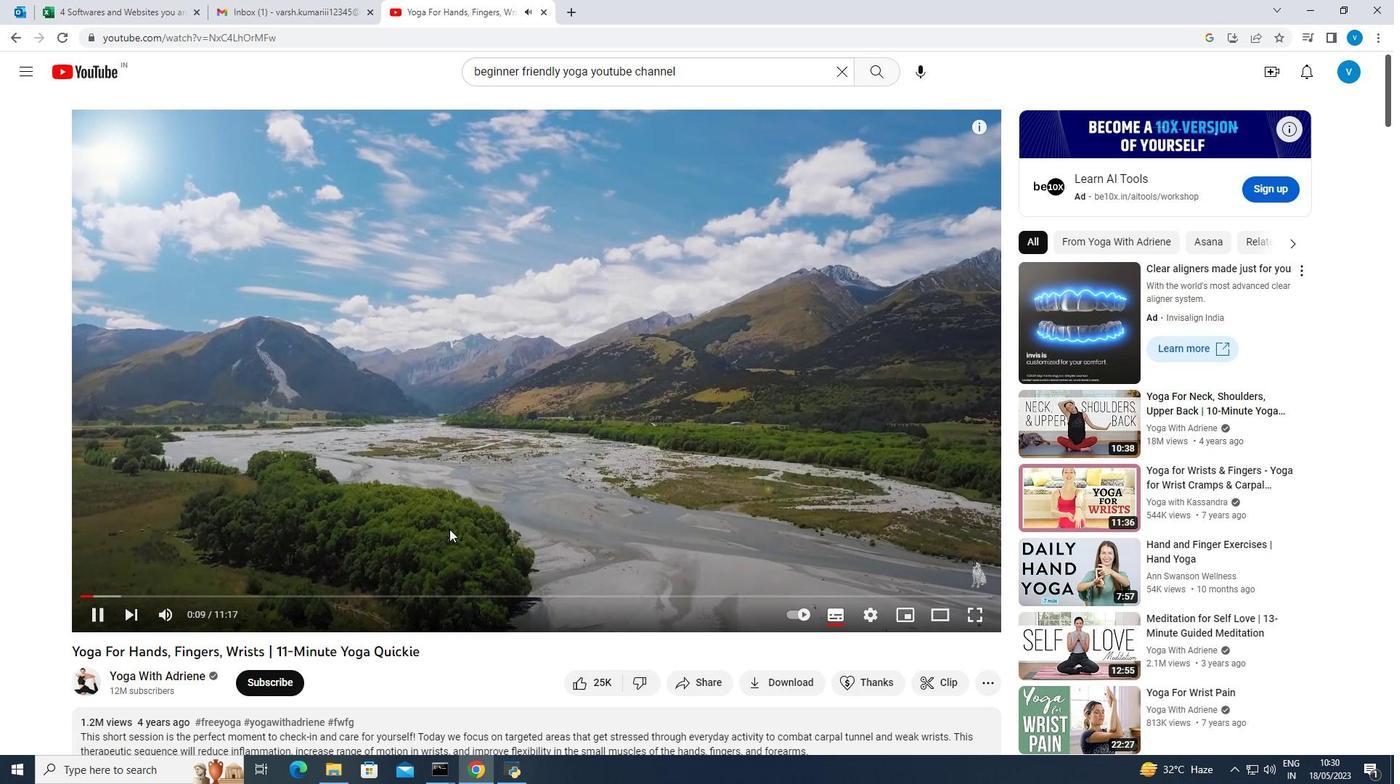 
Action: Mouse scrolled (449, 530) with delta (0, 0)
Screenshot: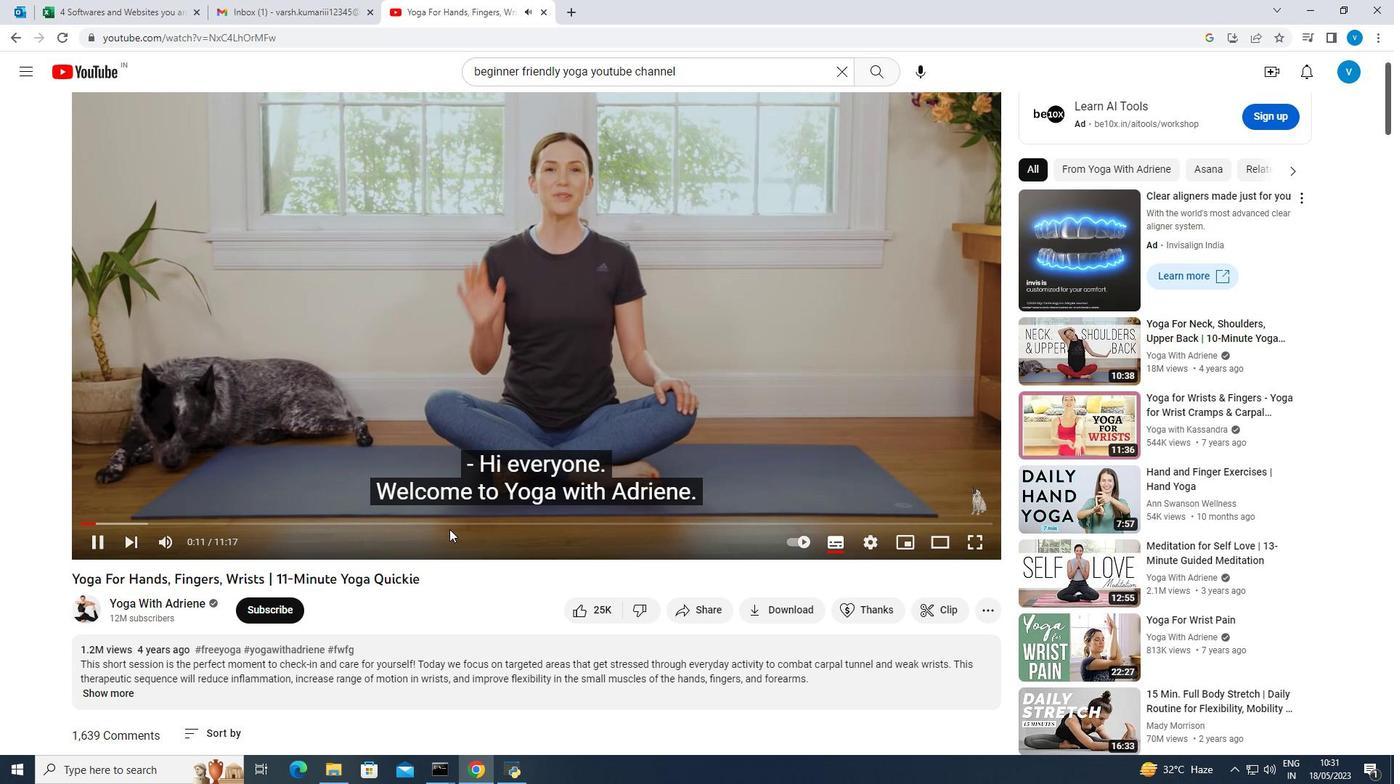 
Action: Mouse moved to (424, 596)
Screenshot: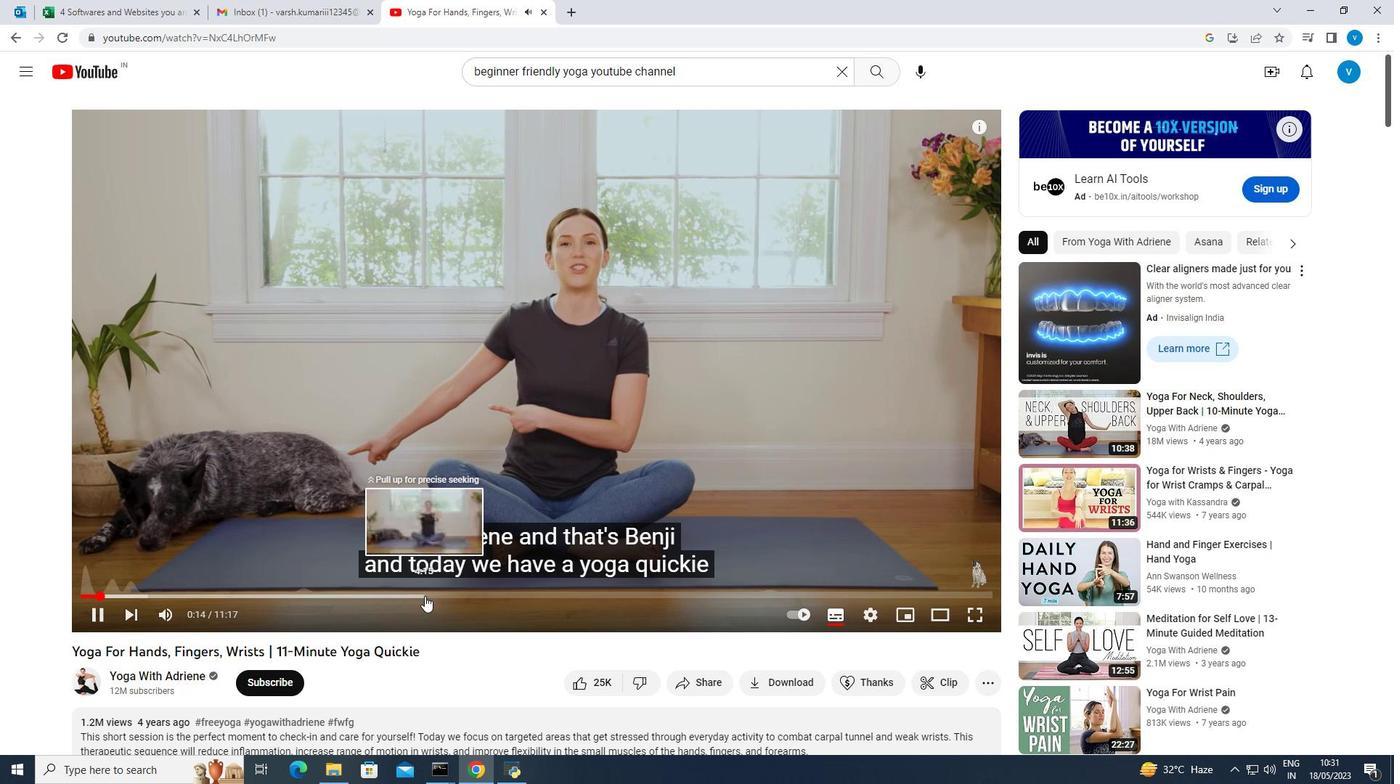 
Action: Mouse scrolled (424, 595) with delta (0, 0)
Screenshot: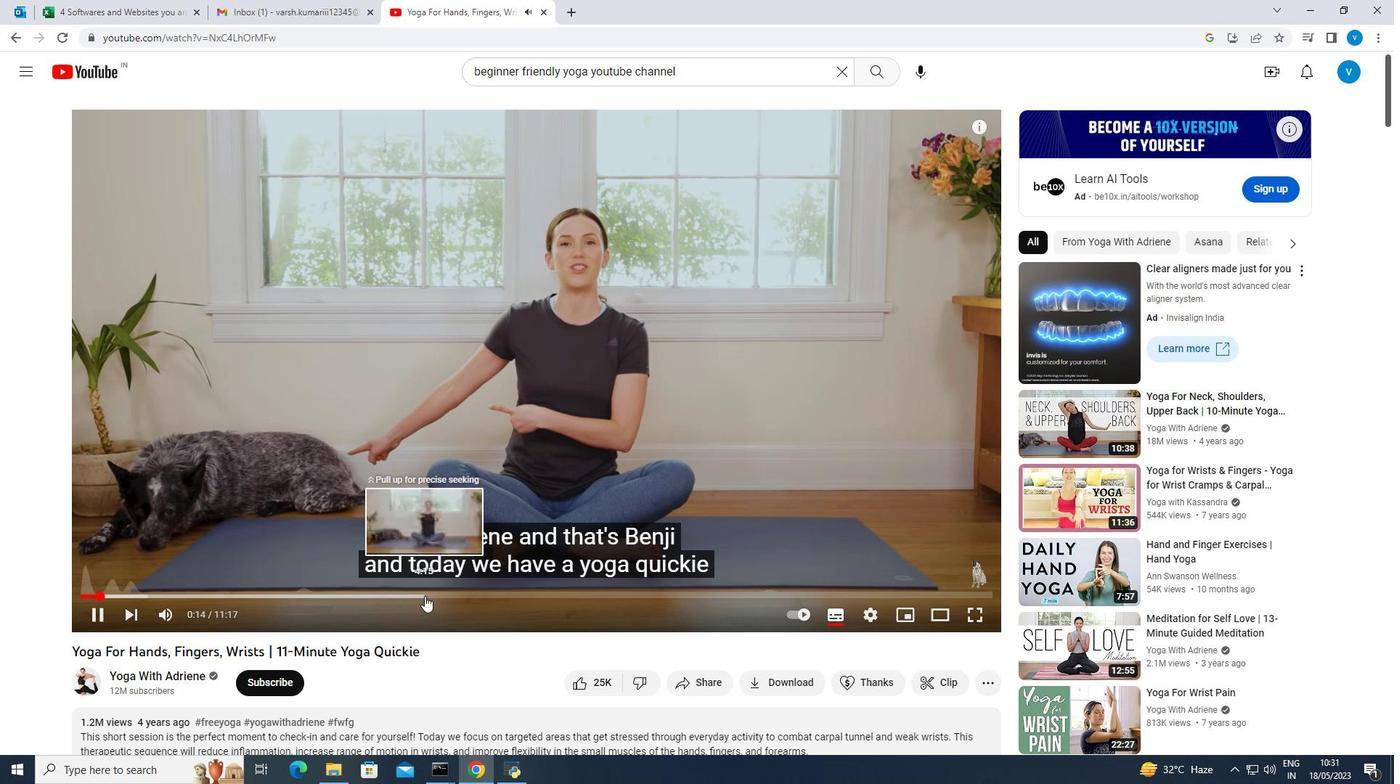 
Action: Mouse scrolled (424, 595) with delta (0, 0)
Screenshot: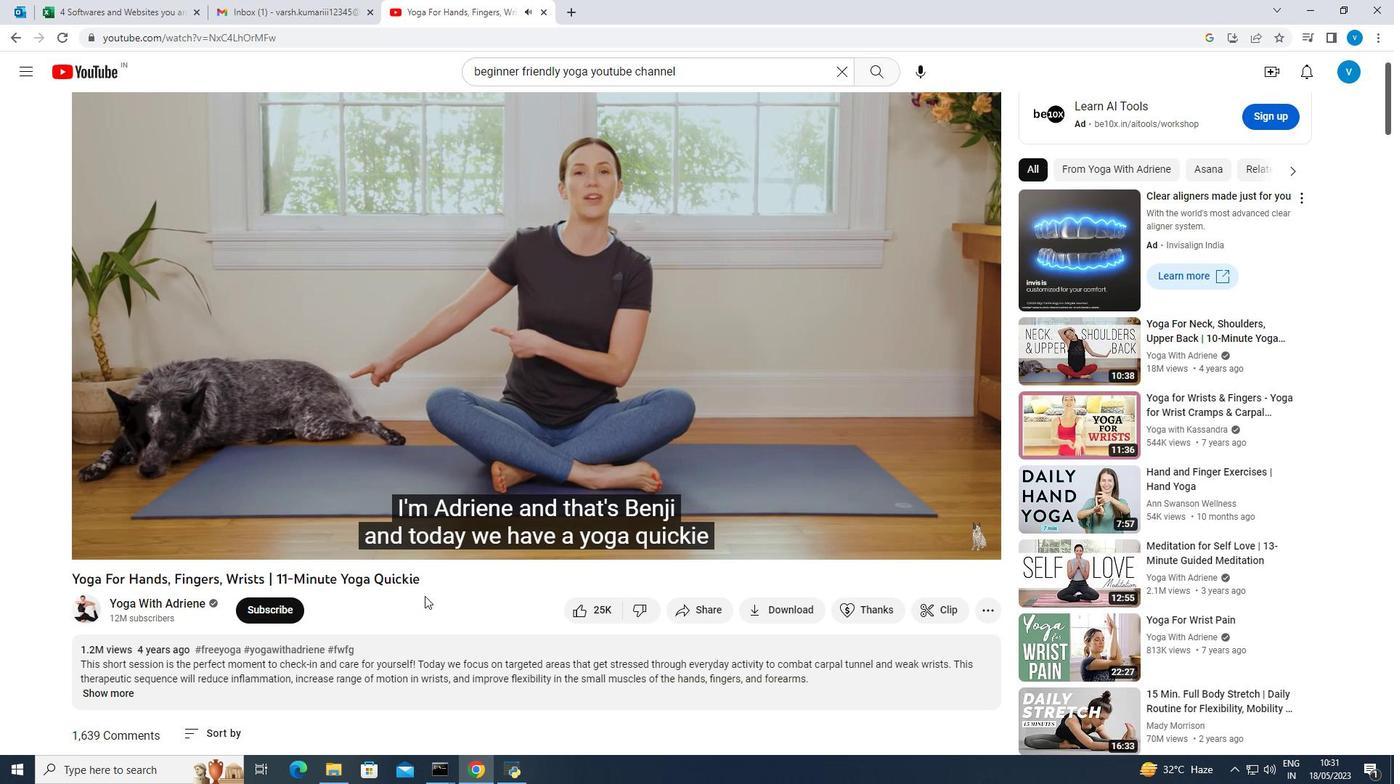 
Action: Mouse scrolled (424, 595) with delta (0, 0)
Screenshot: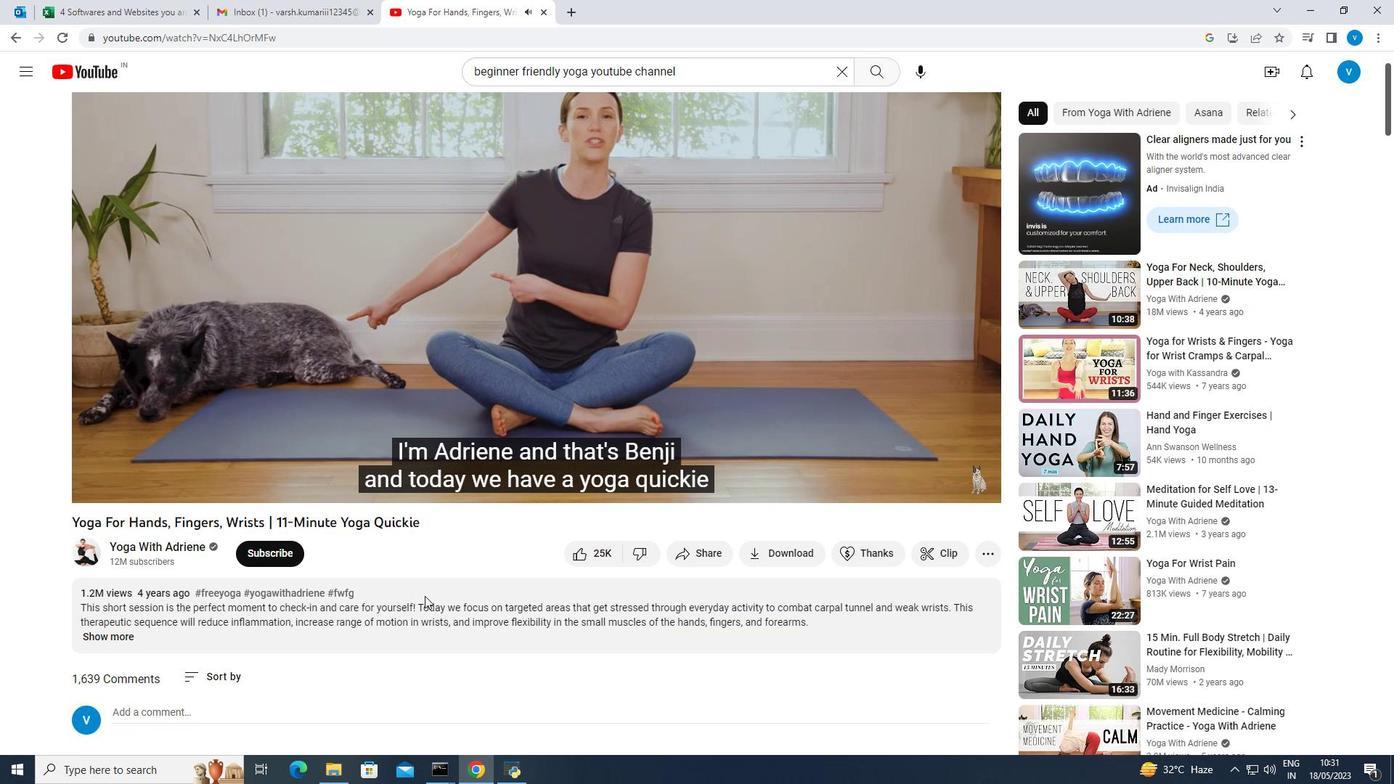 
Action: Mouse moved to (111, 546)
Screenshot: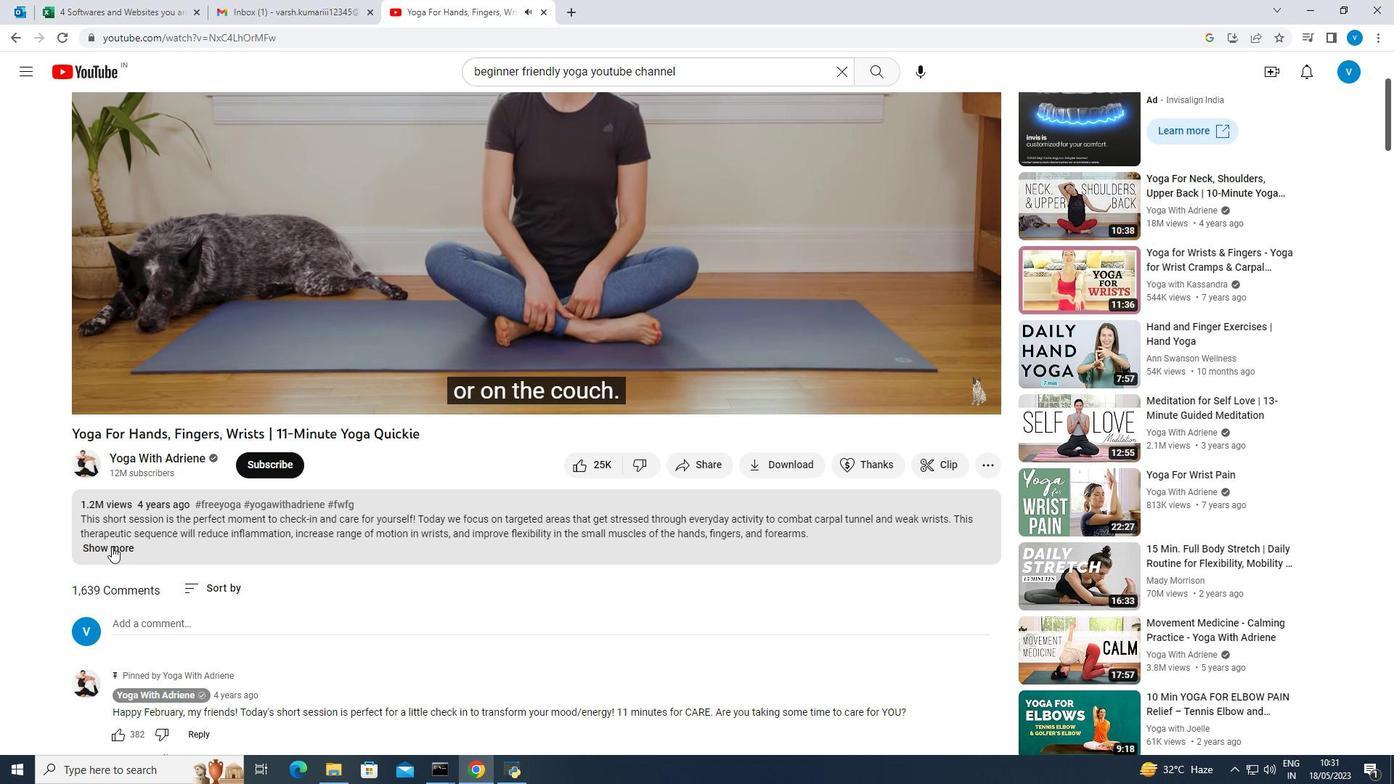 
Action: Mouse pressed left at (111, 546)
Screenshot: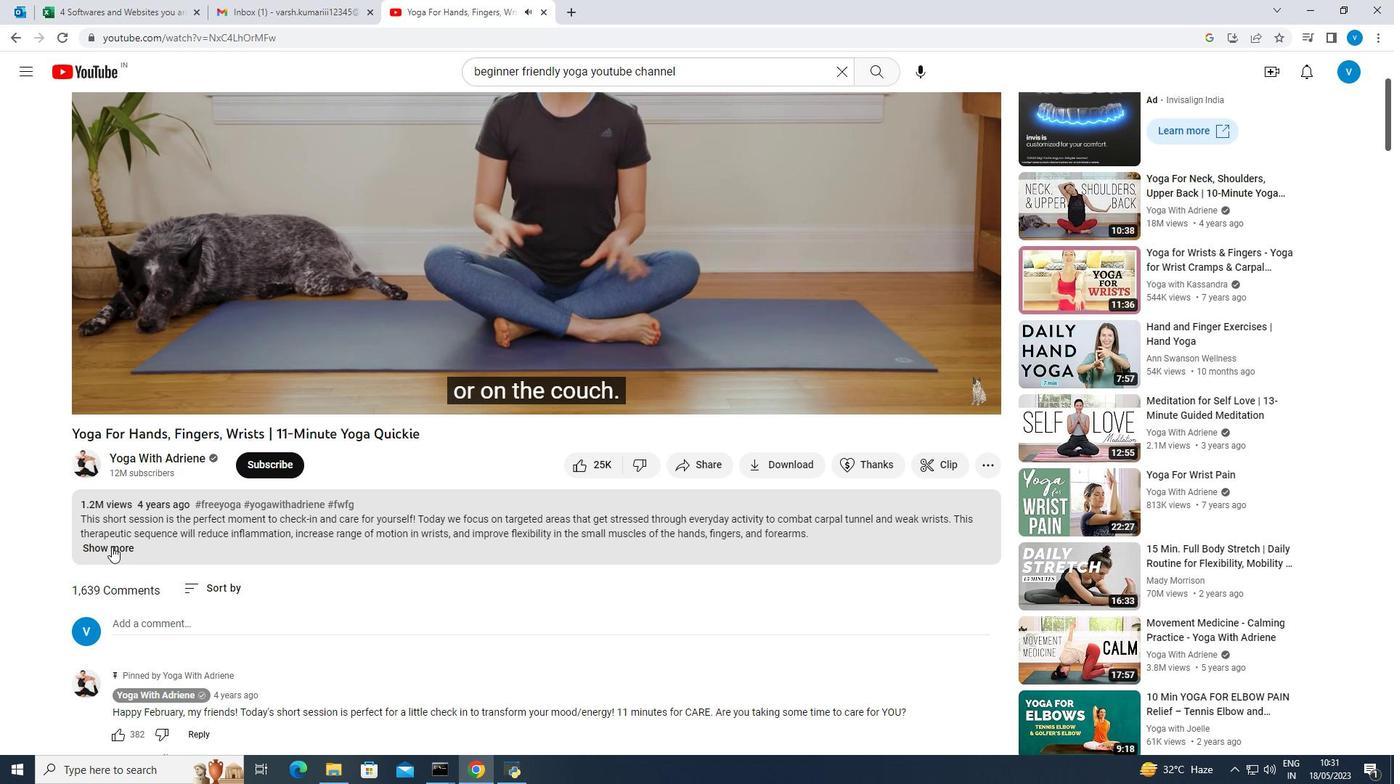 
Action: Mouse moved to (250, 559)
Screenshot: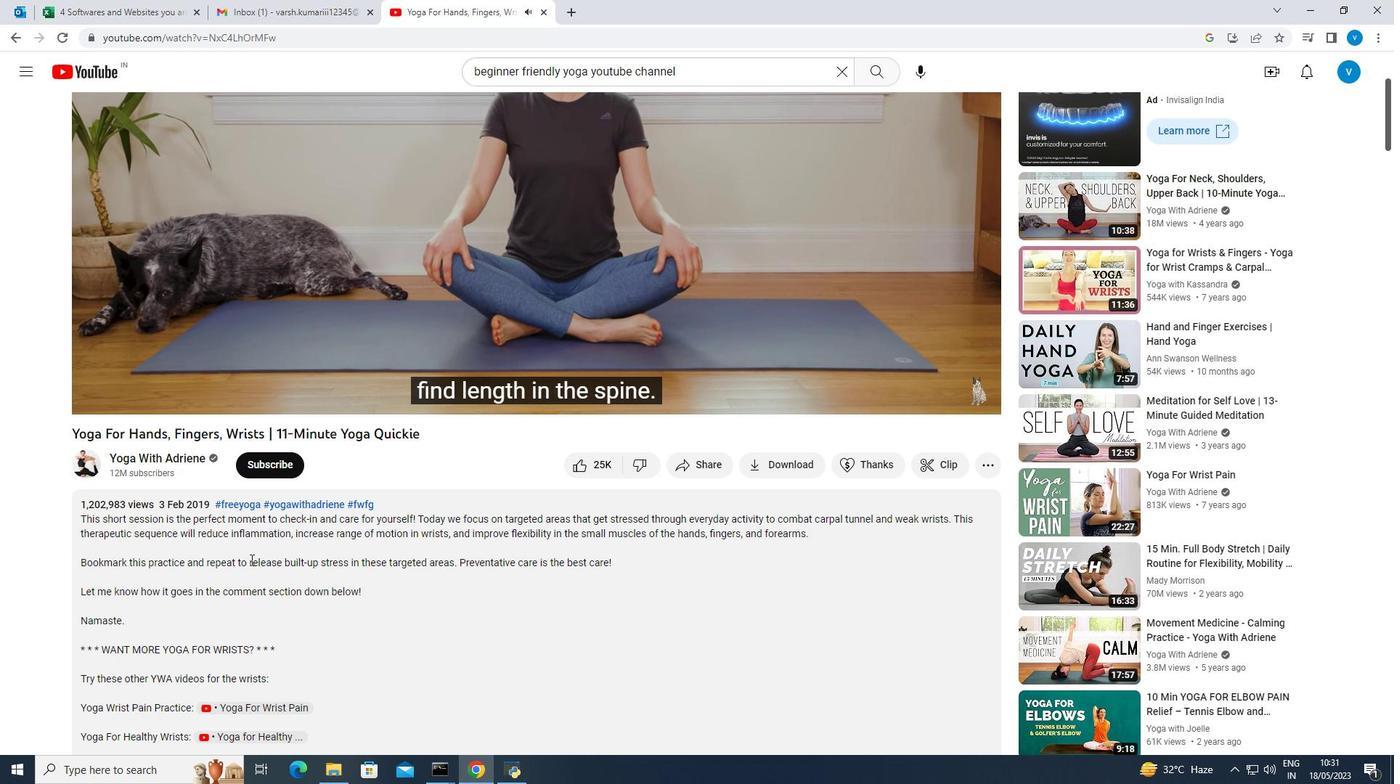 
Action: Mouse scrolled (250, 559) with delta (0, 0)
Screenshot: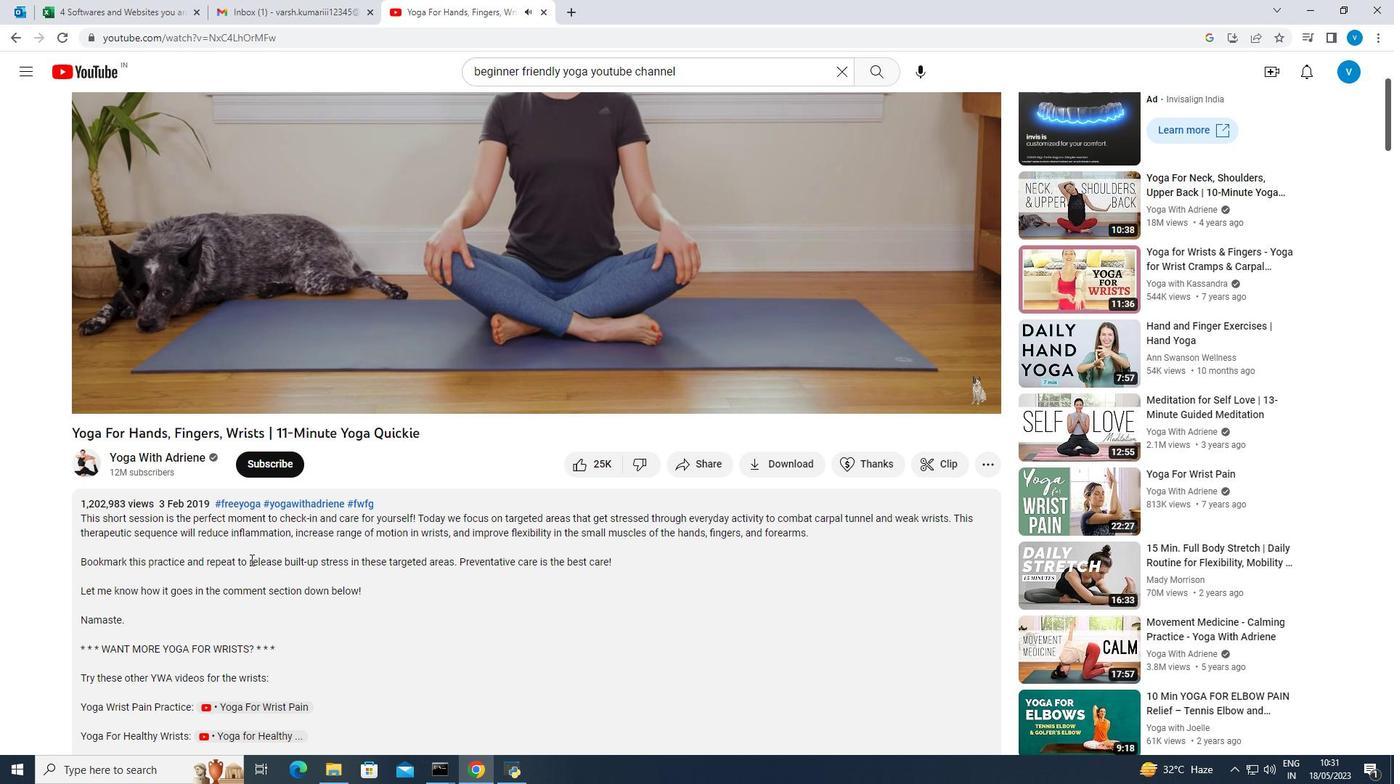 
Action: Mouse scrolled (250, 559) with delta (0, 0)
Screenshot: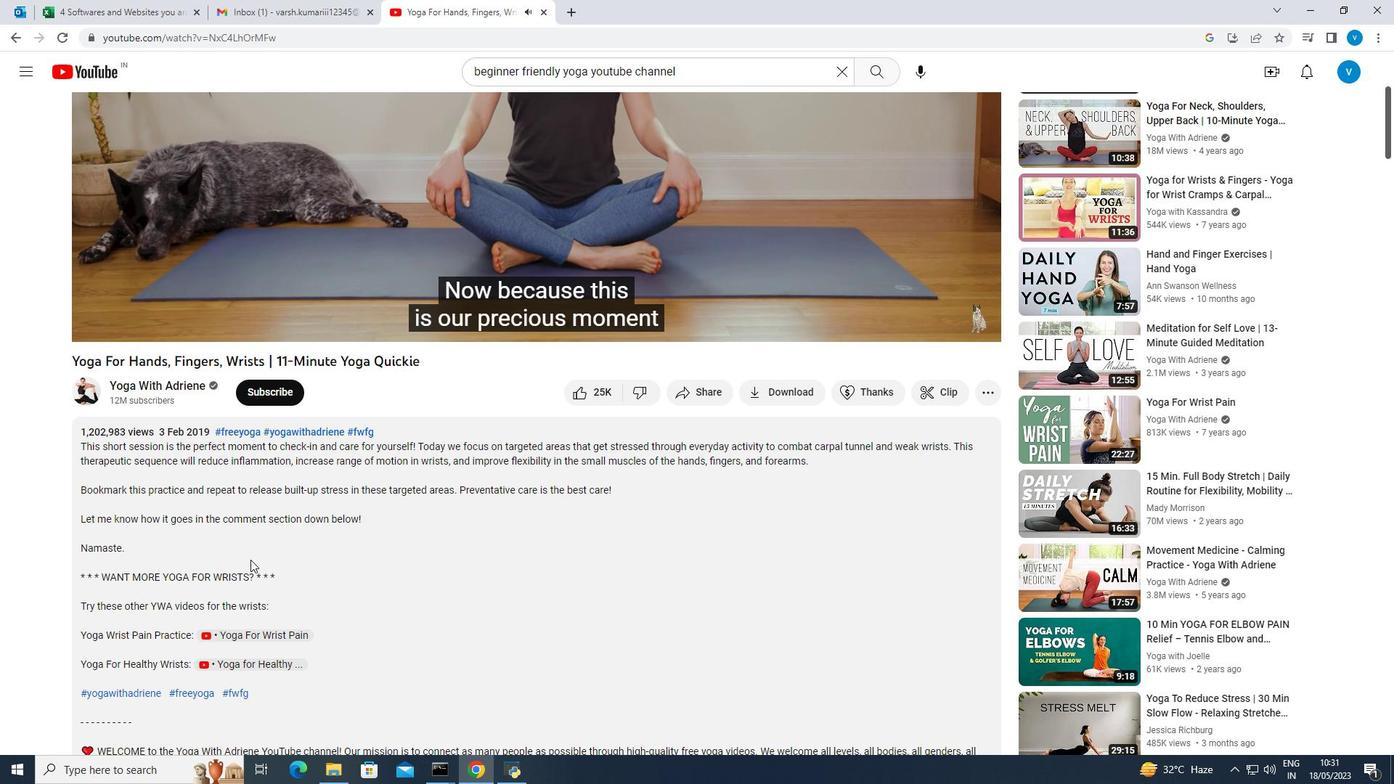 
Action: Mouse moved to (381, 520)
Screenshot: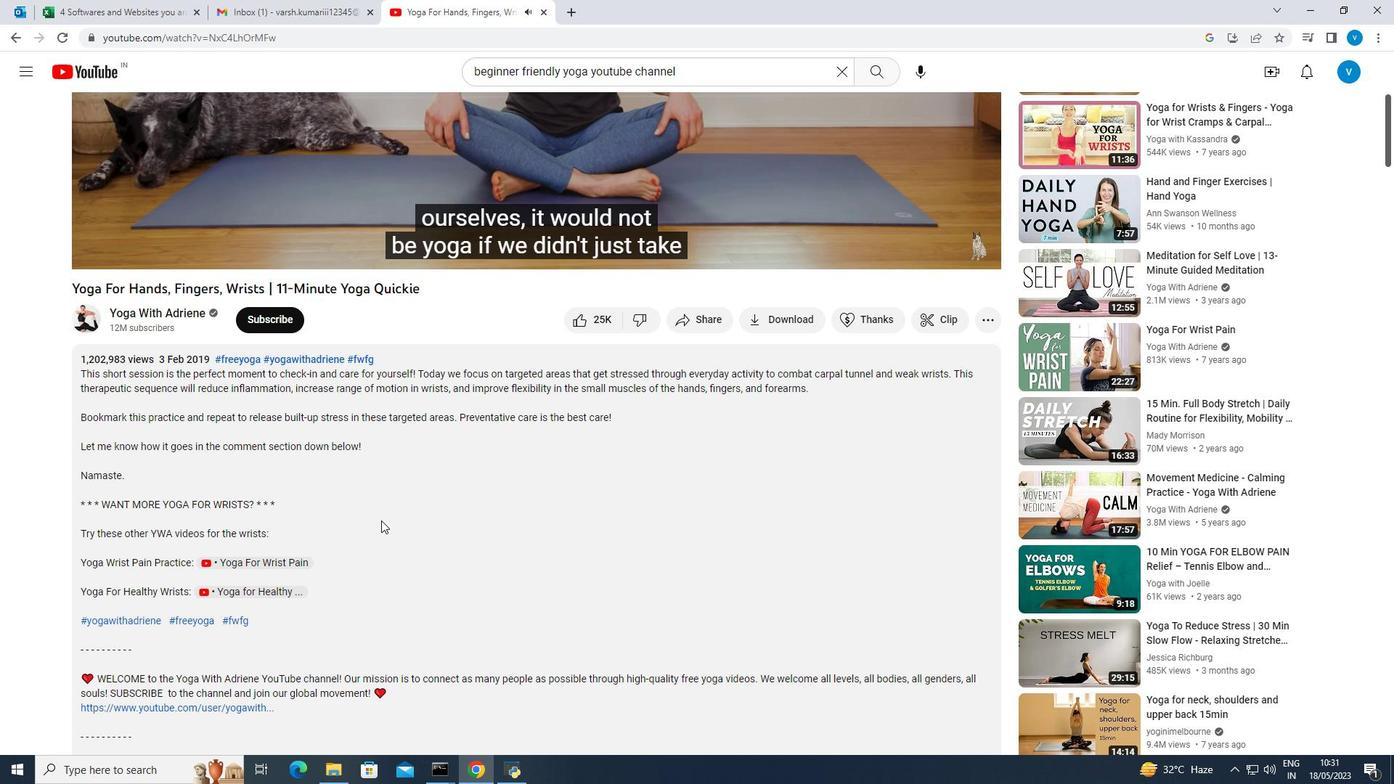 
Action: Mouse scrolled (381, 519) with delta (0, 0)
Screenshot: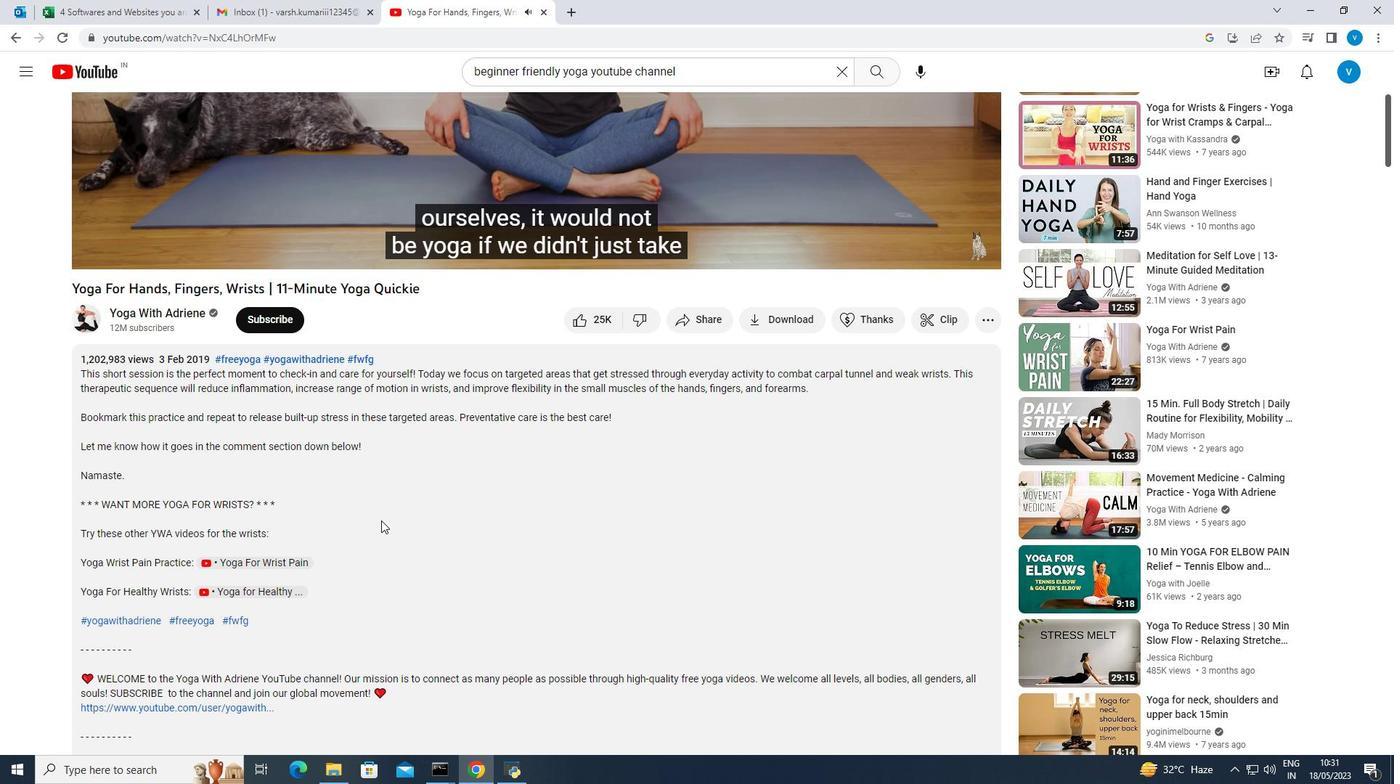 
Action: Mouse moved to (431, 430)
Screenshot: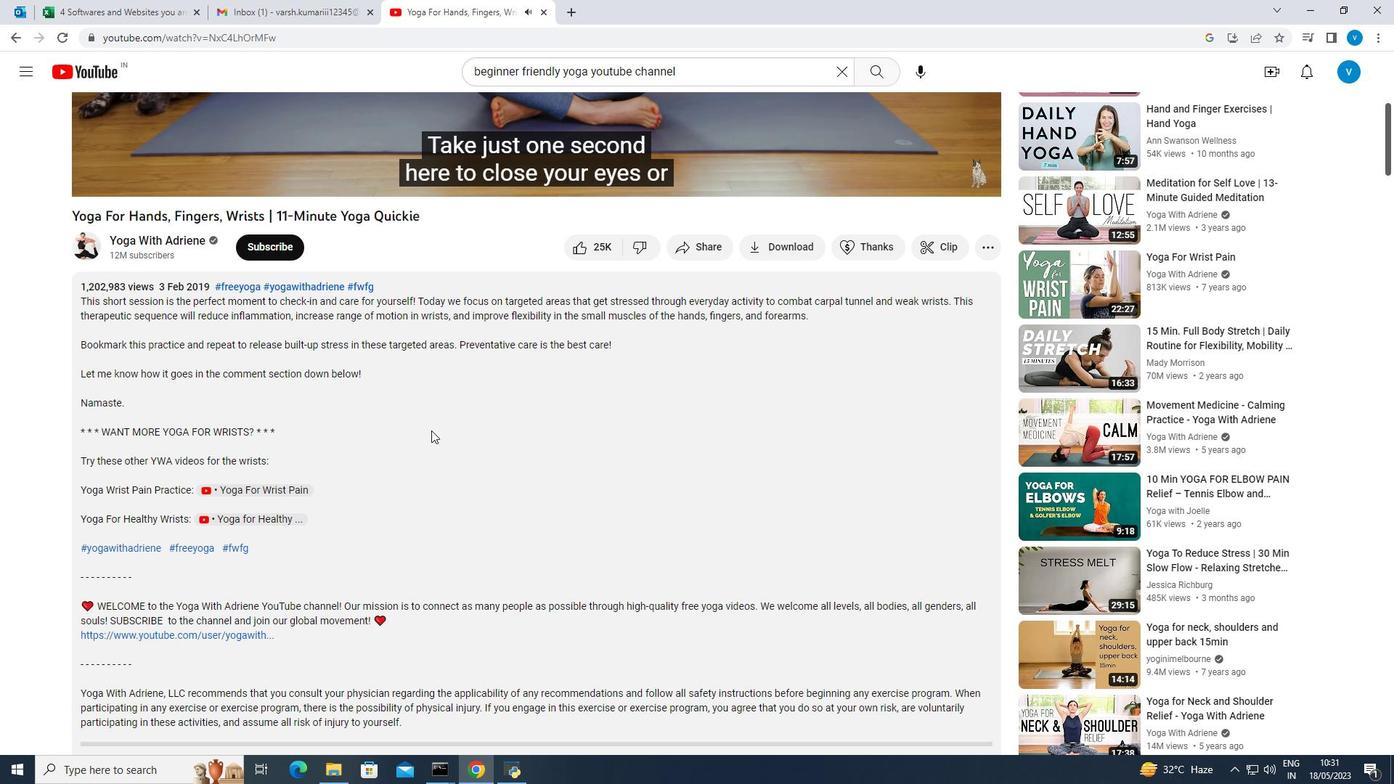 
Action: Mouse scrolled (431, 429) with delta (0, 0)
Screenshot: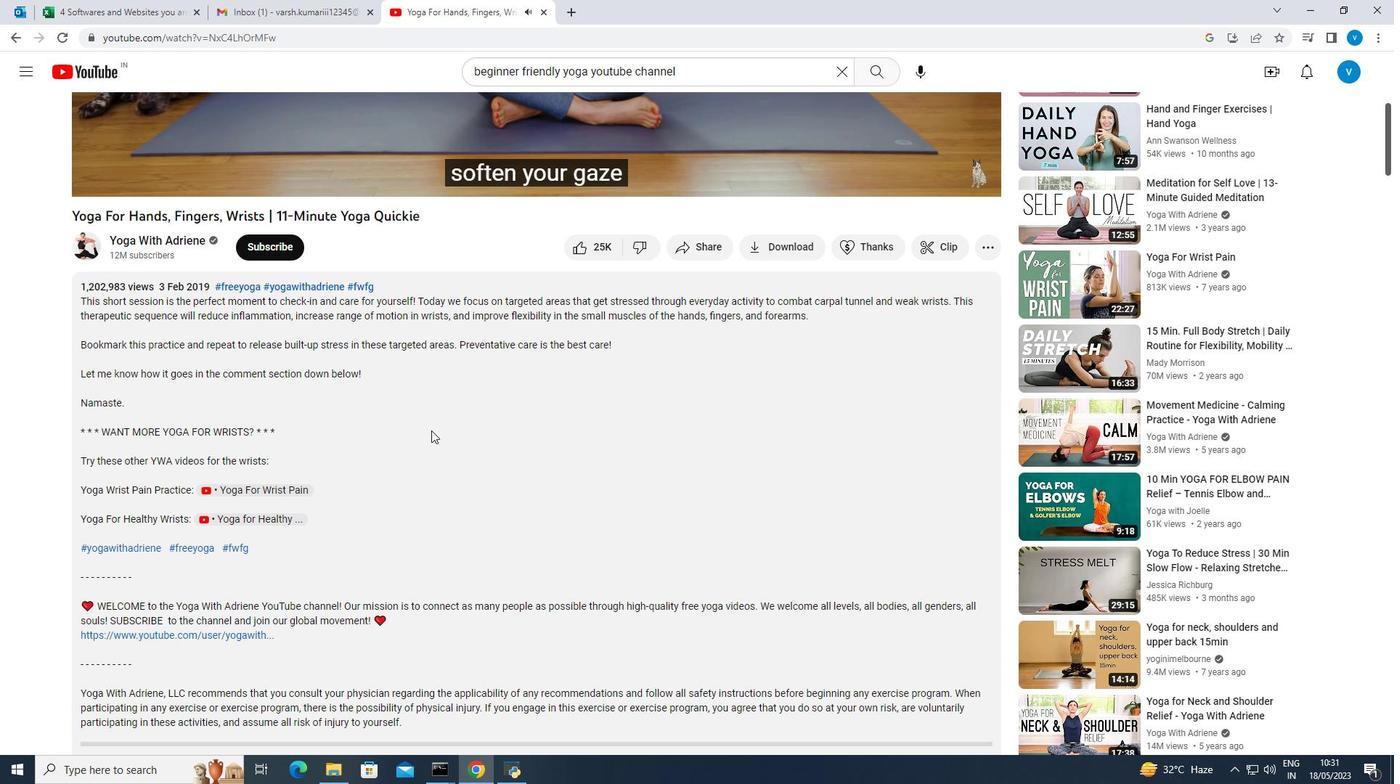 
Action: Mouse scrolled (431, 429) with delta (0, 0)
Screenshot: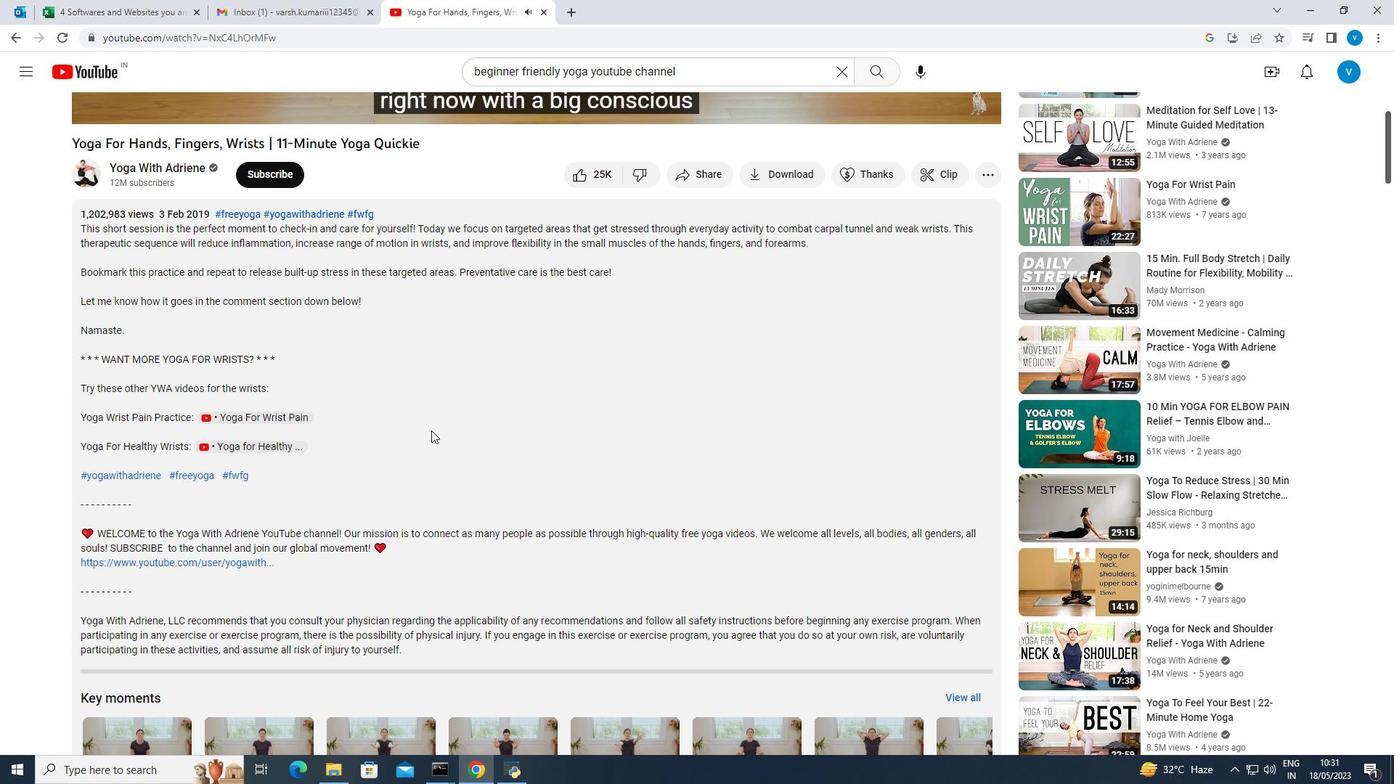 
Action: Mouse scrolled (431, 429) with delta (0, 0)
Screenshot: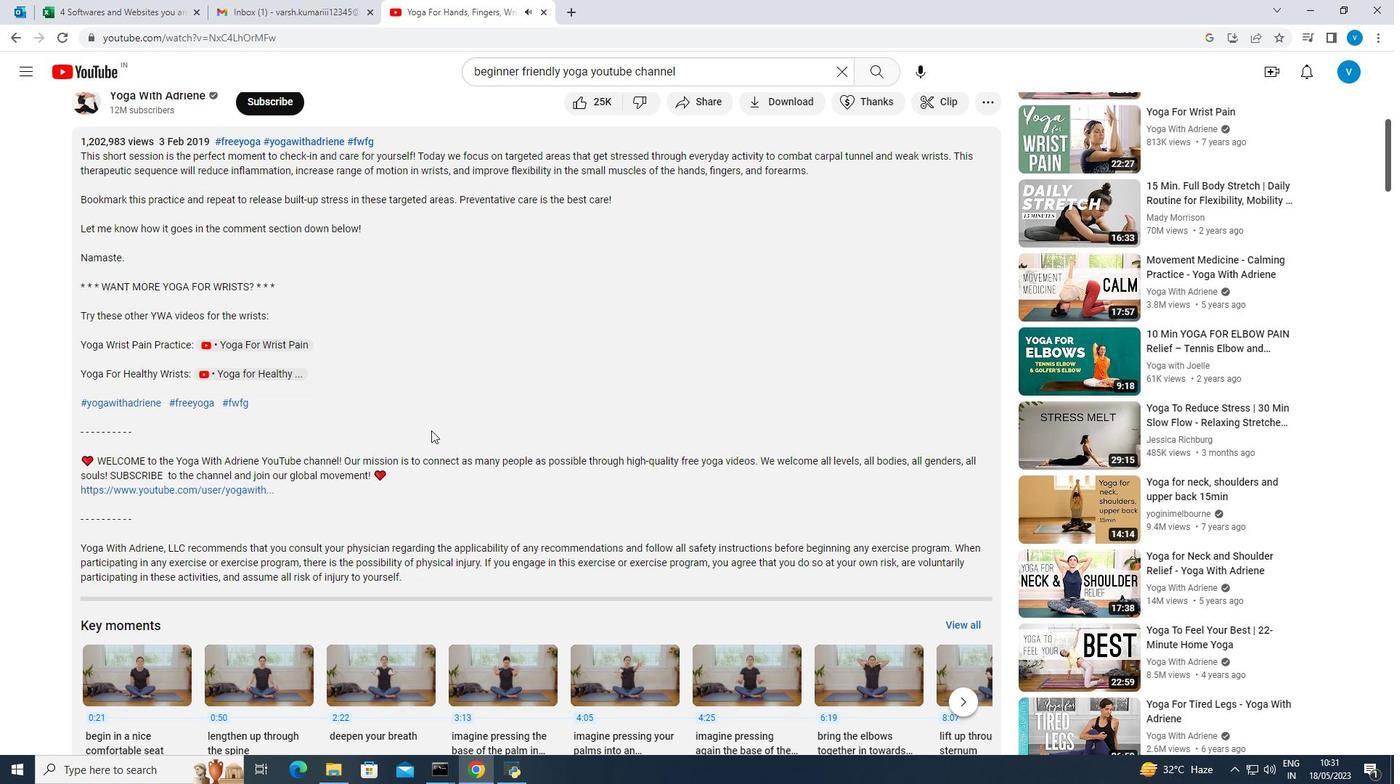 
Action: Mouse scrolled (431, 429) with delta (0, 0)
Screenshot: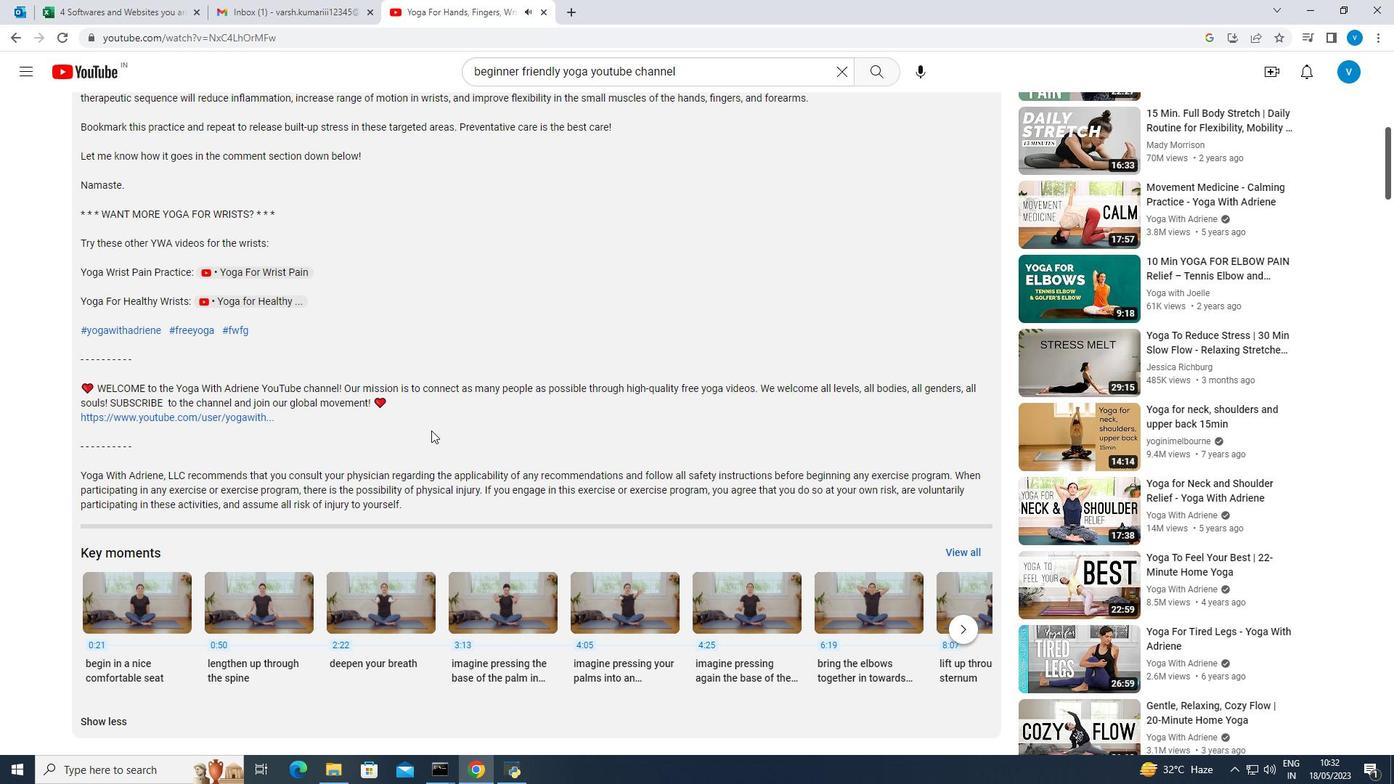 
Action: Mouse scrolled (431, 429) with delta (0, 0)
Screenshot: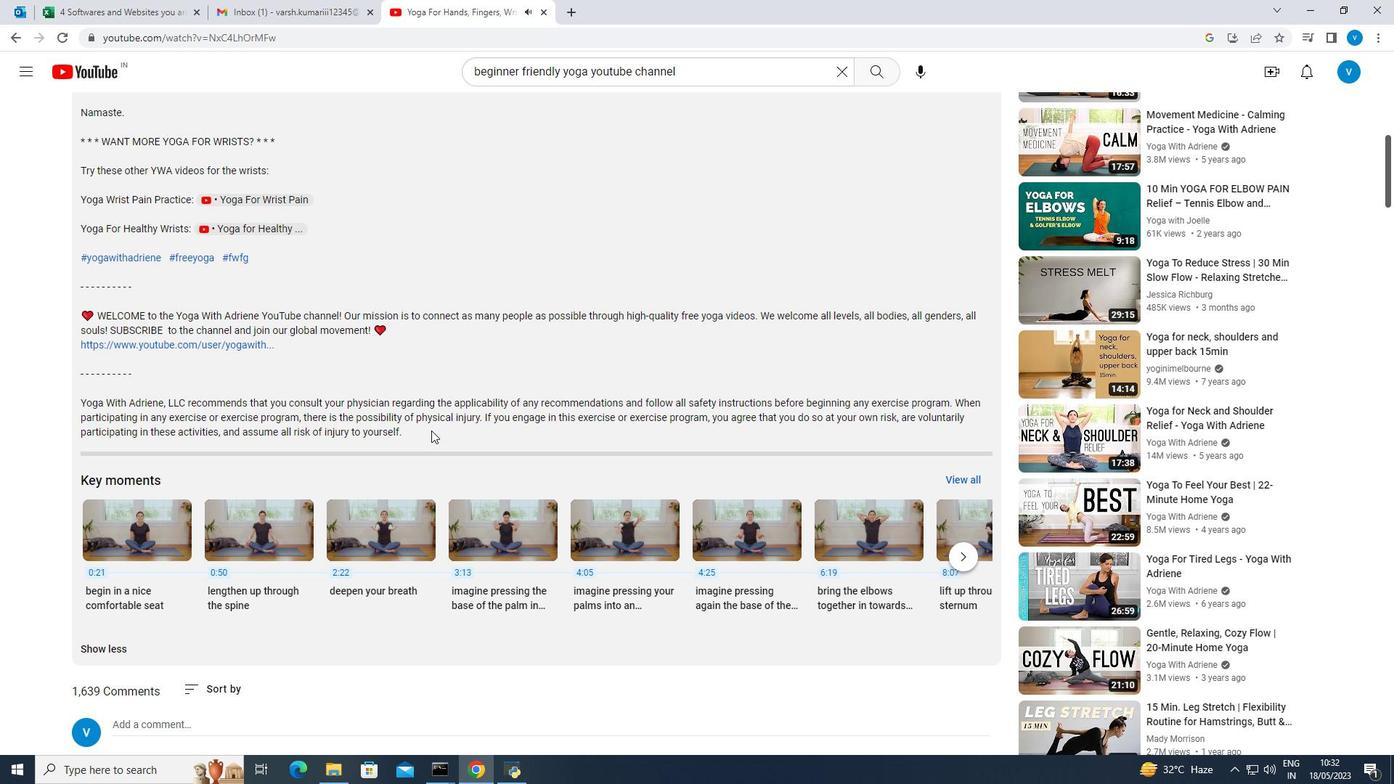 
Action: Mouse scrolled (431, 429) with delta (0, 0)
Screenshot: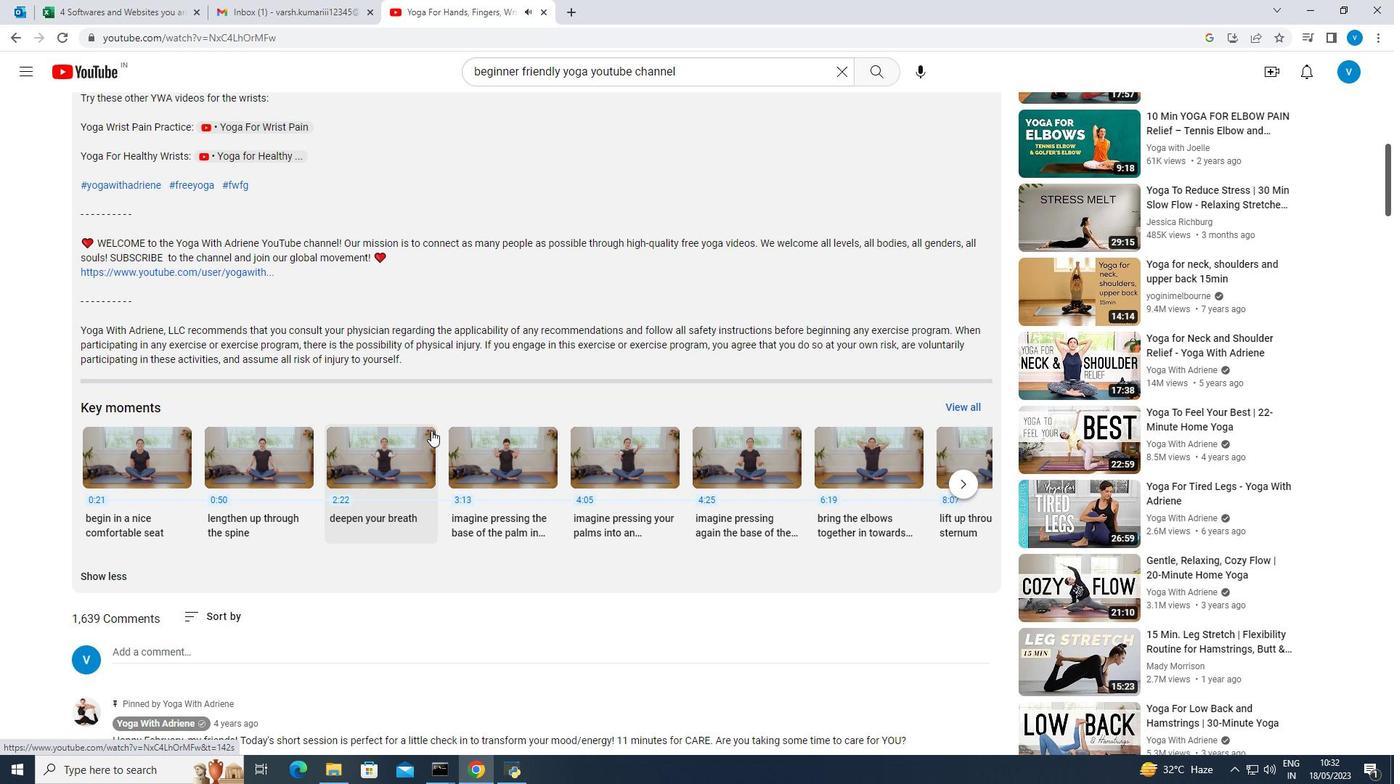 
Action: Mouse scrolled (431, 429) with delta (0, 0)
Screenshot: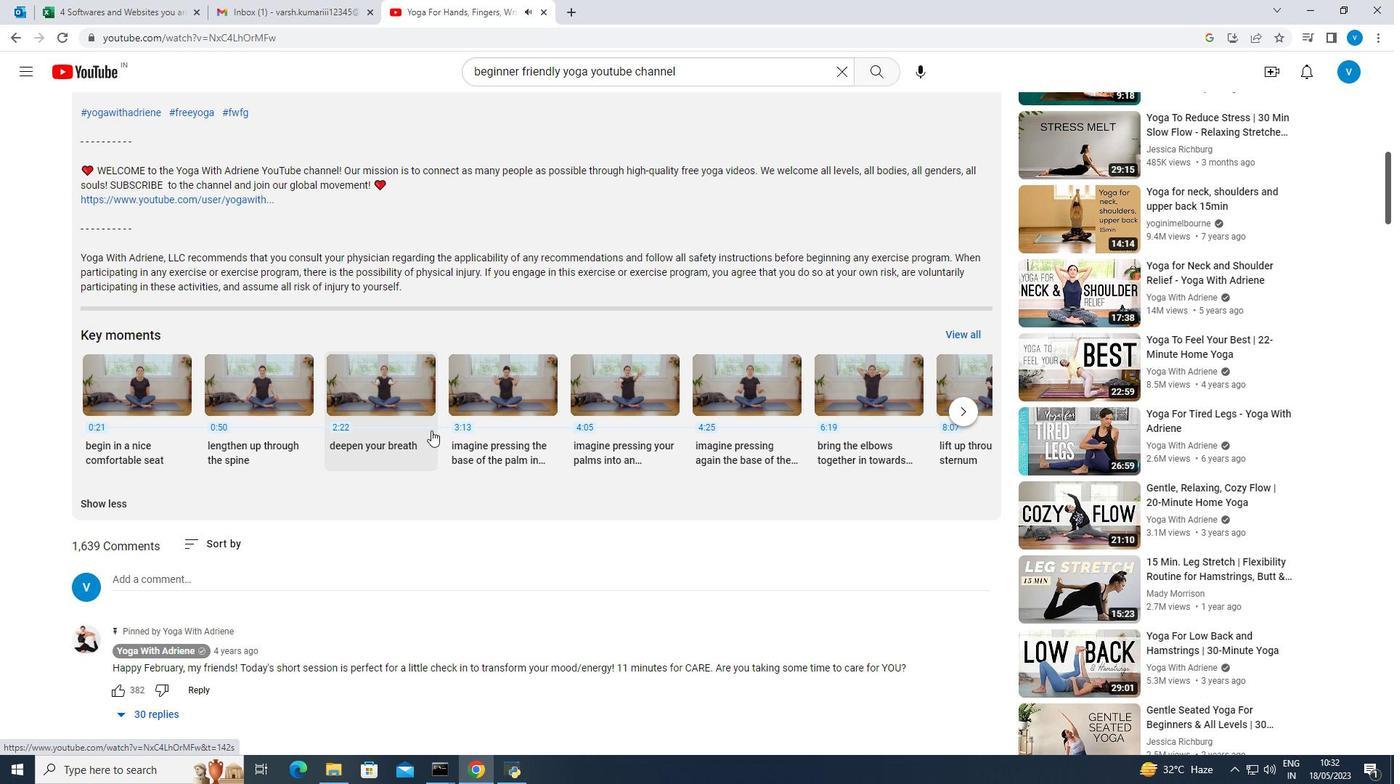 
Action: Mouse scrolled (431, 429) with delta (0, 0)
Screenshot: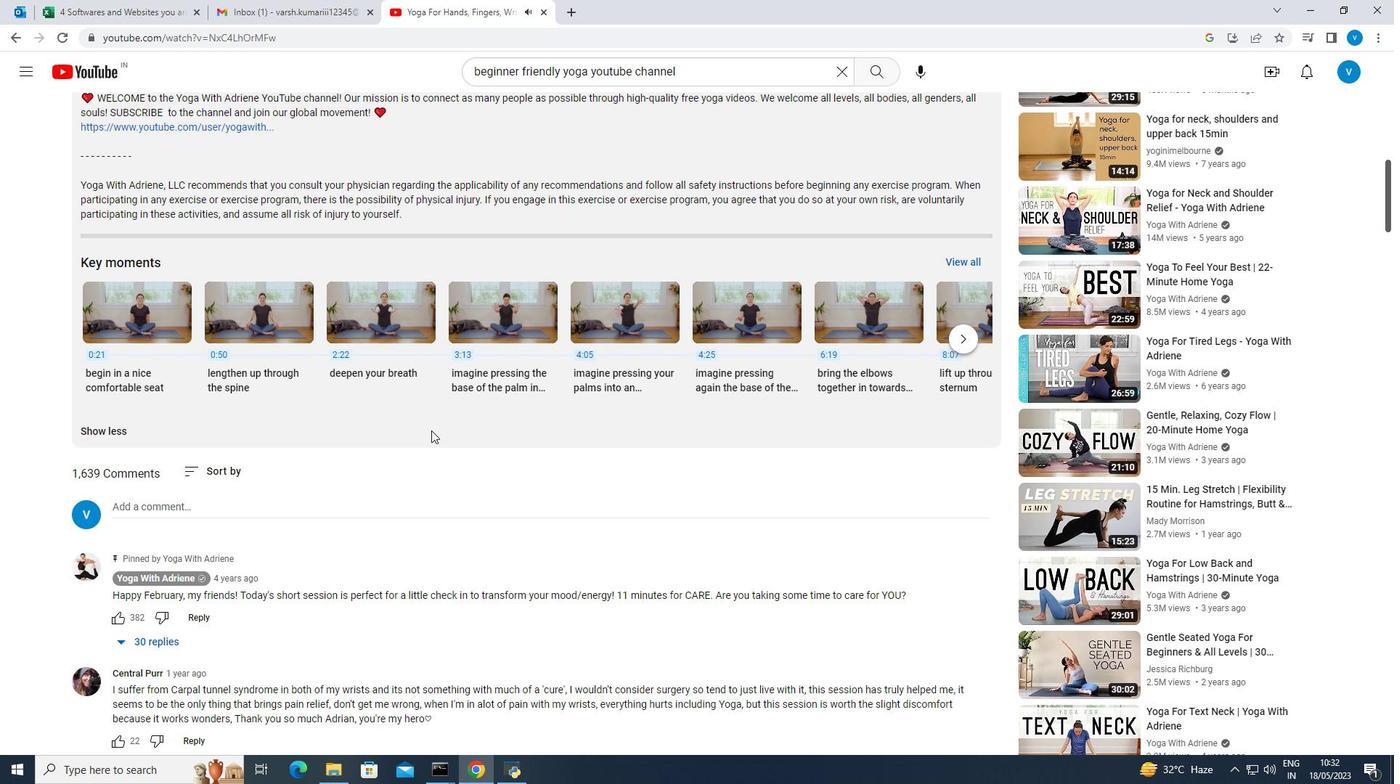 
Action: Mouse scrolled (431, 429) with delta (0, 0)
Screenshot: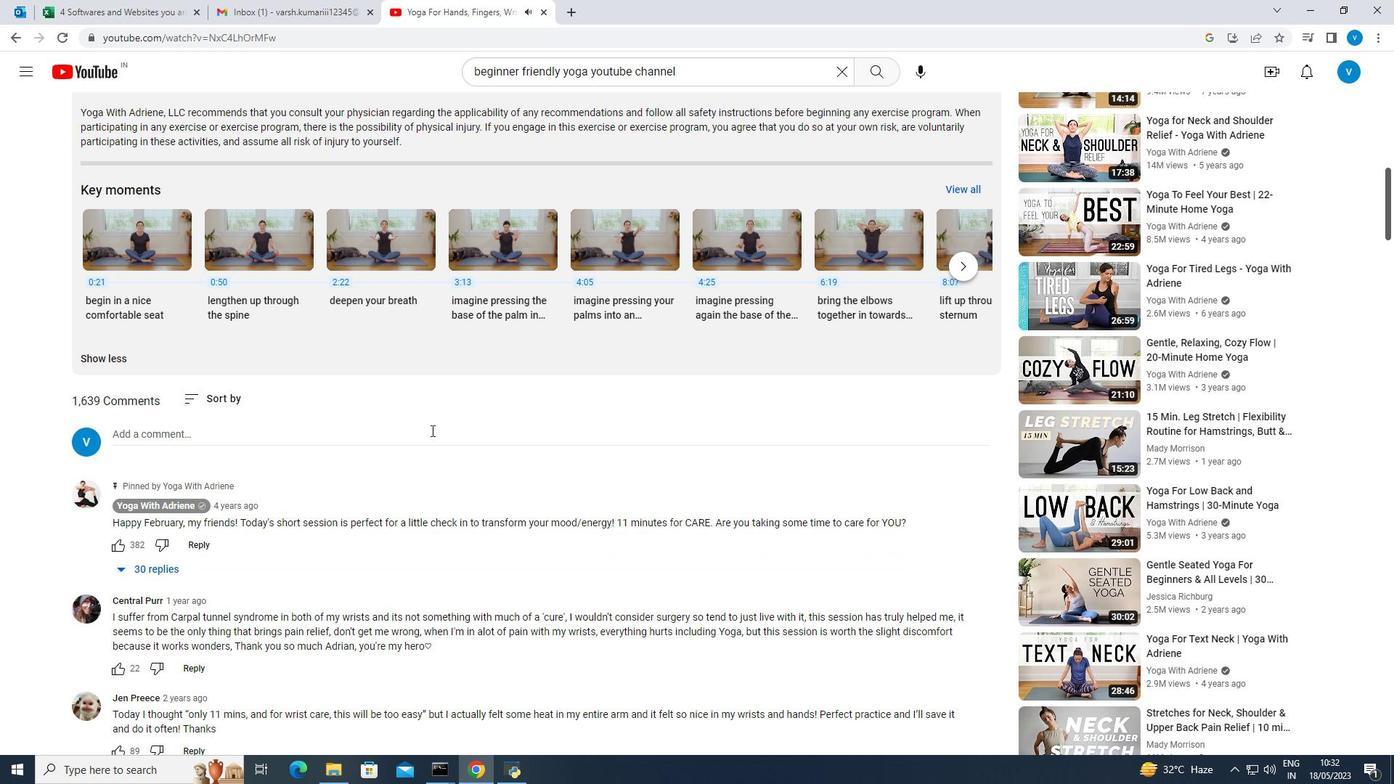 
Action: Mouse moved to (435, 9)
Screenshot: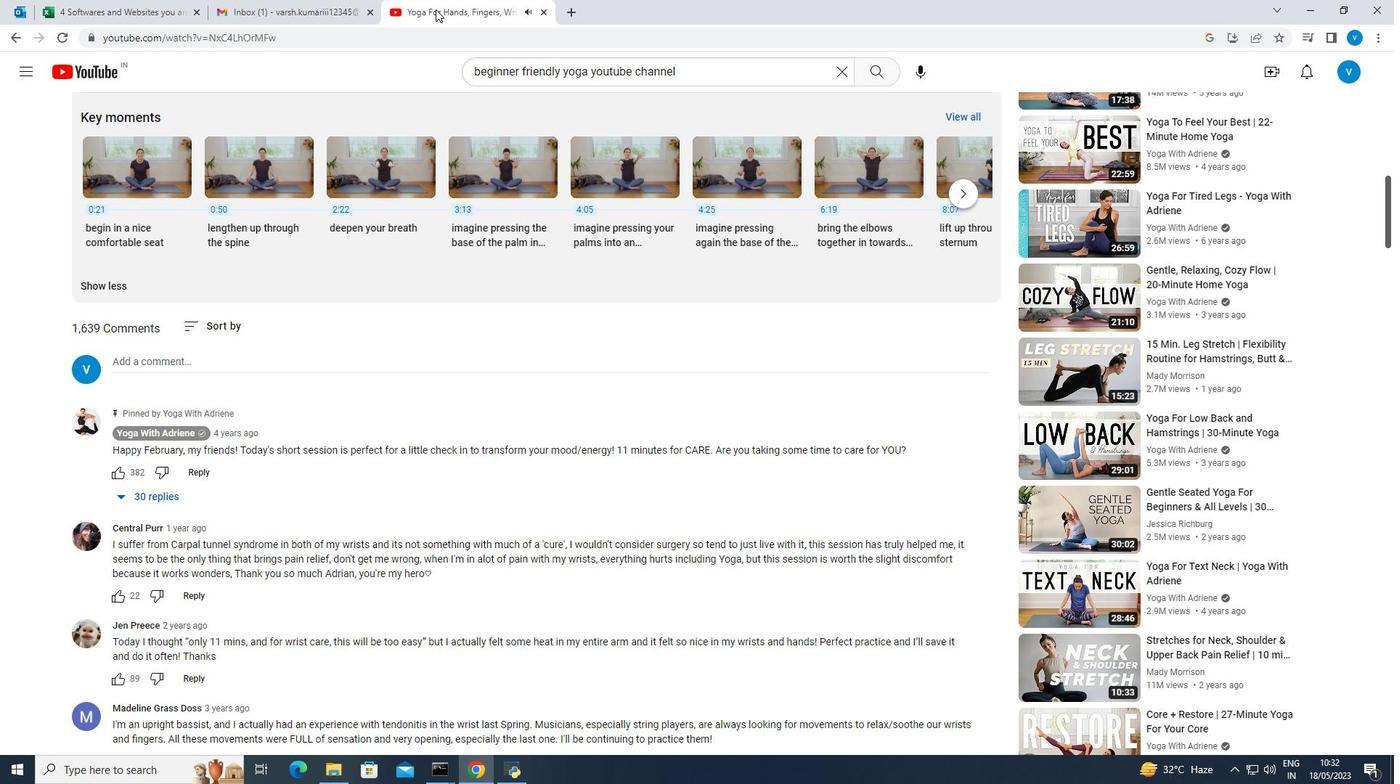 
Action: Mouse pressed left at (435, 9)
Screenshot: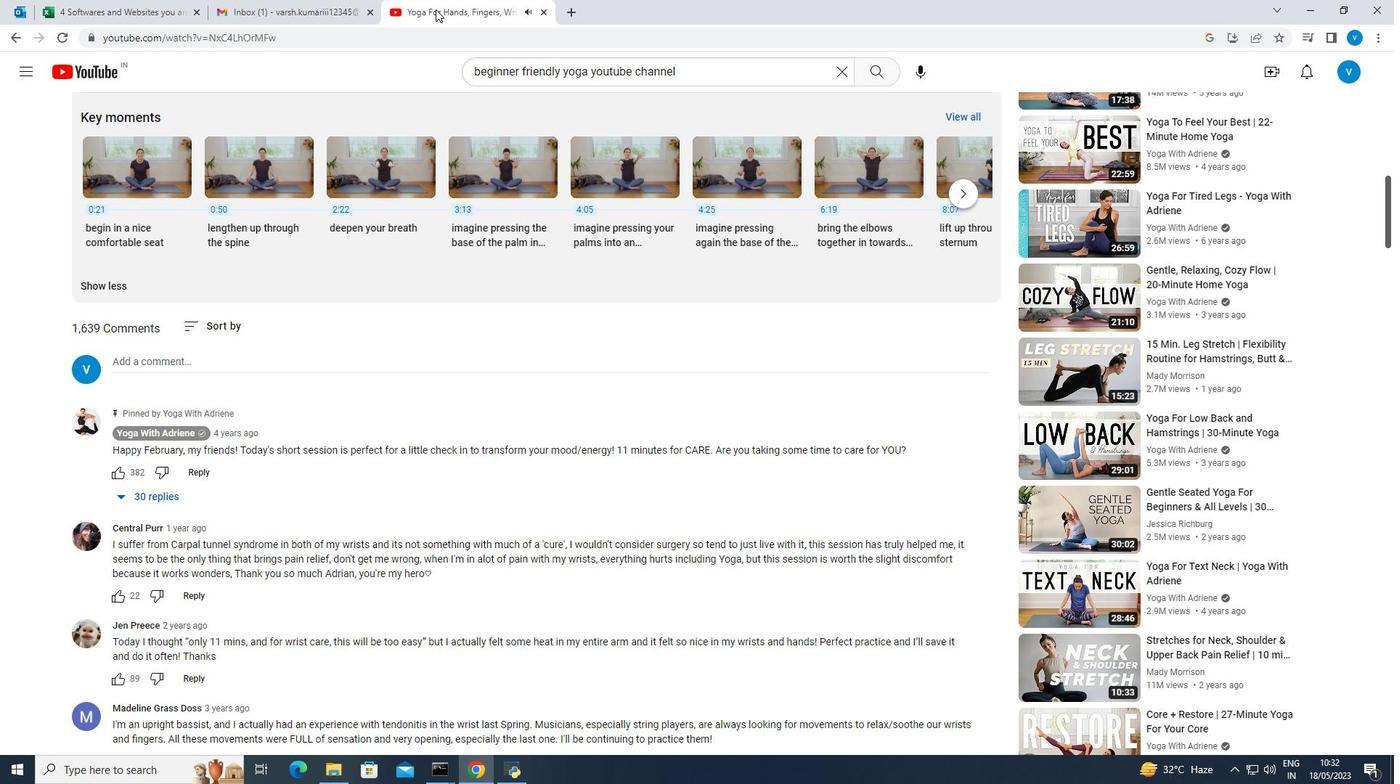 
Action: Mouse pressed left at (435, 9)
Screenshot: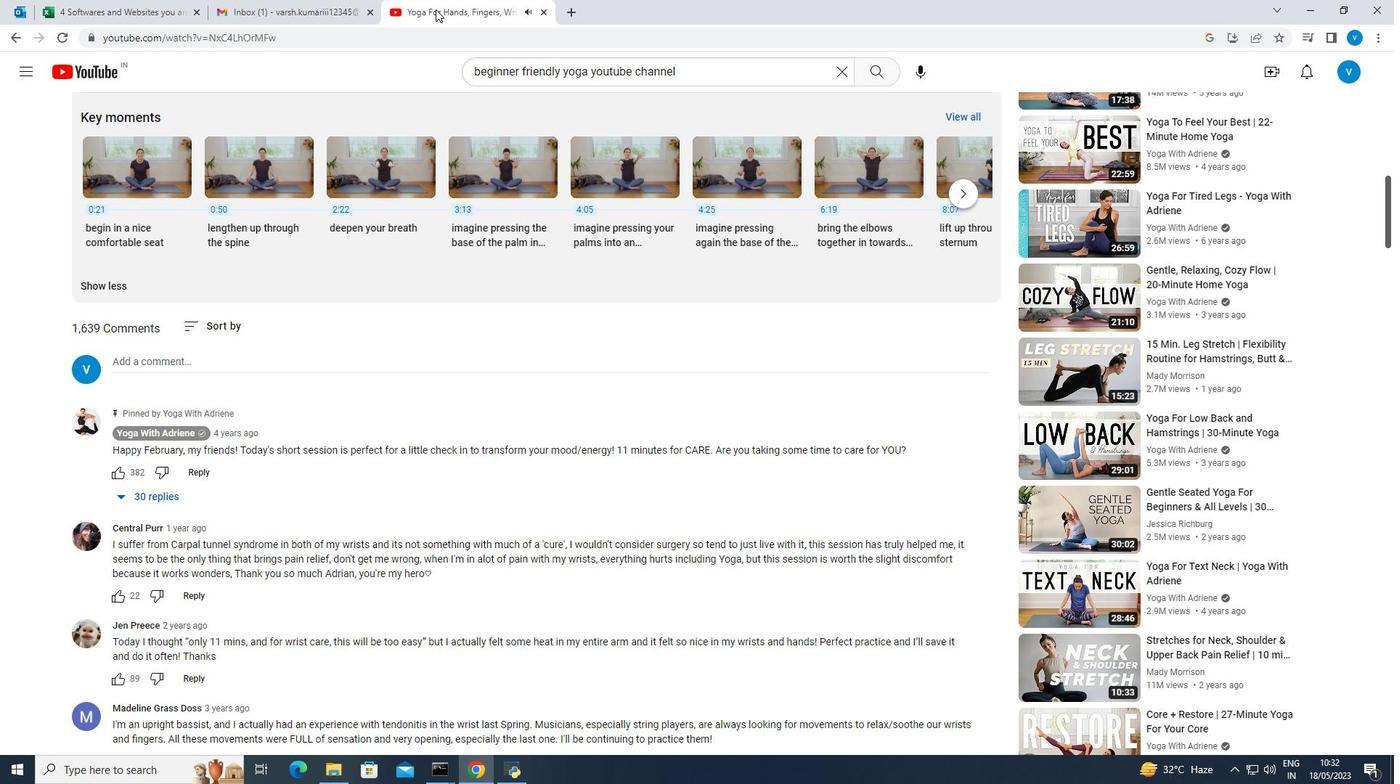 
Action: Mouse moved to (7, 39)
Screenshot: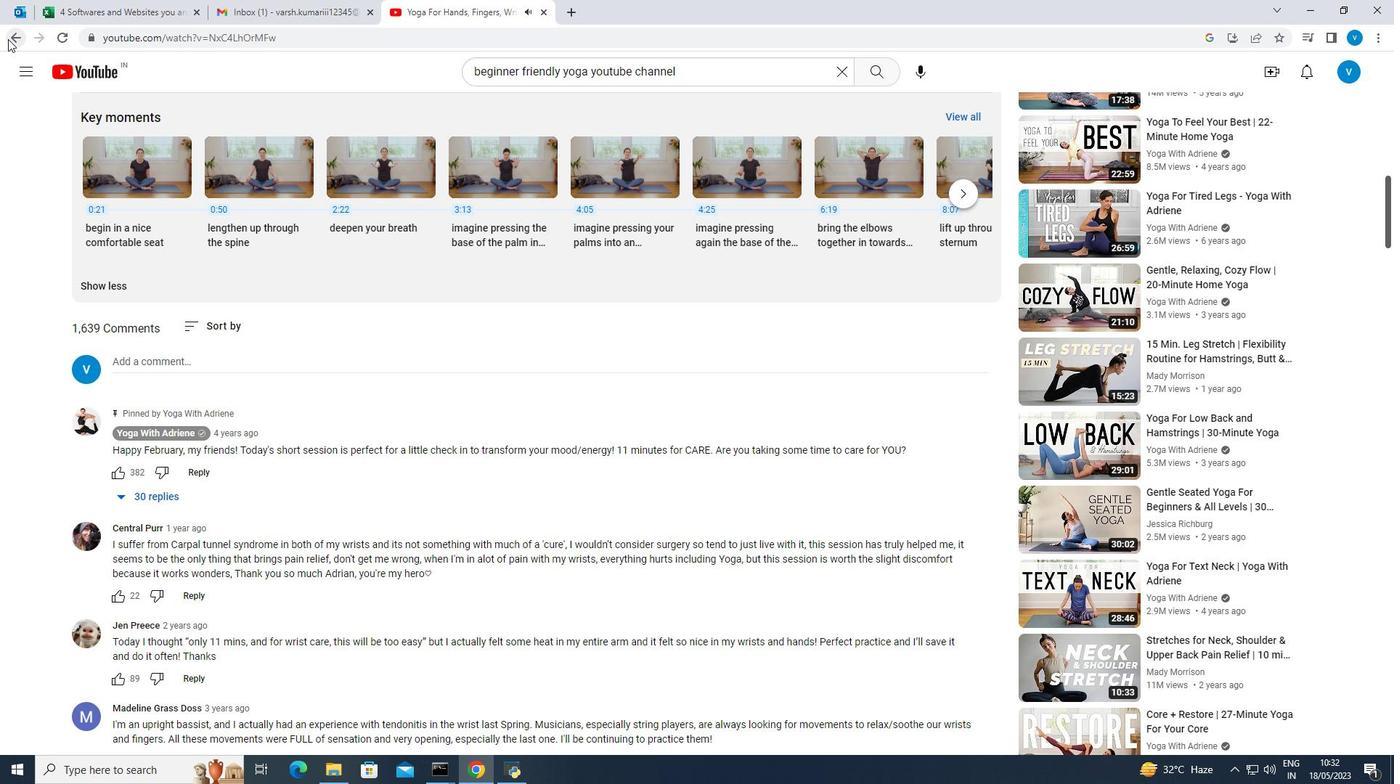 
Action: Mouse pressed left at (7, 39)
Screenshot: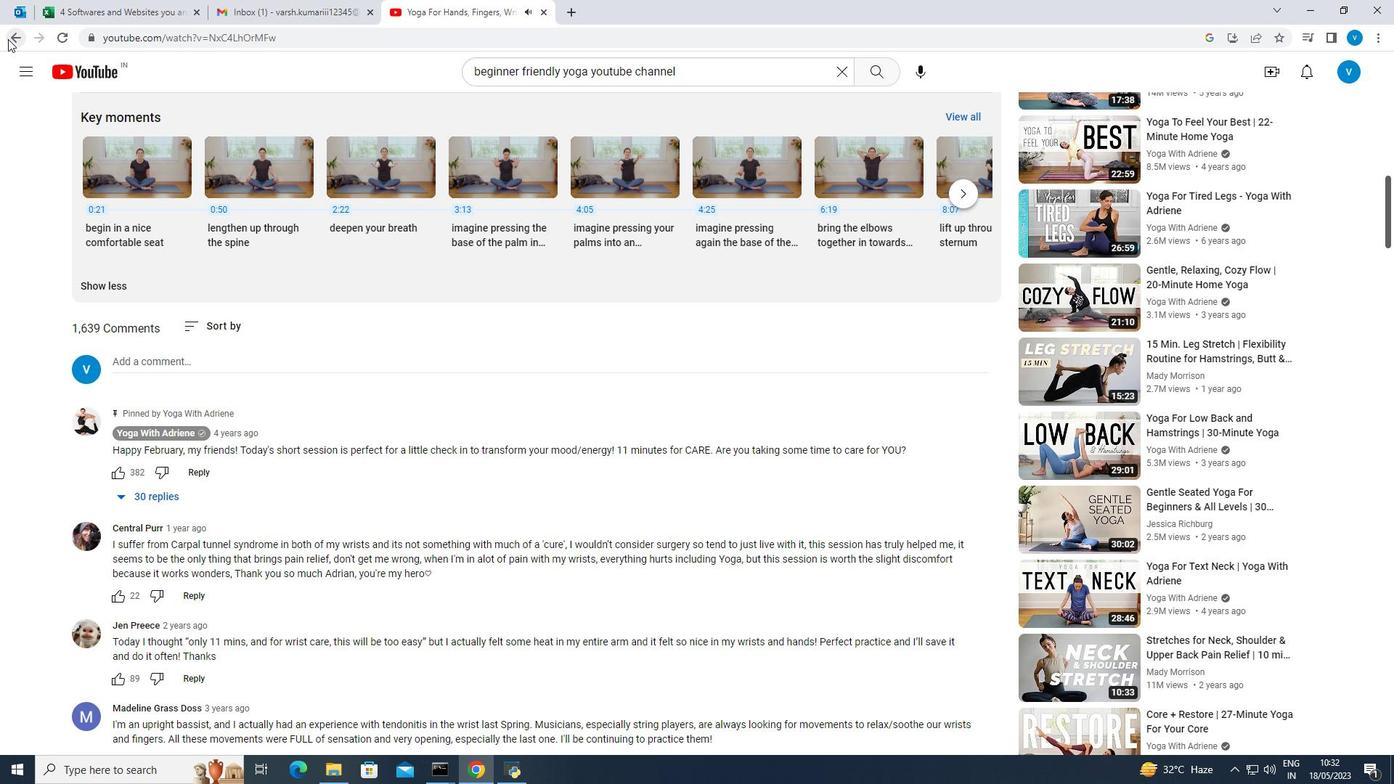 
Action: Mouse moved to (668, 428)
Screenshot: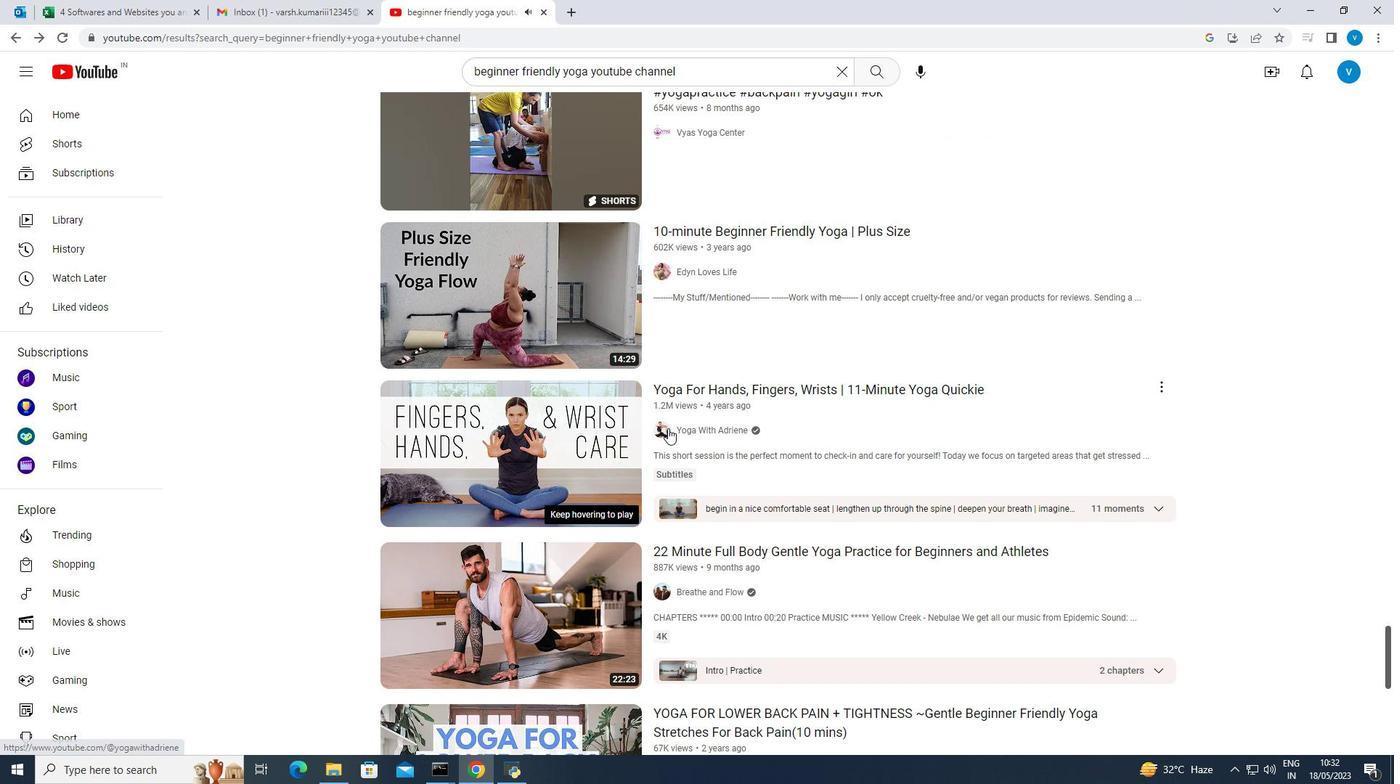 
Action: Mouse scrolled (668, 427) with delta (0, 0)
Screenshot: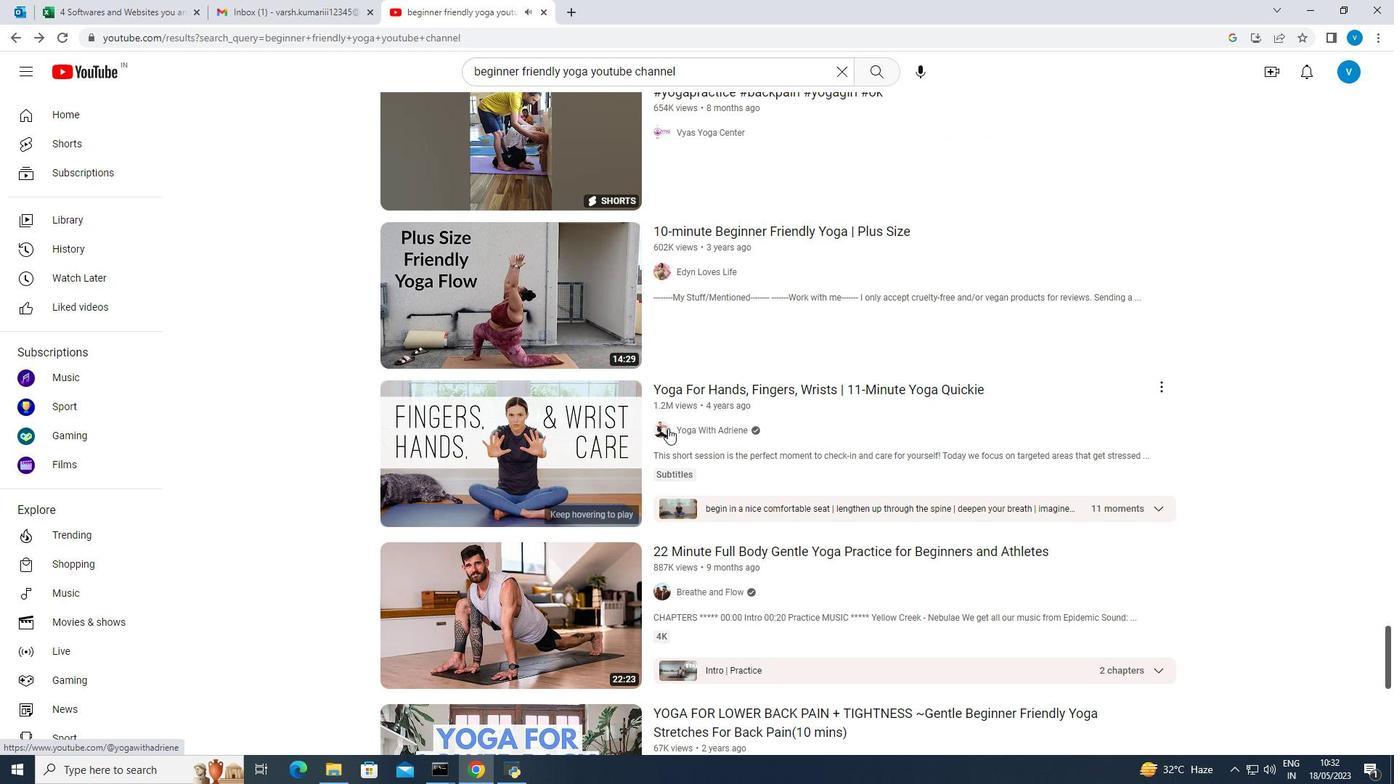
Action: Mouse moved to (670, 428)
Screenshot: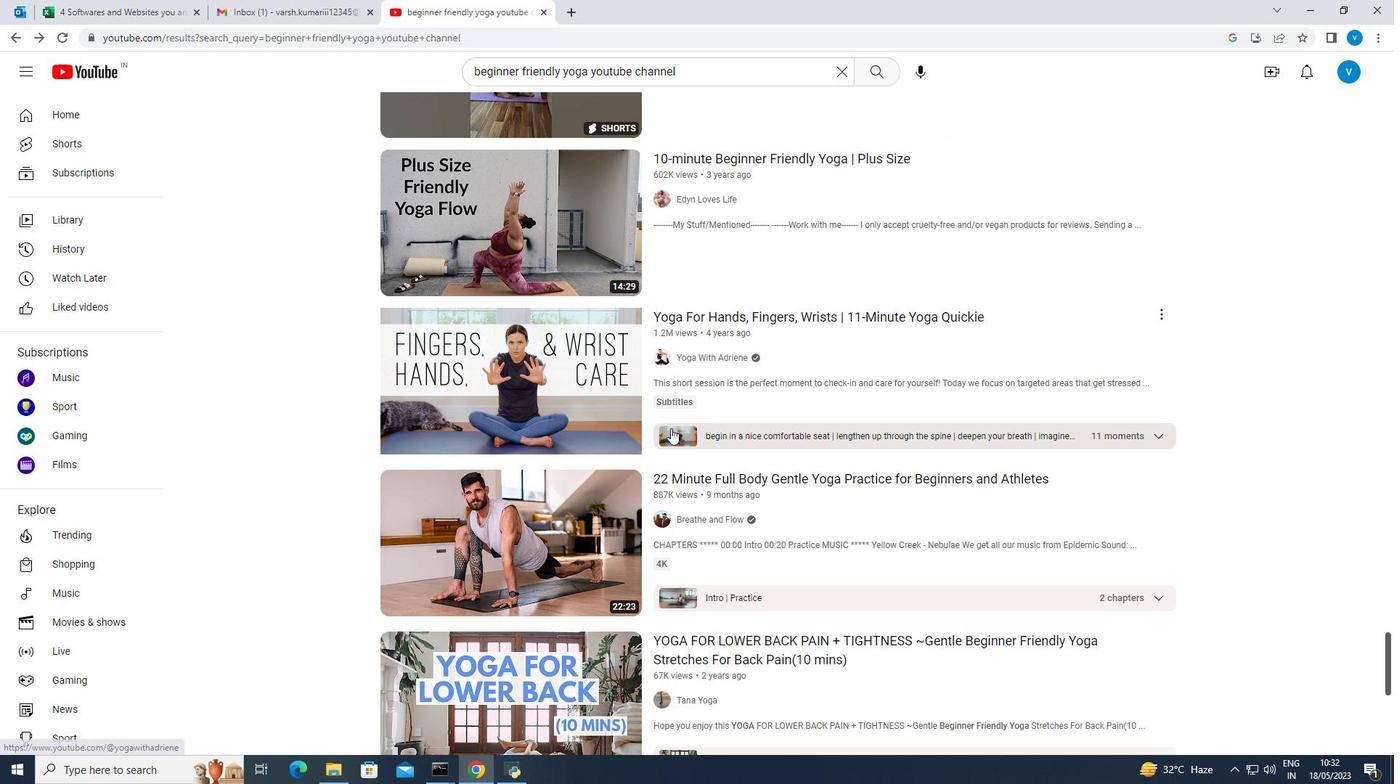 
Action: Mouse scrolled (670, 427) with delta (0, 0)
Screenshot: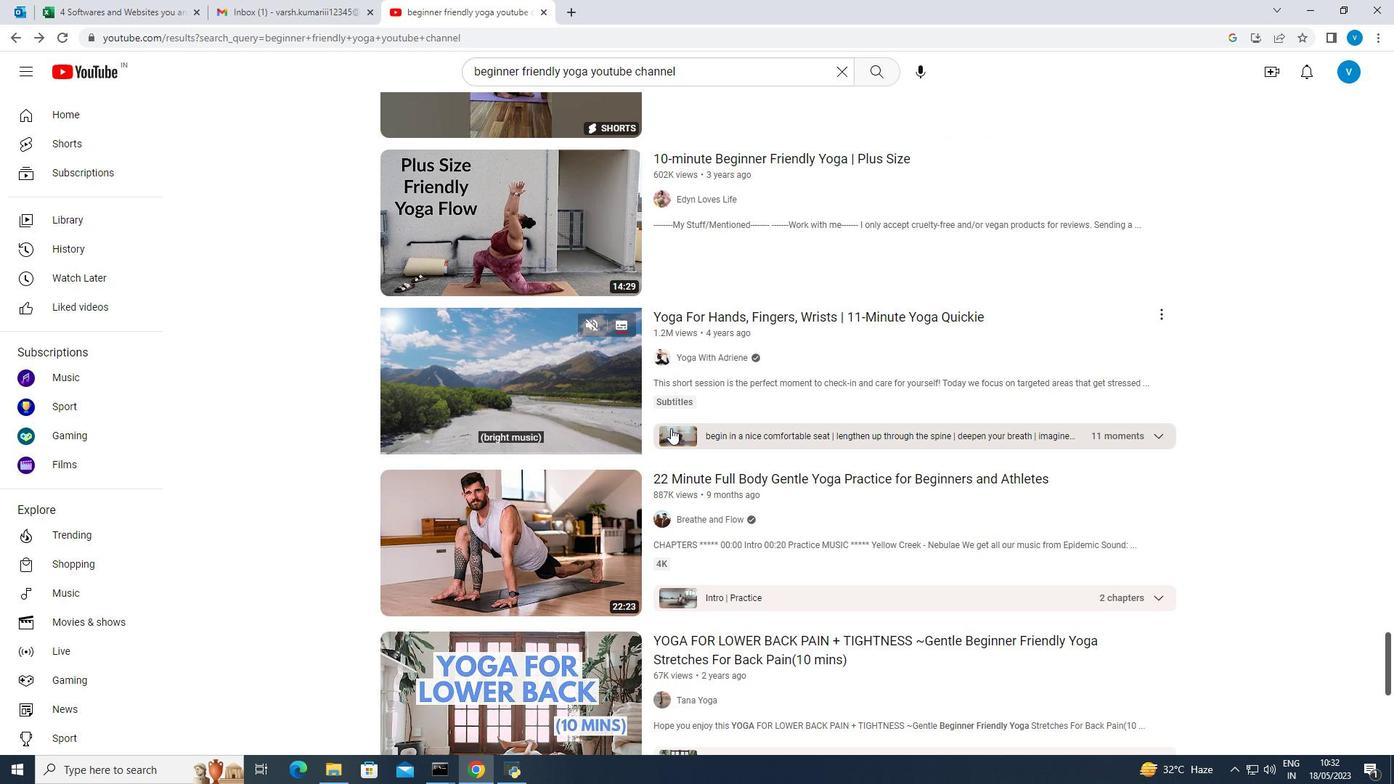 
Action: Mouse scrolled (670, 427) with delta (0, 0)
Screenshot: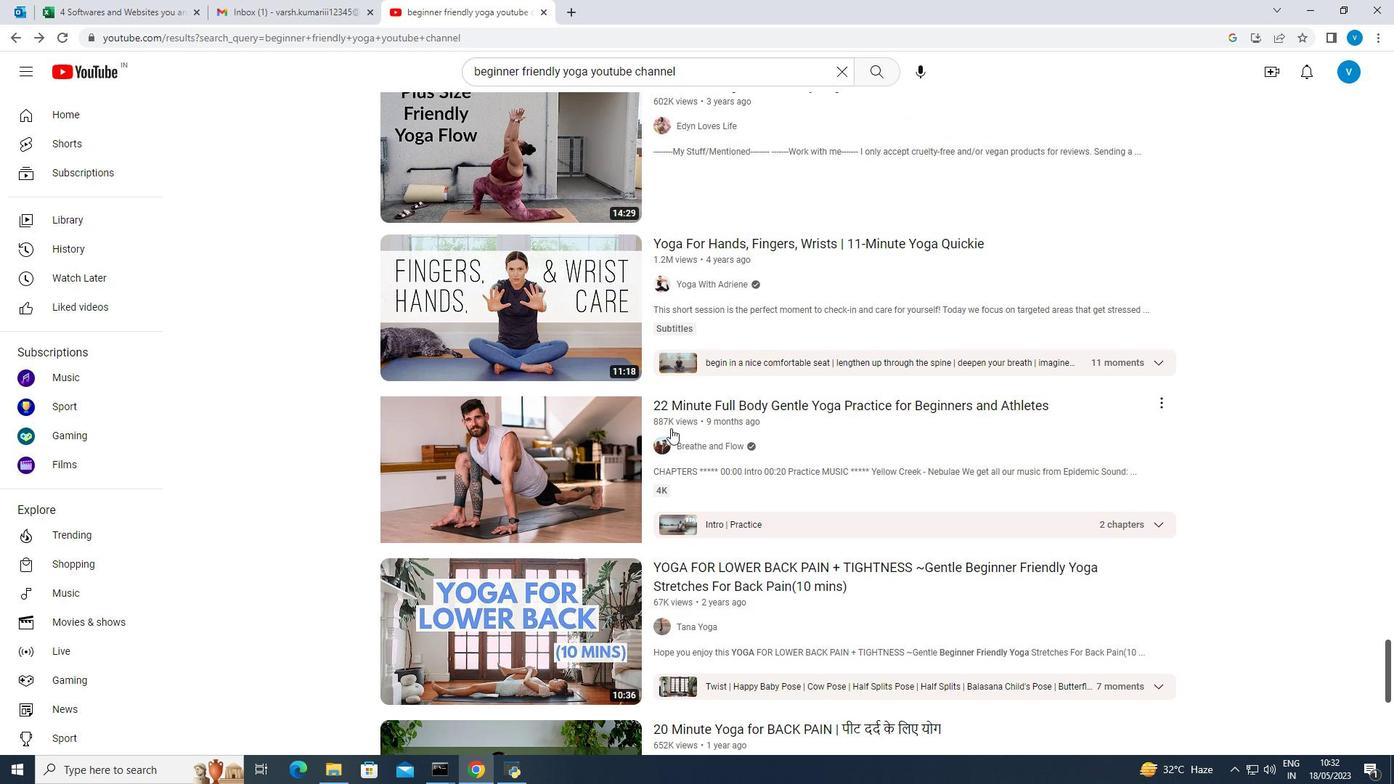
Action: Mouse moved to (725, 476)
Screenshot: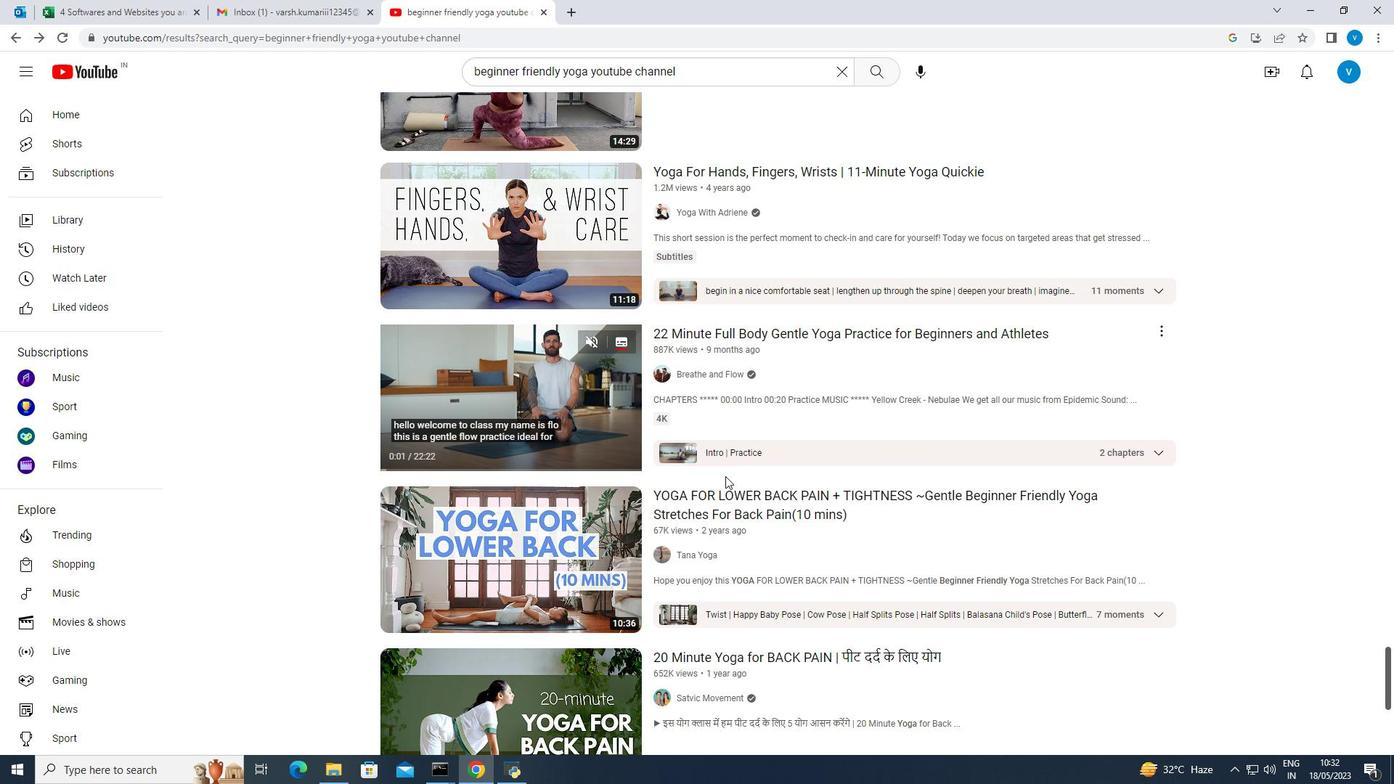 
Action: Mouse scrolled (725, 475) with delta (0, 0)
Screenshot: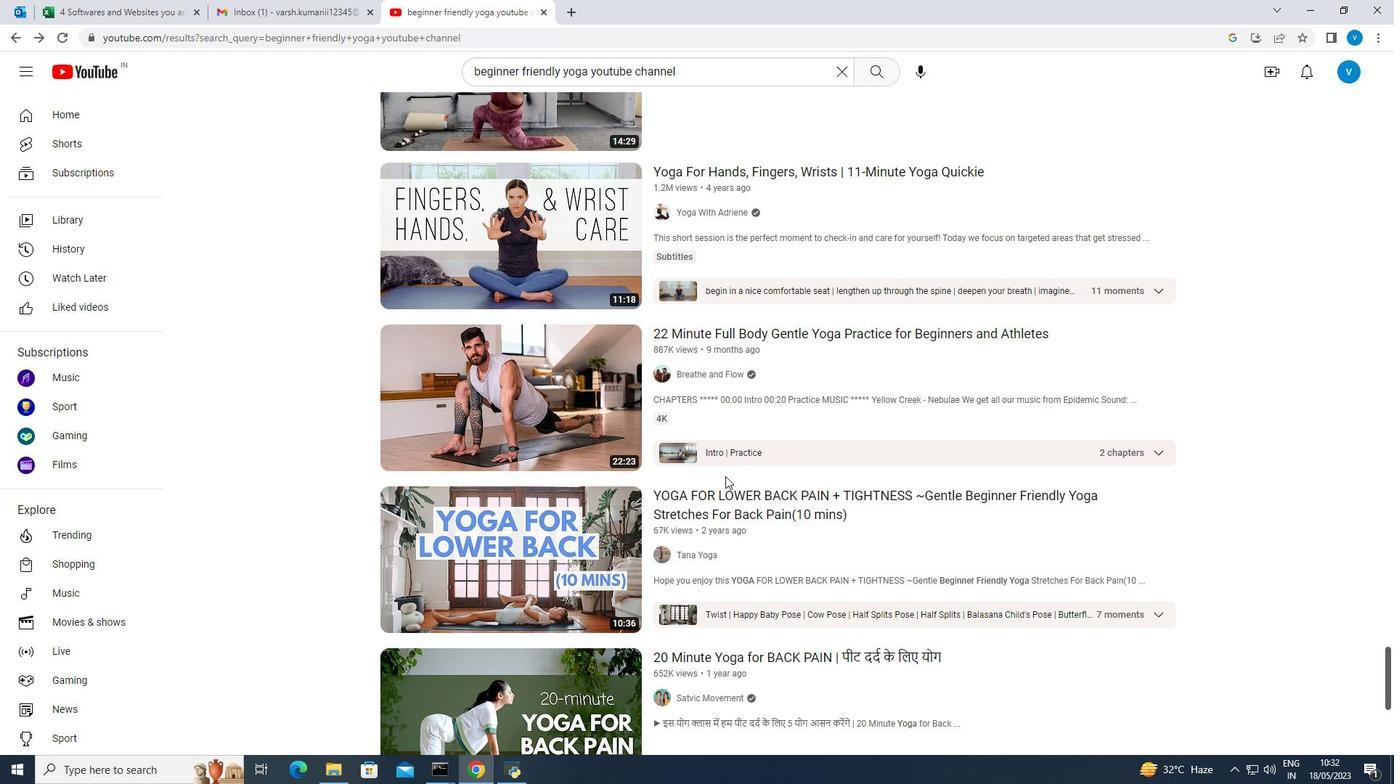 
Action: Mouse scrolled (725, 475) with delta (0, 0)
Screenshot: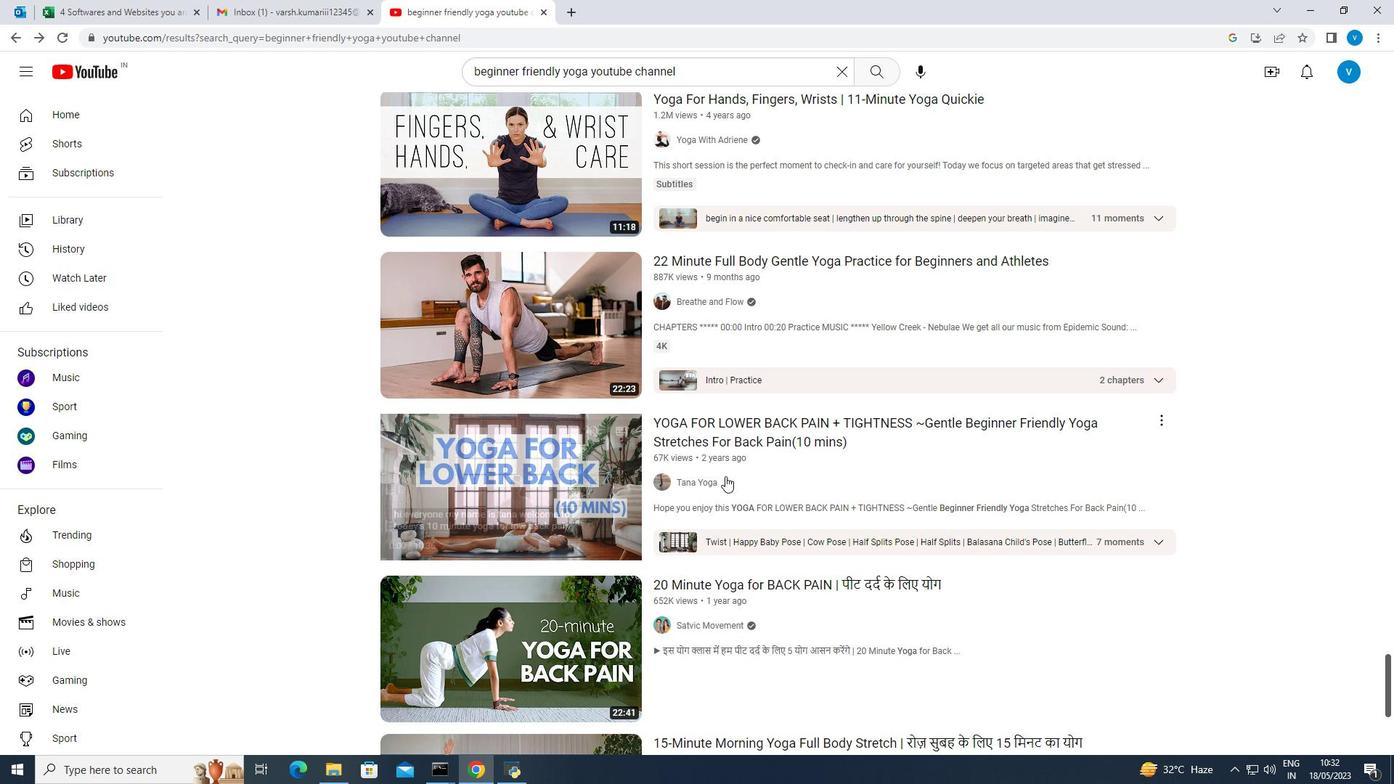
Action: Mouse scrolled (725, 475) with delta (0, 0)
Screenshot: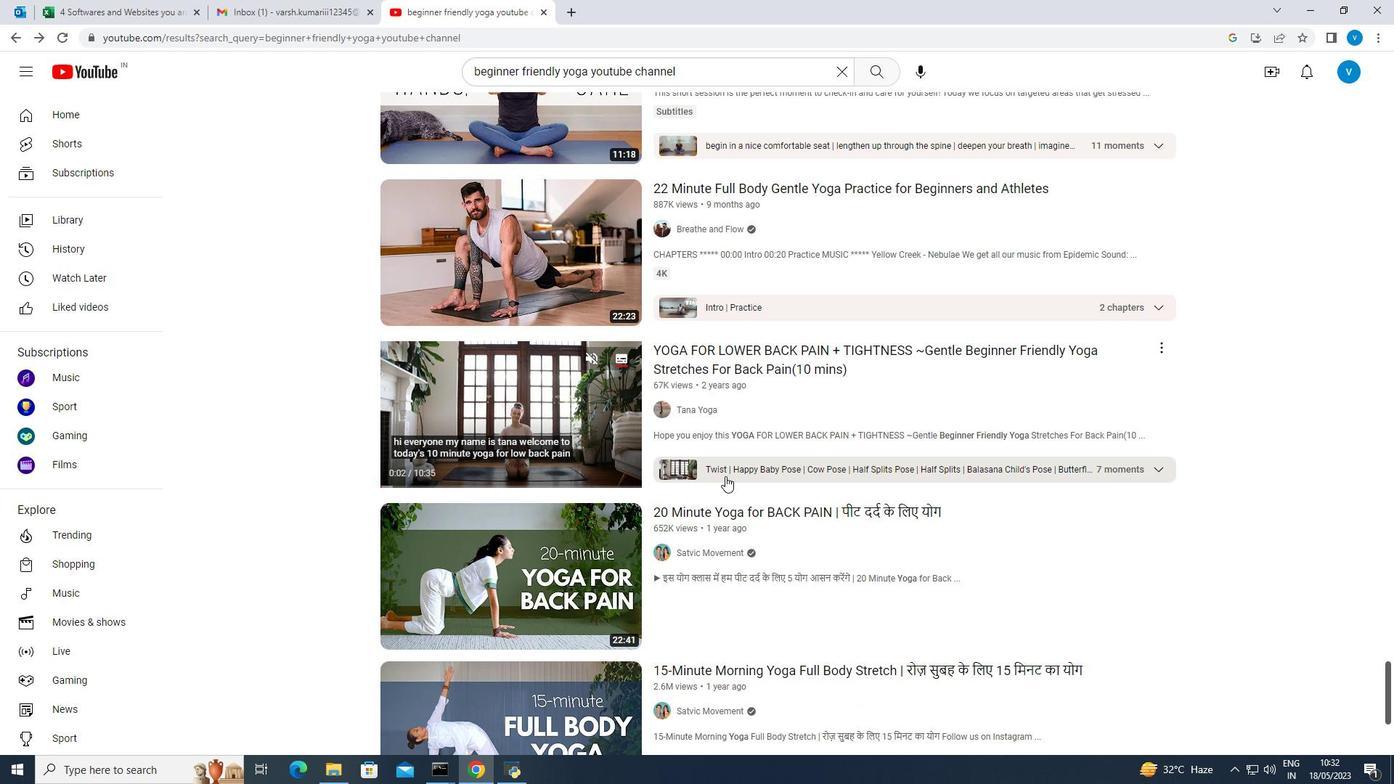 
Action: Mouse moved to (755, 481)
Screenshot: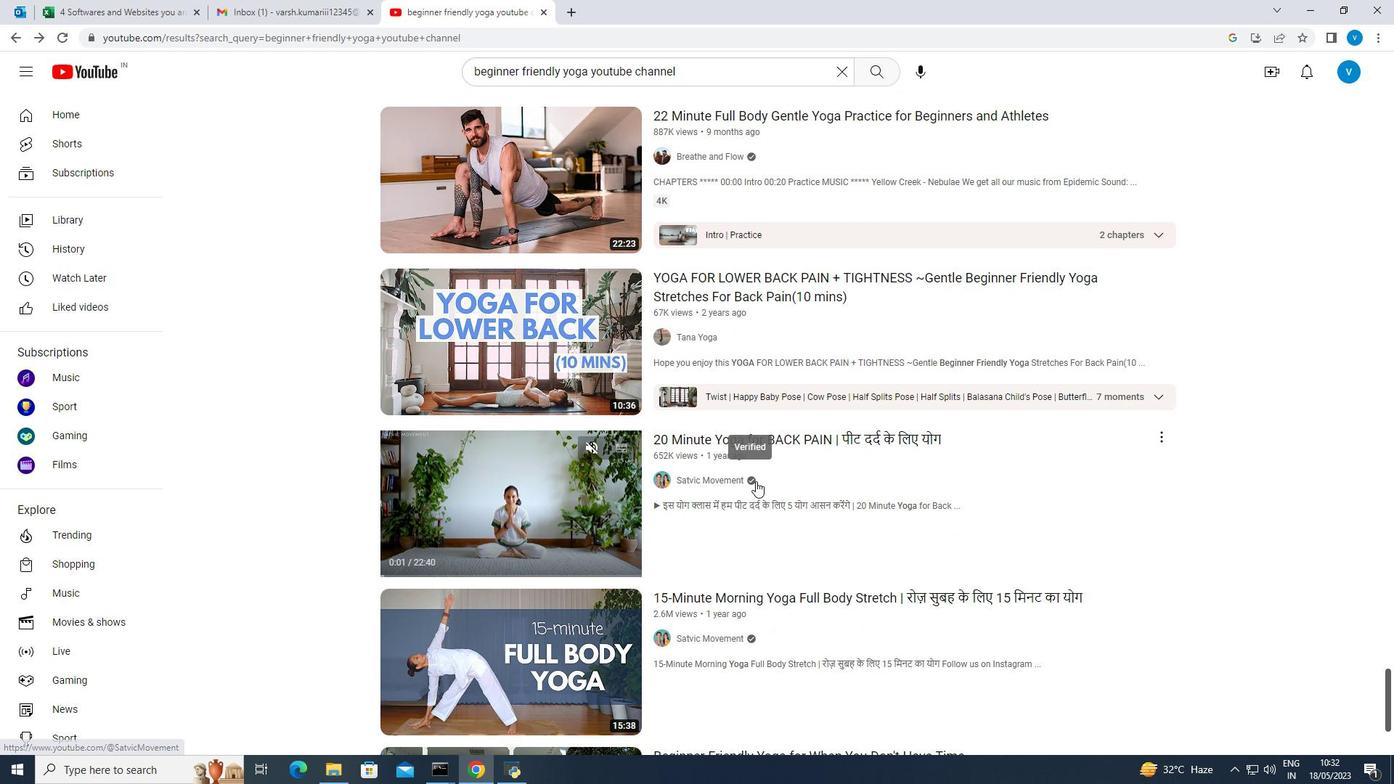 
Action: Mouse scrolled (755, 480) with delta (0, 0)
Screenshot: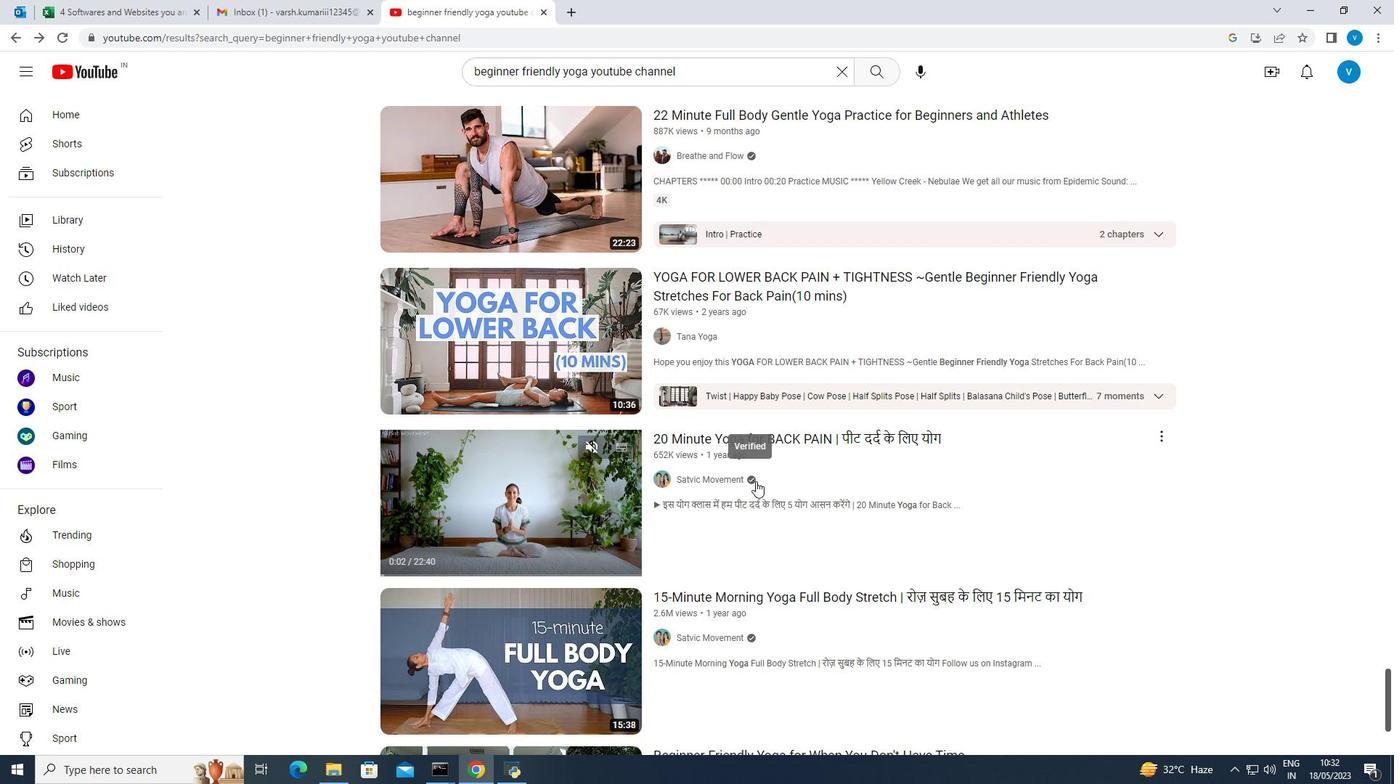 
Action: Mouse scrolled (755, 480) with delta (0, 0)
Screenshot: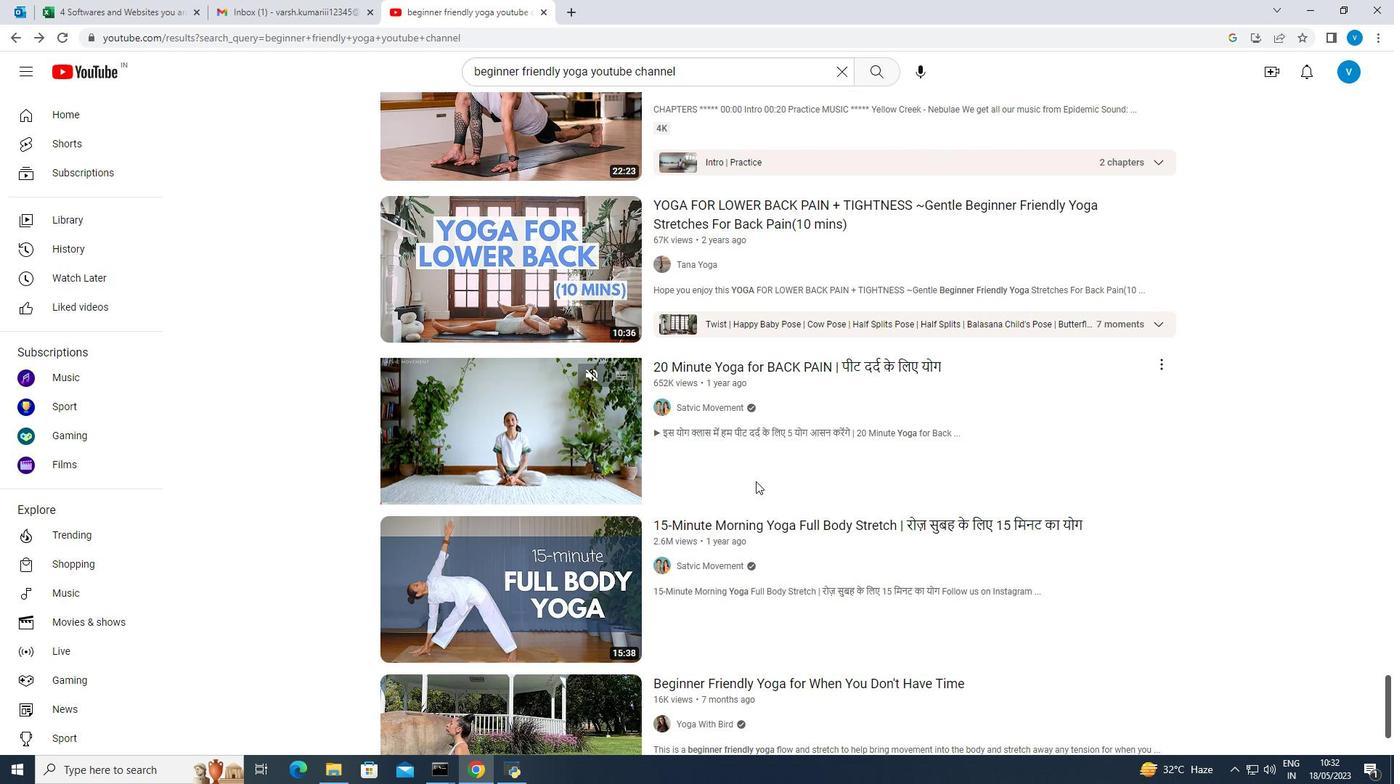 
Action: Mouse scrolled (755, 480) with delta (0, 0)
Screenshot: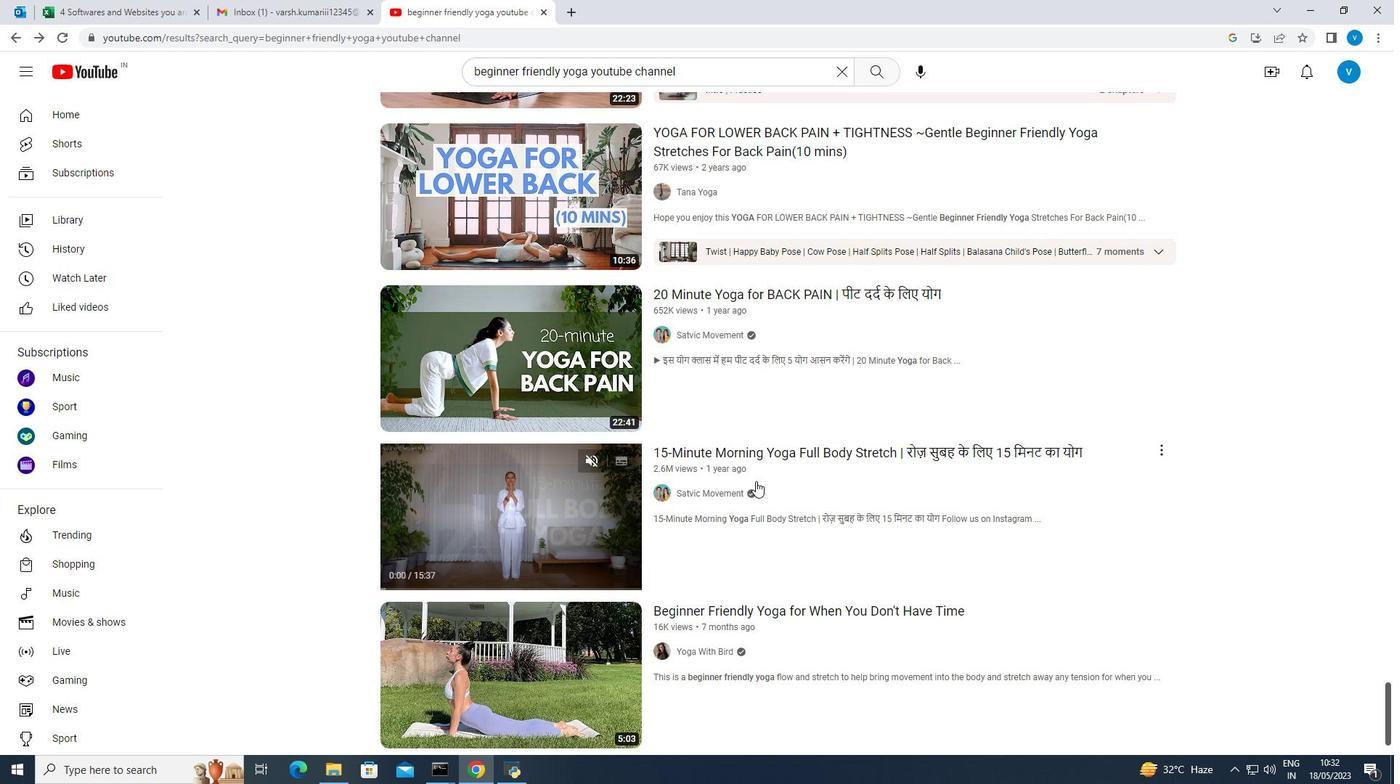 
Action: Mouse scrolled (755, 480) with delta (0, 0)
Screenshot: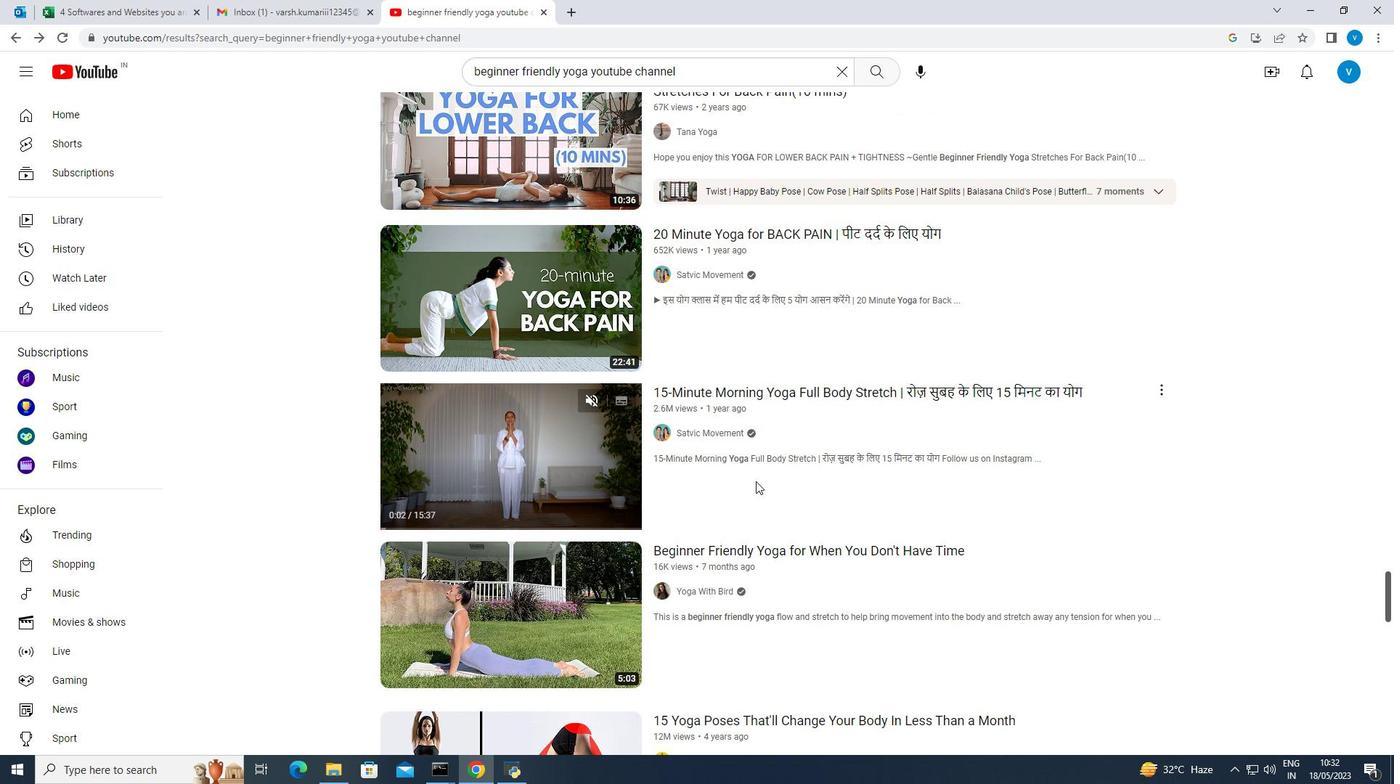 
Action: Mouse scrolled (755, 480) with delta (0, 0)
Screenshot: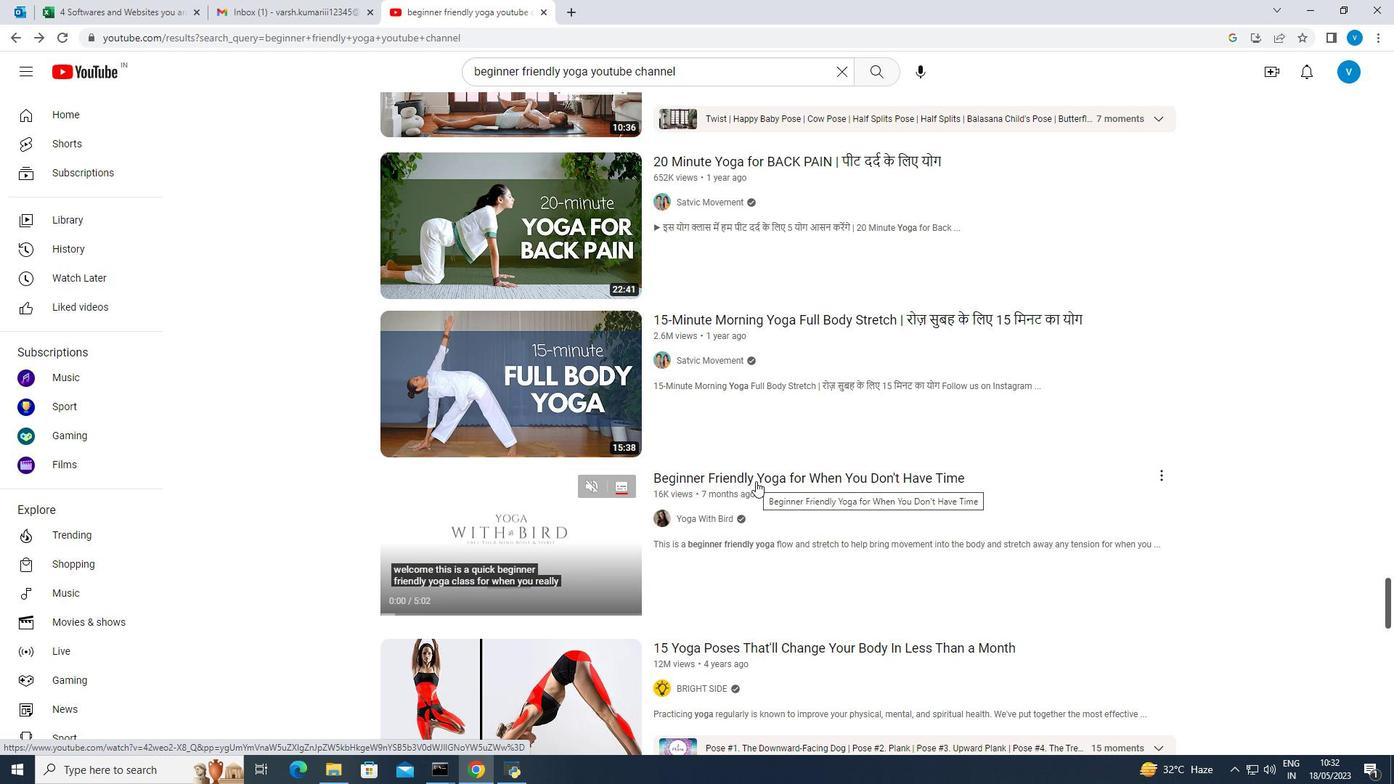 
Action: Mouse scrolled (755, 480) with delta (0, 0)
Screenshot: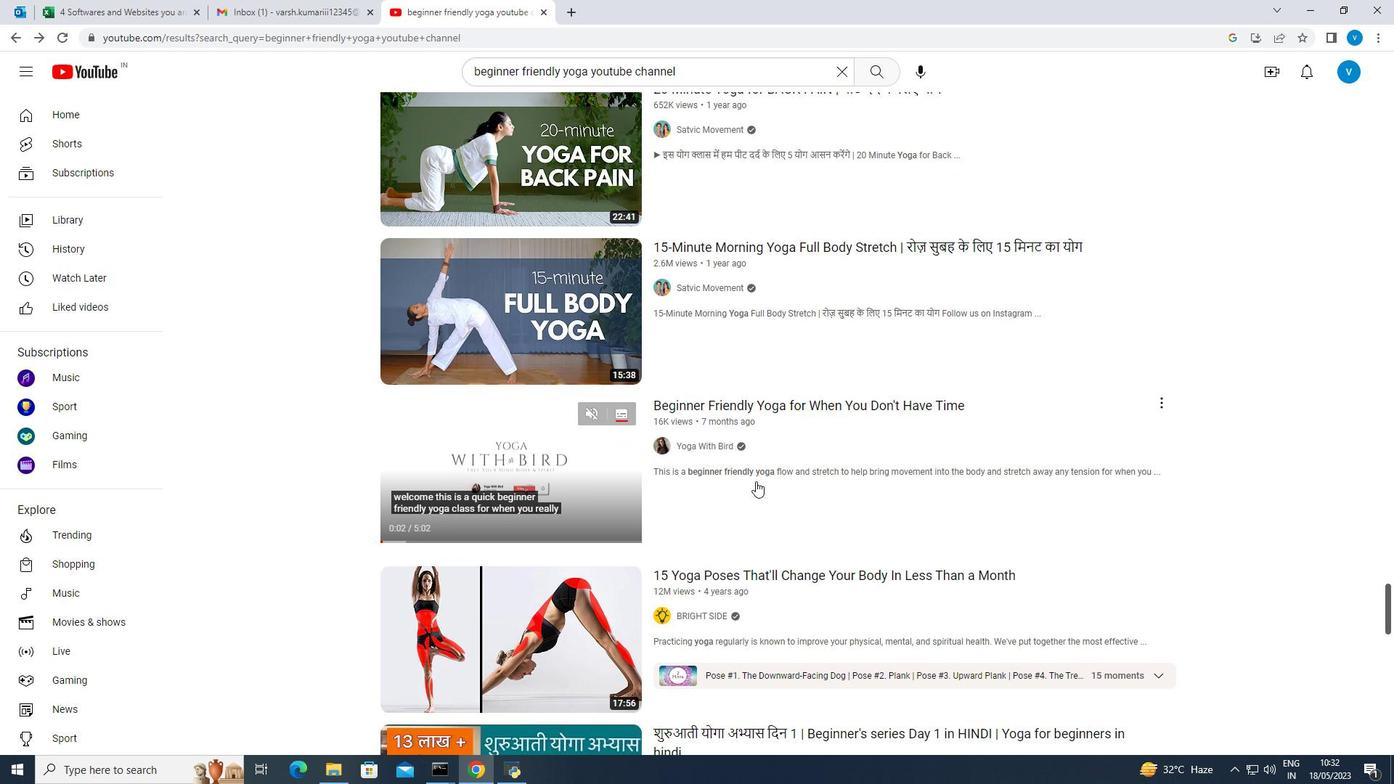 
Action: Mouse moved to (755, 481)
Screenshot: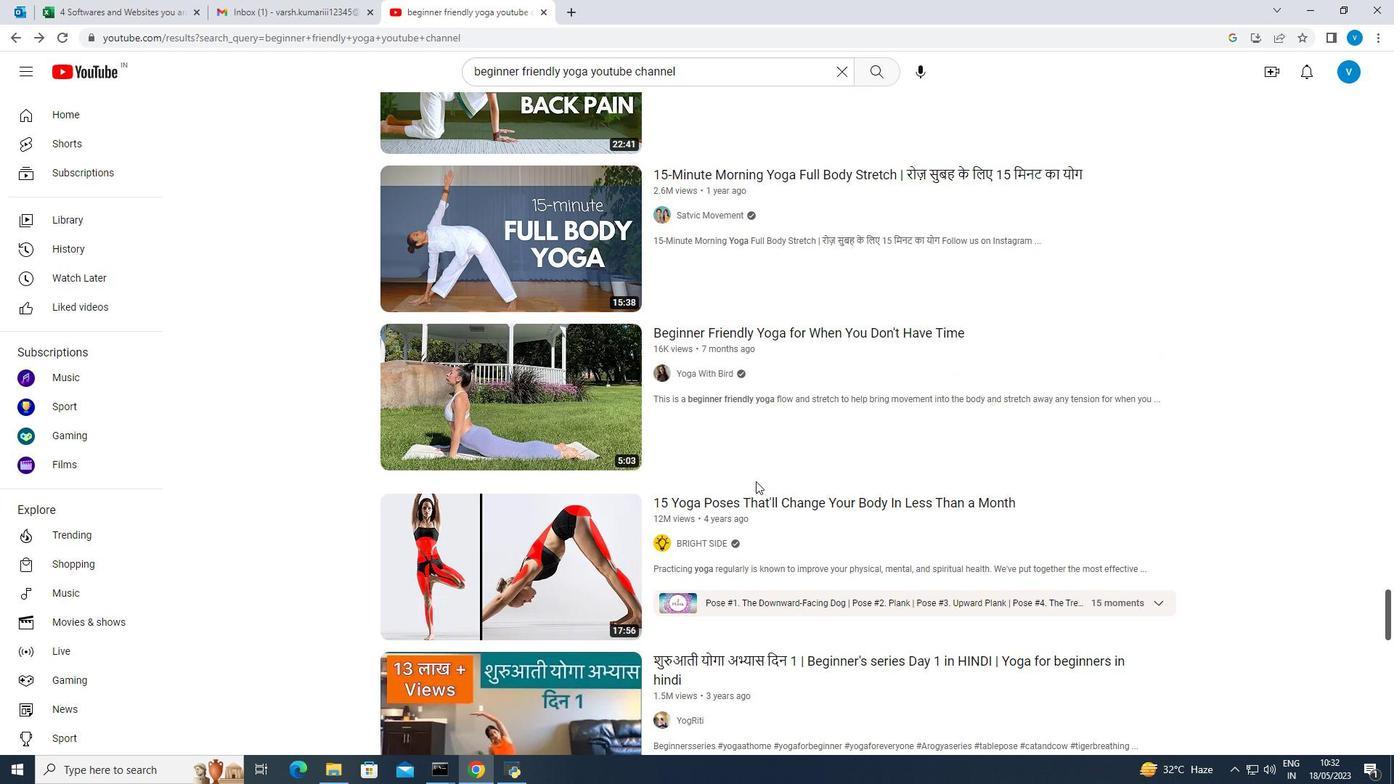 
Action: Mouse scrolled (755, 480) with delta (0, 0)
Screenshot: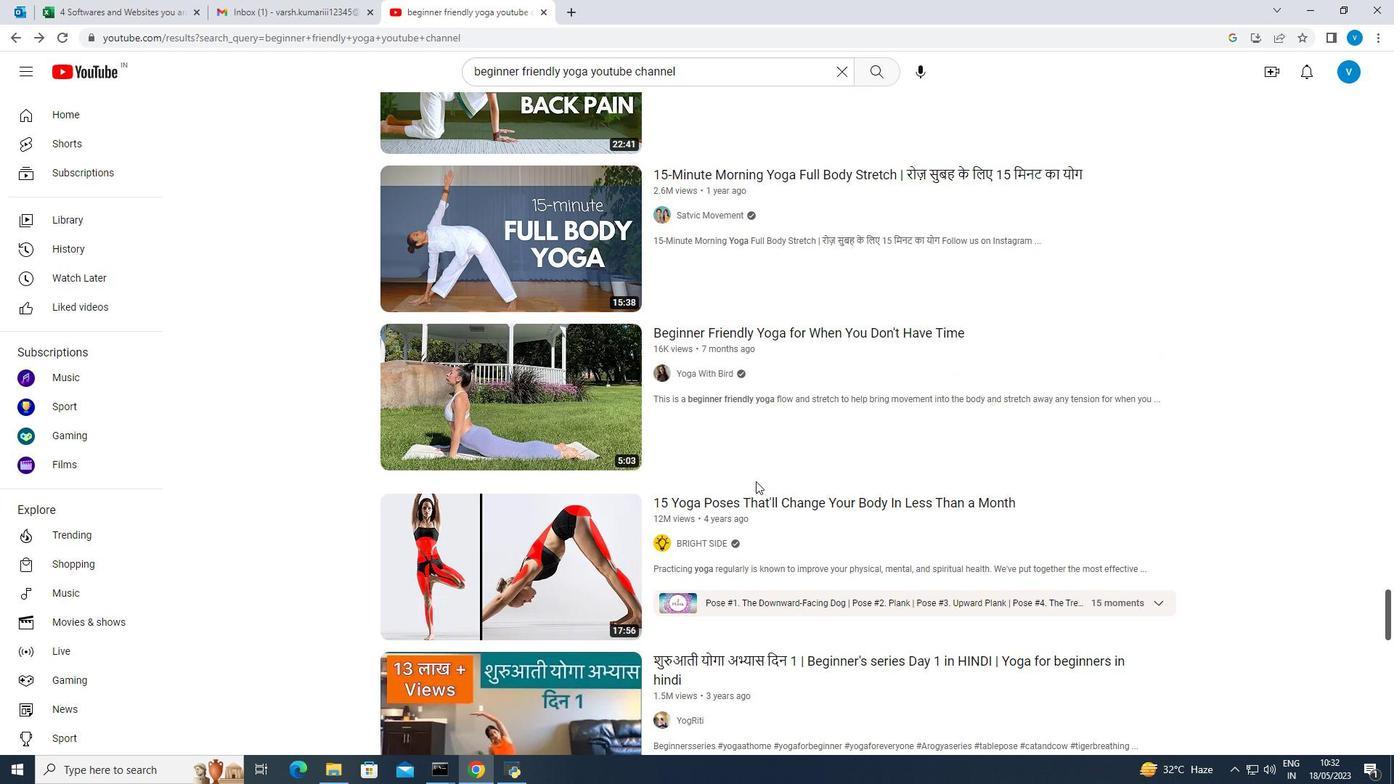 
Action: Mouse scrolled (755, 480) with delta (0, 0)
Screenshot: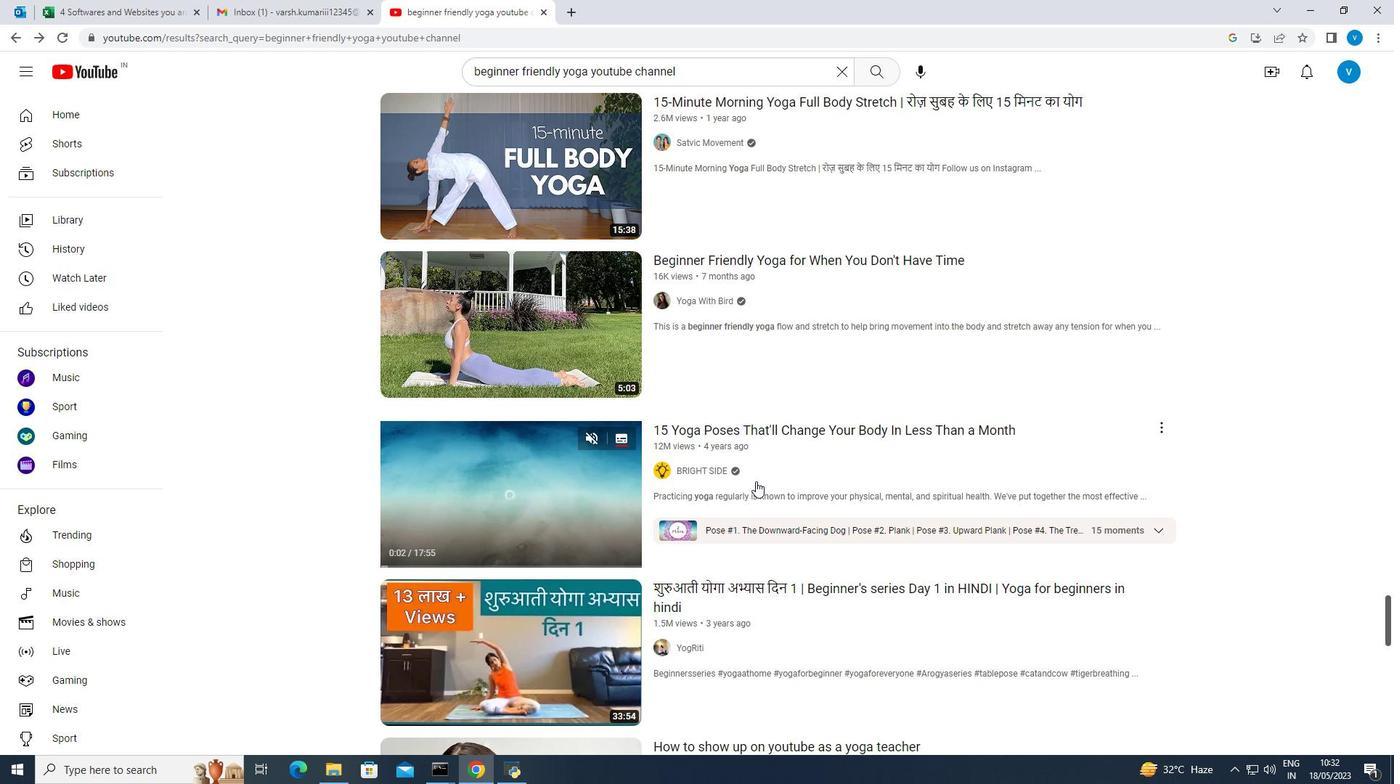 
Action: Mouse scrolled (755, 480) with delta (0, 0)
Screenshot: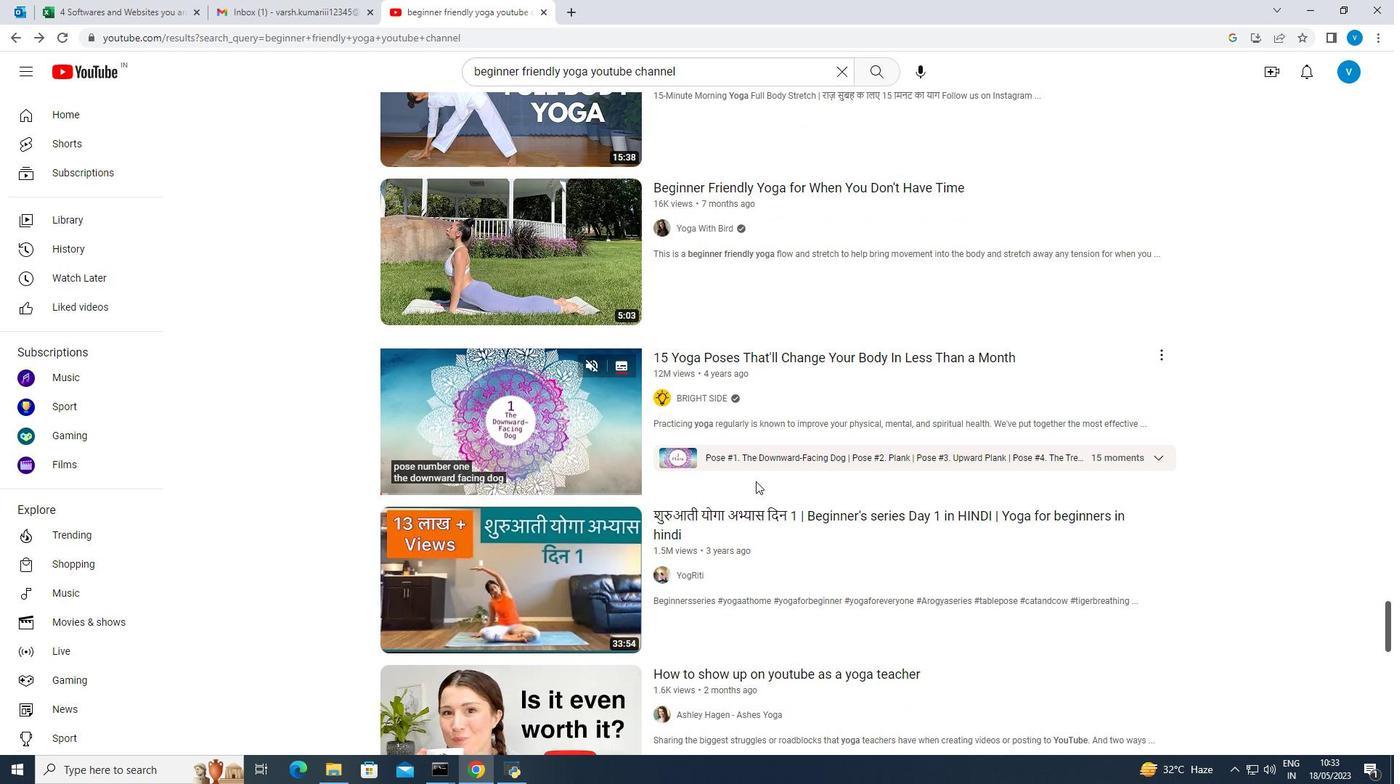 
Action: Mouse scrolled (755, 480) with delta (0, 0)
Screenshot: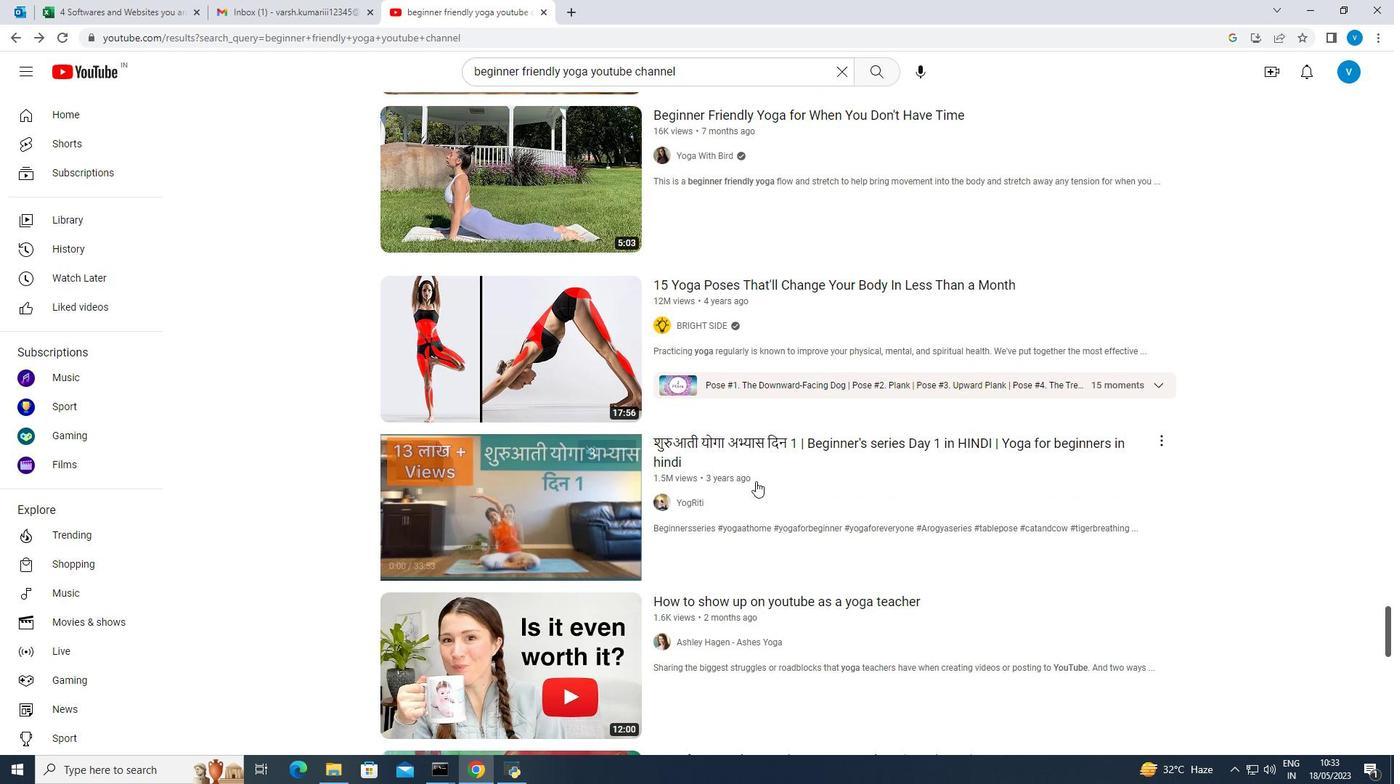 
Action: Mouse scrolled (755, 480) with delta (0, 0)
Screenshot: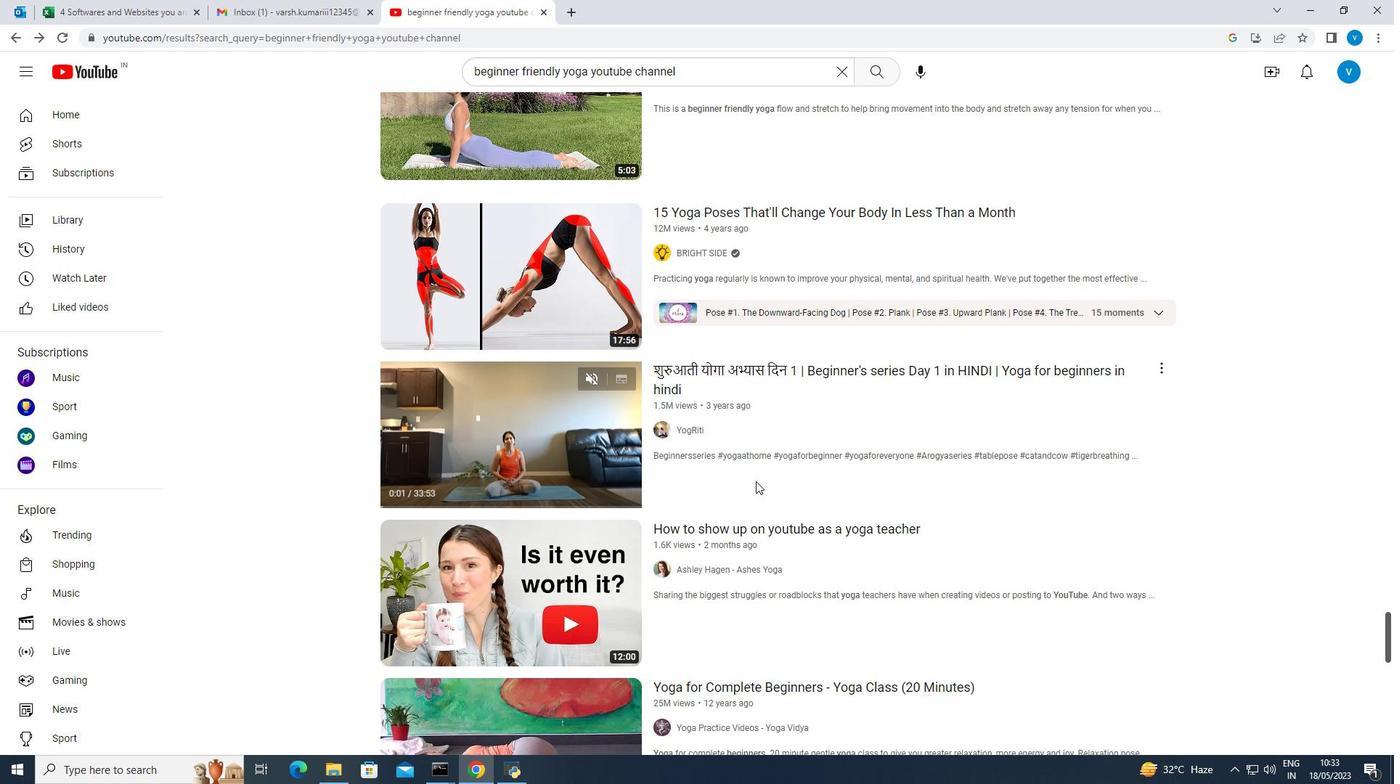 
Action: Mouse scrolled (755, 480) with delta (0, 0)
Screenshot: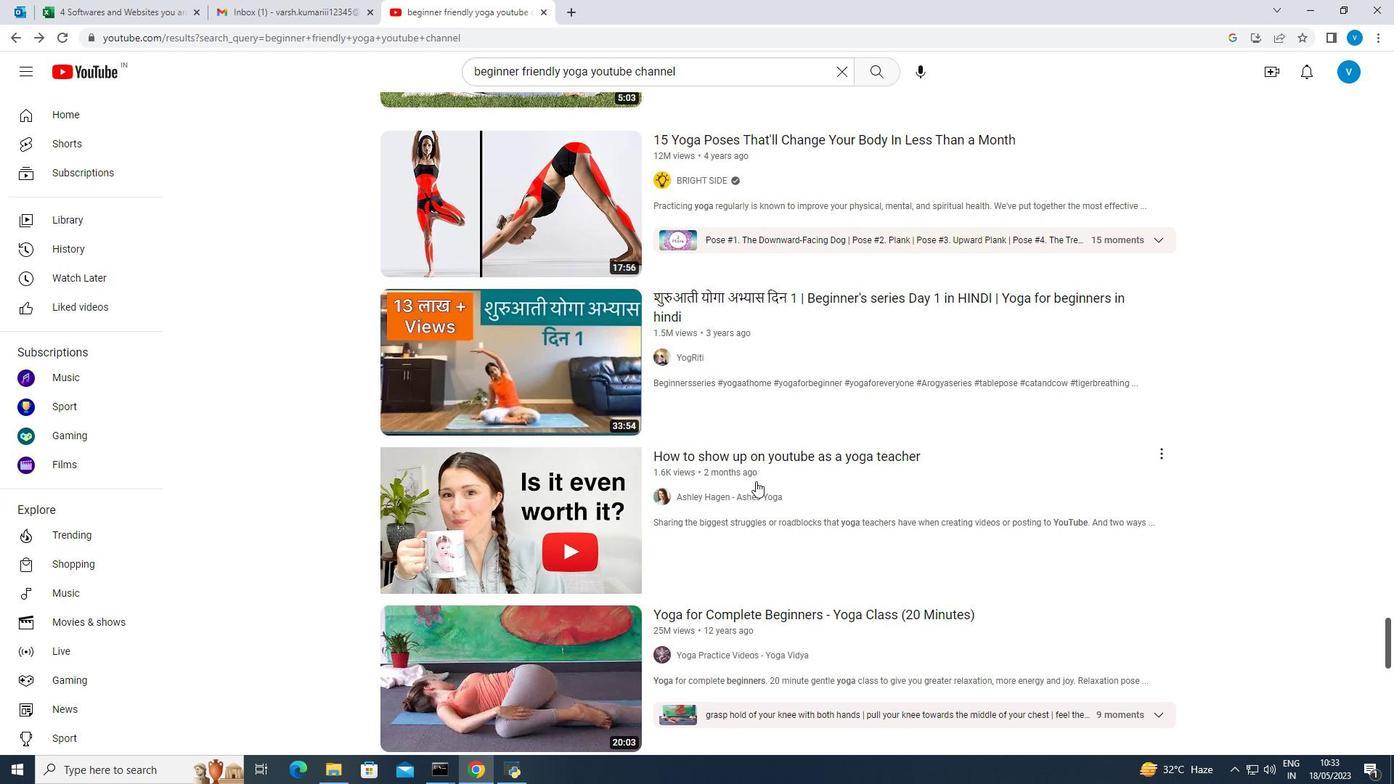 
Action: Mouse scrolled (755, 480) with delta (0, 0)
Screenshot: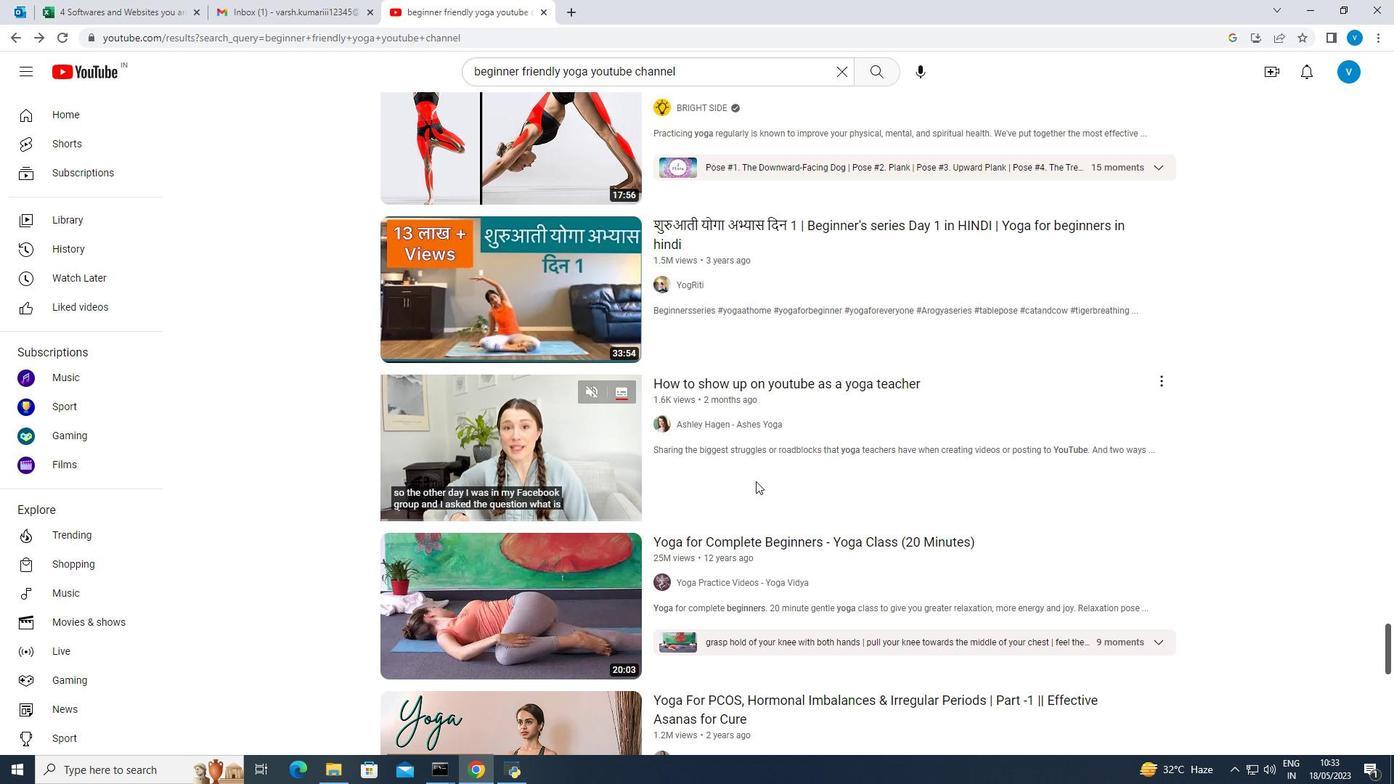 
Action: Mouse moved to (816, 531)
Screenshot: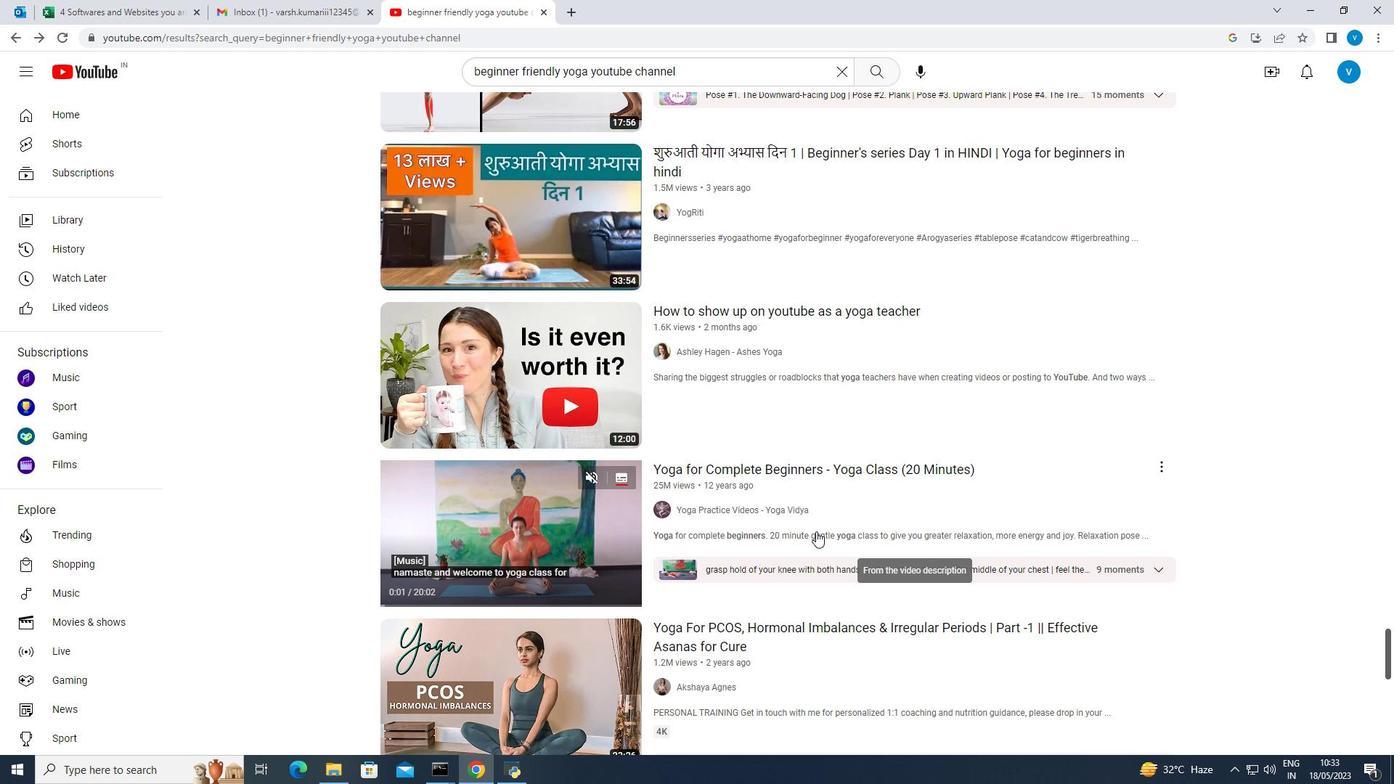 
Action: Mouse scrolled (816, 530) with delta (0, 0)
Screenshot: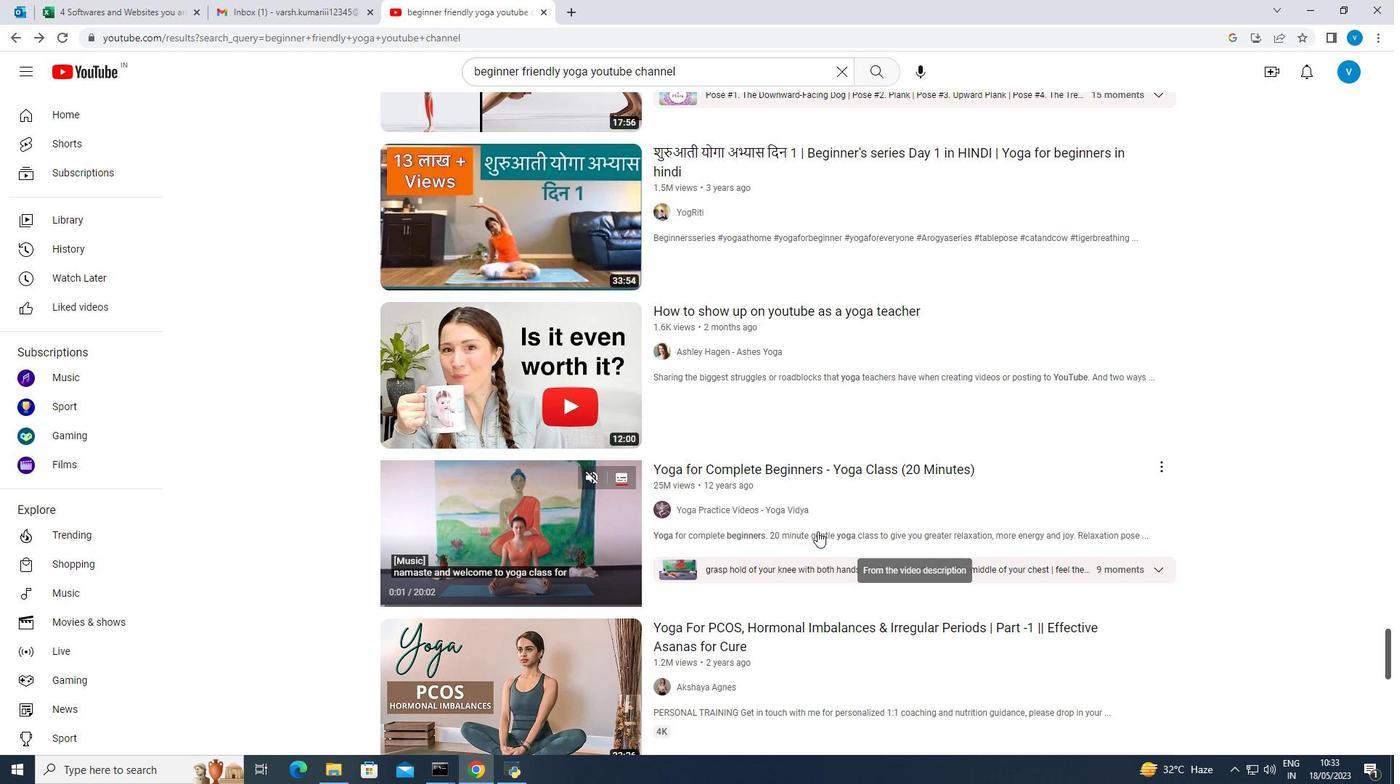 
Action: Mouse moved to (819, 527)
Screenshot: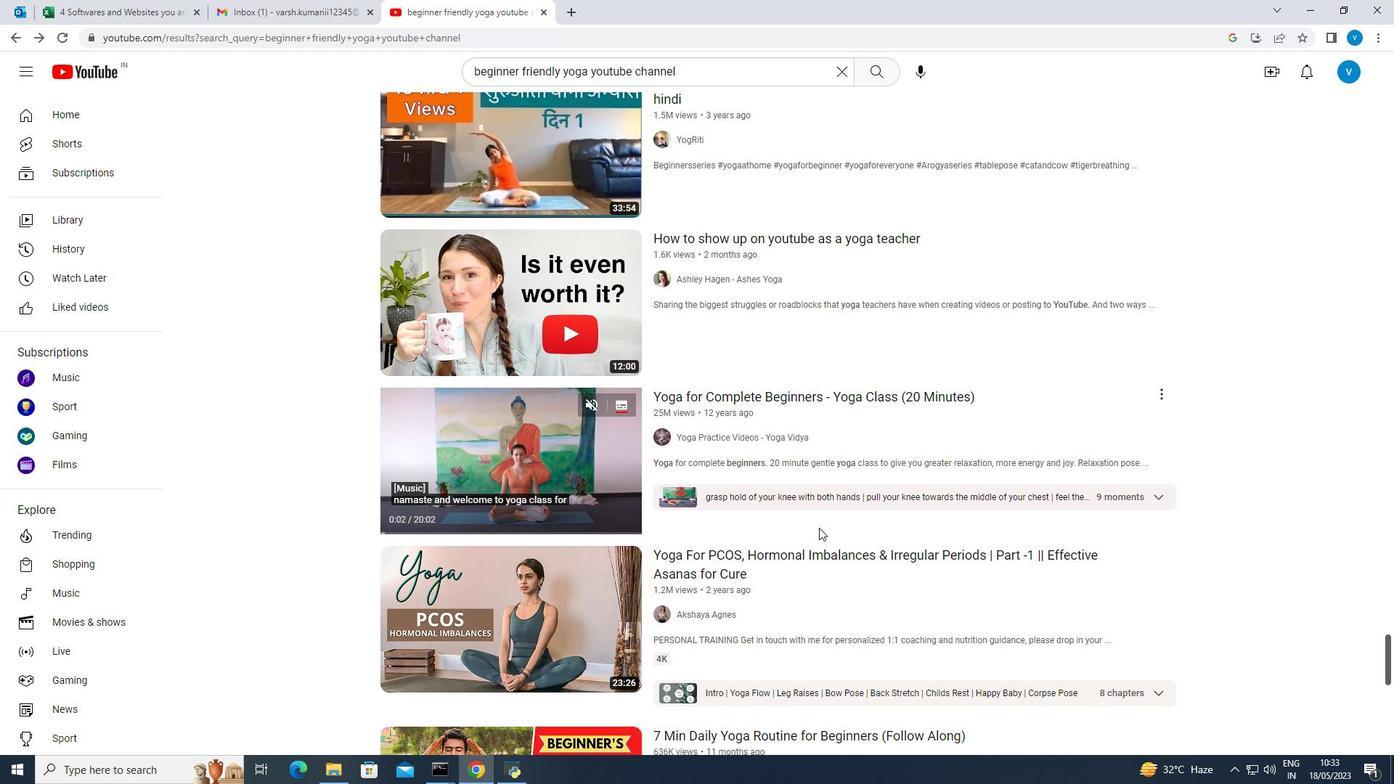 
Action: Mouse scrolled (819, 527) with delta (0, 0)
Screenshot: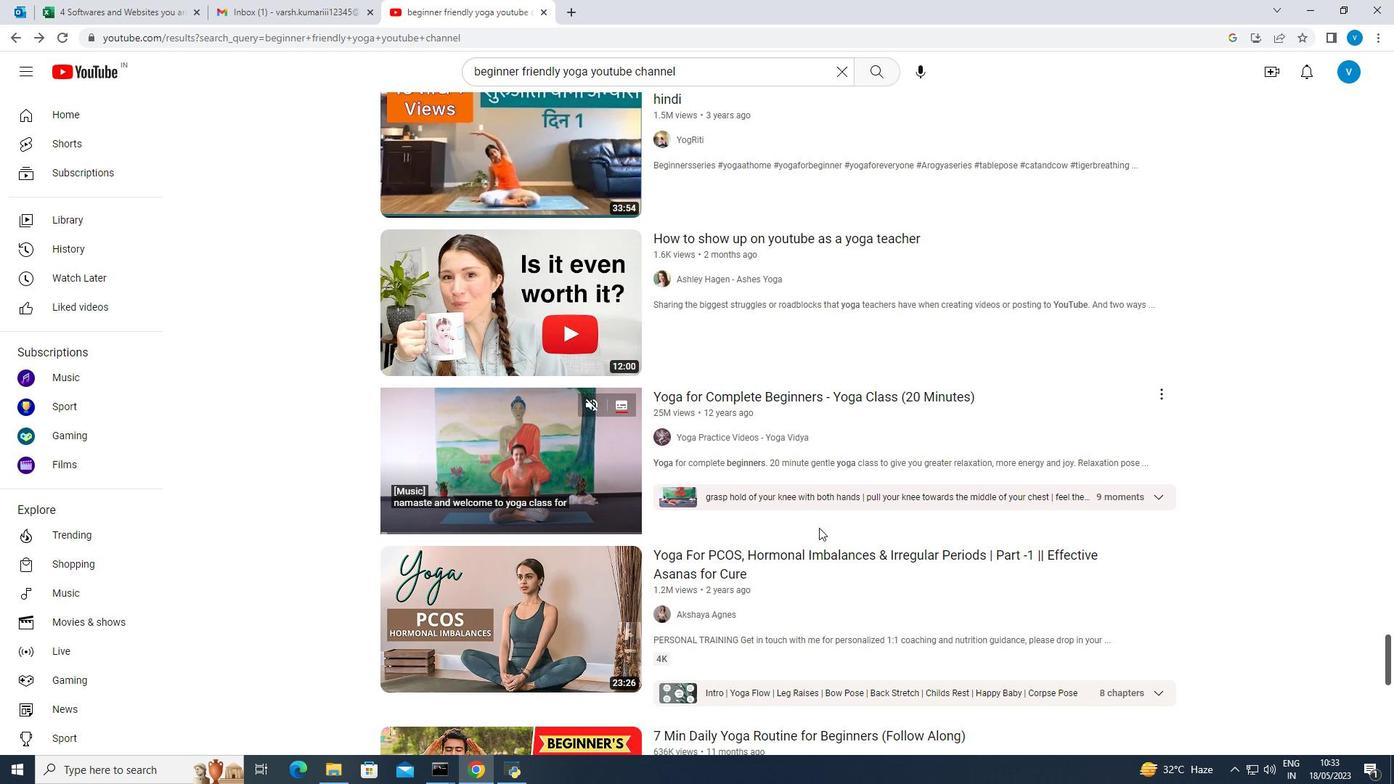 
Action: Mouse moved to (817, 526)
Screenshot: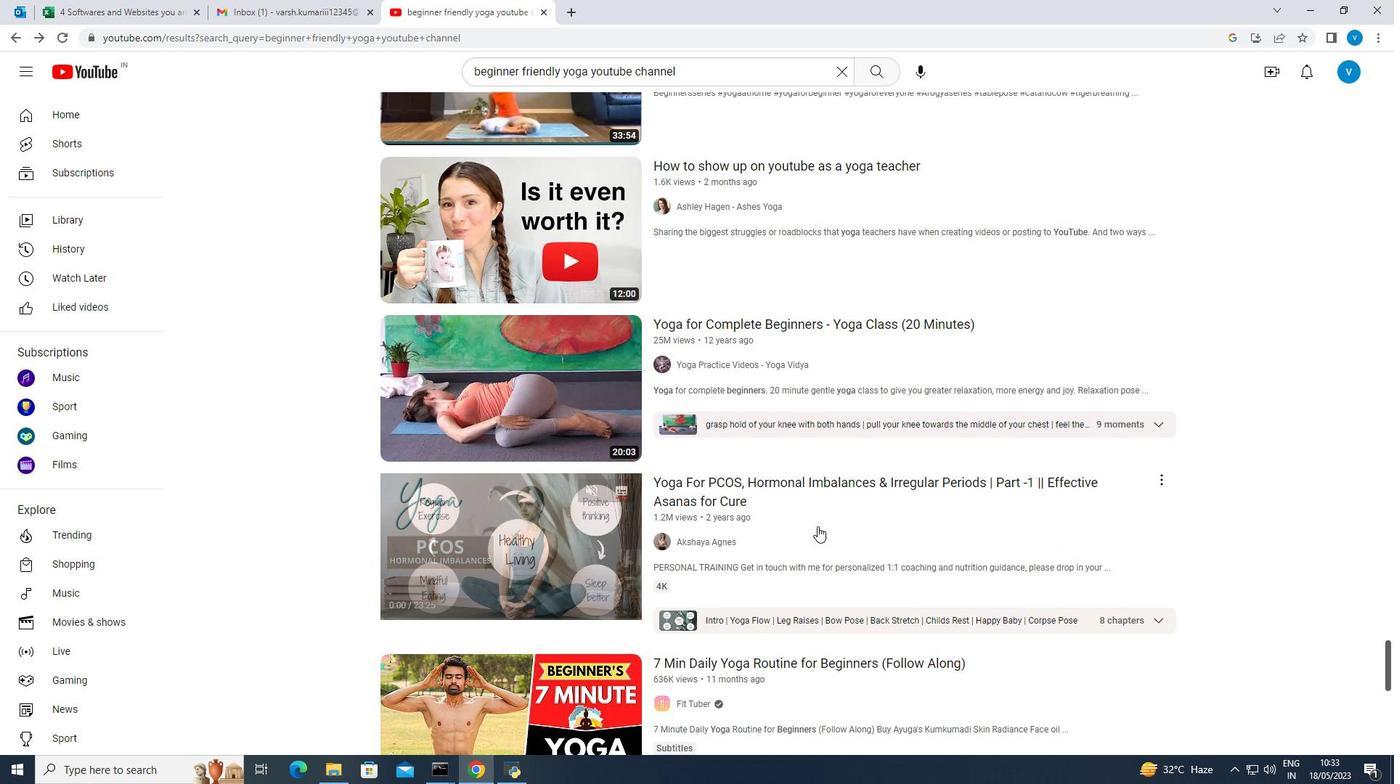 
Action: Mouse scrolled (817, 525) with delta (0, 0)
Screenshot: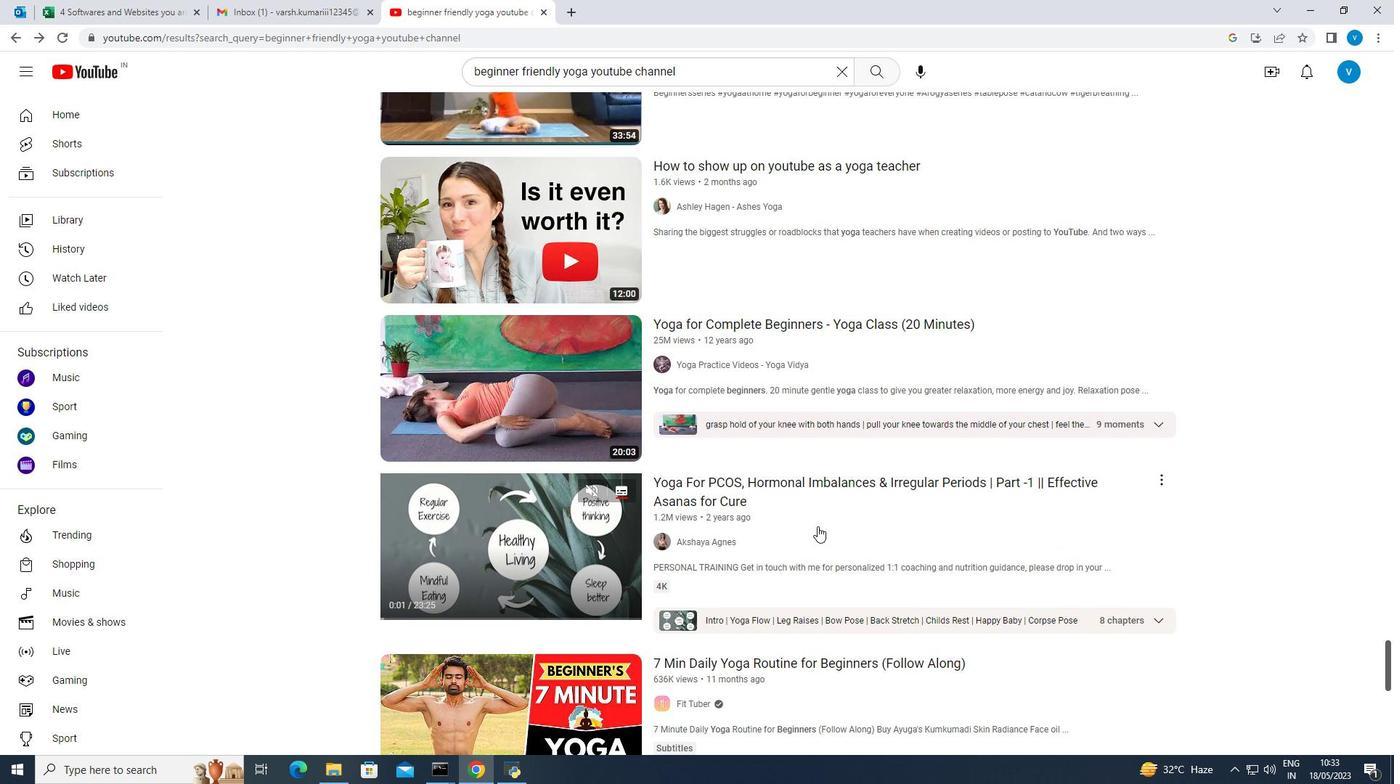 
Action: Mouse scrolled (817, 525) with delta (0, 0)
Screenshot: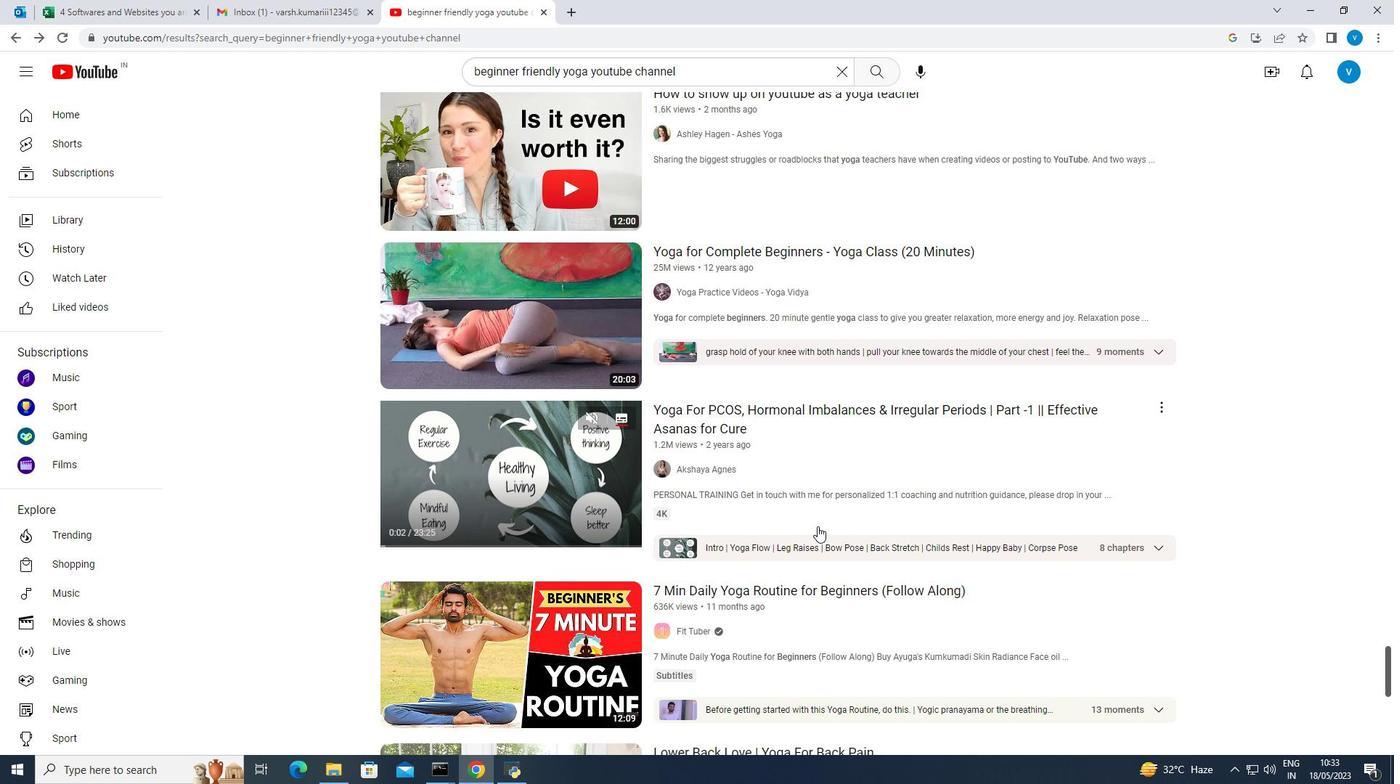
Action: Mouse scrolled (817, 525) with delta (0, 0)
Screenshot: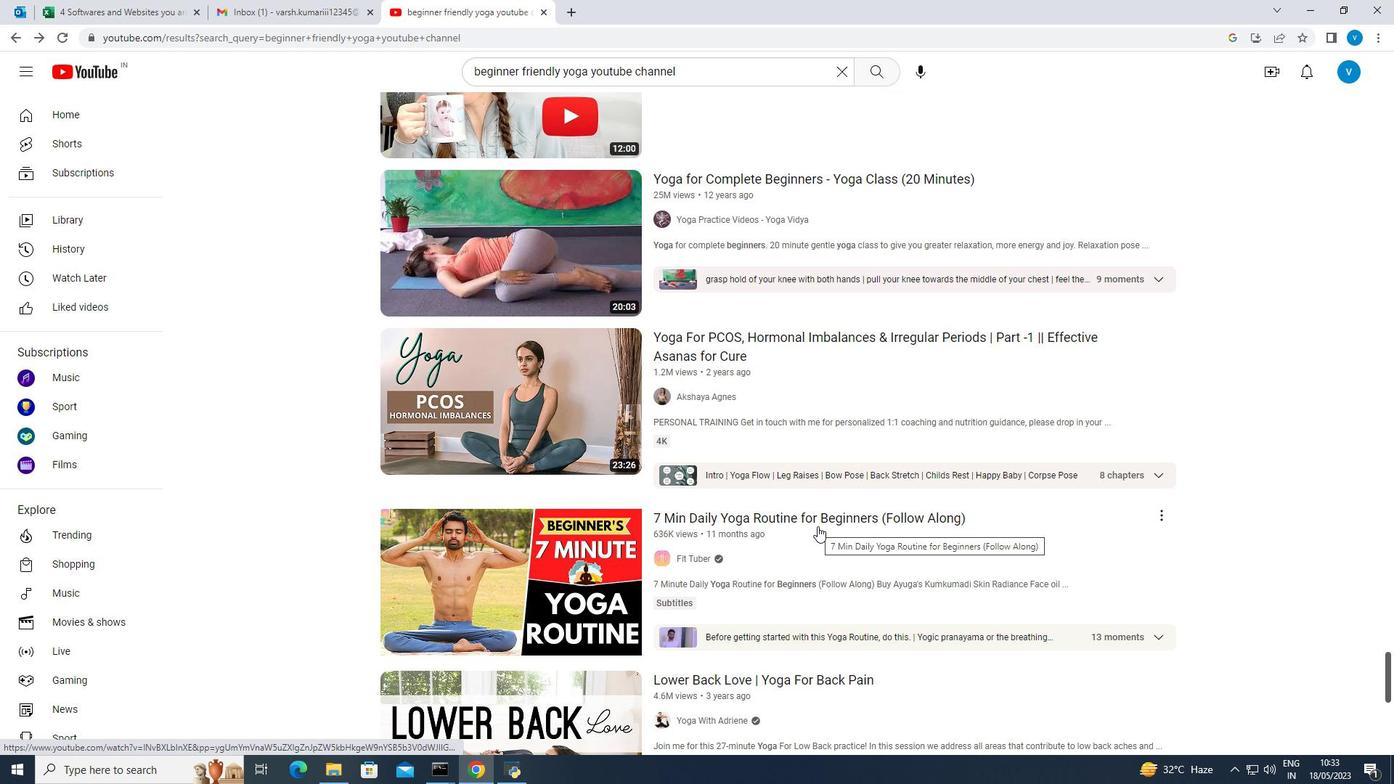 
Action: Mouse scrolled (817, 525) with delta (0, 0)
Screenshot: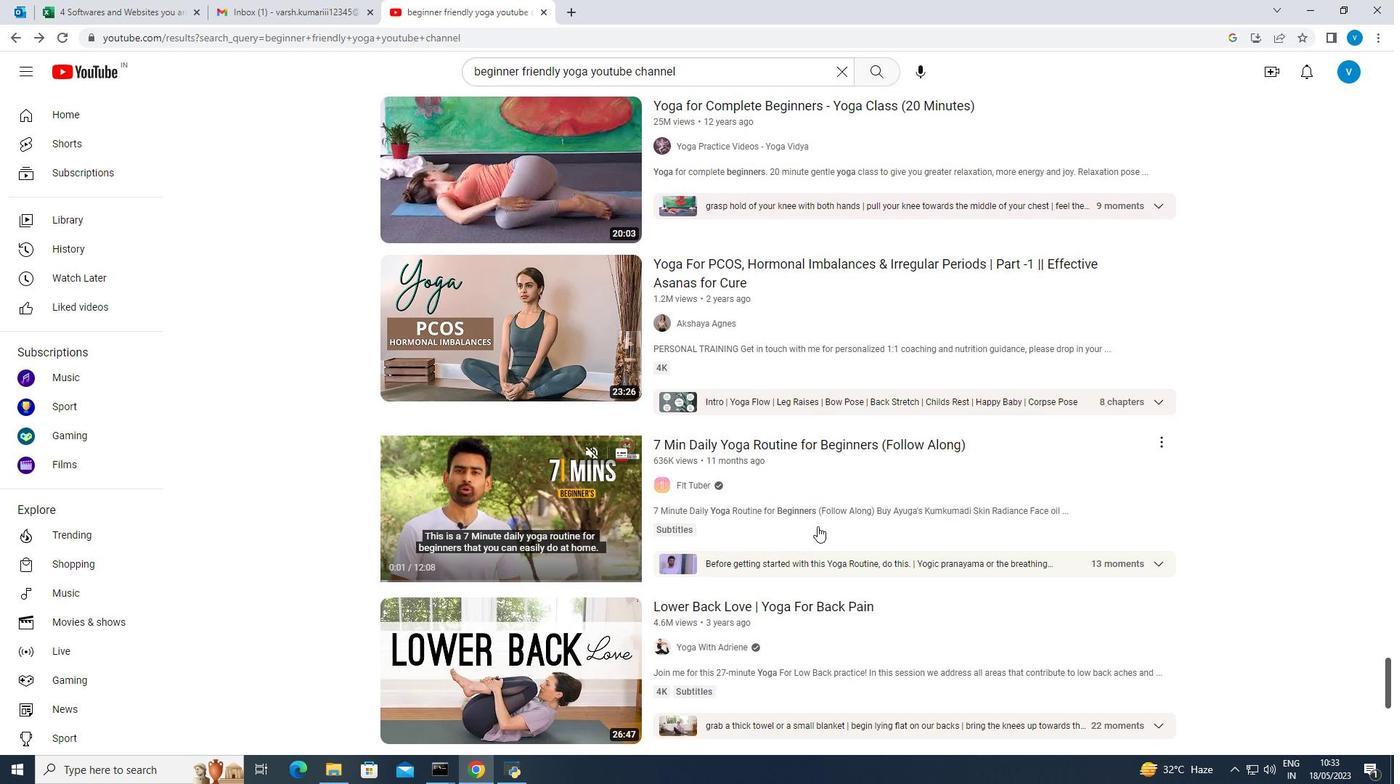
Action: Mouse scrolled (817, 525) with delta (0, 0)
Screenshot: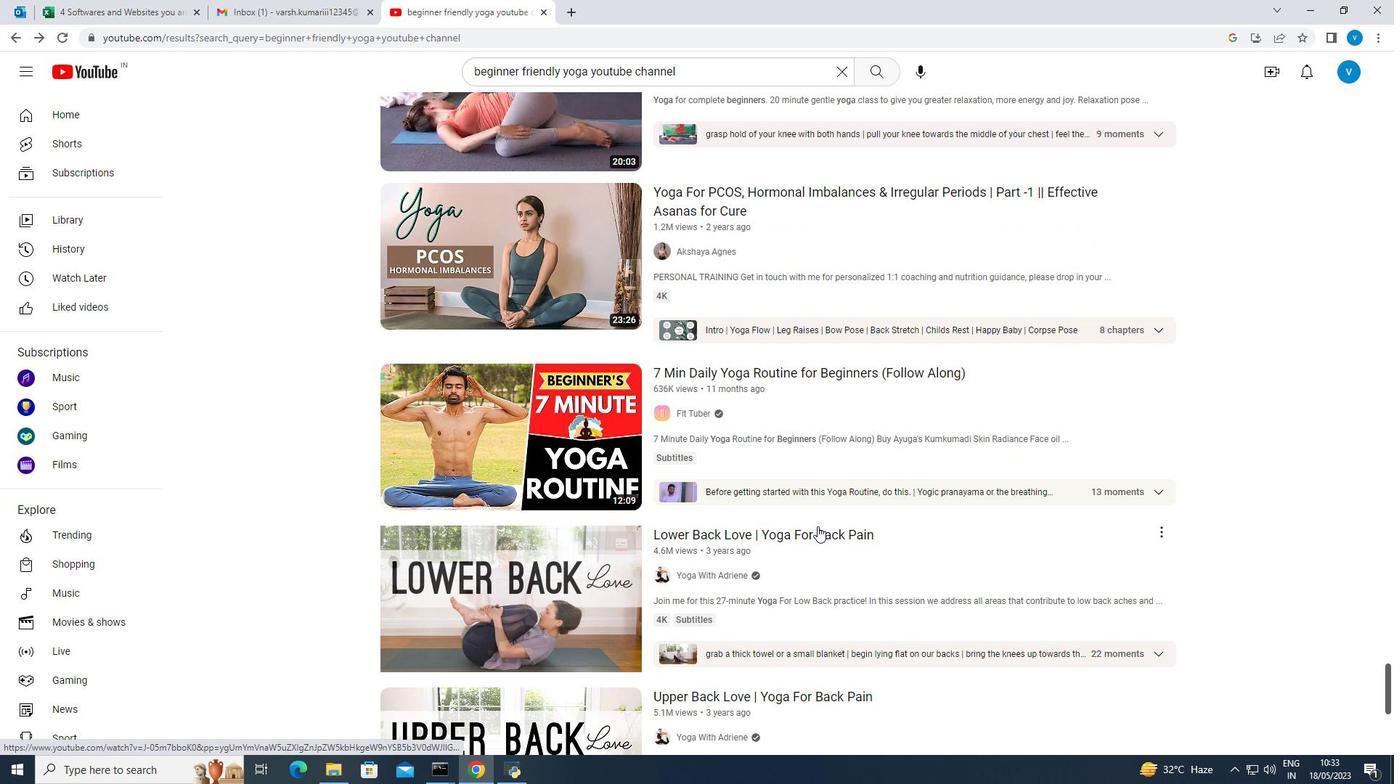 
Action: Mouse scrolled (817, 525) with delta (0, 0)
Screenshot: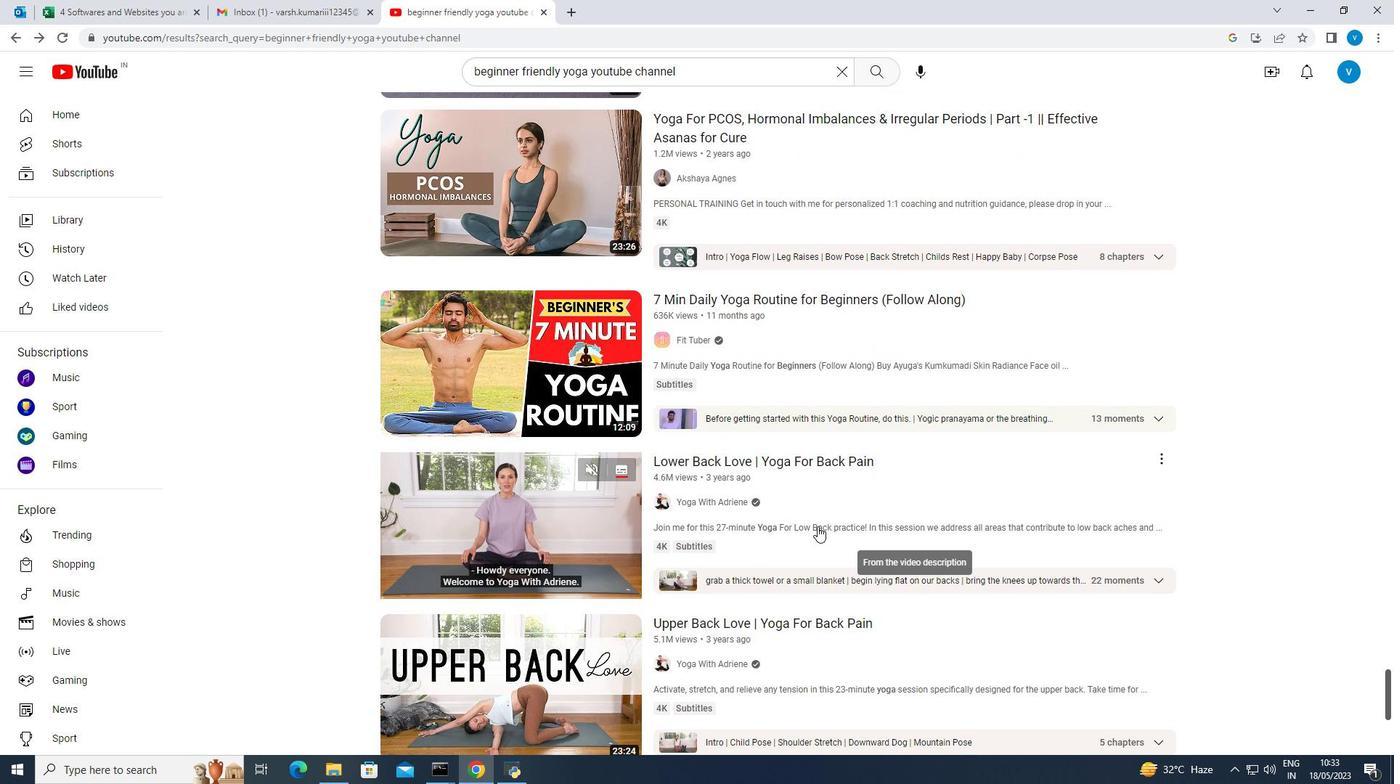 
Action: Mouse moved to (817, 526)
Screenshot: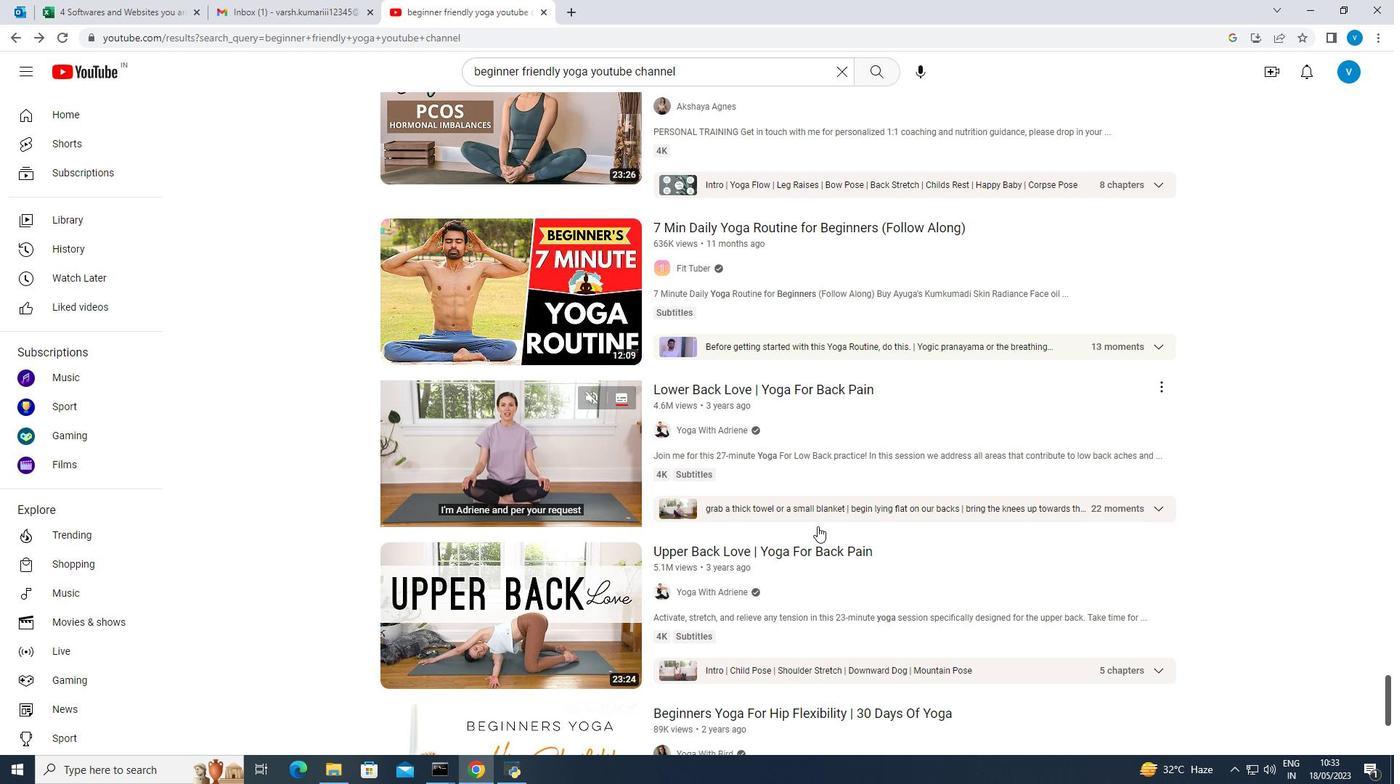 
Action: Mouse scrolled (817, 525) with delta (0, 0)
Screenshot: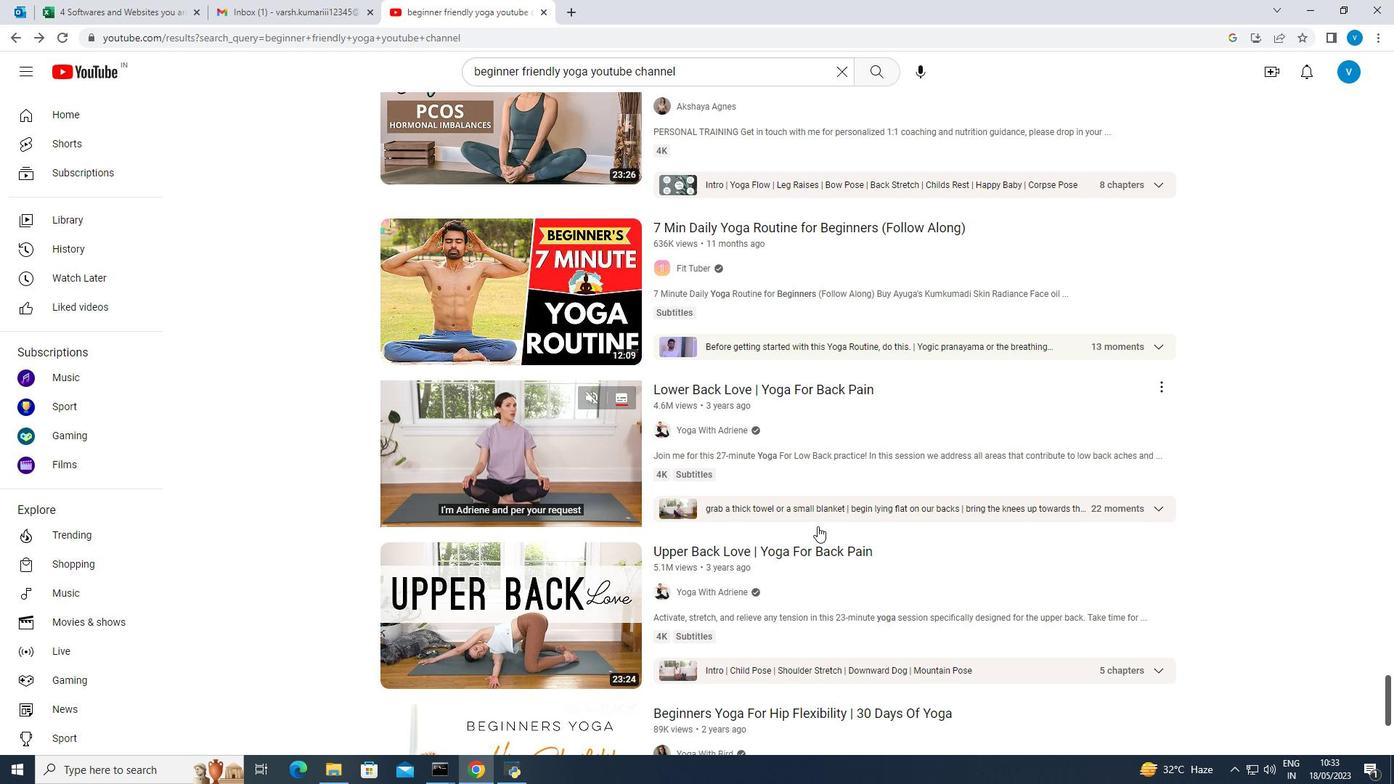 
Action: Mouse moved to (805, 523)
Screenshot: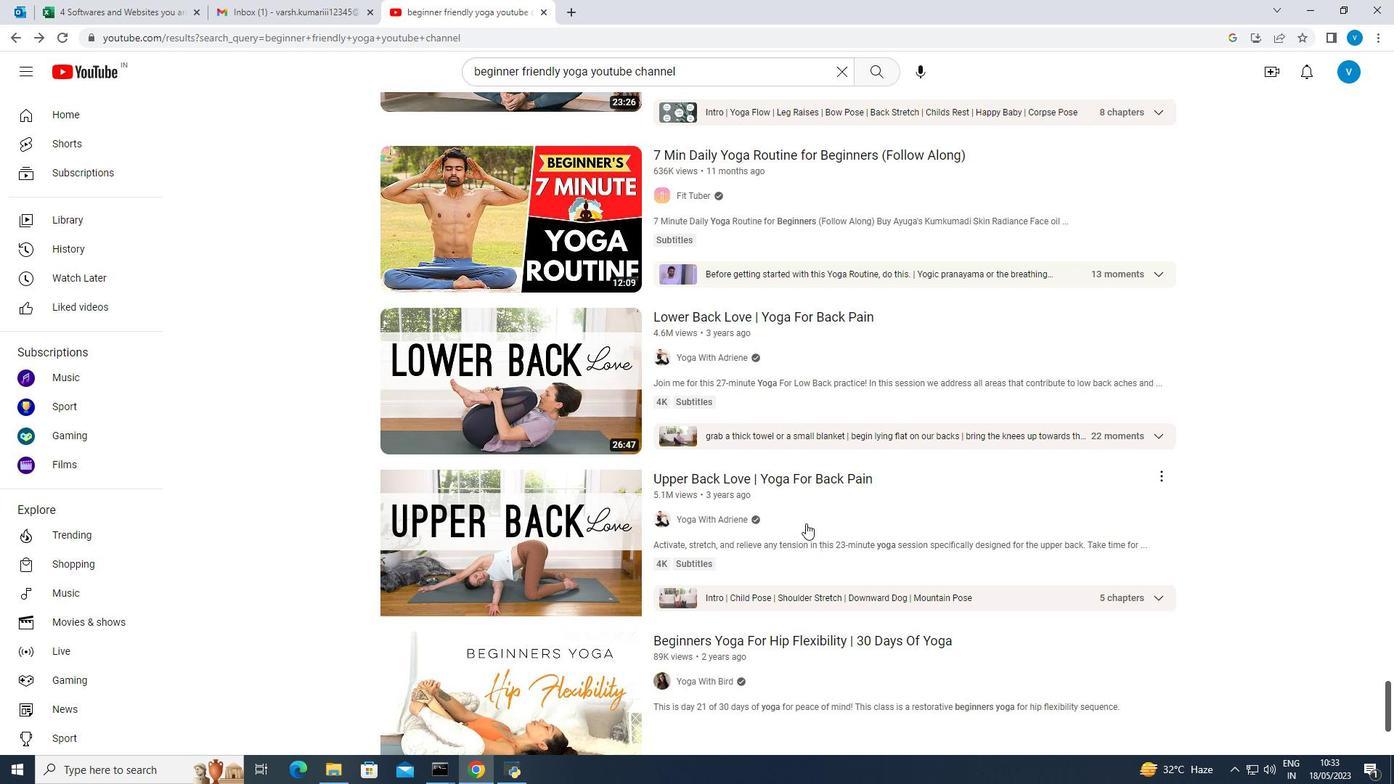 
Action: Mouse scrolled (805, 522) with delta (0, 0)
Screenshot: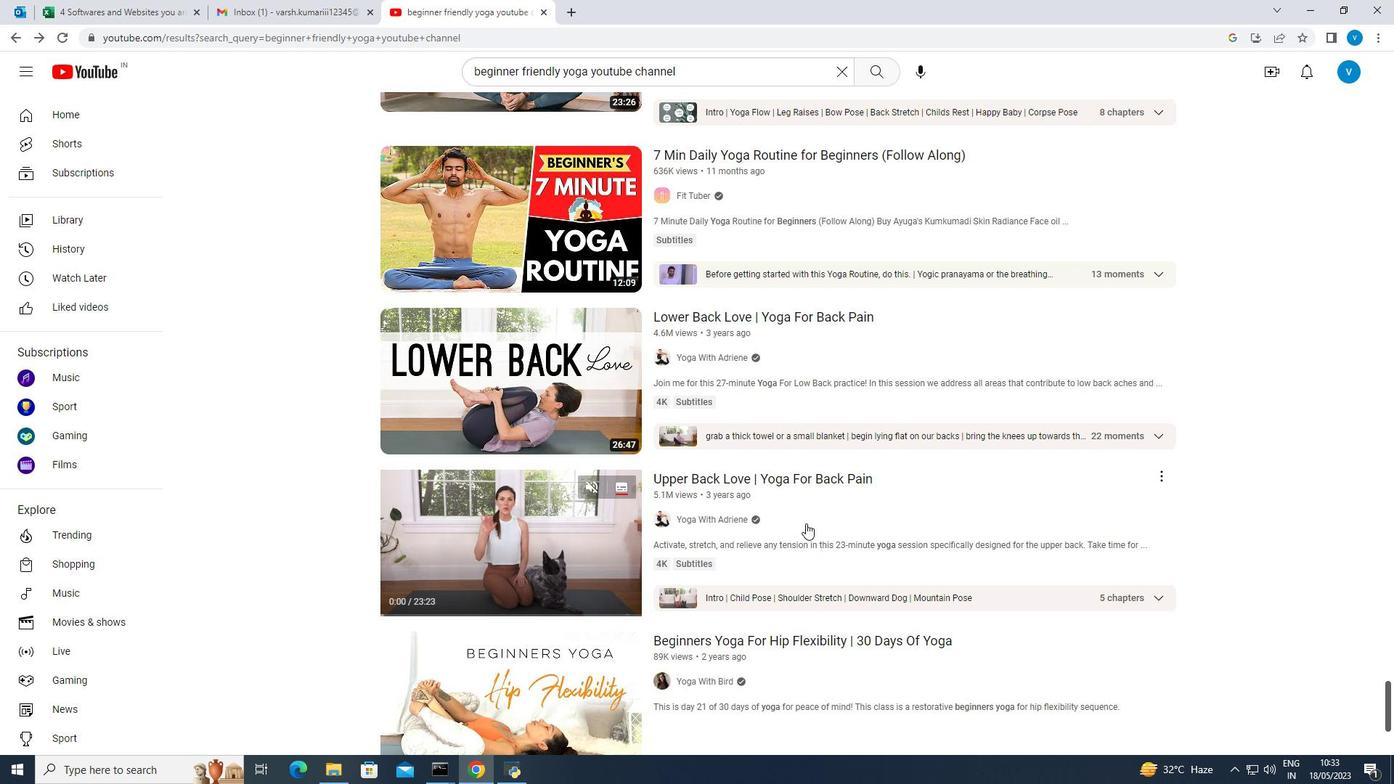 
Action: Mouse moved to (764, 546)
Screenshot: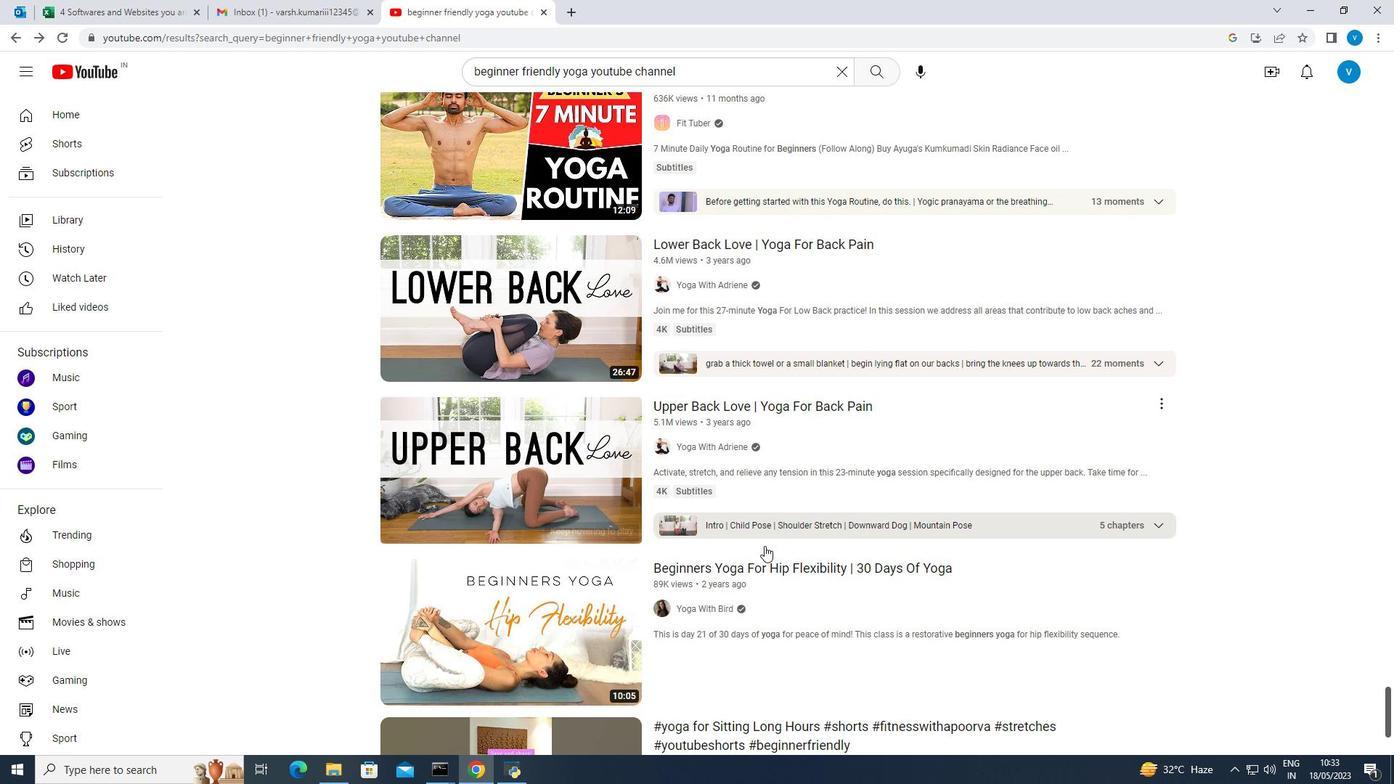 
Action: Mouse scrolled (764, 545) with delta (0, 0)
Screenshot: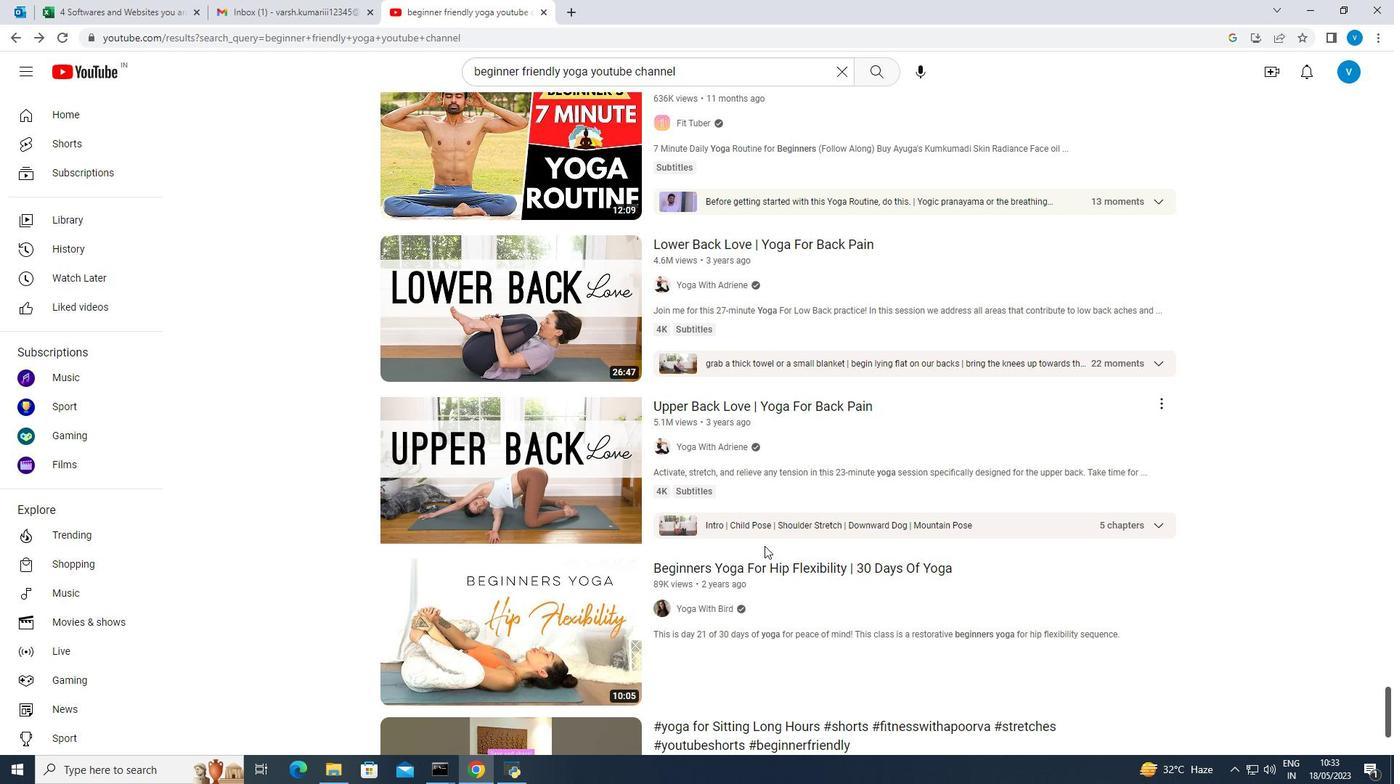 
Action: Mouse moved to (698, 450)
Screenshot: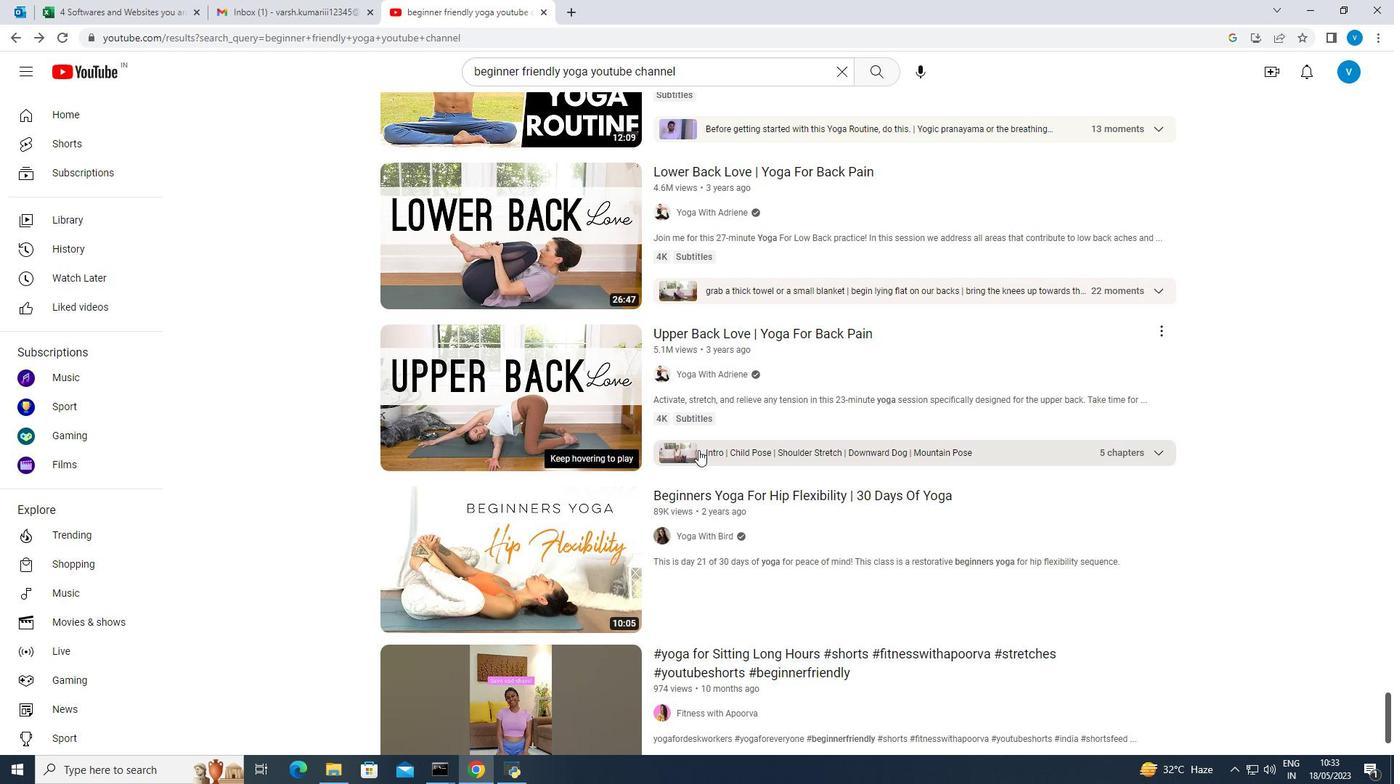 
Action: Mouse scrolled (698, 449) with delta (0, 0)
Screenshot: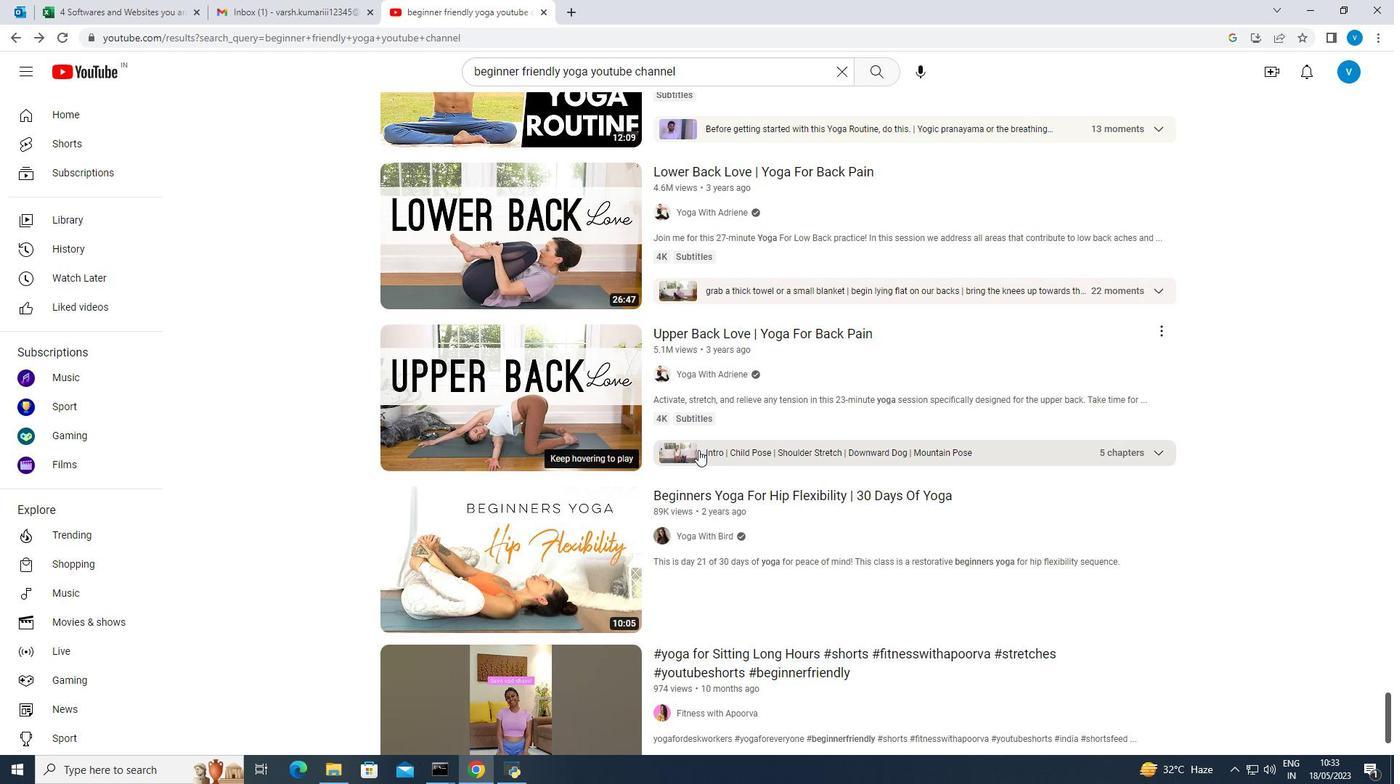 
Action: Mouse scrolled (698, 449) with delta (0, 0)
Screenshot: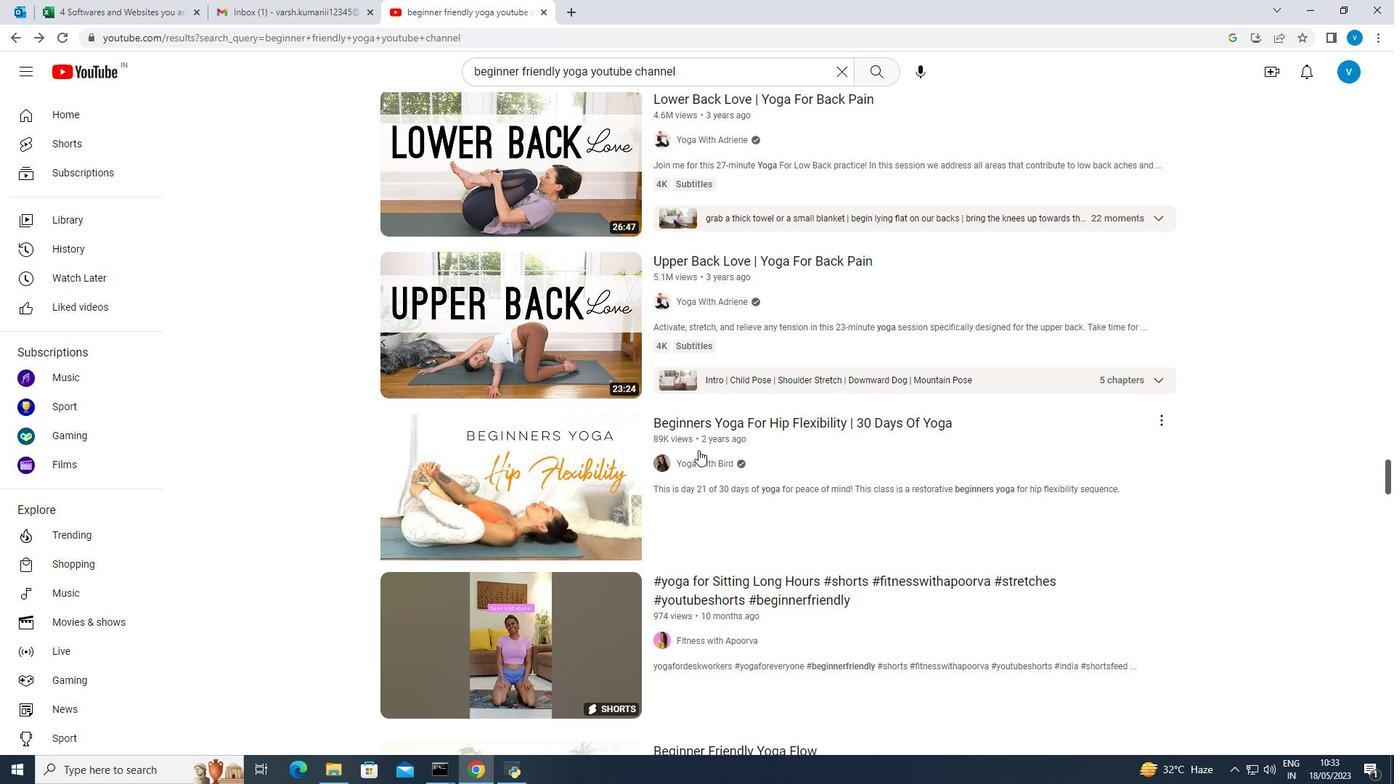
Action: Mouse scrolled (698, 449) with delta (0, 0)
Screenshot: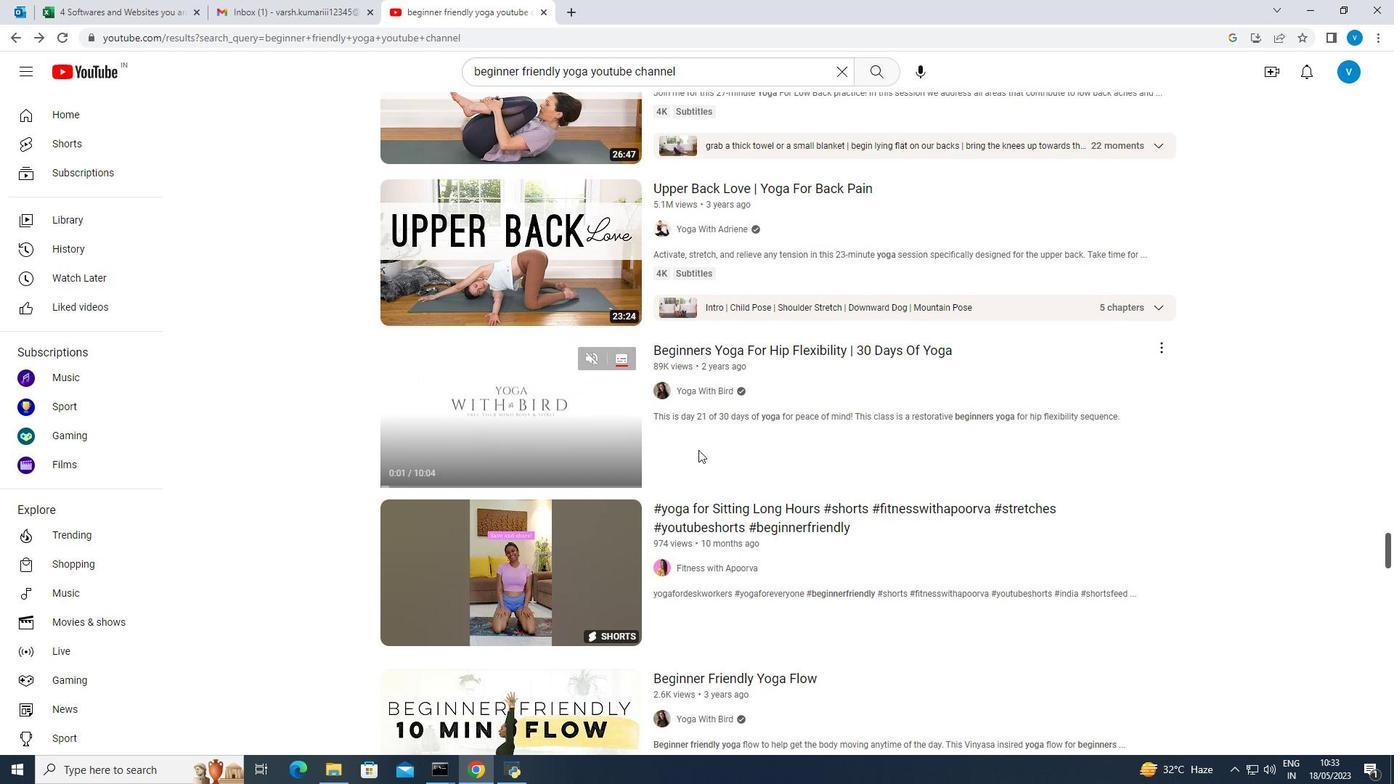 
Action: Mouse scrolled (698, 449) with delta (0, 0)
Screenshot: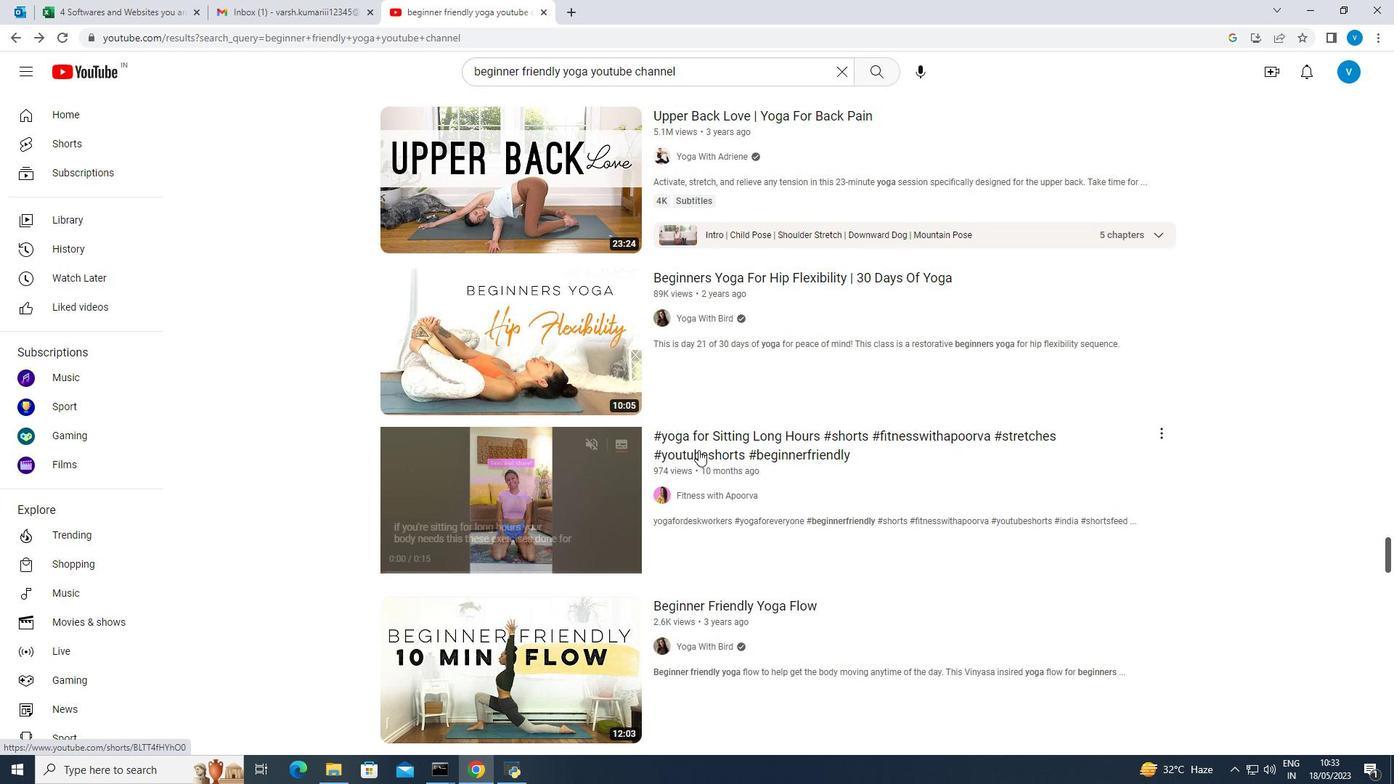 
Action: Mouse moved to (697, 450)
Screenshot: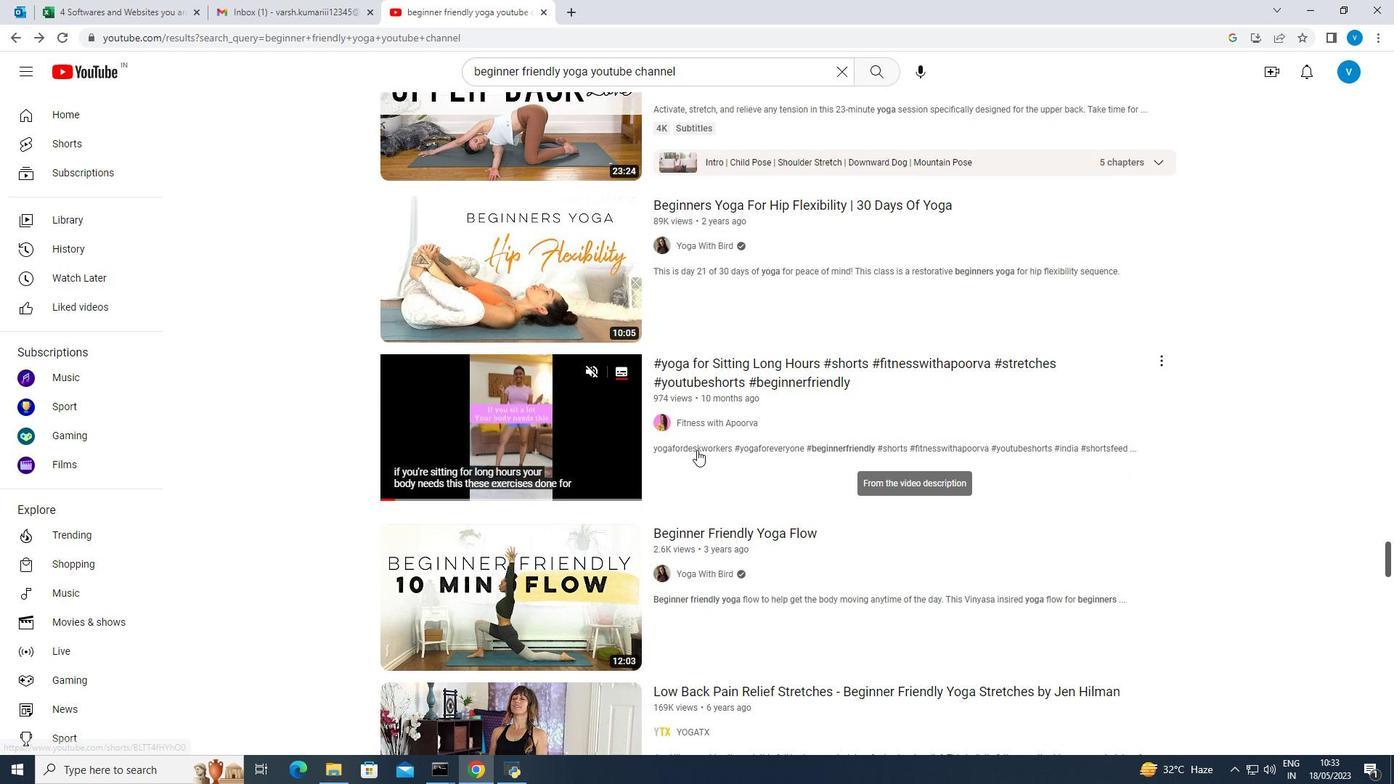 
Action: Mouse scrolled (697, 449) with delta (0, 0)
Screenshot: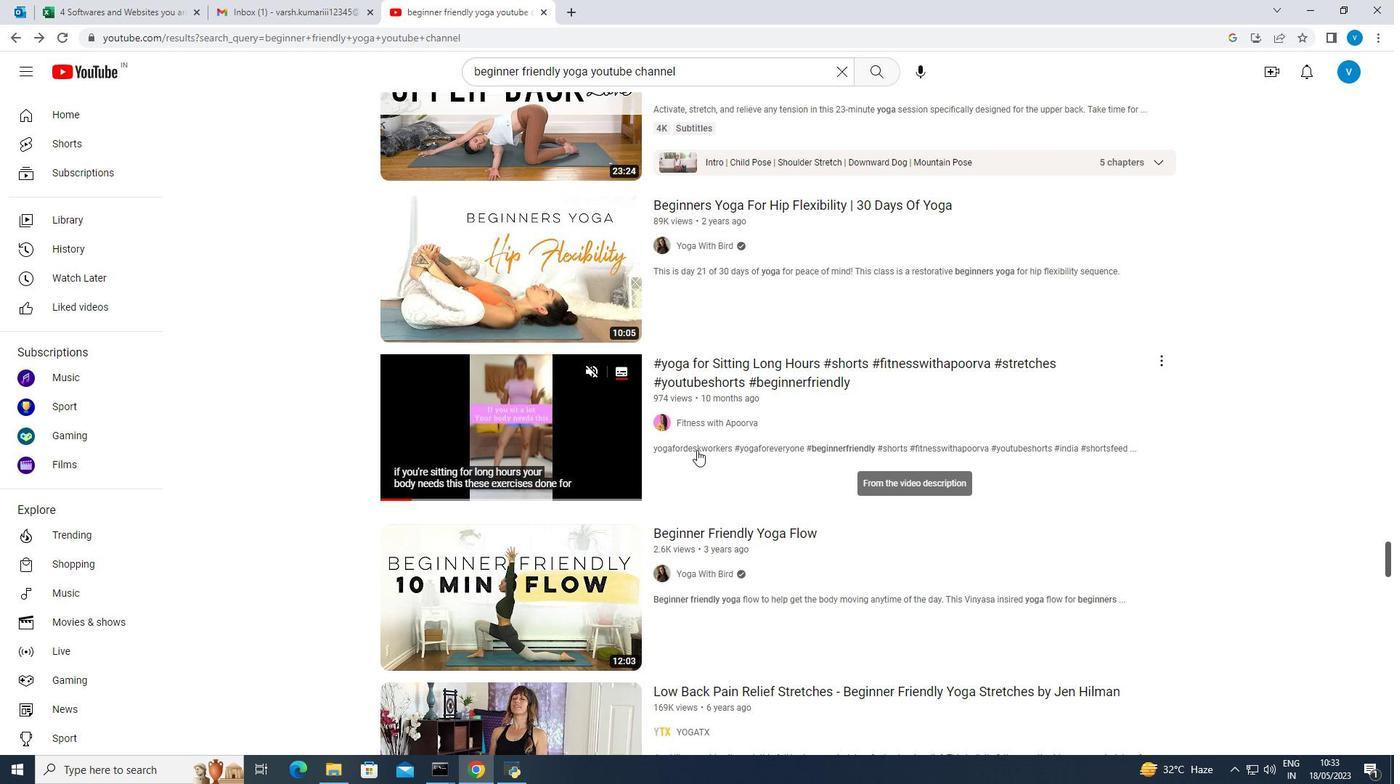 
Action: Mouse moved to (697, 450)
Screenshot: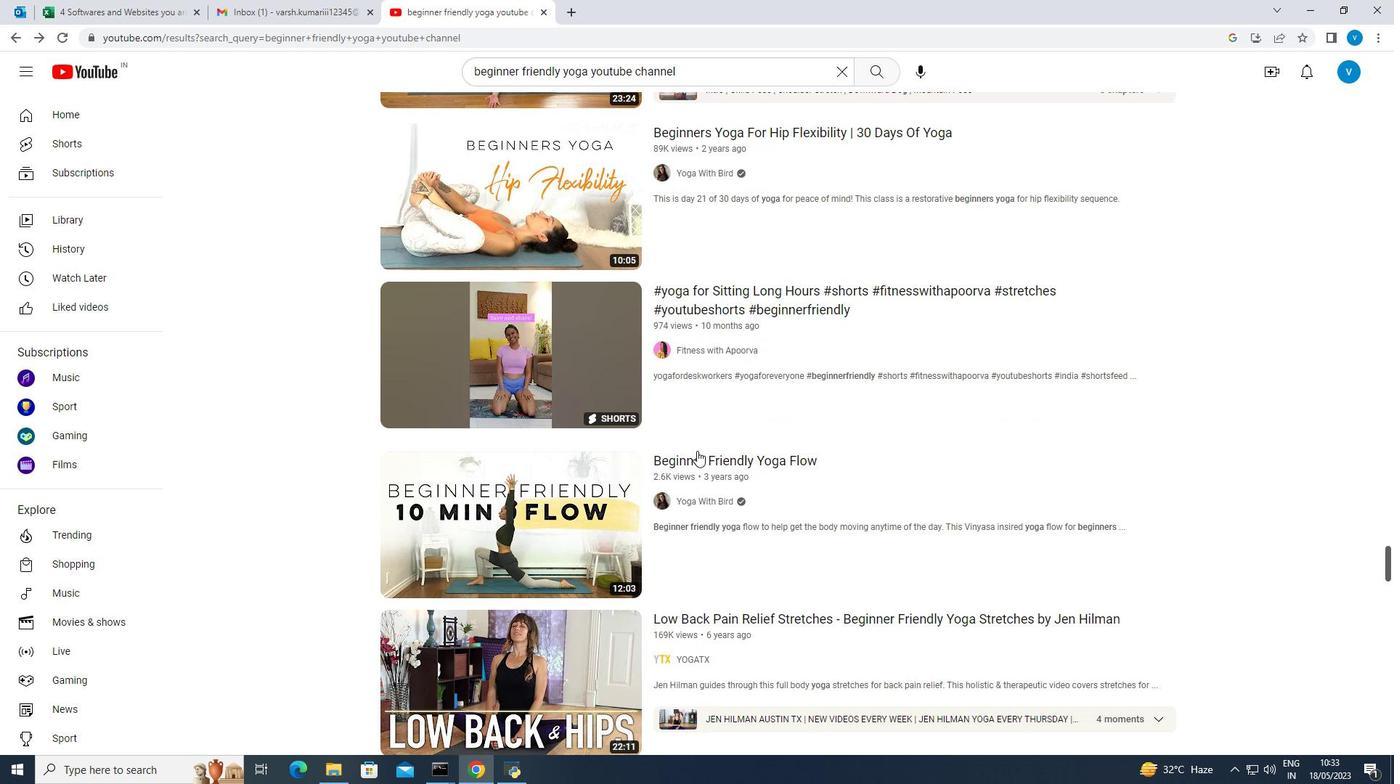 
Action: Mouse scrolled (697, 450) with delta (0, 0)
Screenshot: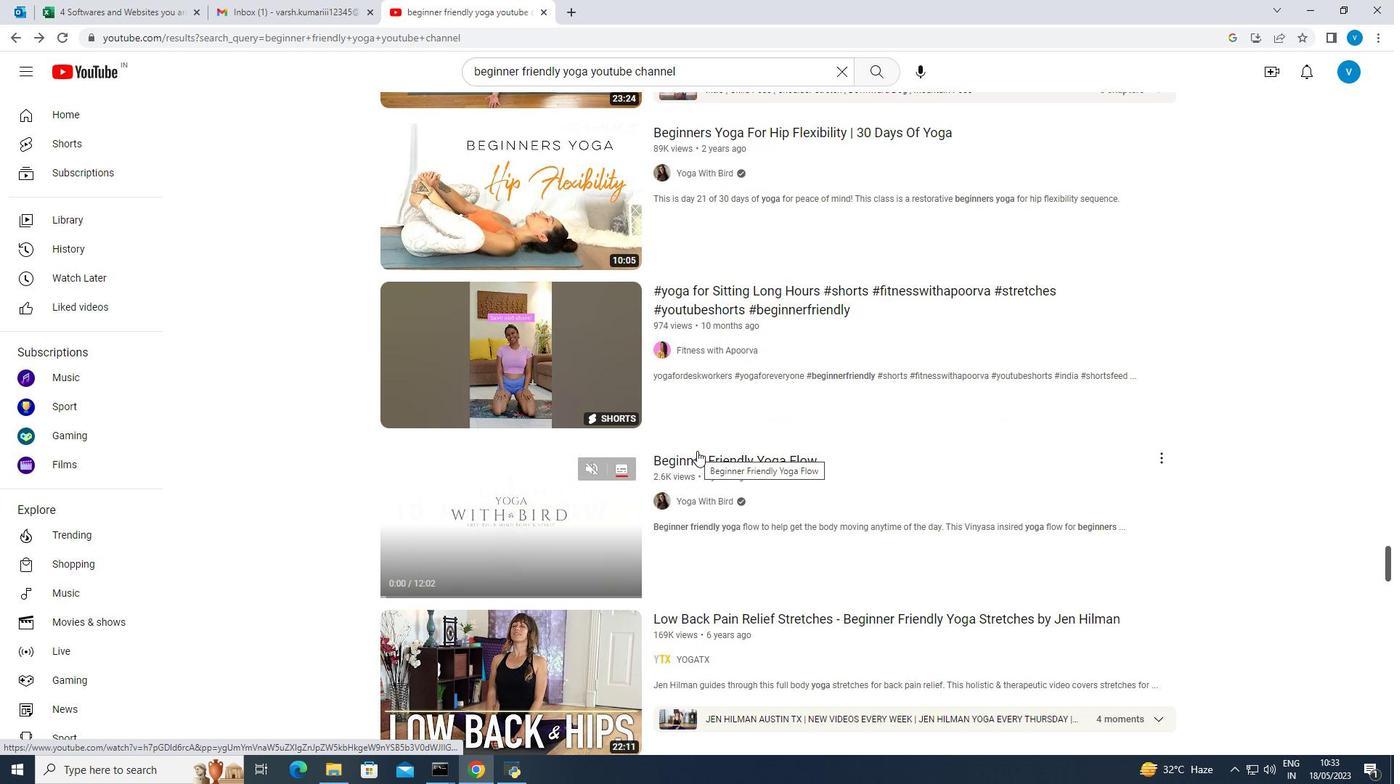 
Action: Mouse moved to (696, 450)
Screenshot: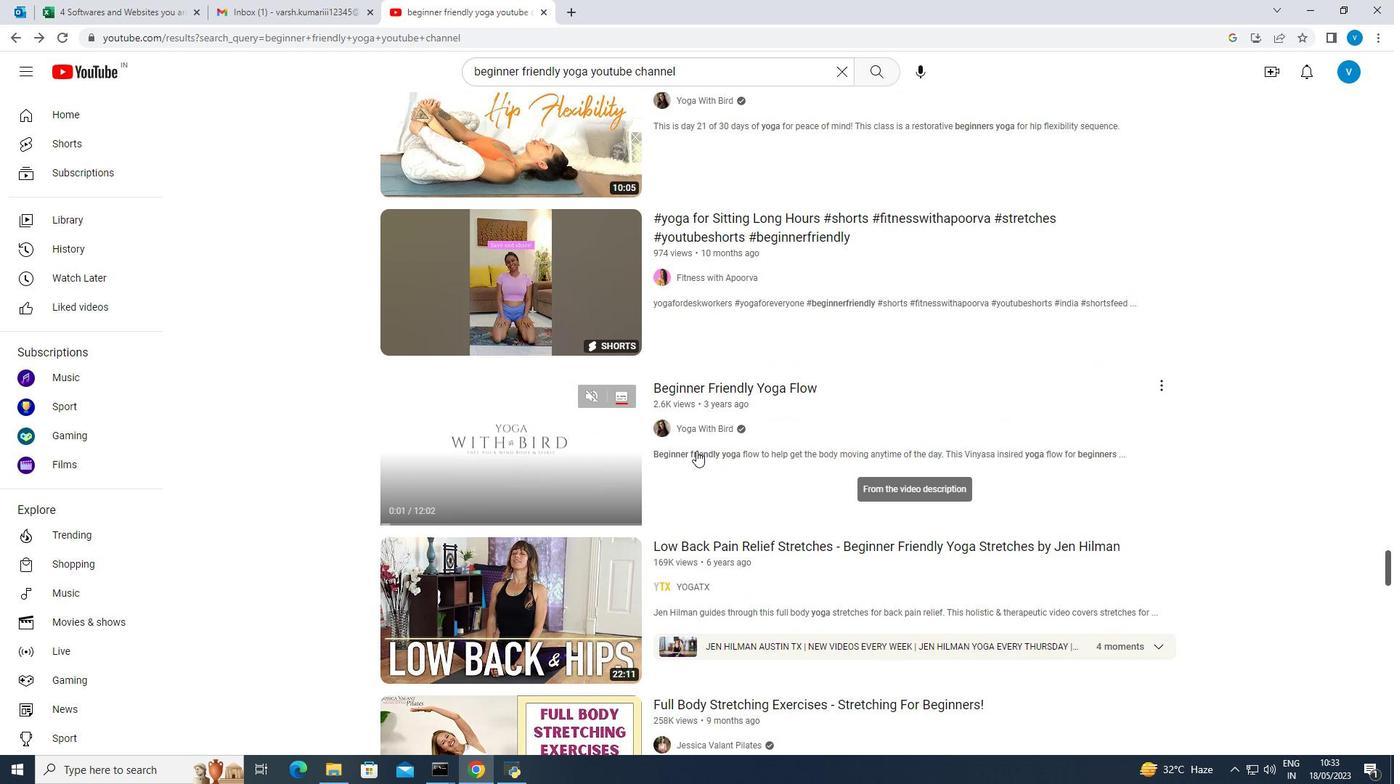 
Action: Mouse scrolled (696, 450) with delta (0, 0)
Screenshot: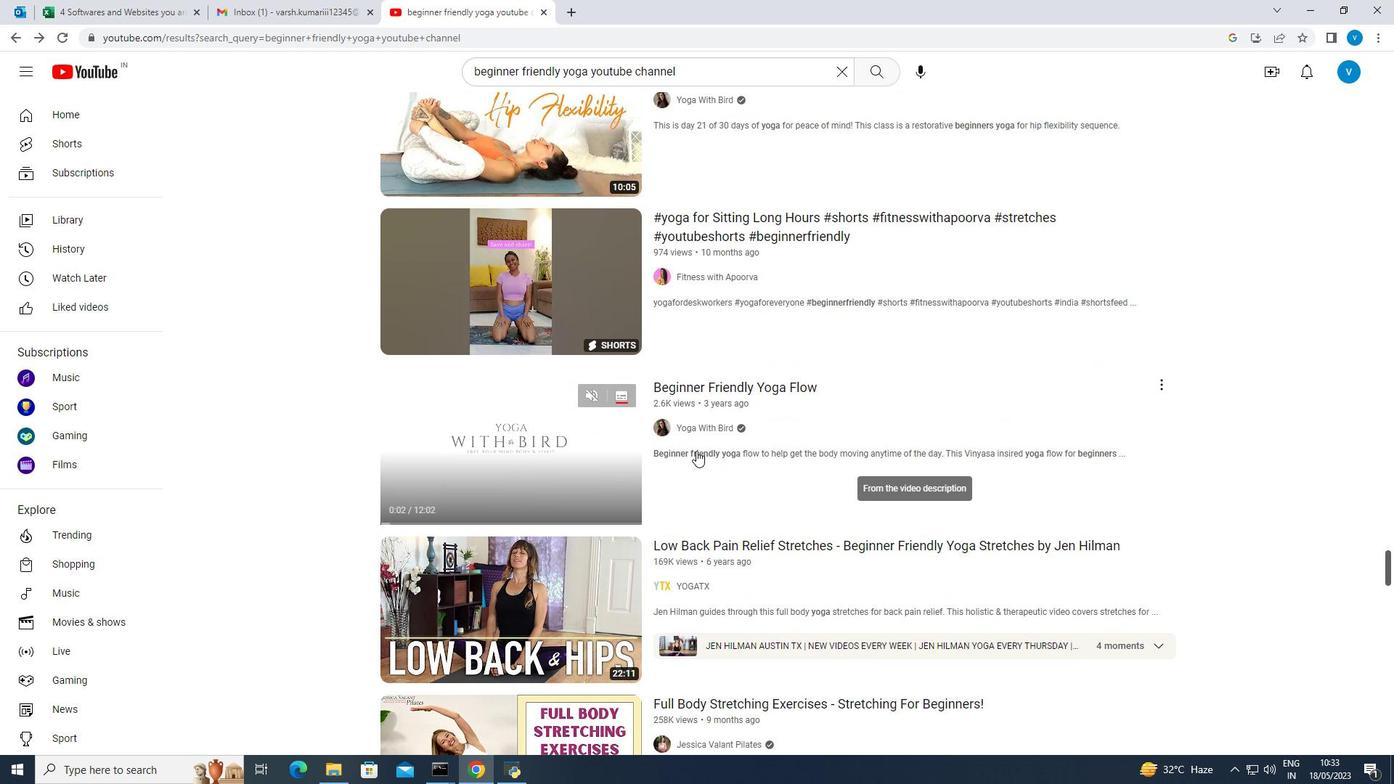 
Action: Mouse scrolled (696, 450) with delta (0, 0)
Screenshot: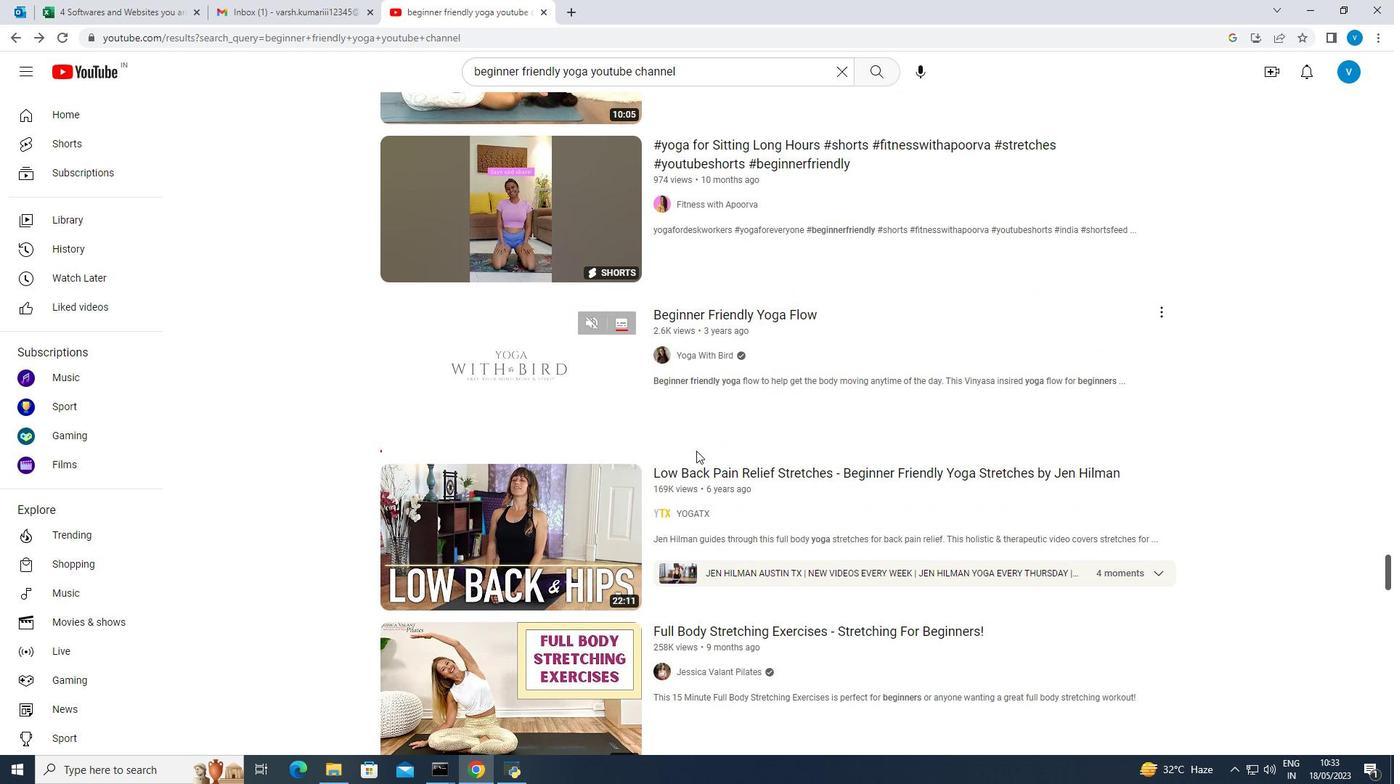 
Action: Mouse scrolled (696, 450) with delta (0, 0)
Screenshot: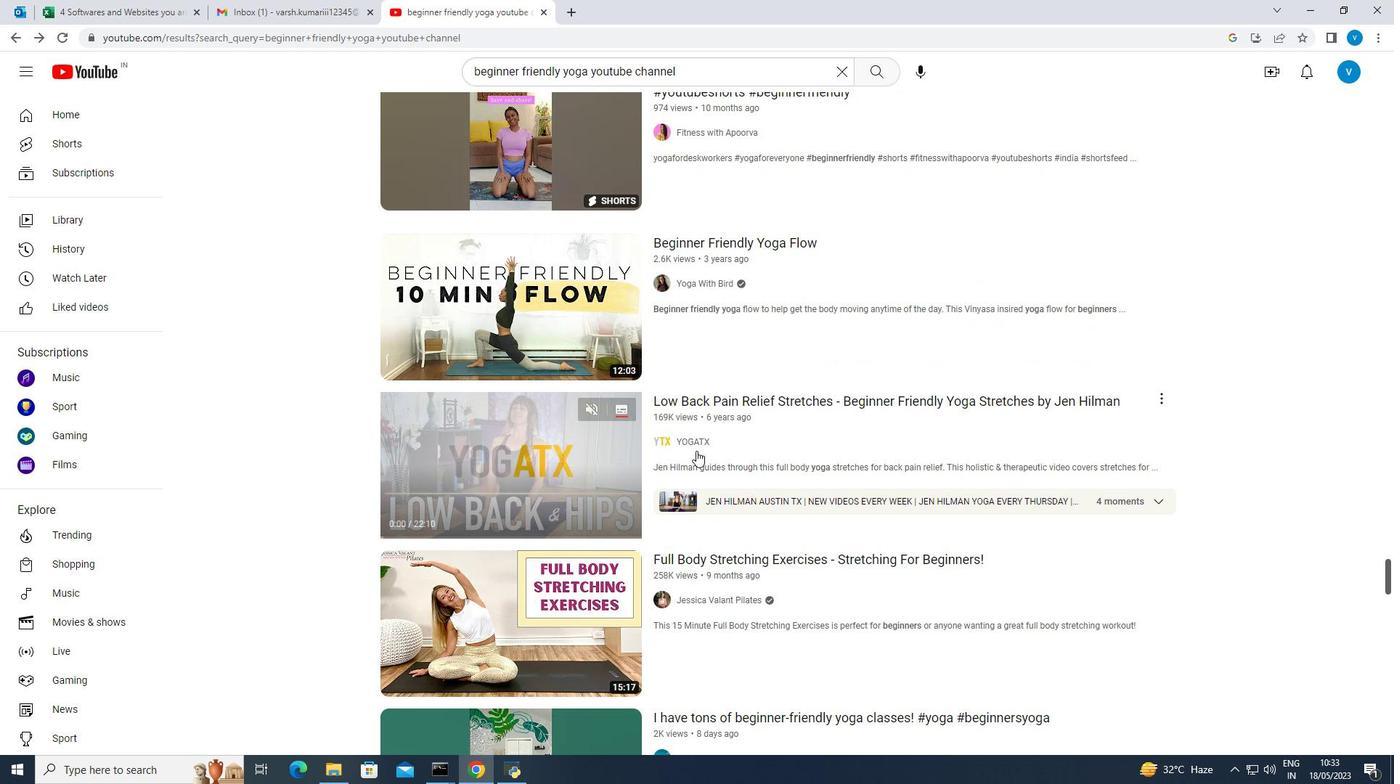 
Action: Mouse scrolled (696, 450) with delta (0, 0)
Screenshot: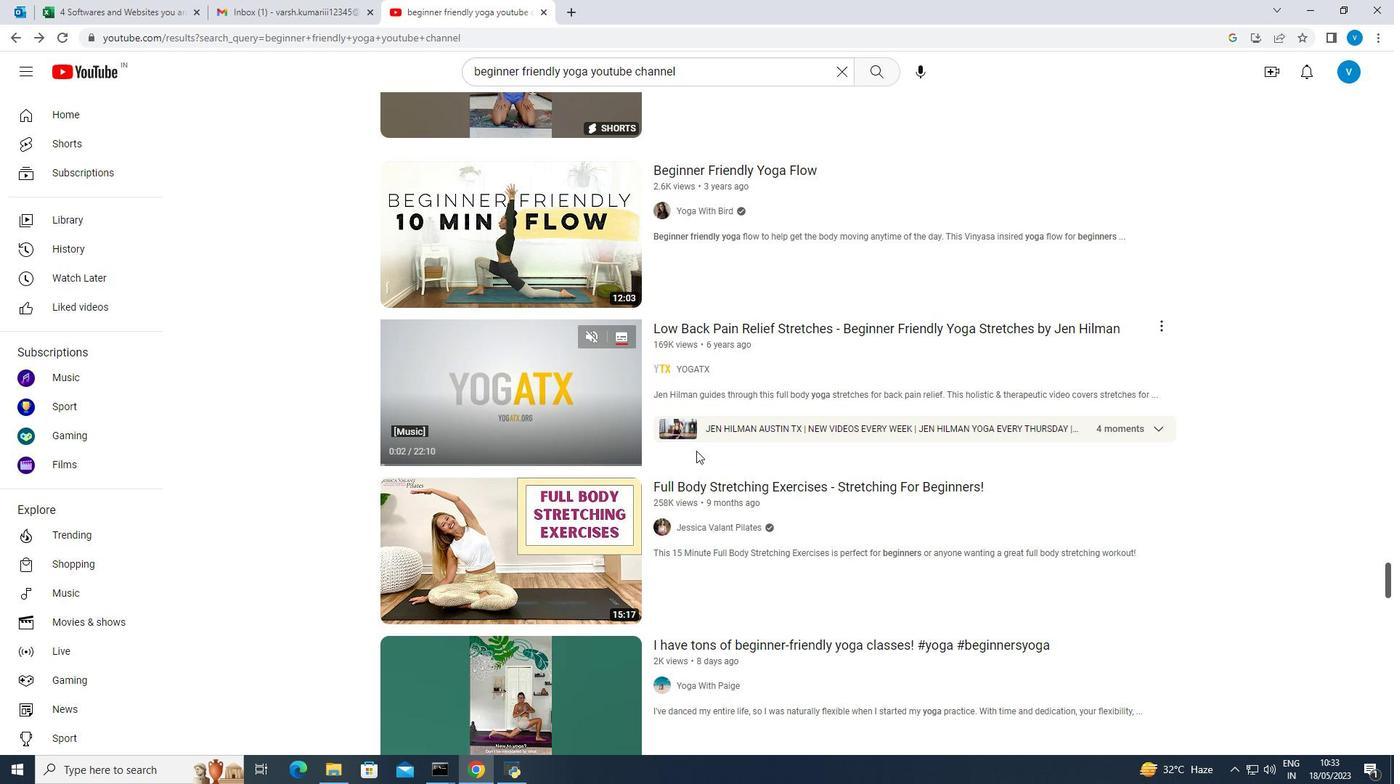 
Action: Mouse scrolled (696, 450) with delta (0, 0)
Screenshot: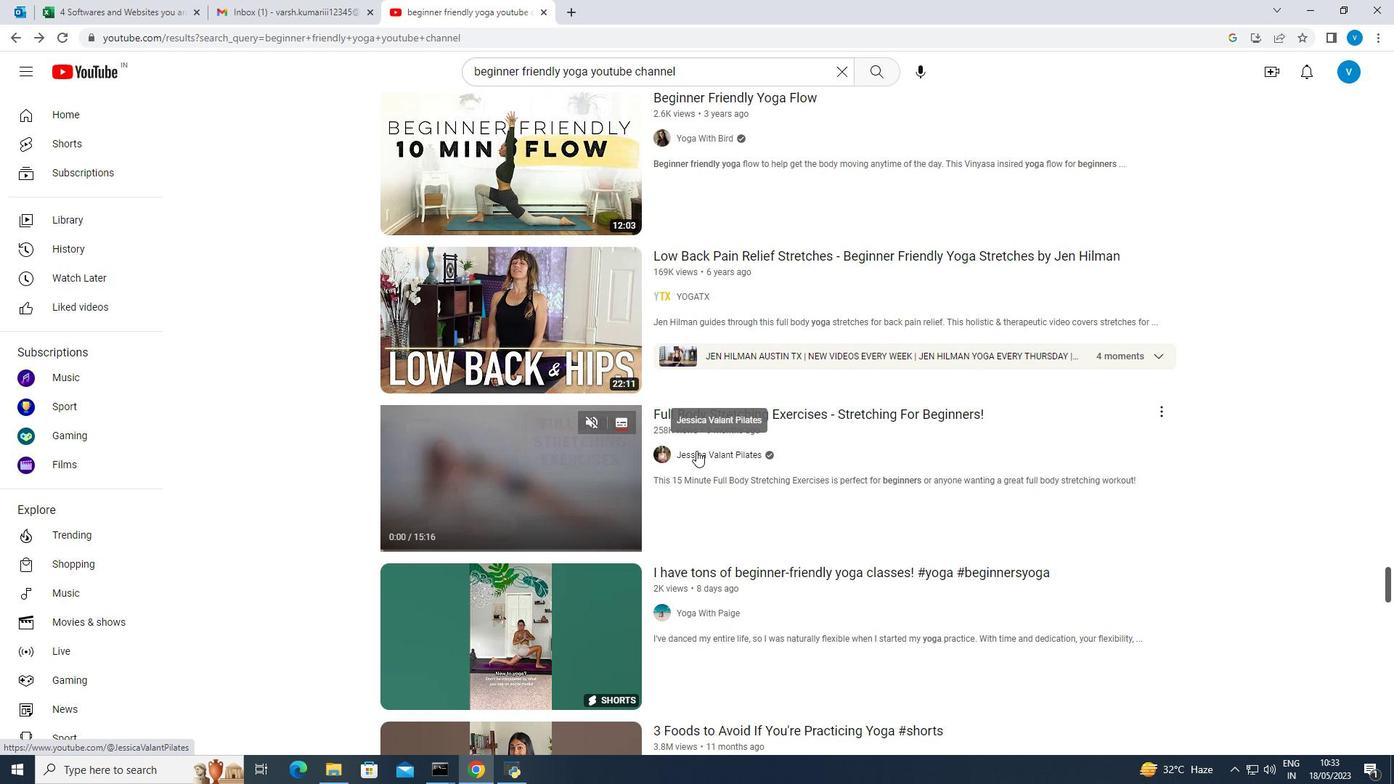 
Action: Mouse scrolled (696, 450) with delta (0, 0)
Screenshot: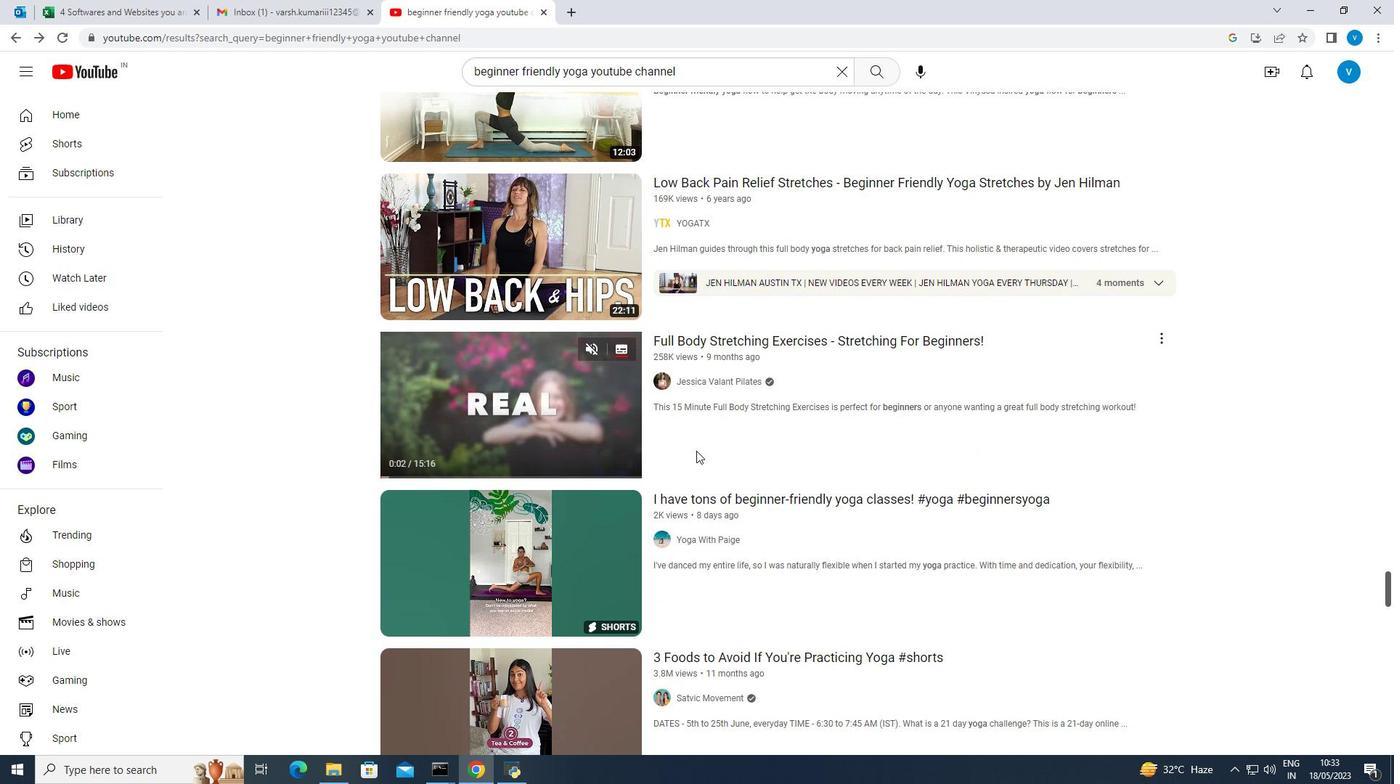 
Action: Mouse moved to (696, 450)
Screenshot: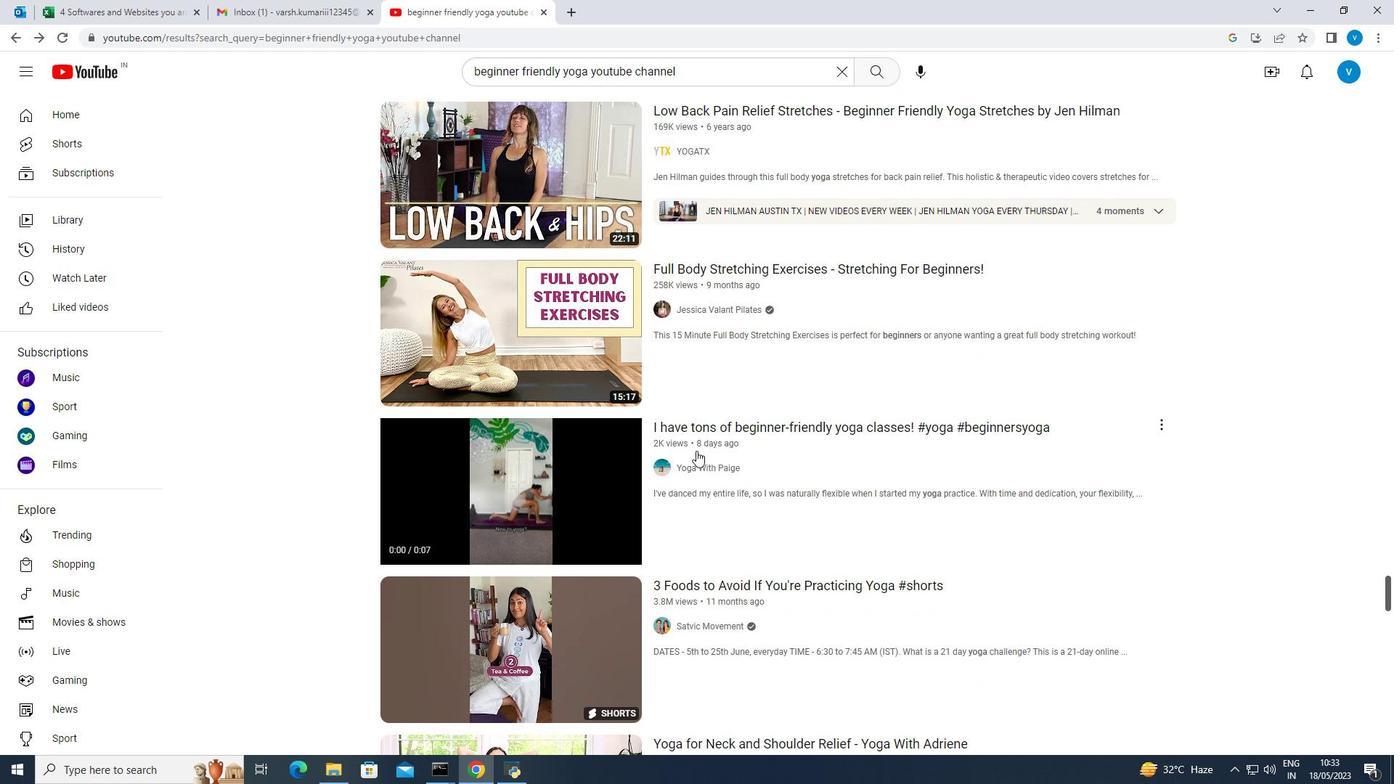 
Action: Mouse scrolled (696, 450) with delta (0, 0)
Screenshot: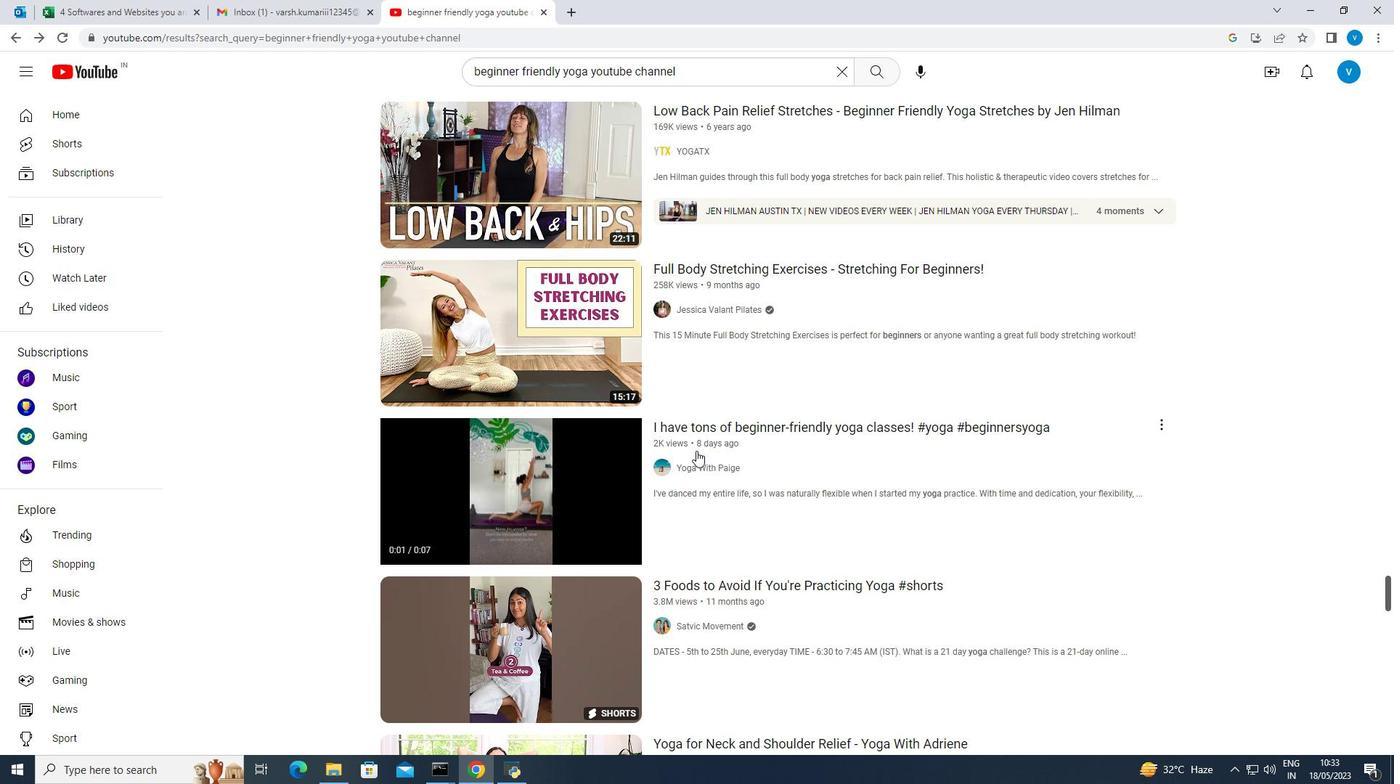 
Action: Mouse scrolled (696, 450) with delta (0, 0)
Screenshot: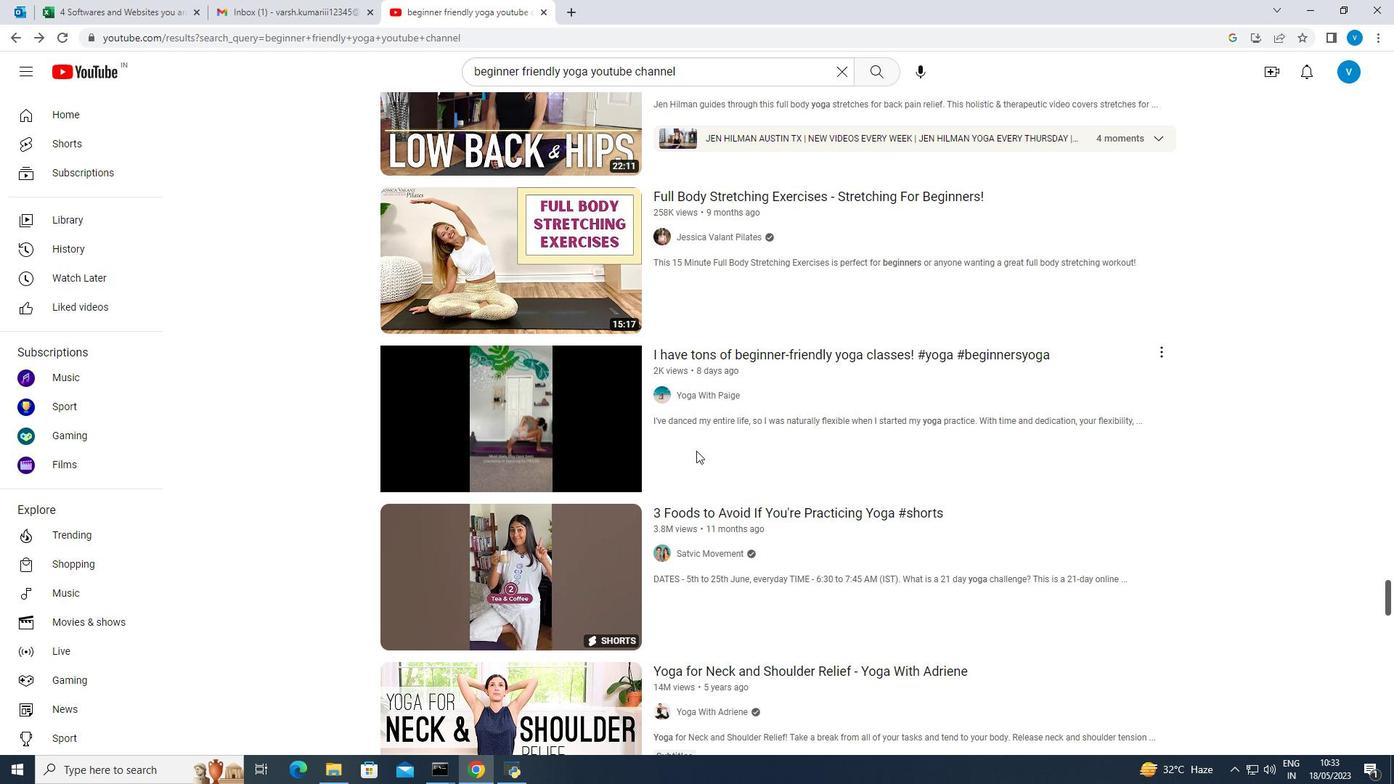 
Action: Mouse scrolled (696, 450) with delta (0, 0)
Screenshot: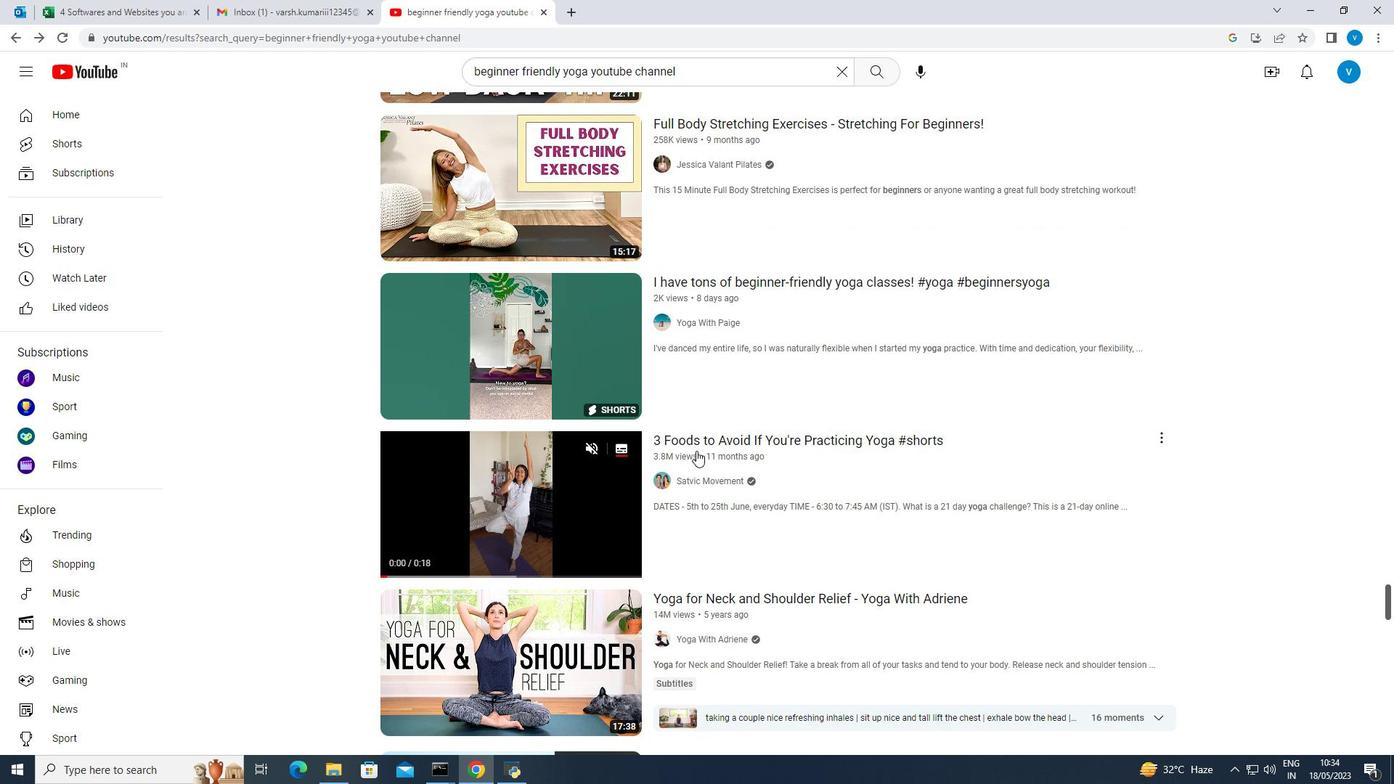 
Action: Mouse scrolled (696, 450) with delta (0, 0)
Screenshot: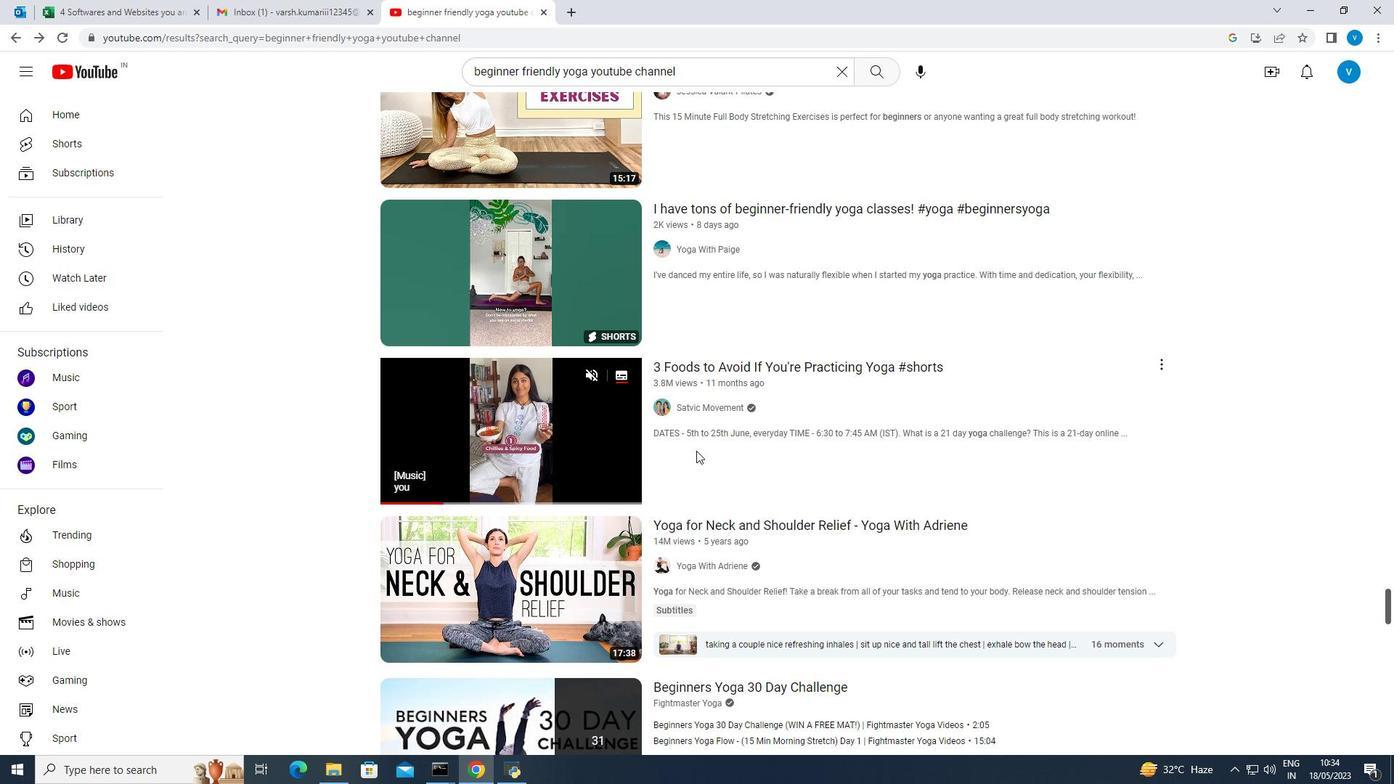 
Action: Mouse scrolled (696, 450) with delta (0, 0)
Screenshot: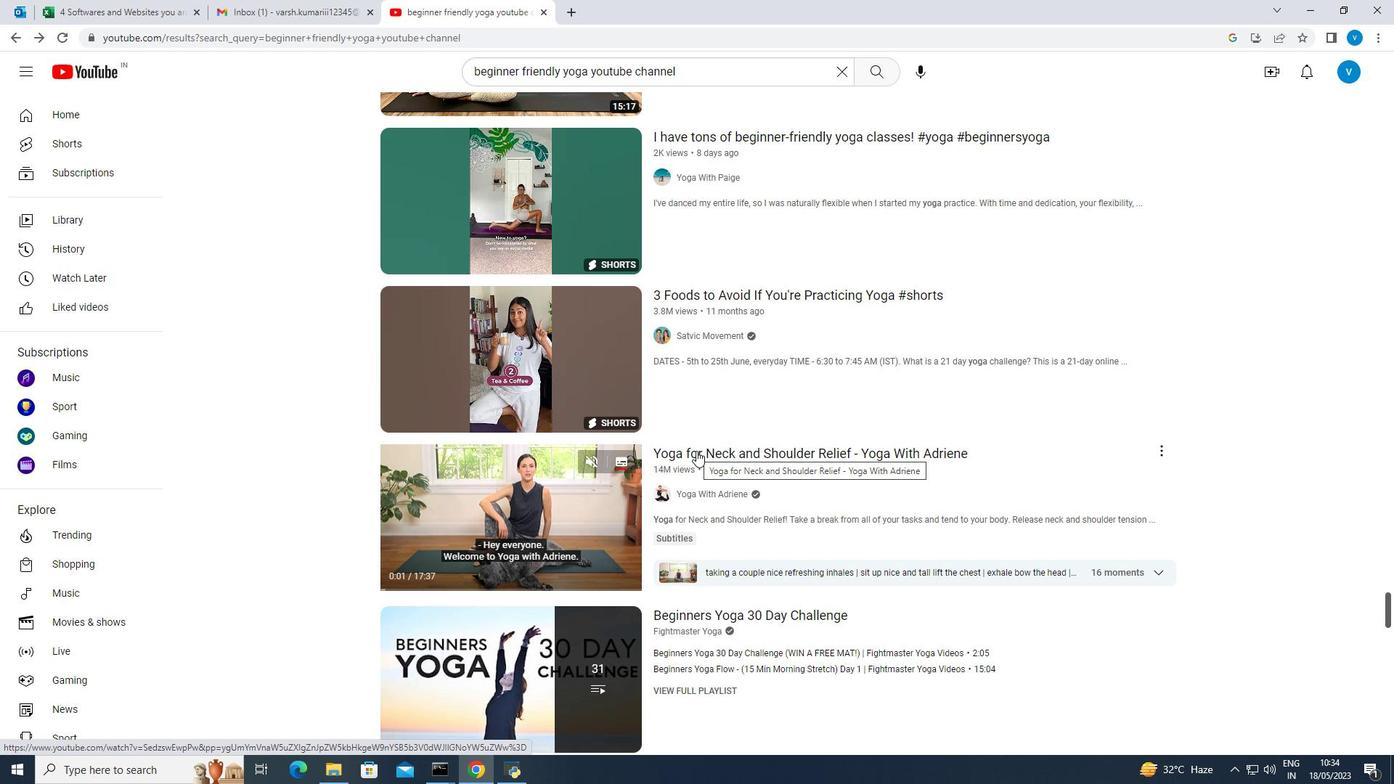 
Action: Mouse scrolled (696, 450) with delta (0, 0)
Screenshot: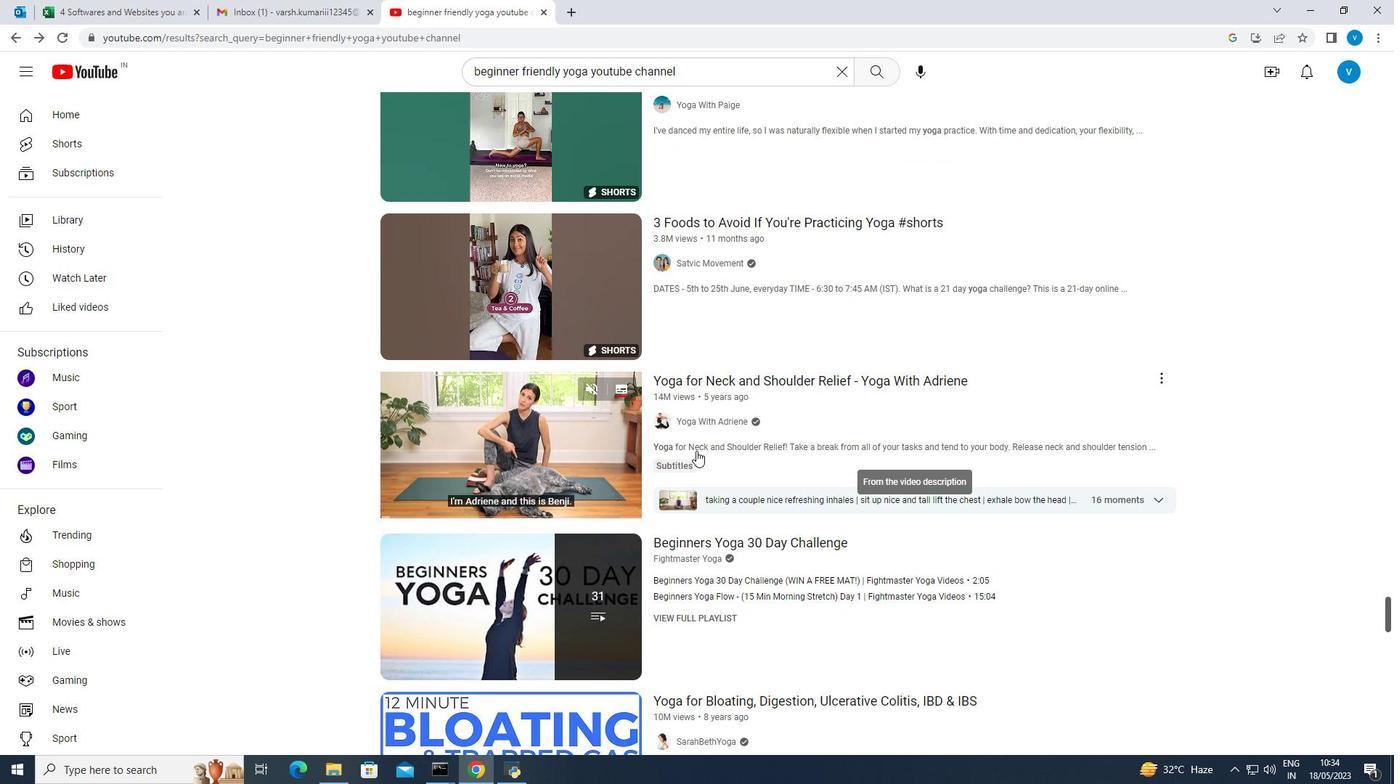 
Action: Mouse scrolled (696, 450) with delta (0, 0)
Screenshot: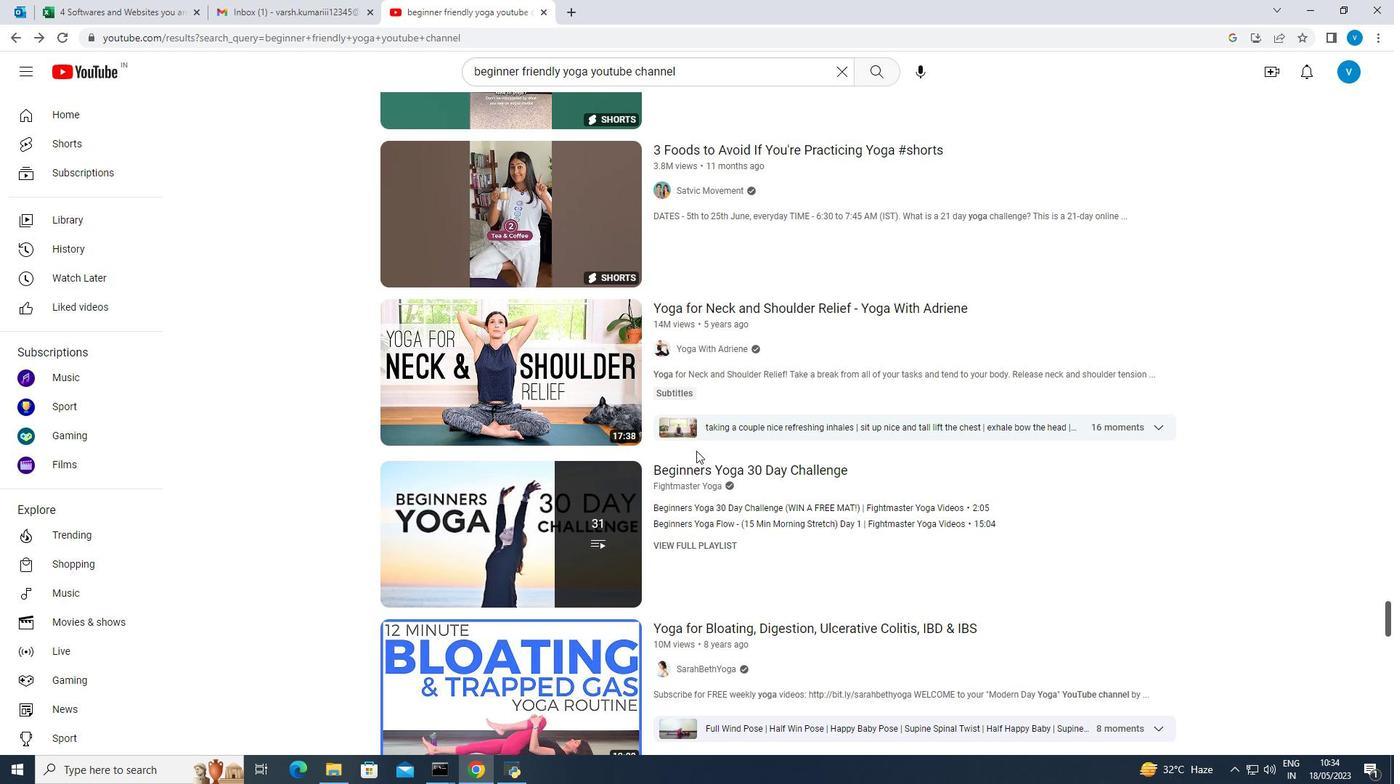 
Action: Mouse scrolled (696, 450) with delta (0, 0)
Screenshot: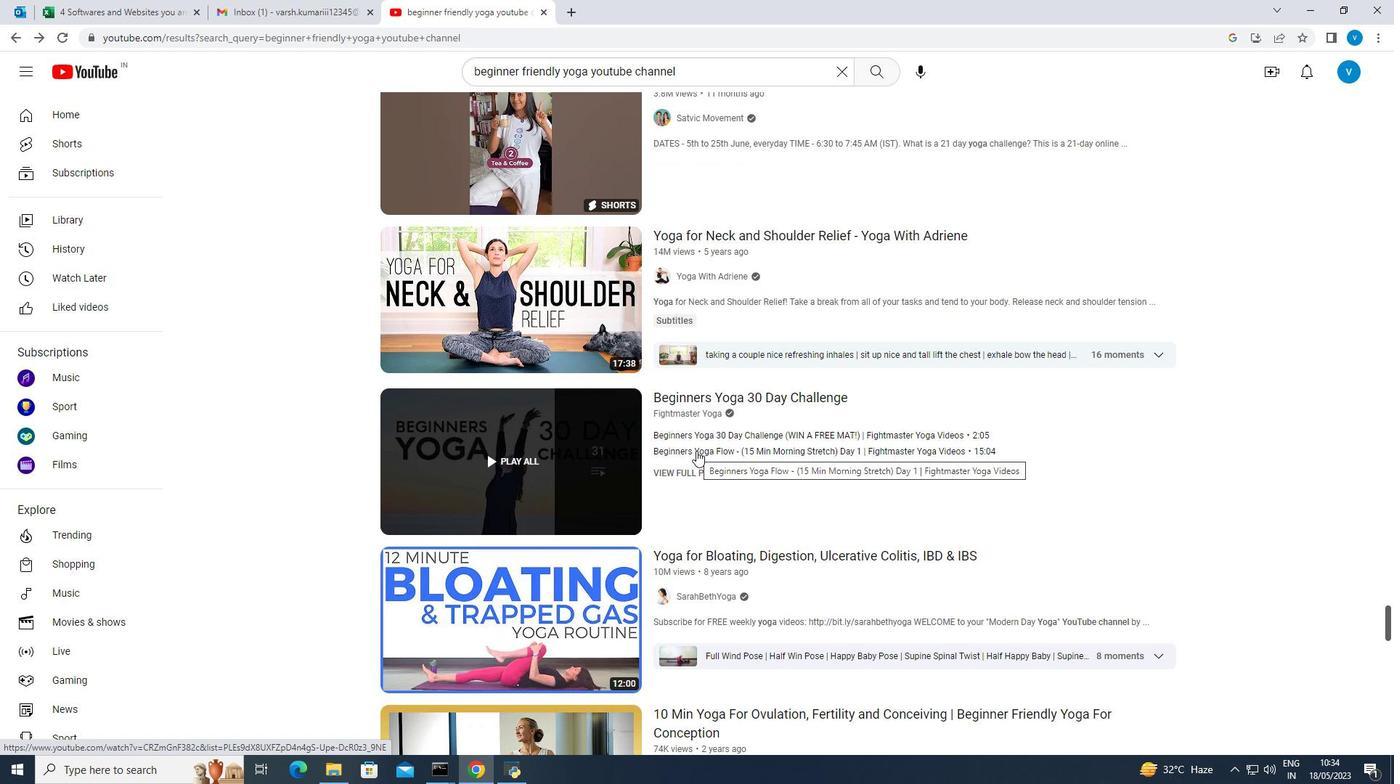 
Action: Mouse scrolled (696, 450) with delta (0, 0)
Screenshot: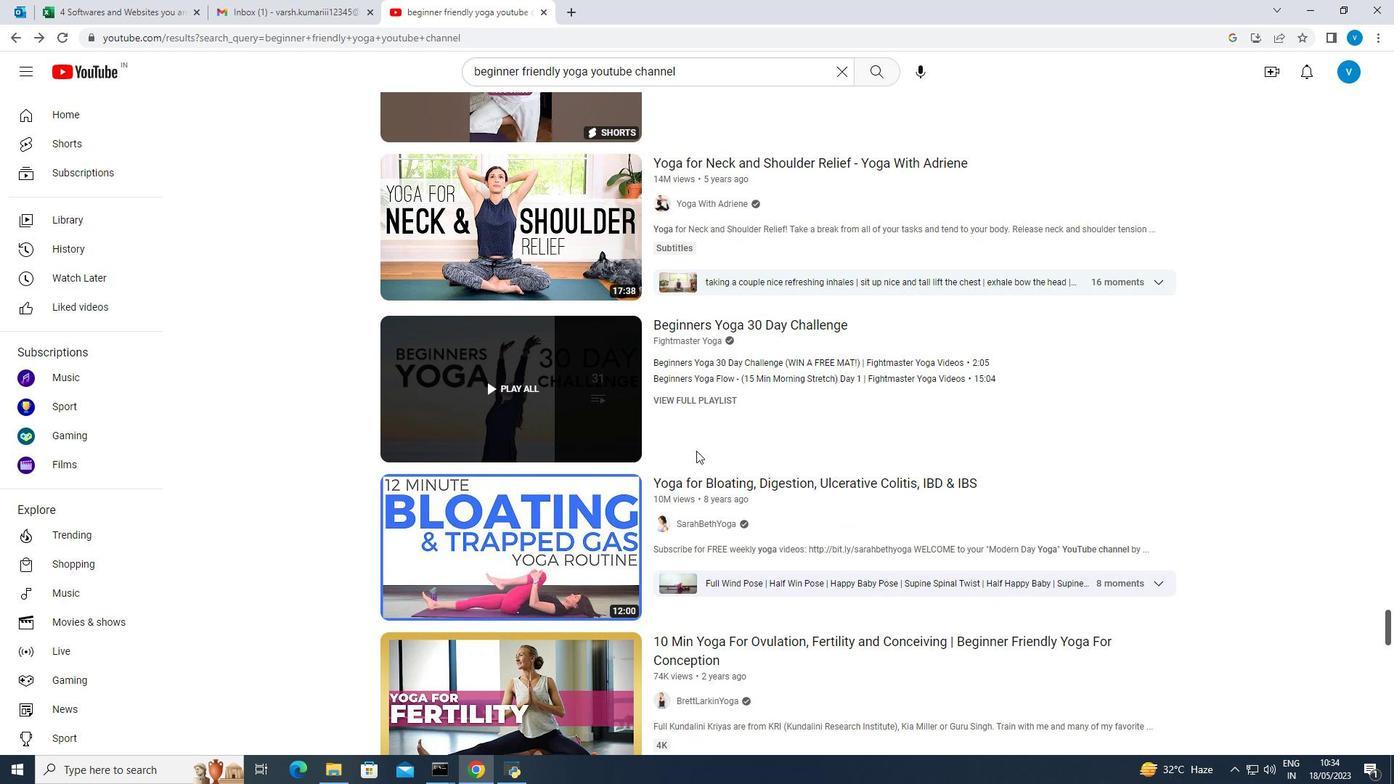 
Action: Mouse scrolled (696, 450) with delta (0, 0)
Screenshot: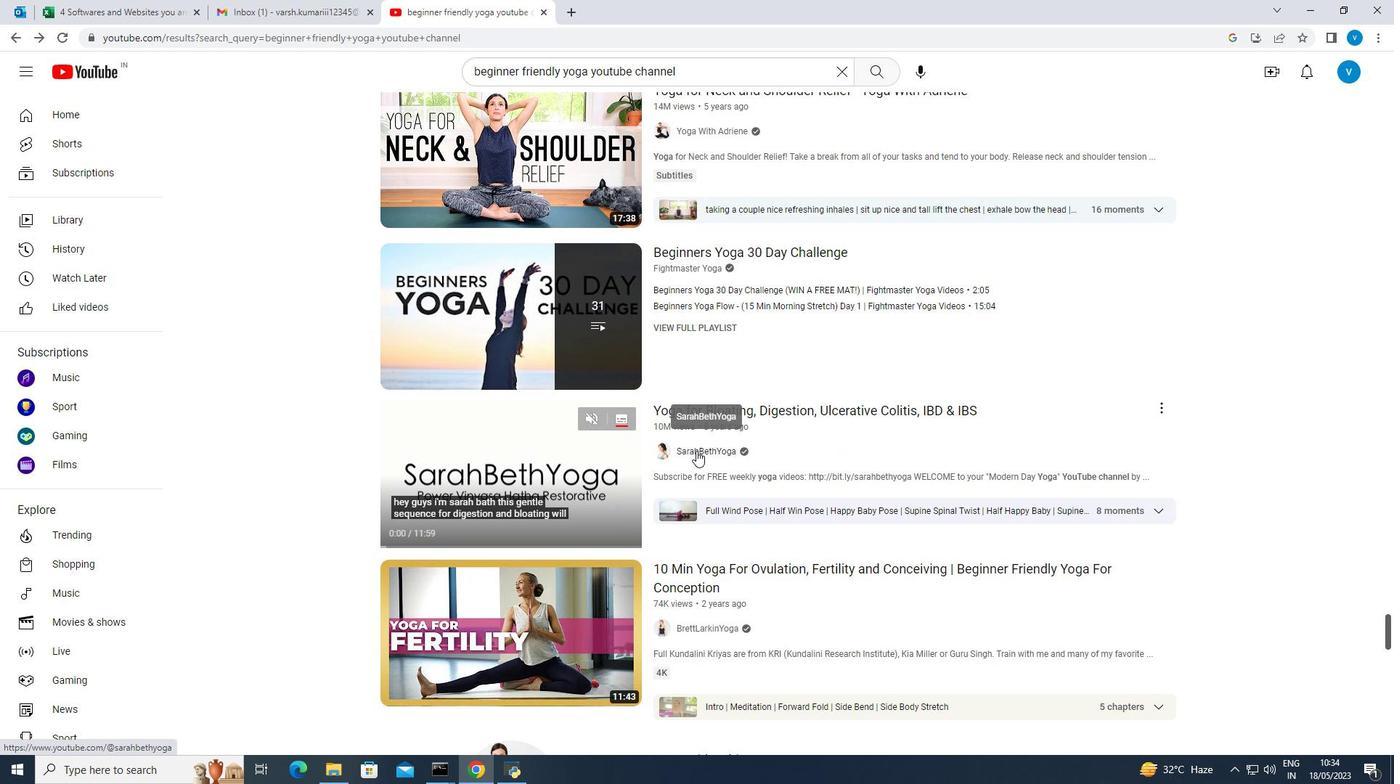 
Action: Mouse moved to (695, 451)
Screenshot: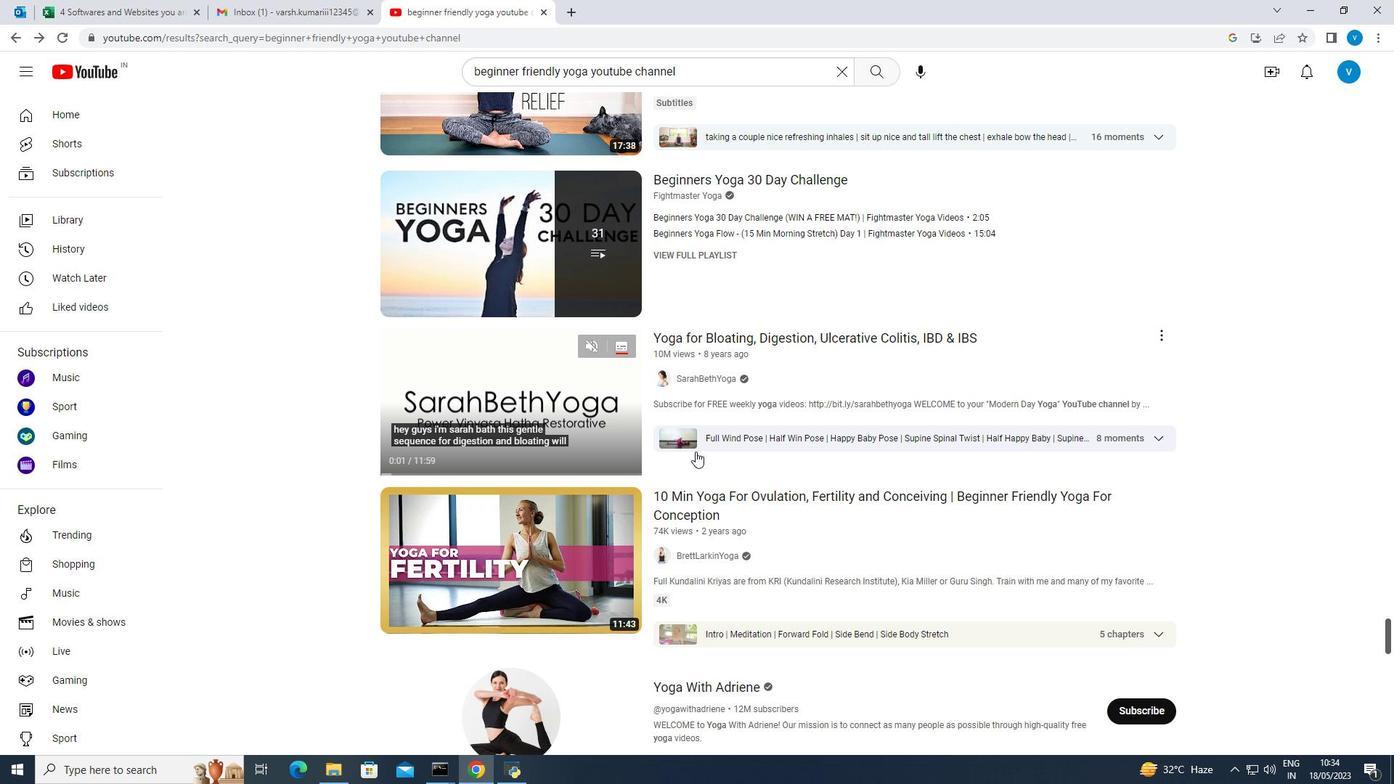 
Action: Mouse scrolled (695, 450) with delta (0, 0)
Screenshot: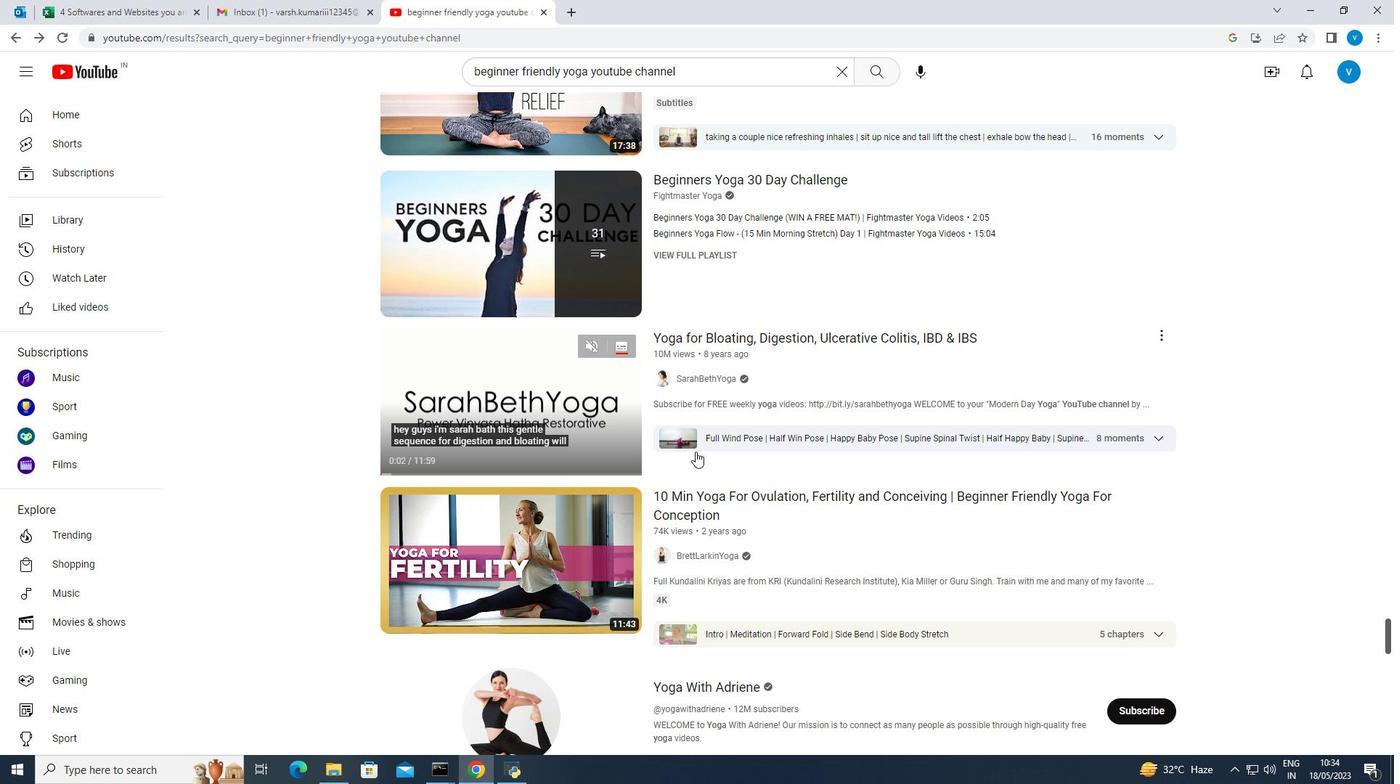 
Action: Mouse scrolled (695, 450) with delta (0, 0)
Screenshot: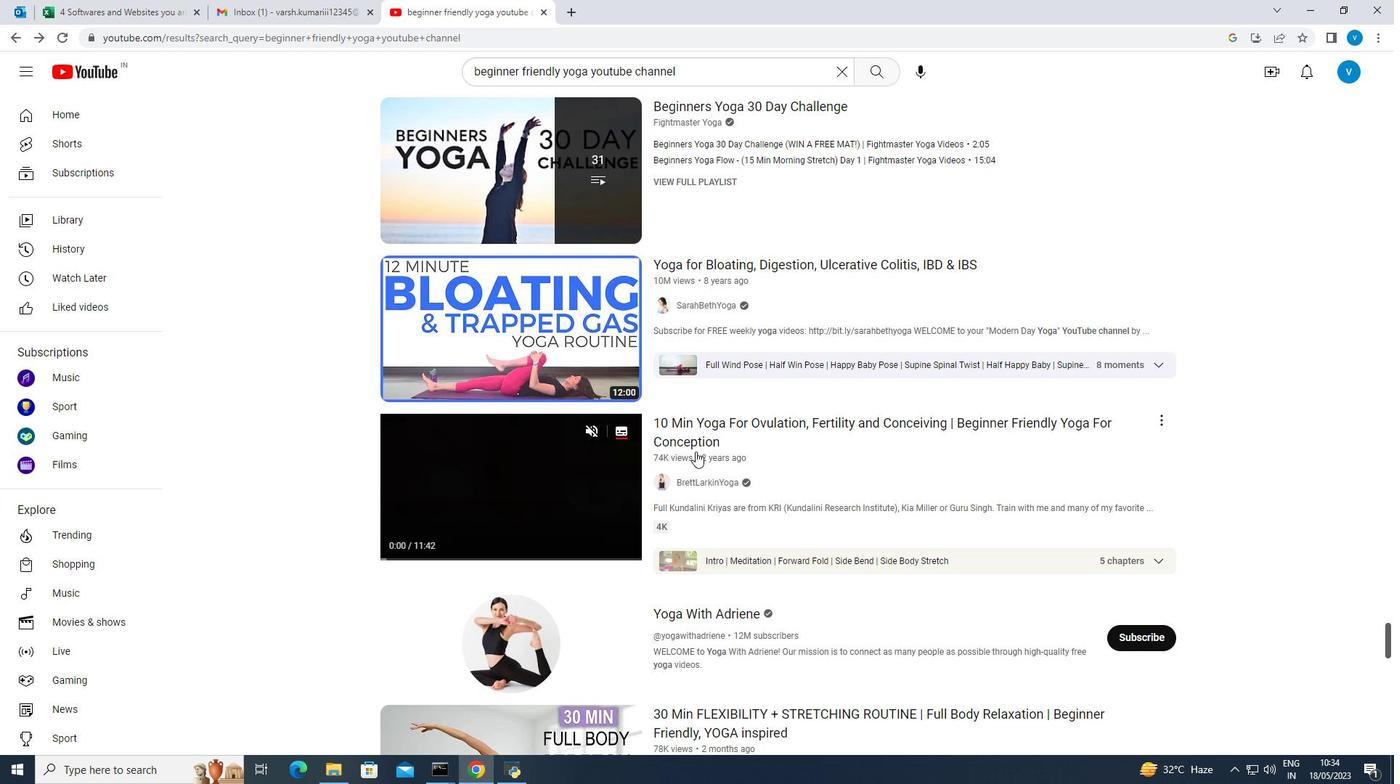 
Action: Mouse scrolled (695, 450) with delta (0, 0)
Screenshot: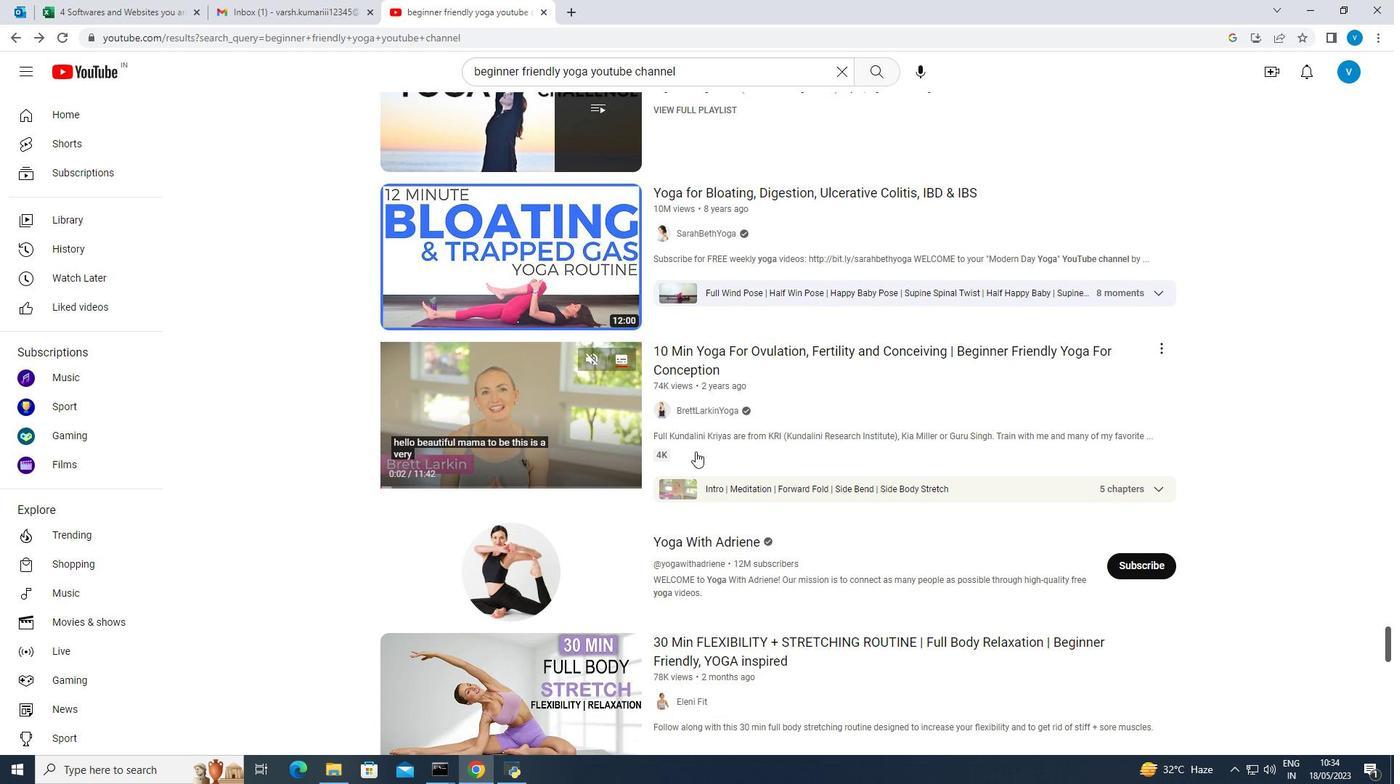 
Action: Mouse scrolled (695, 450) with delta (0, 0)
Screenshot: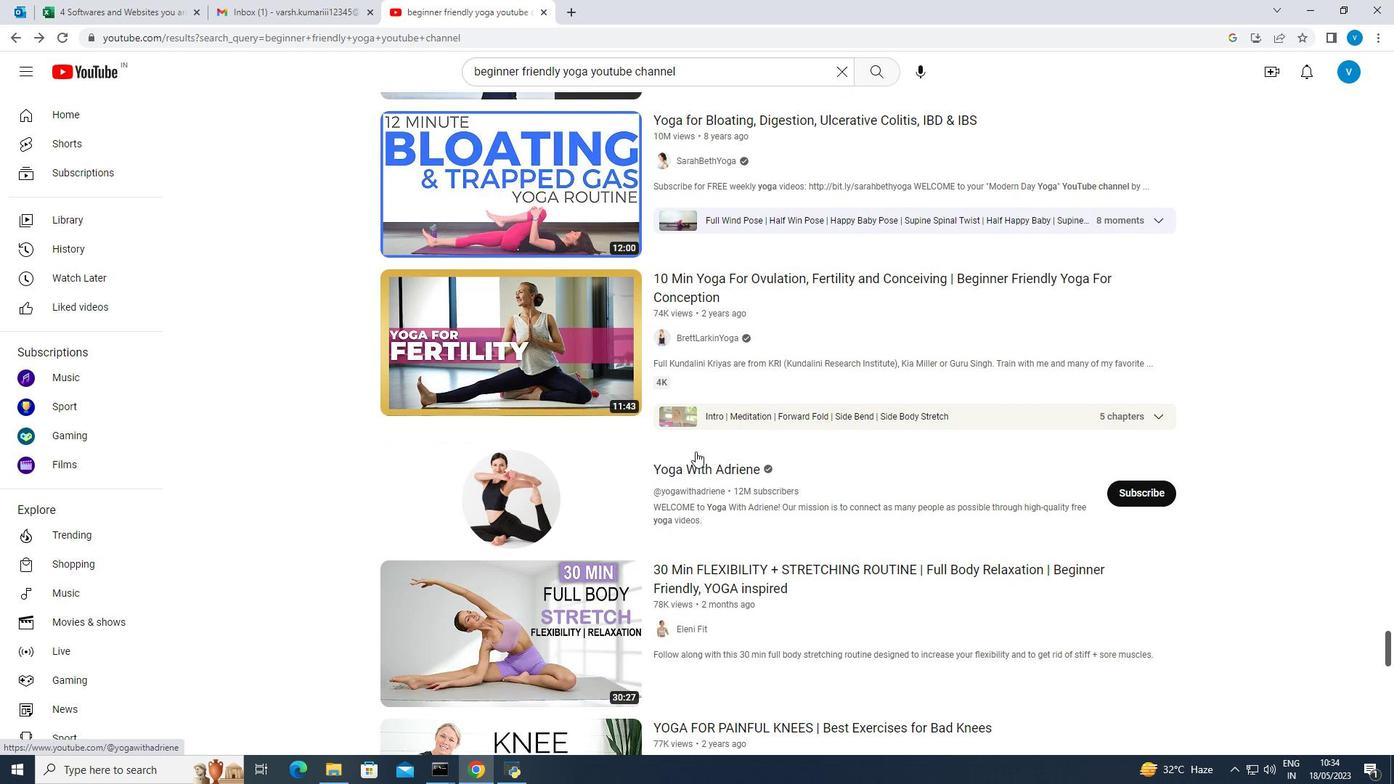 
Action: Mouse scrolled (695, 450) with delta (0, 0)
Screenshot: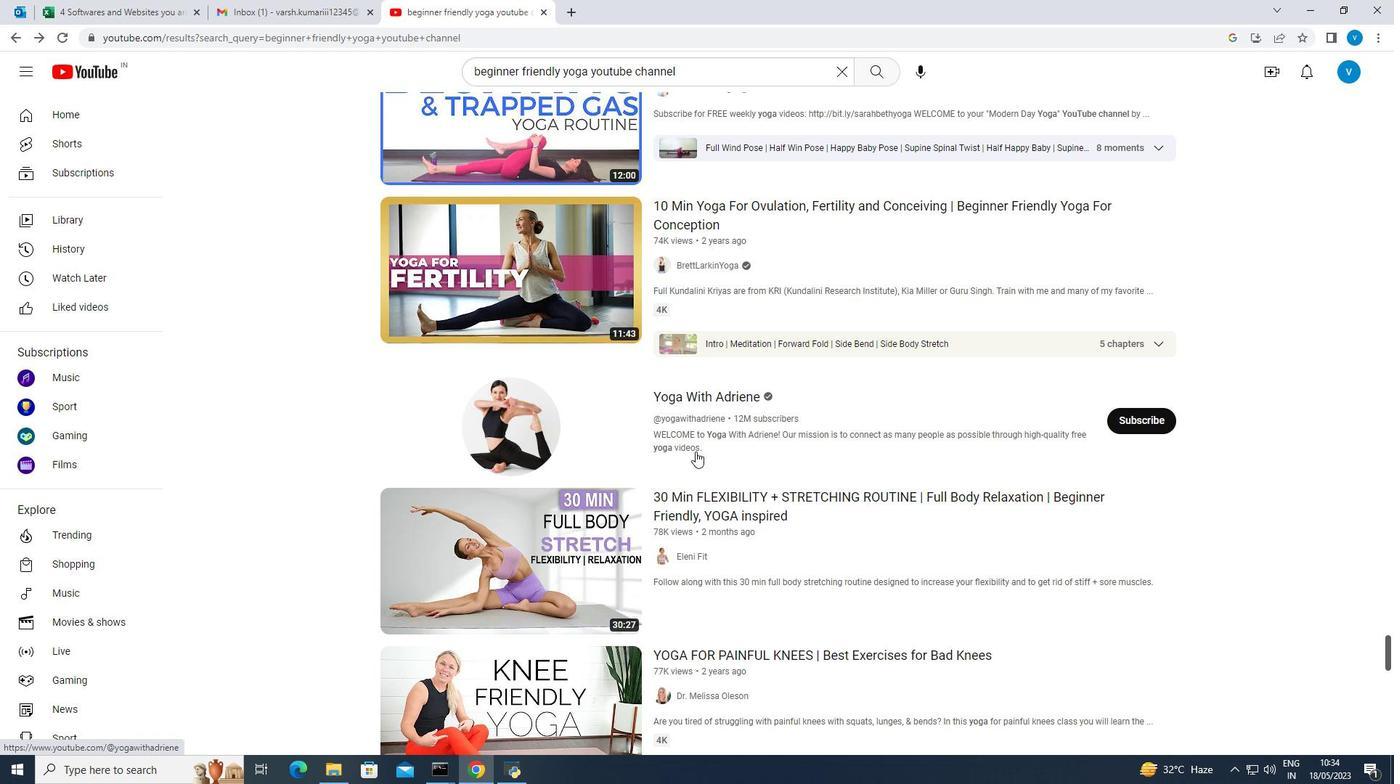 
Action: Mouse scrolled (695, 450) with delta (0, 0)
Screenshot: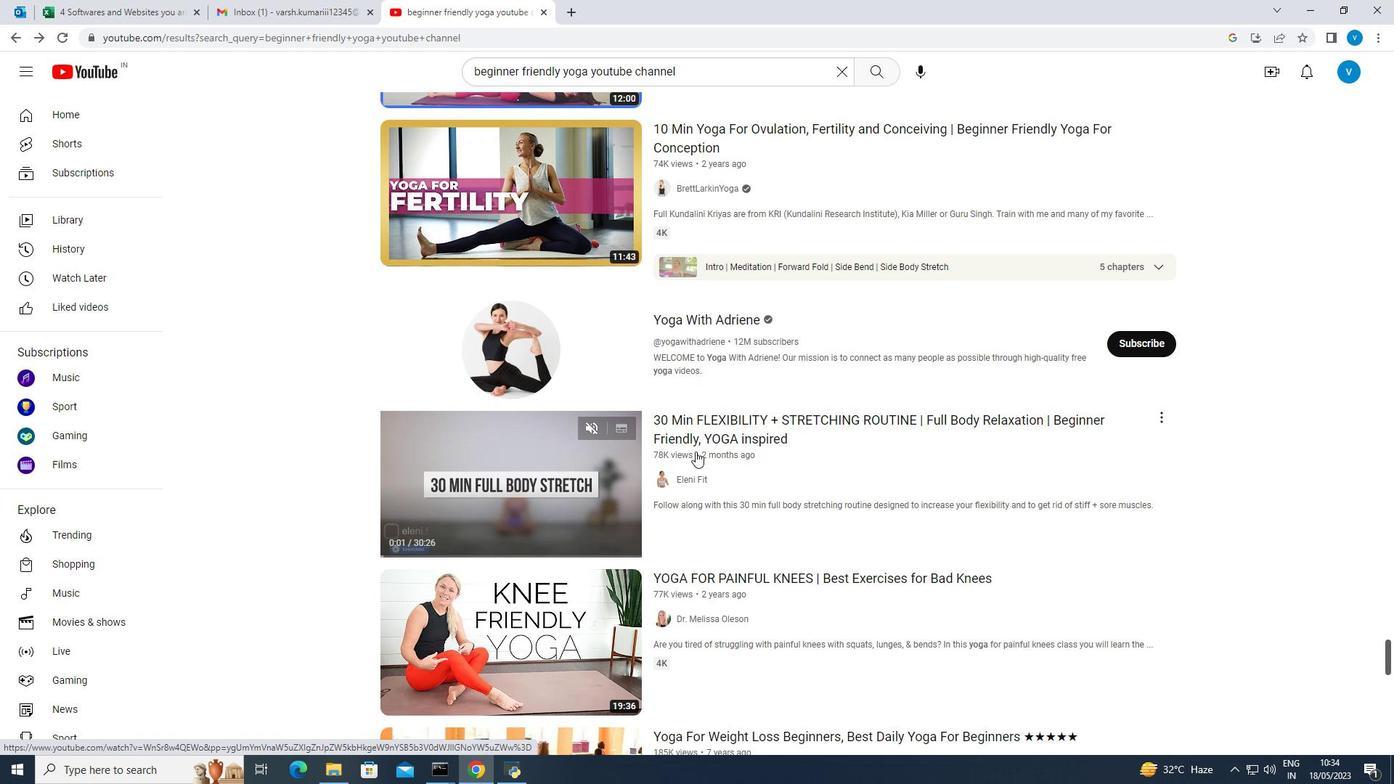 
Action: Mouse scrolled (695, 452) with delta (0, 0)
Screenshot: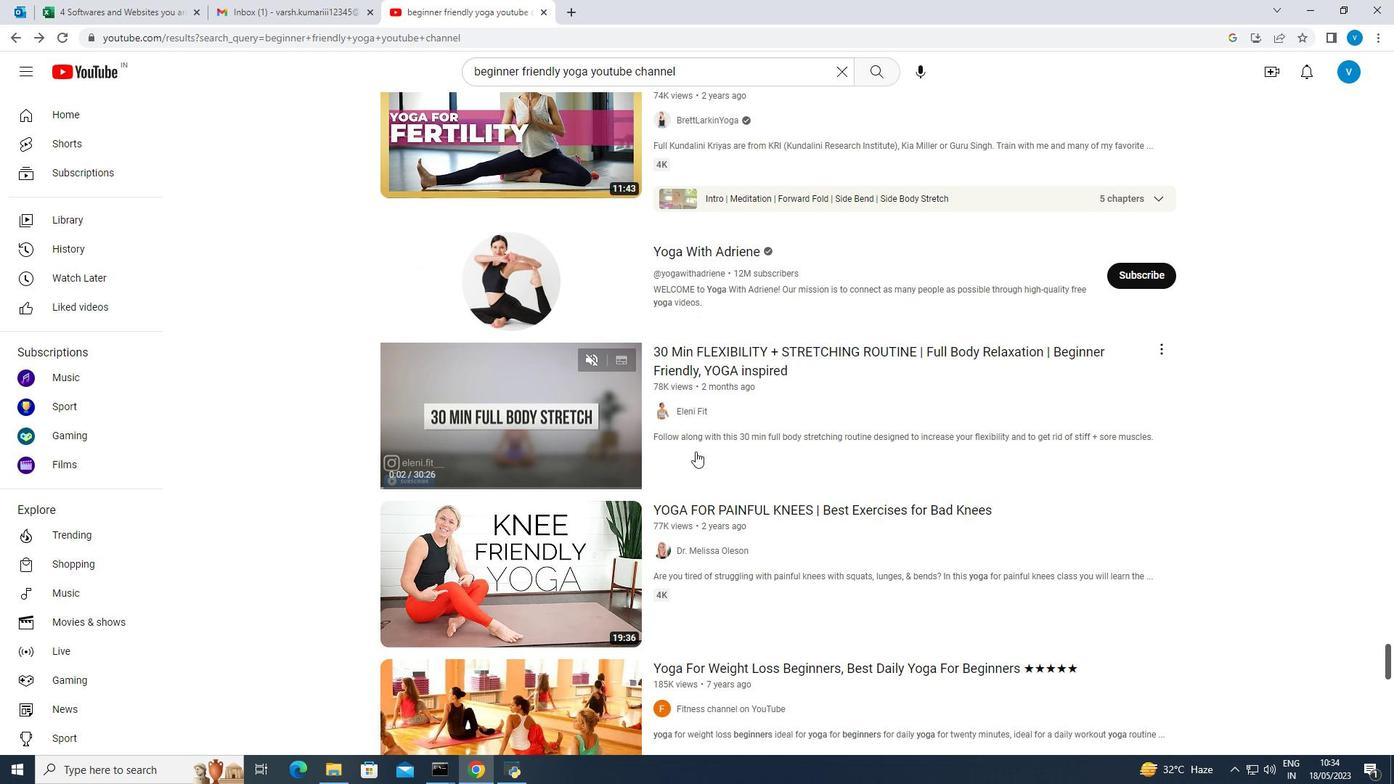 
Action: Mouse scrolled (695, 450) with delta (0, 0)
Screenshot: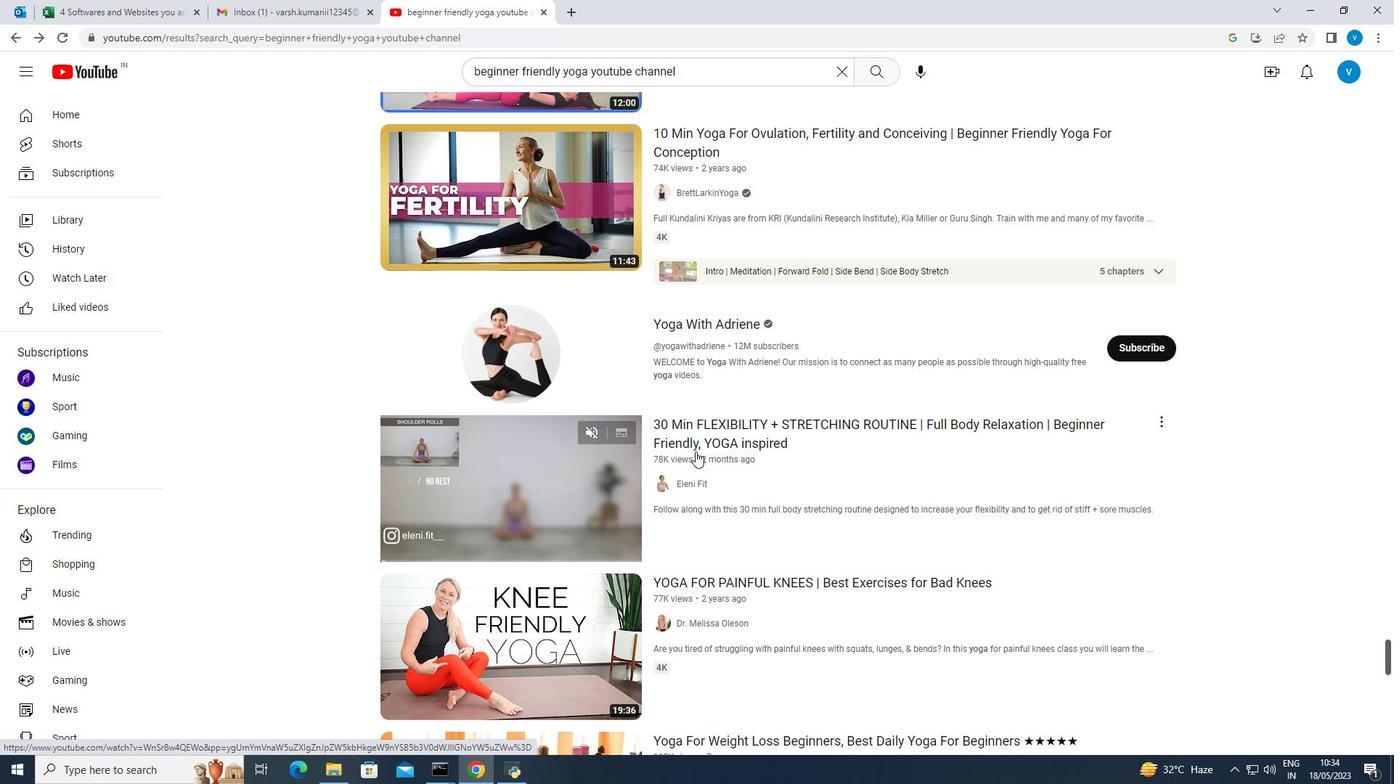 
Action: Mouse scrolled (695, 450) with delta (0, 0)
Screenshot: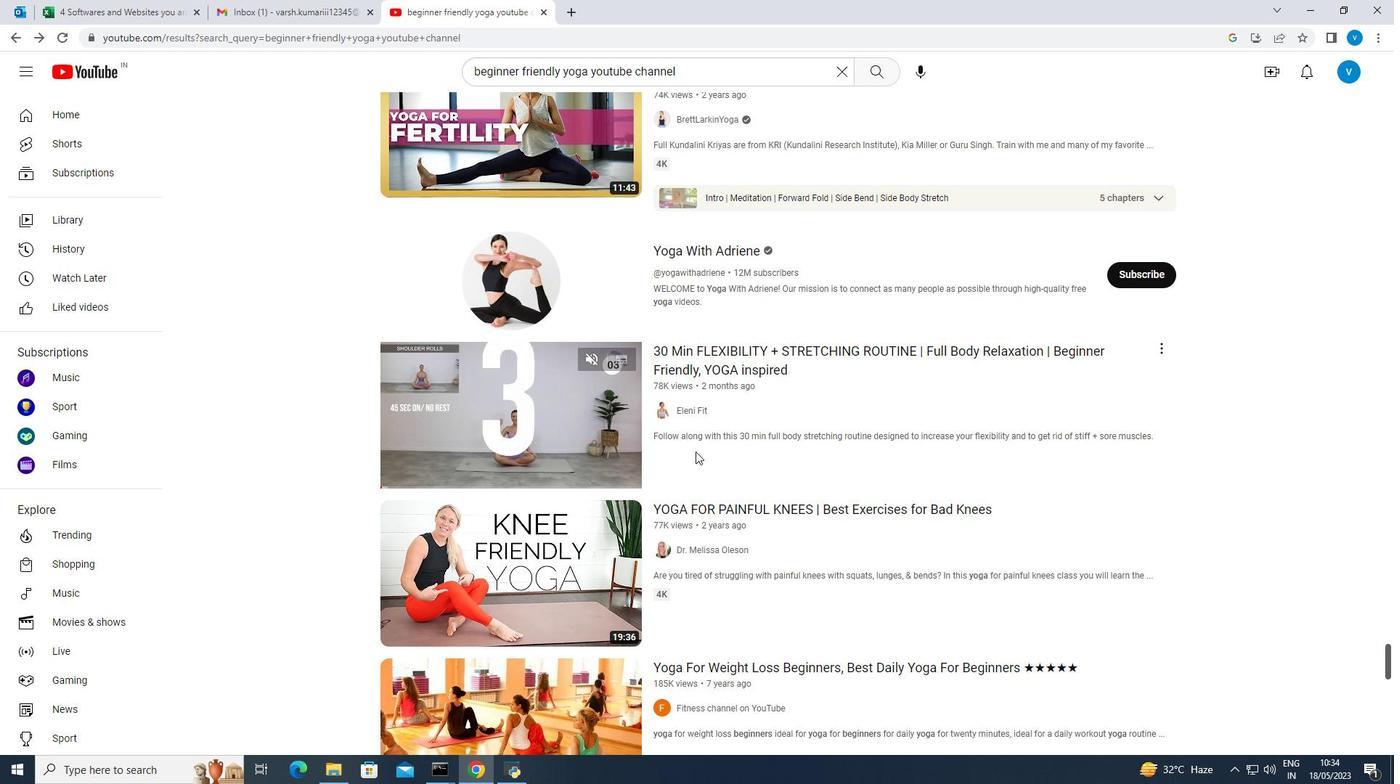 
Action: Mouse scrolled (695, 450) with delta (0, 0)
Screenshot: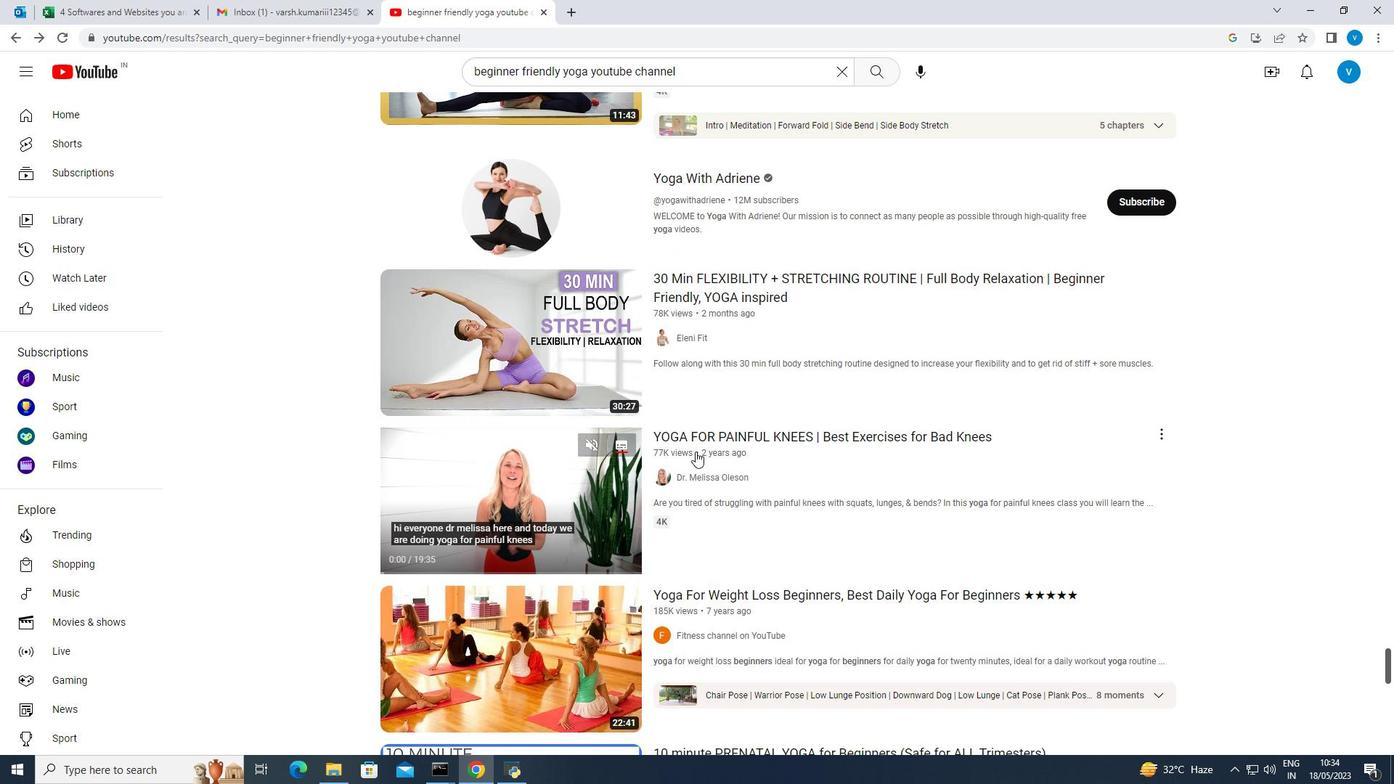 
Action: Mouse moved to (695, 452)
Screenshot: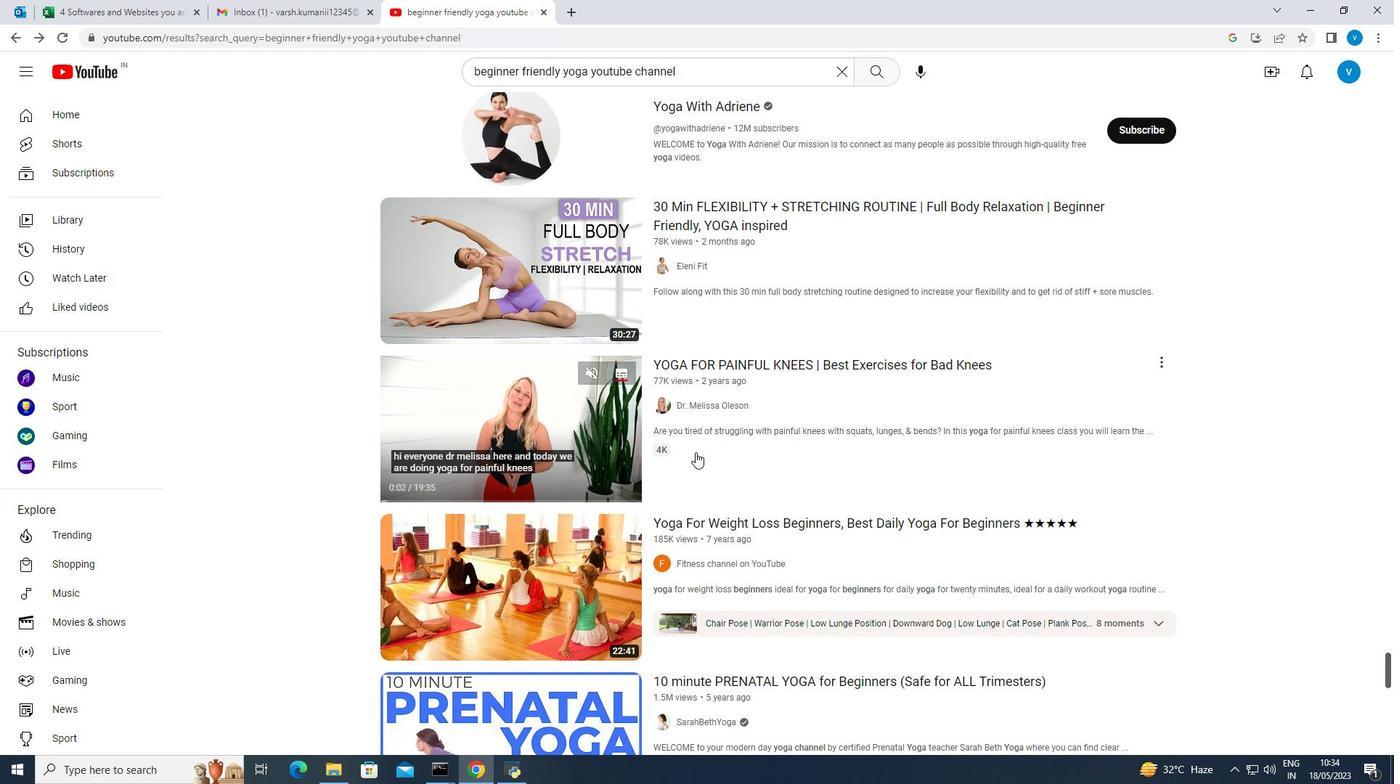 
Action: Mouse scrolled (695, 451) with delta (0, 0)
Screenshot: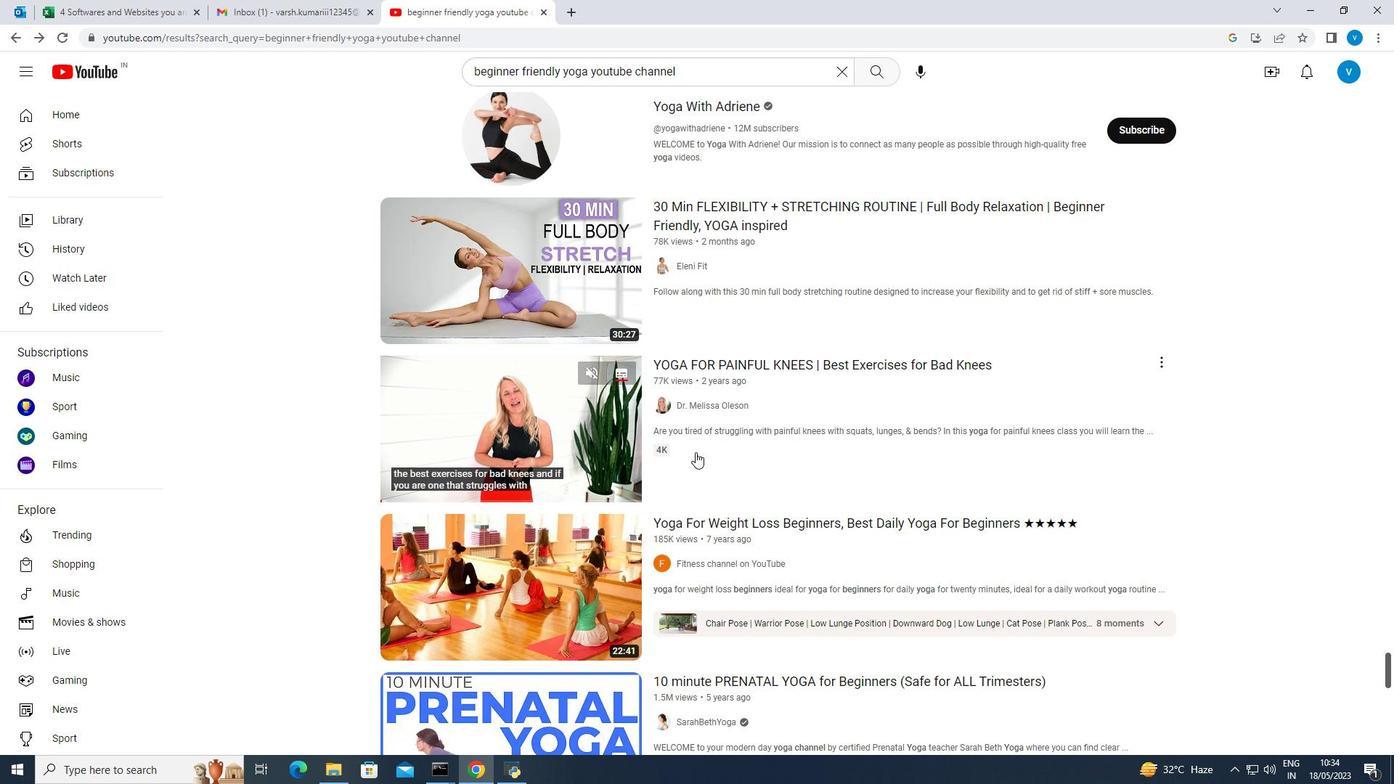 
Action: Mouse scrolled (695, 451) with delta (0, 0)
Screenshot: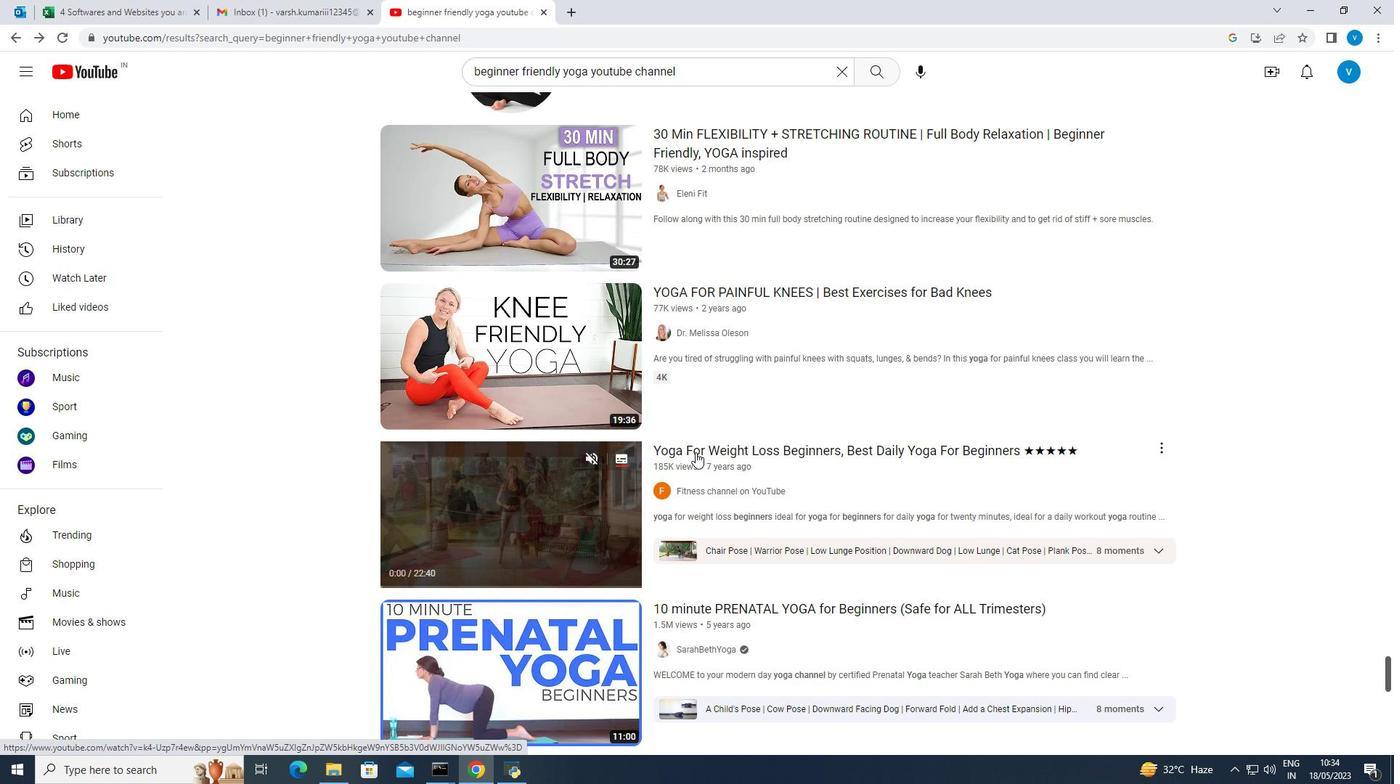 
Action: Mouse scrolled (695, 451) with delta (0, 0)
Screenshot: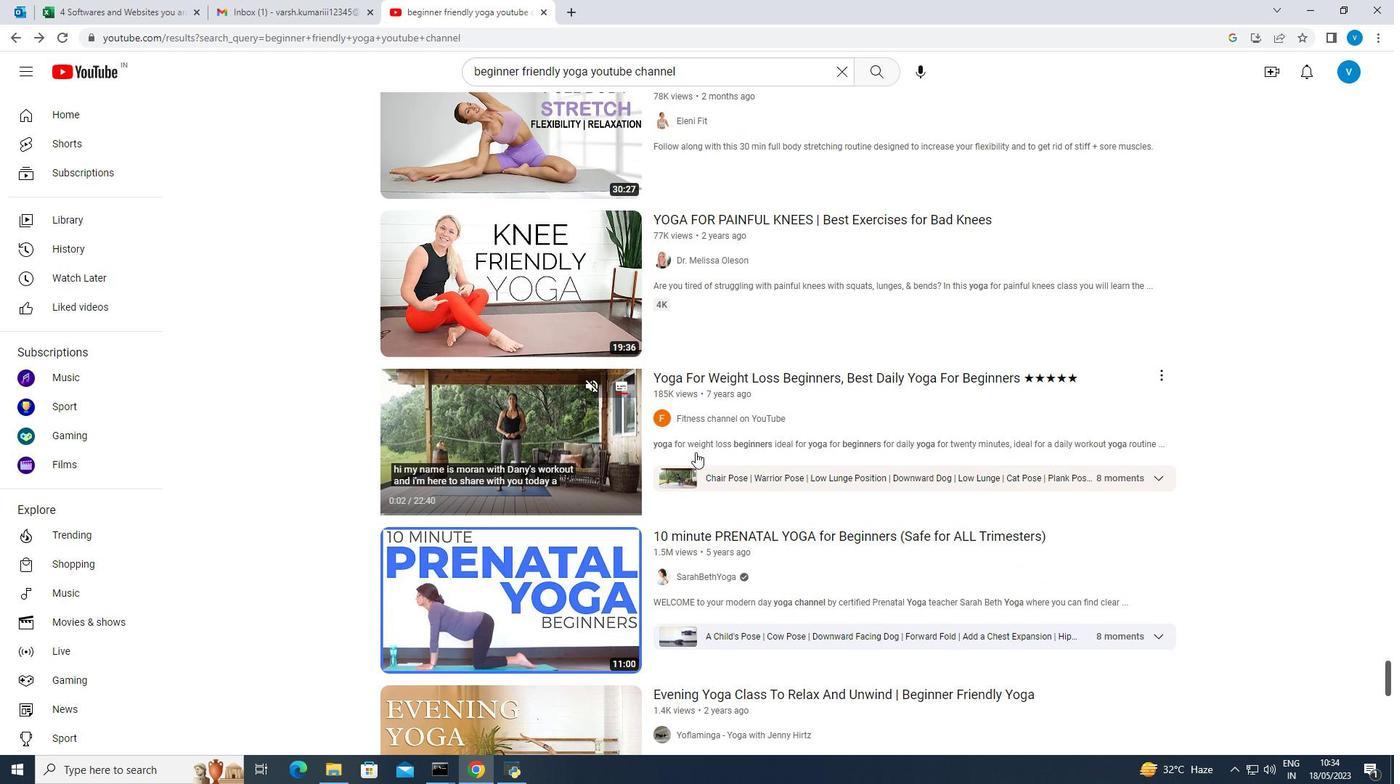 
Action: Mouse moved to (695, 452)
Screenshot: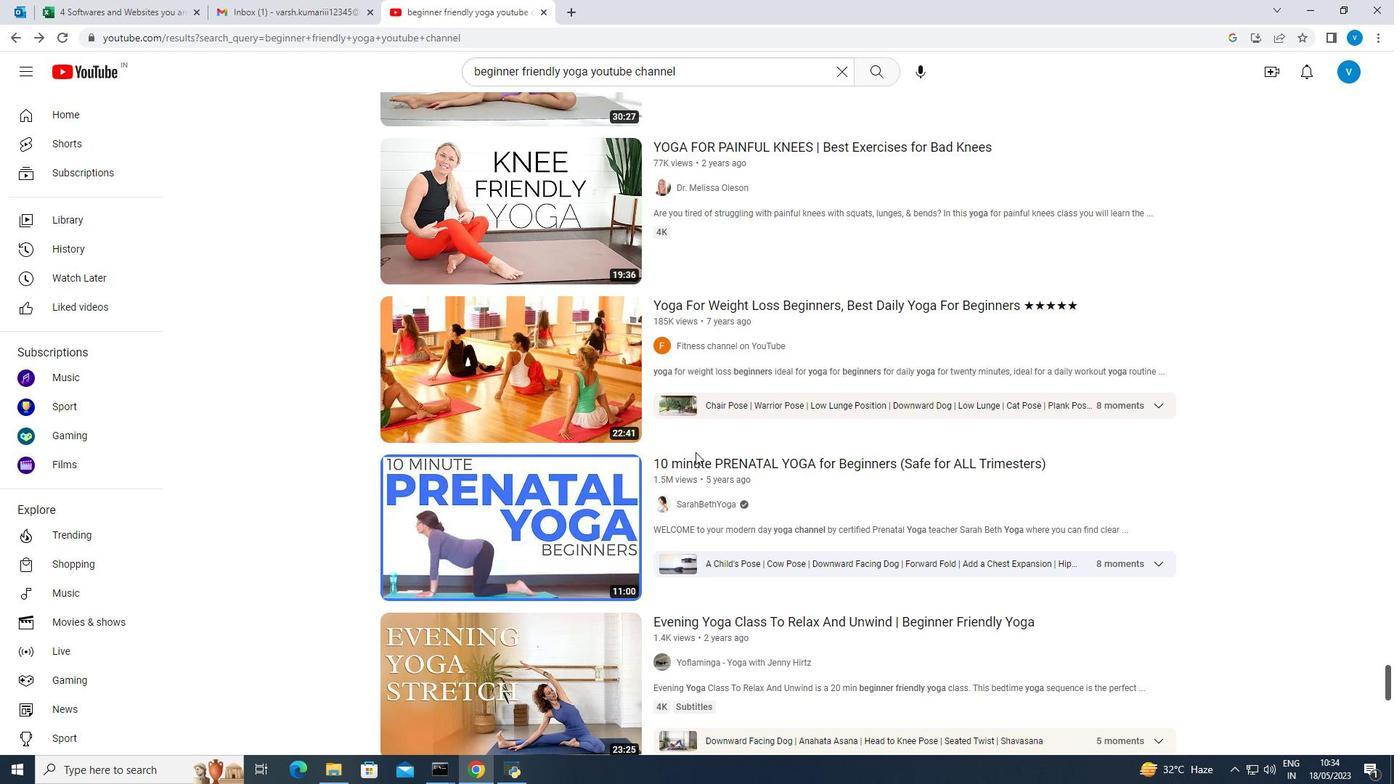 
Action: Mouse scrolled (695, 451) with delta (0, 0)
Screenshot: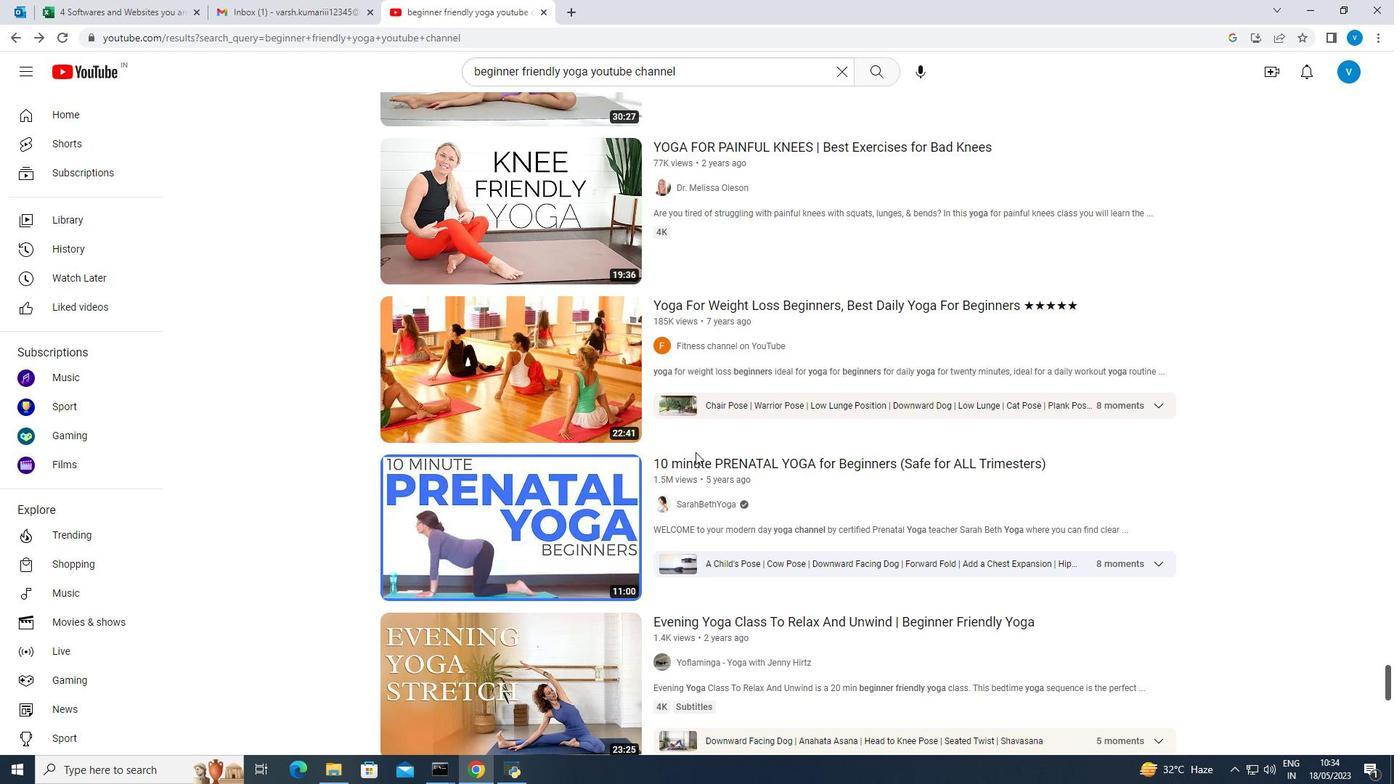 
Action: Mouse scrolled (695, 451) with delta (0, 0)
Screenshot: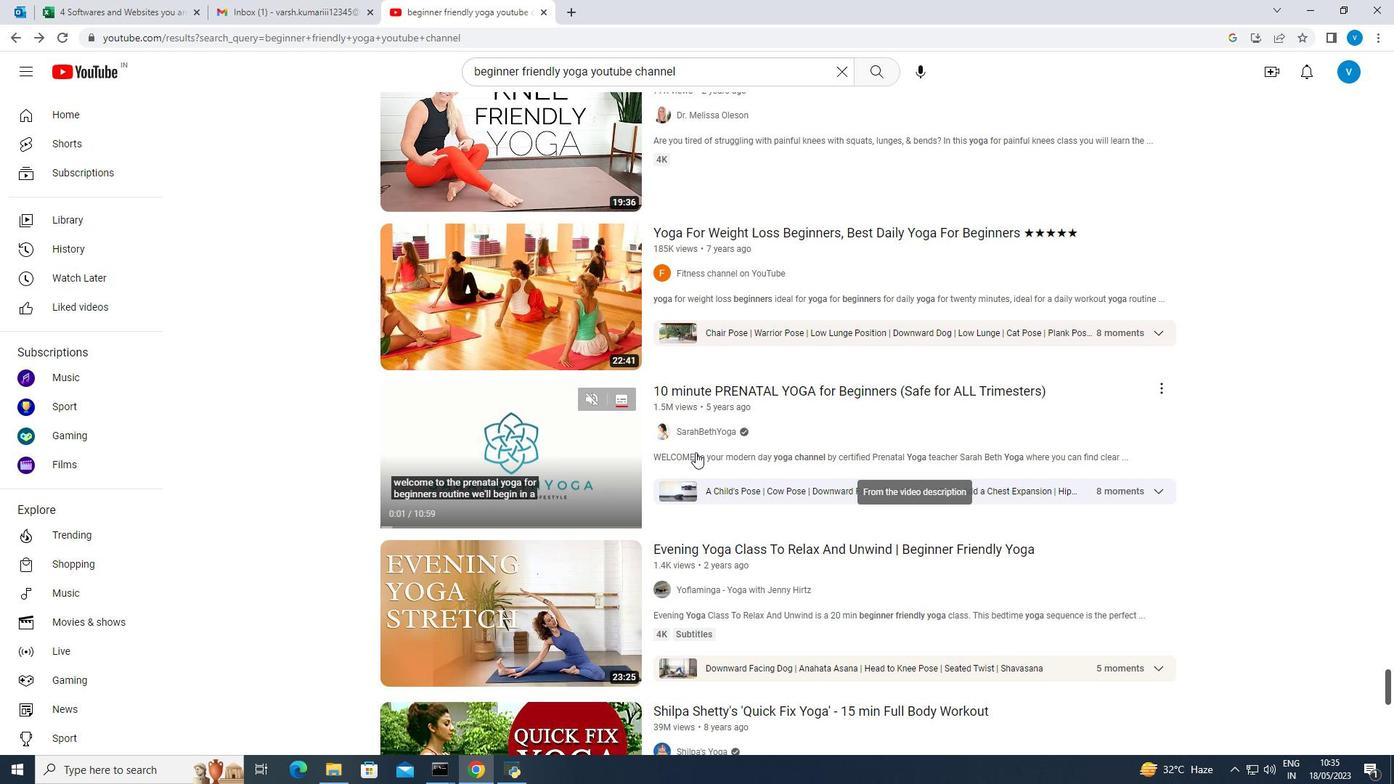
Action: Mouse scrolled (695, 451) with delta (0, 0)
Screenshot: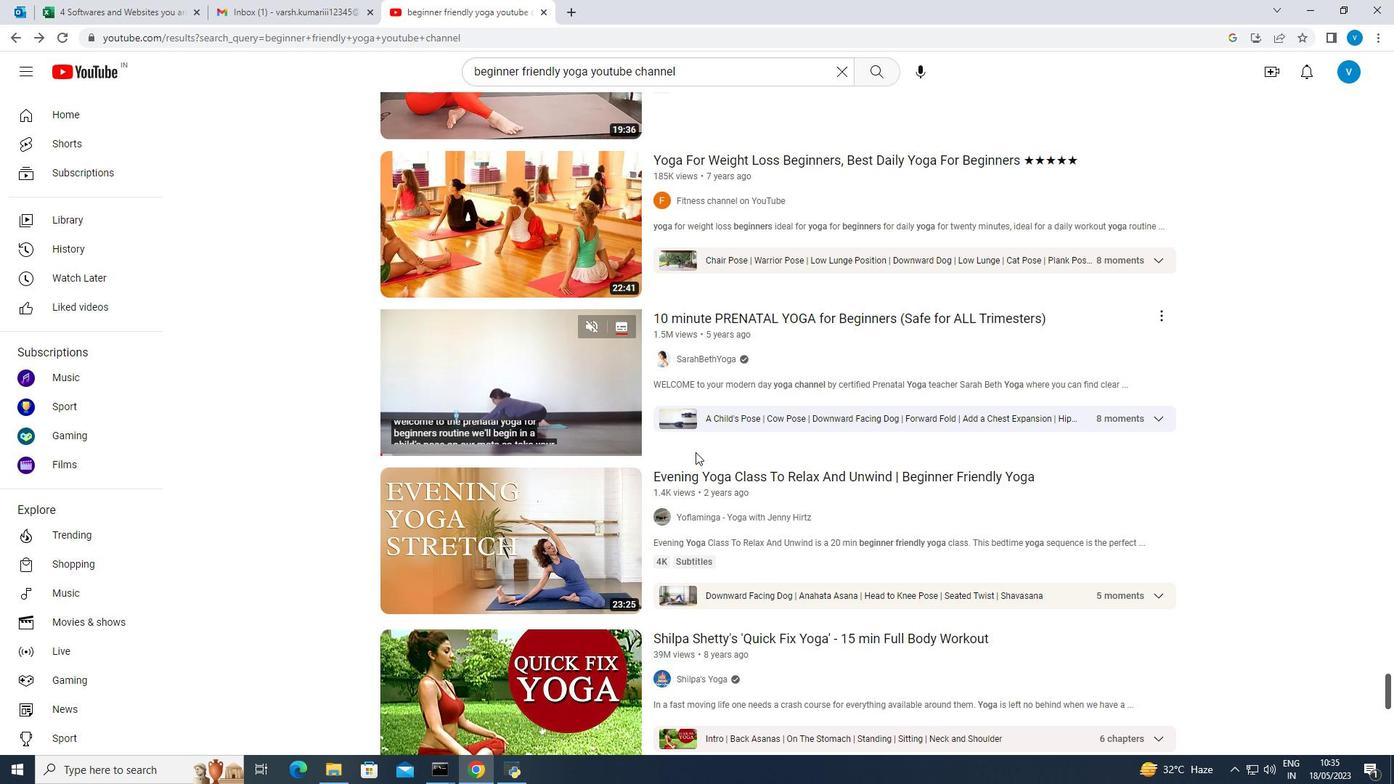 
Action: Mouse scrolled (695, 451) with delta (0, 0)
Screenshot: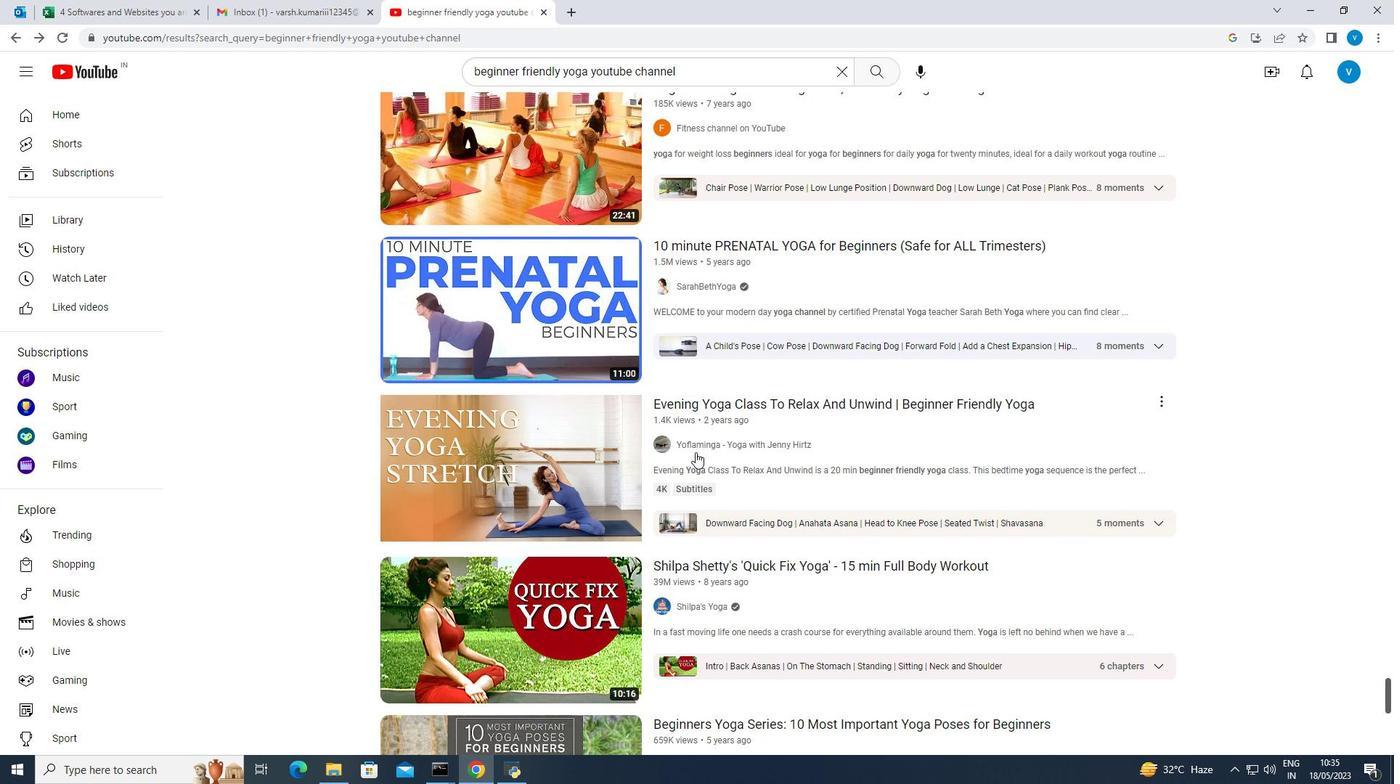 
Action: Mouse scrolled (695, 451) with delta (0, 0)
Screenshot: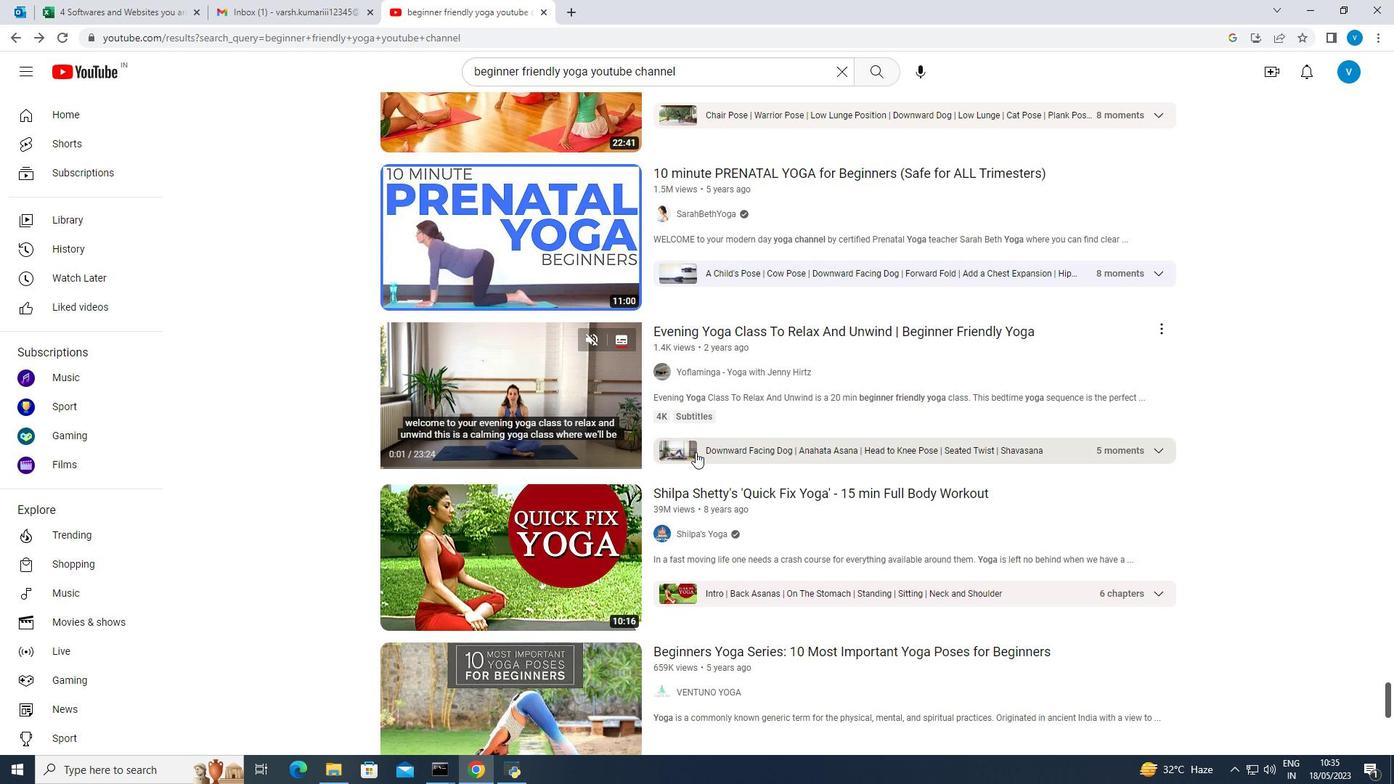 
Action: Mouse scrolled (695, 451) with delta (0, 0)
Screenshot: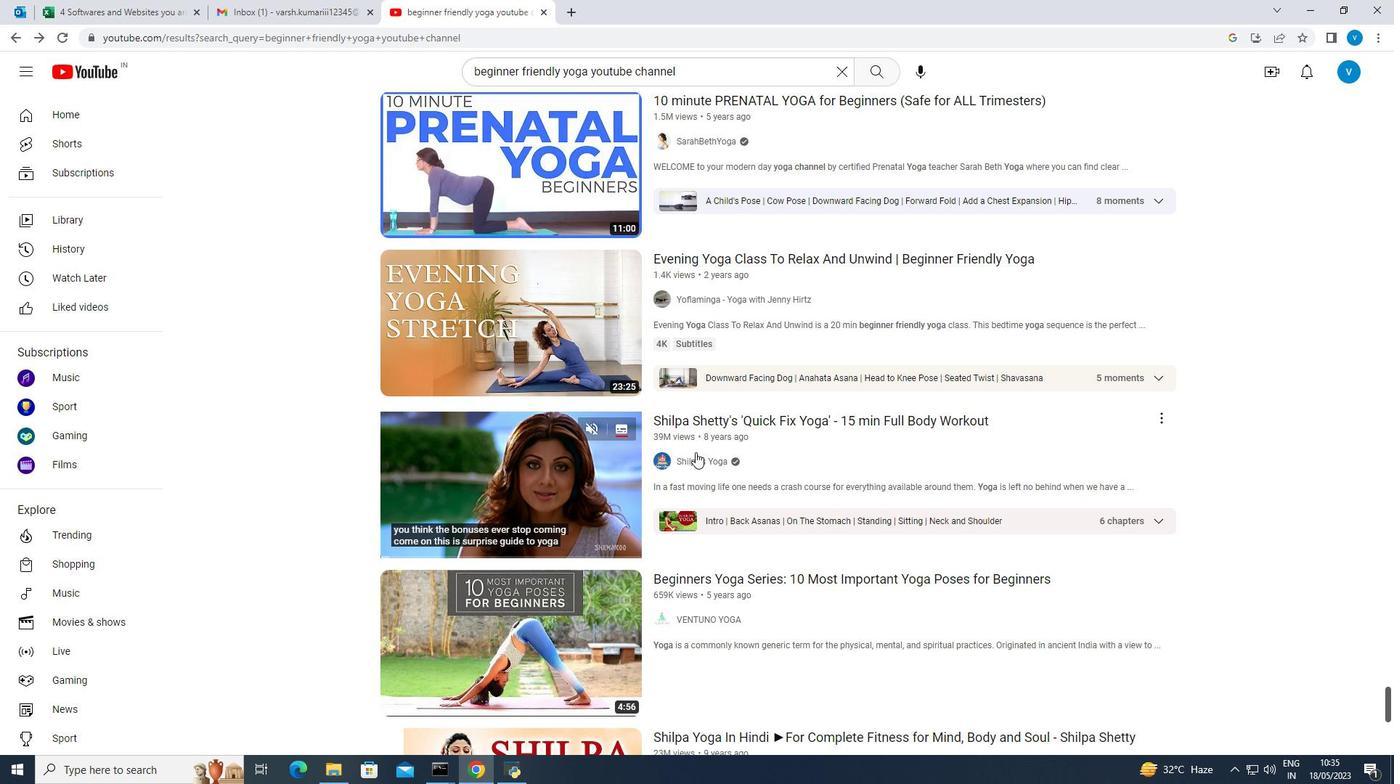 
Action: Mouse scrolled (695, 451) with delta (0, 0)
Screenshot: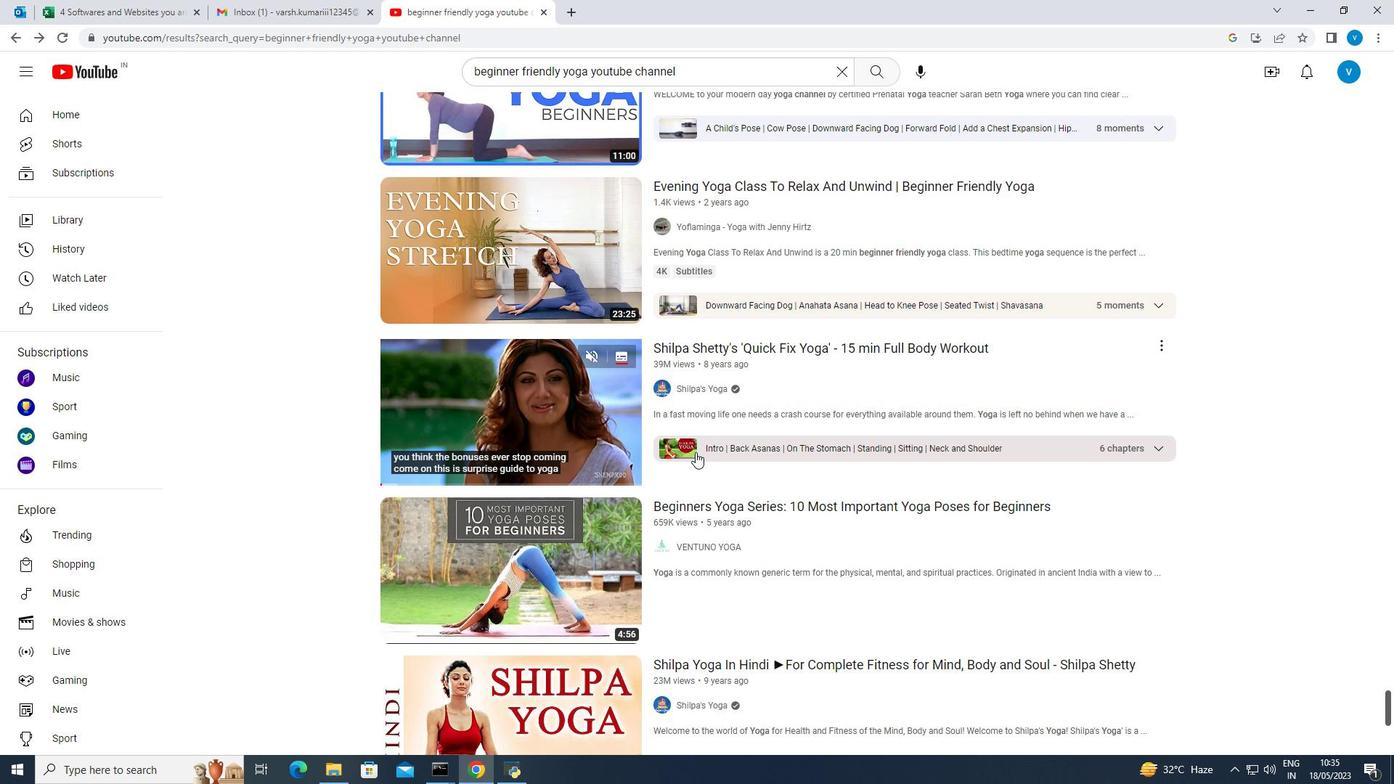 
Action: Mouse scrolled (695, 451) with delta (0, 0)
Screenshot: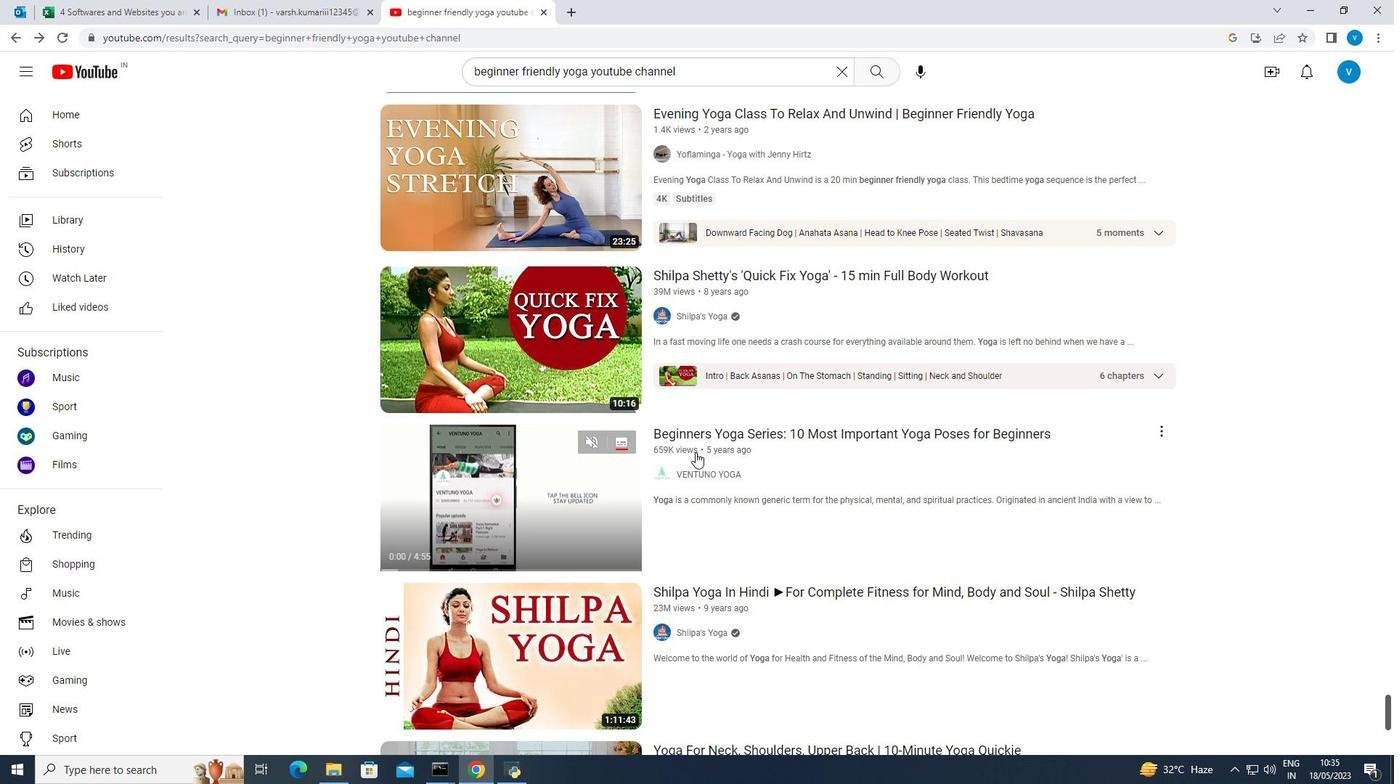 
Action: Mouse scrolled (695, 451) with delta (0, 0)
Screenshot: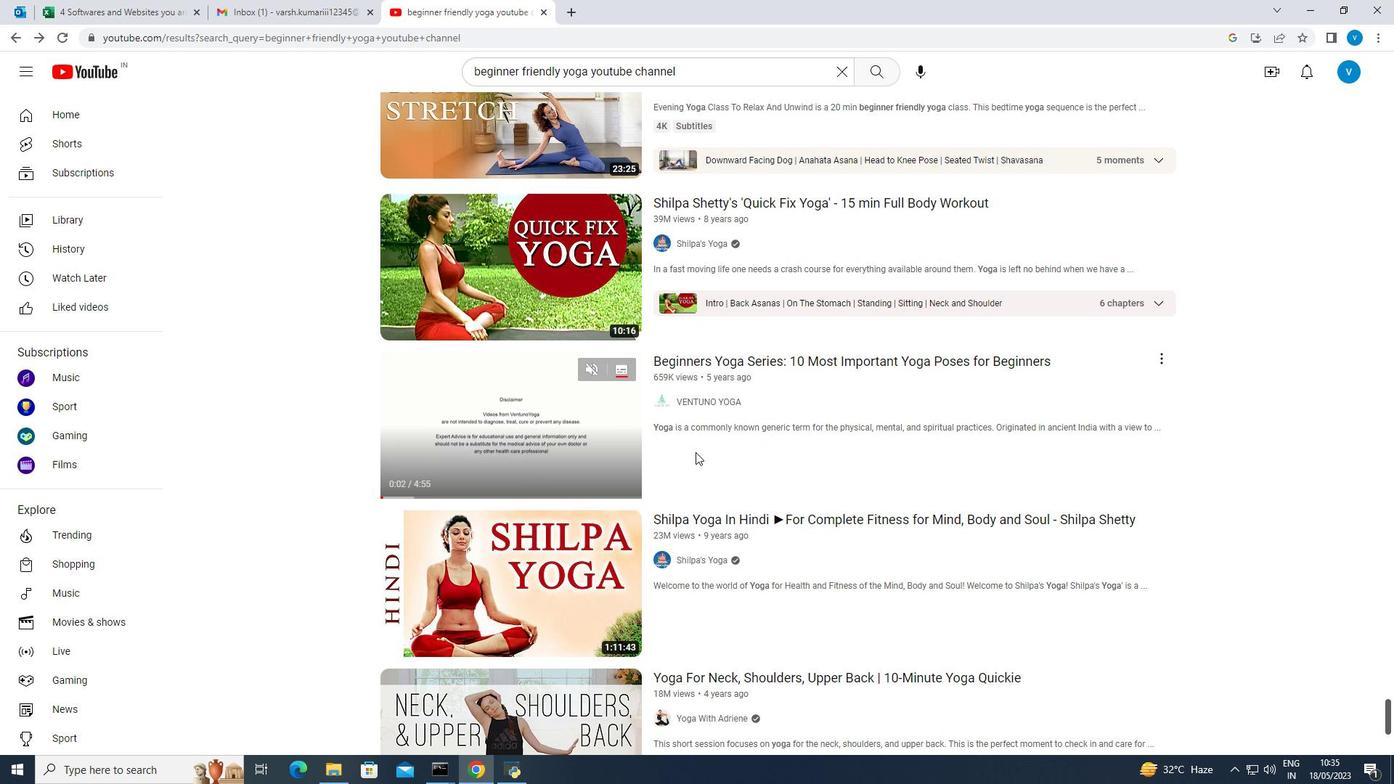 
Action: Mouse scrolled (695, 451) with delta (0, 0)
Screenshot: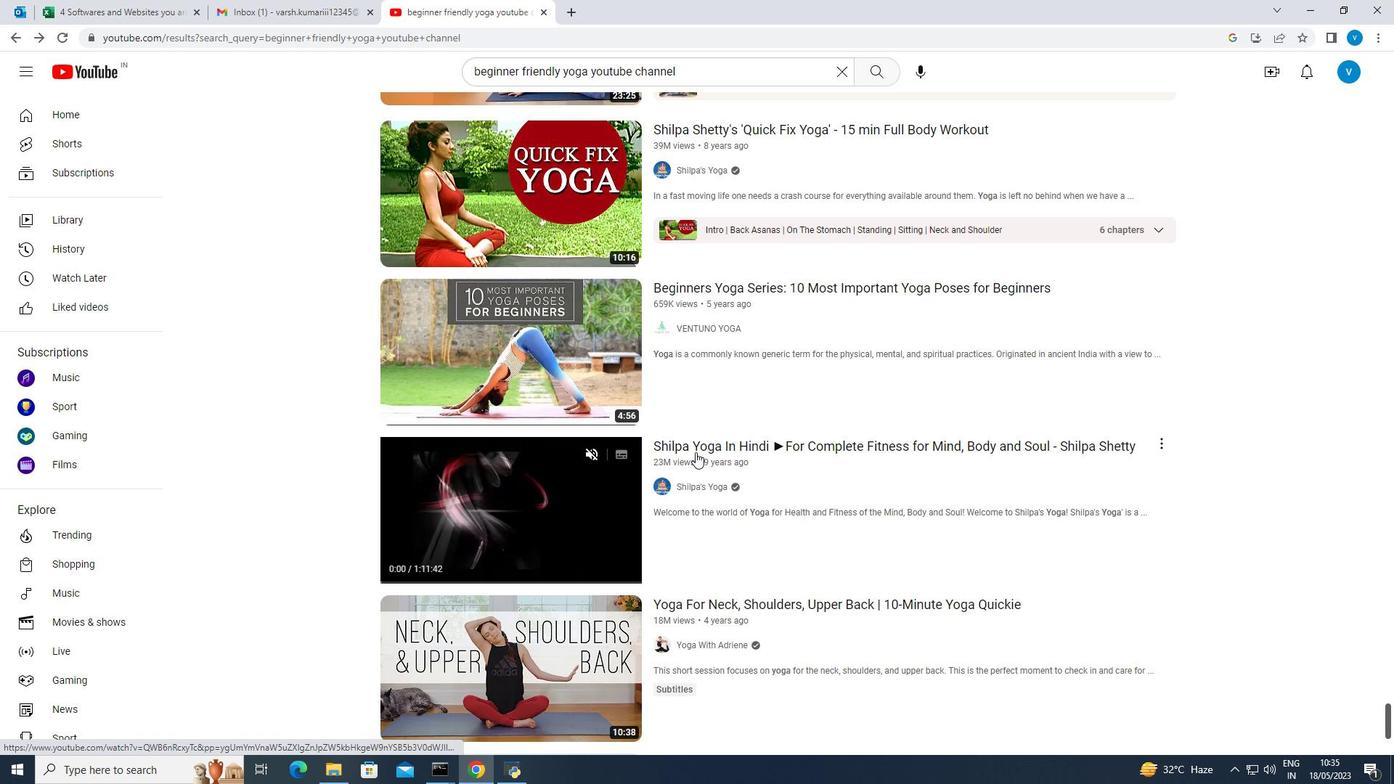 
Action: Mouse scrolled (695, 451) with delta (0, 0)
Screenshot: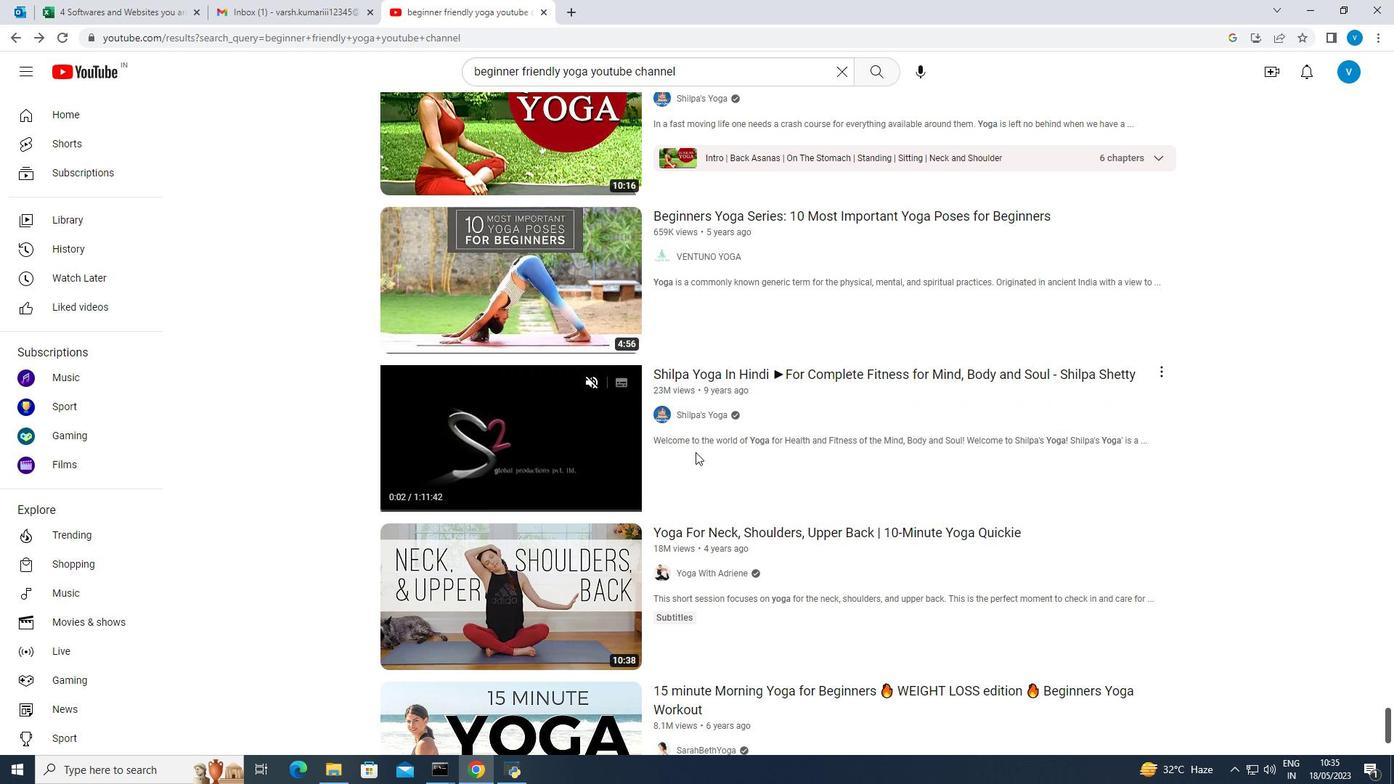 
Action: Mouse scrolled (695, 451) with delta (0, 0)
Screenshot: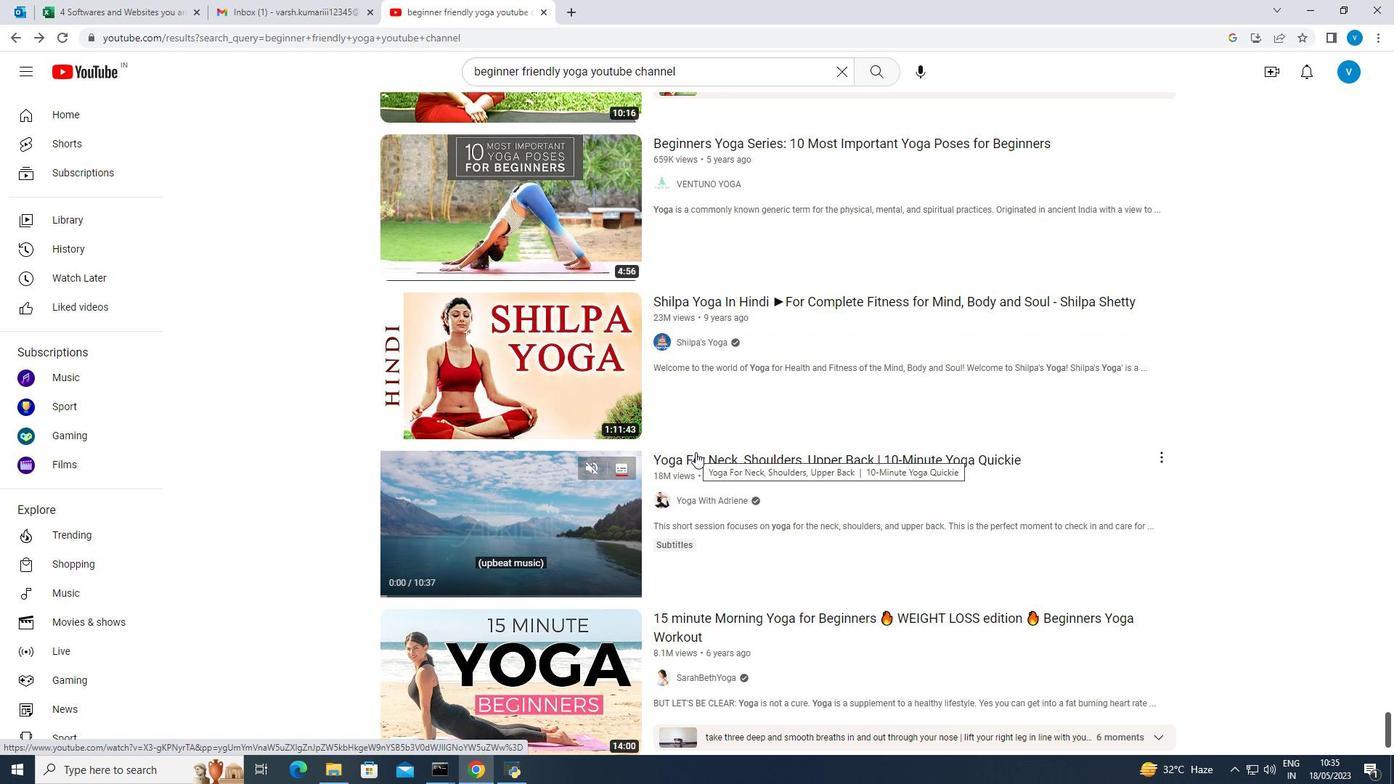 
Action: Mouse scrolled (695, 451) with delta (0, 0)
Screenshot: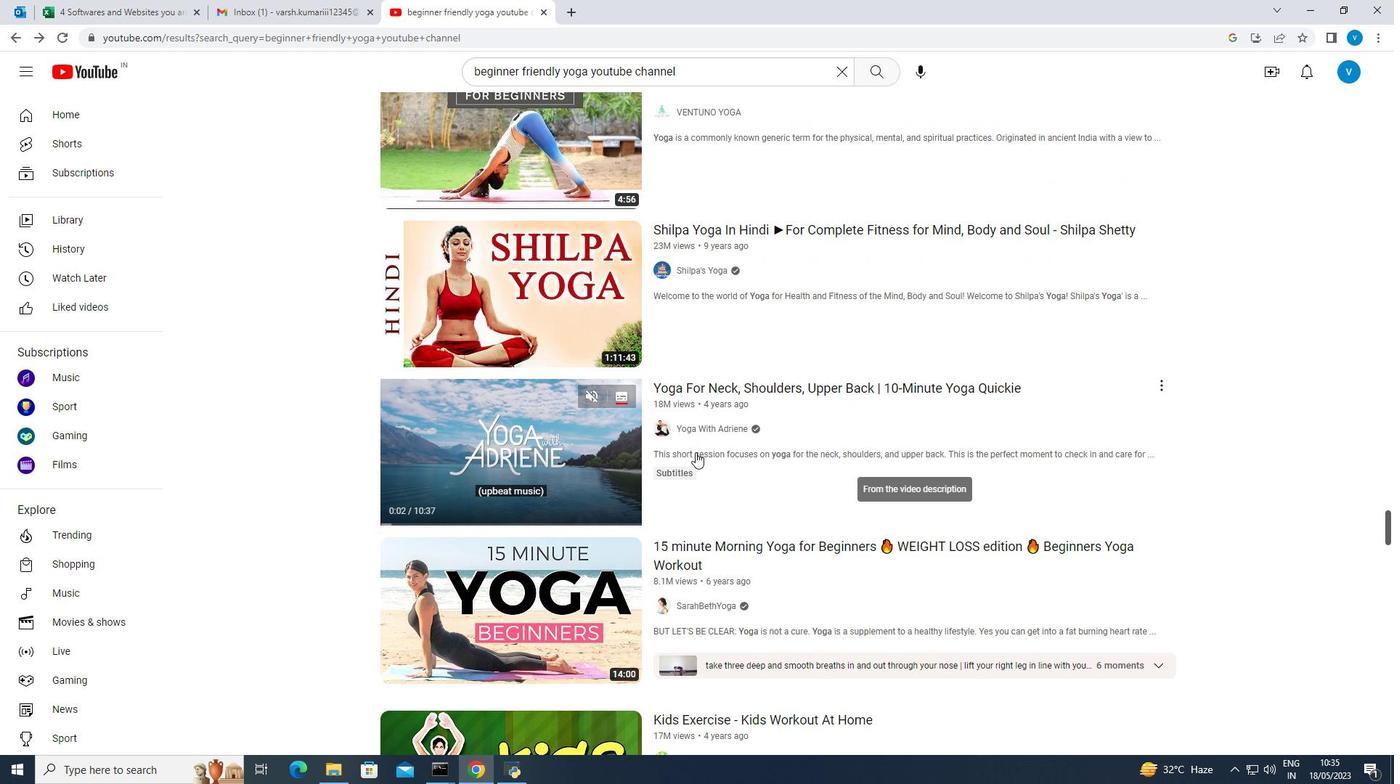 
Action: Mouse moved to (695, 452)
Screenshot: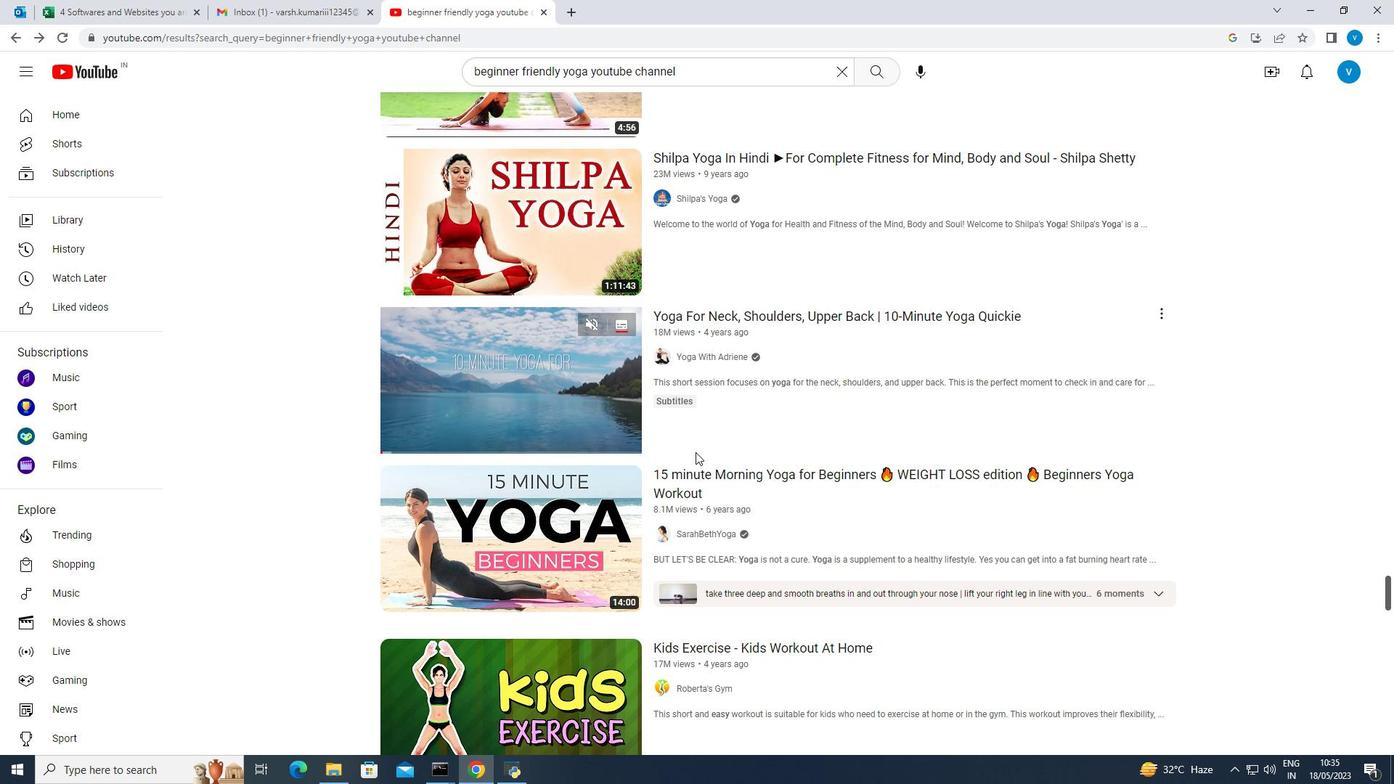 
Action: Mouse scrolled (695, 451) with delta (0, 0)
Screenshot: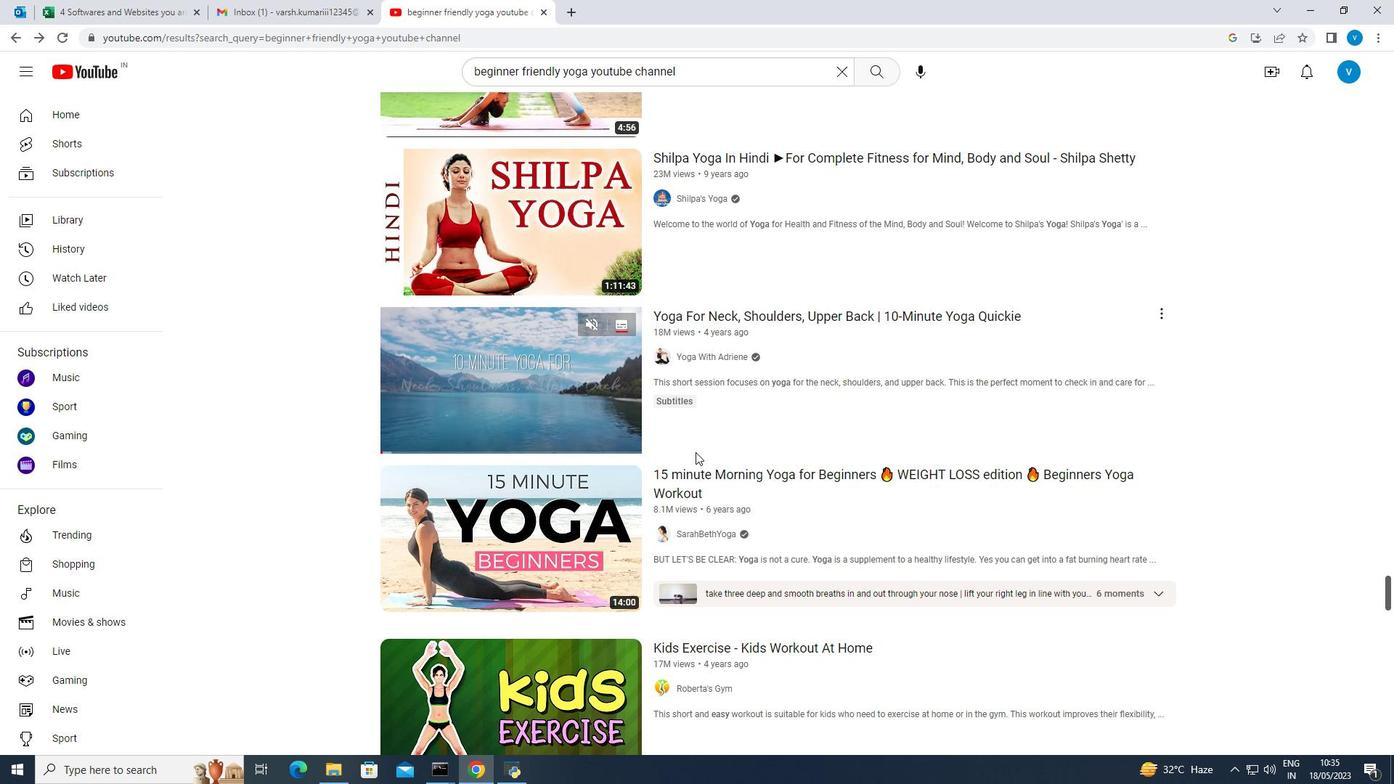 
Action: Mouse scrolled (695, 451) with delta (0, 0)
Screenshot: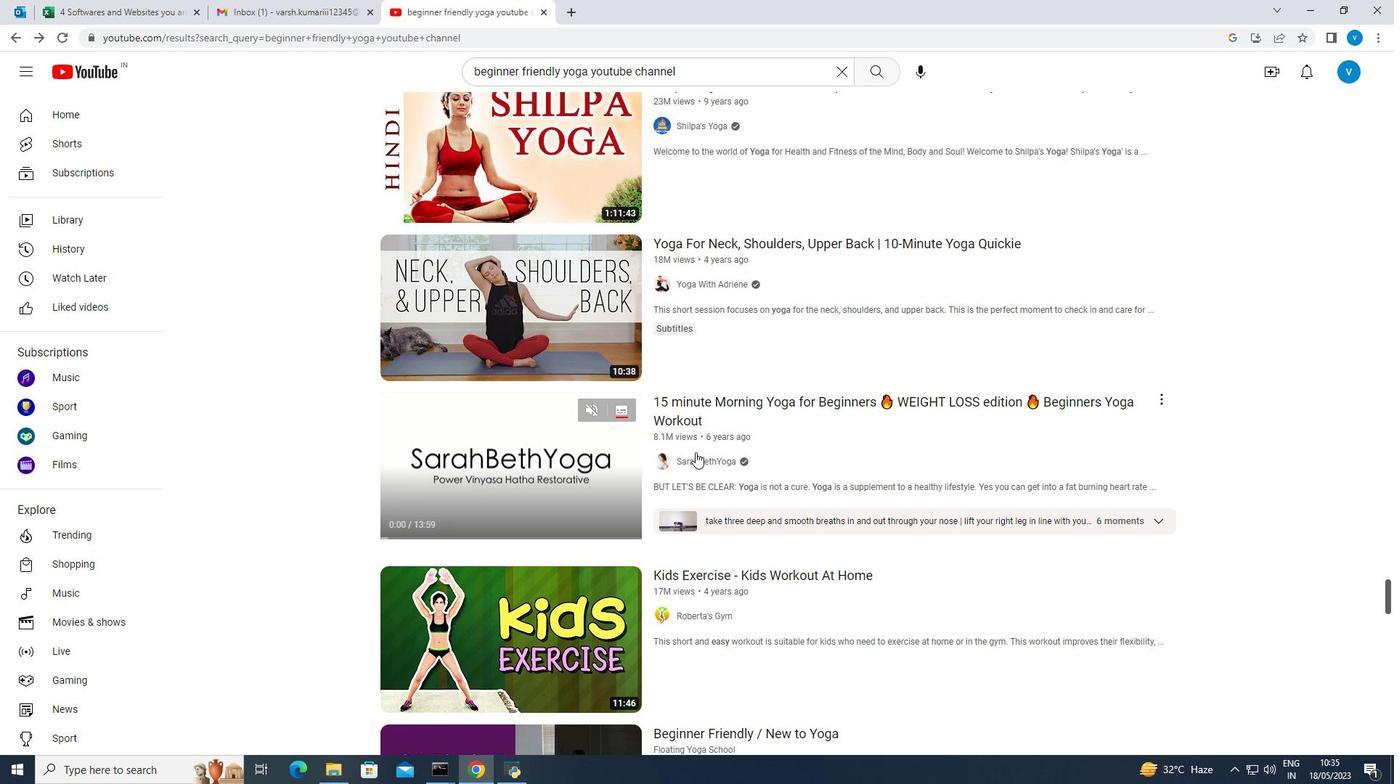 
Action: Mouse scrolled (695, 451) with delta (0, 0)
Screenshot: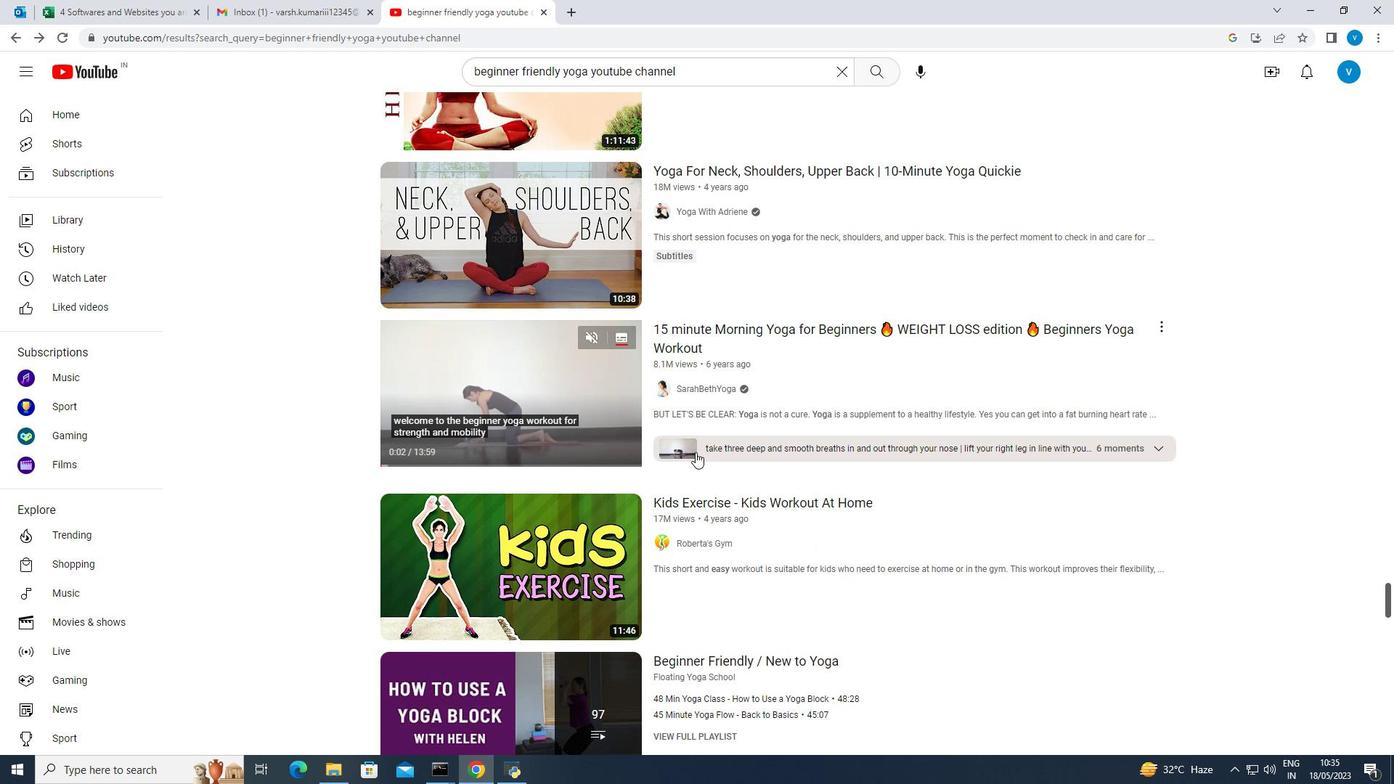 
Action: Mouse scrolled (695, 451) with delta (0, 0)
